 Task: Locate the nearby Starbucks in Seattle.
Action: Mouse moved to (103, 66)
Screenshot: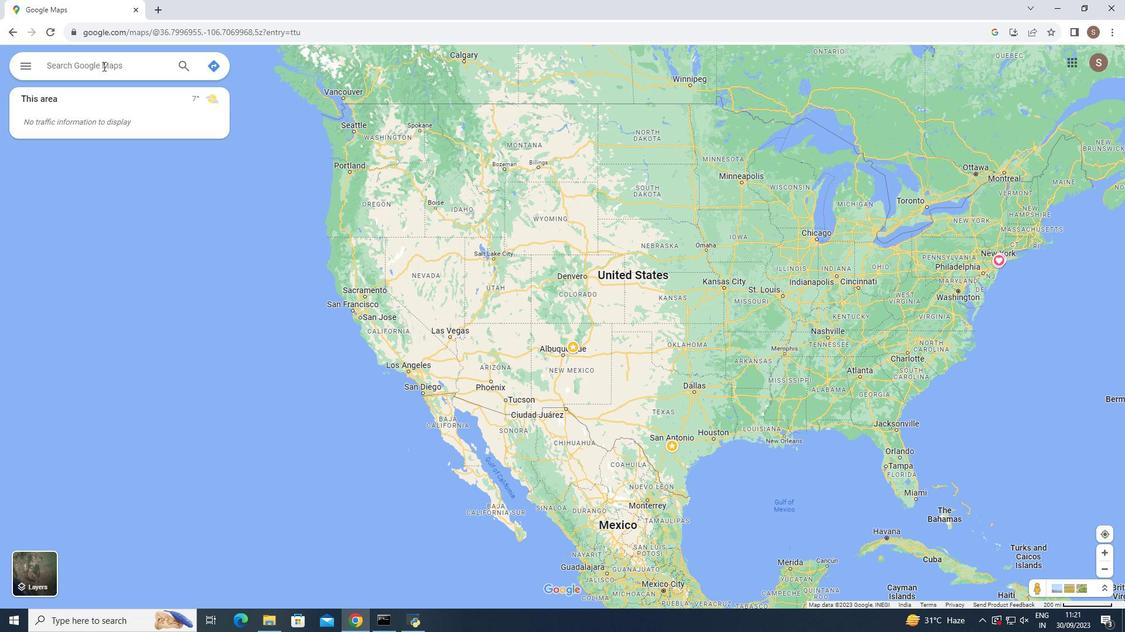 
Action: Mouse pressed left at (103, 66)
Screenshot: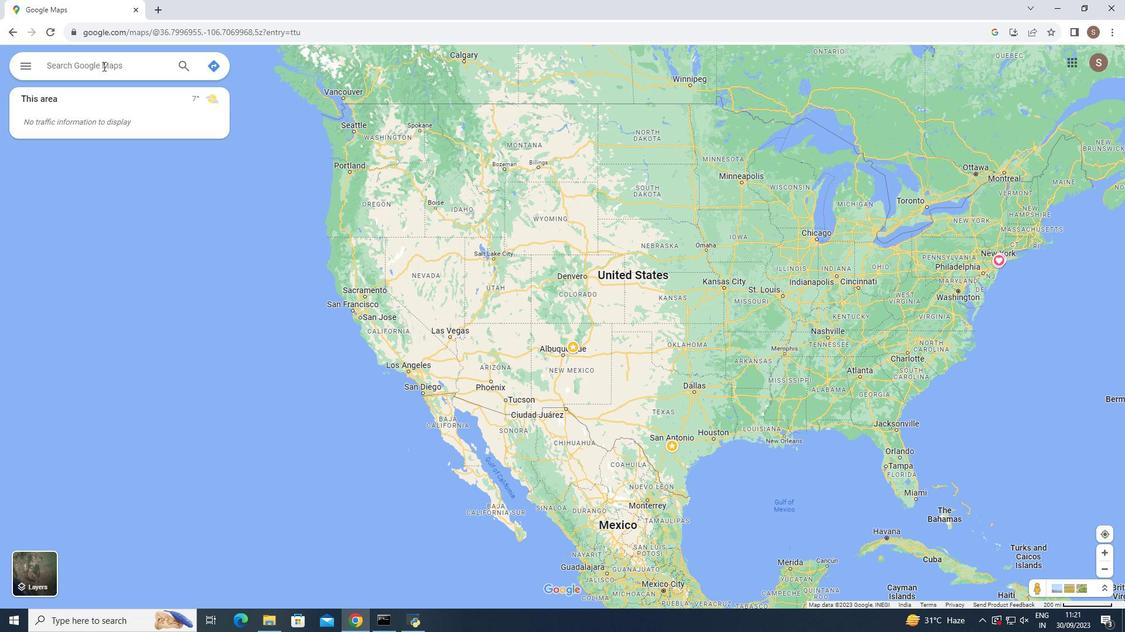 
Action: Key pressed seatt
Screenshot: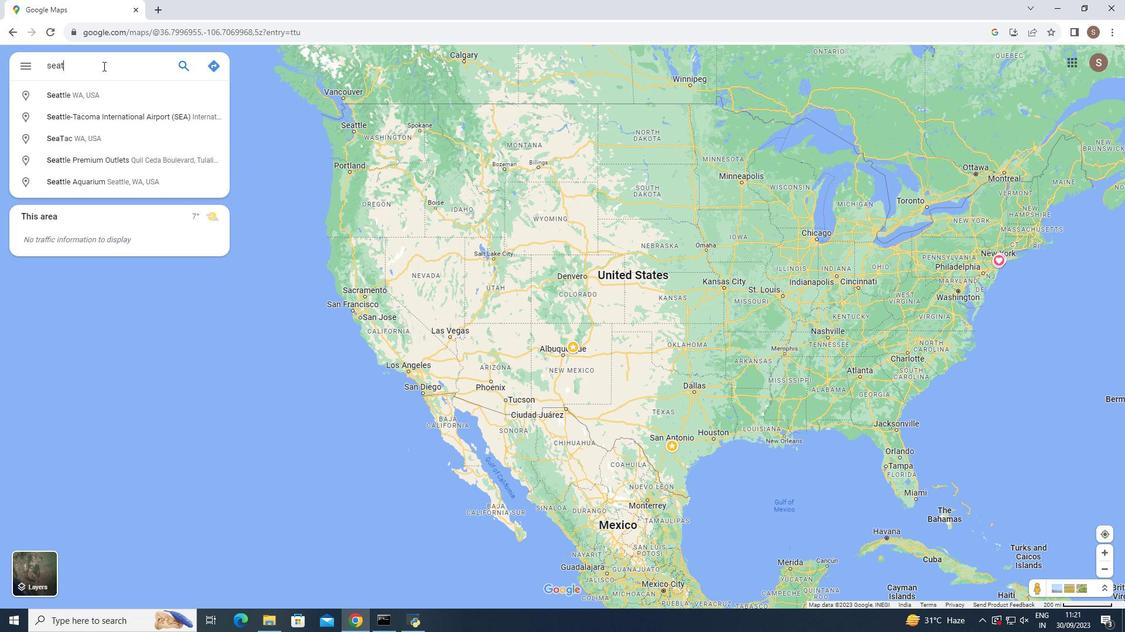 
Action: Mouse moved to (101, 92)
Screenshot: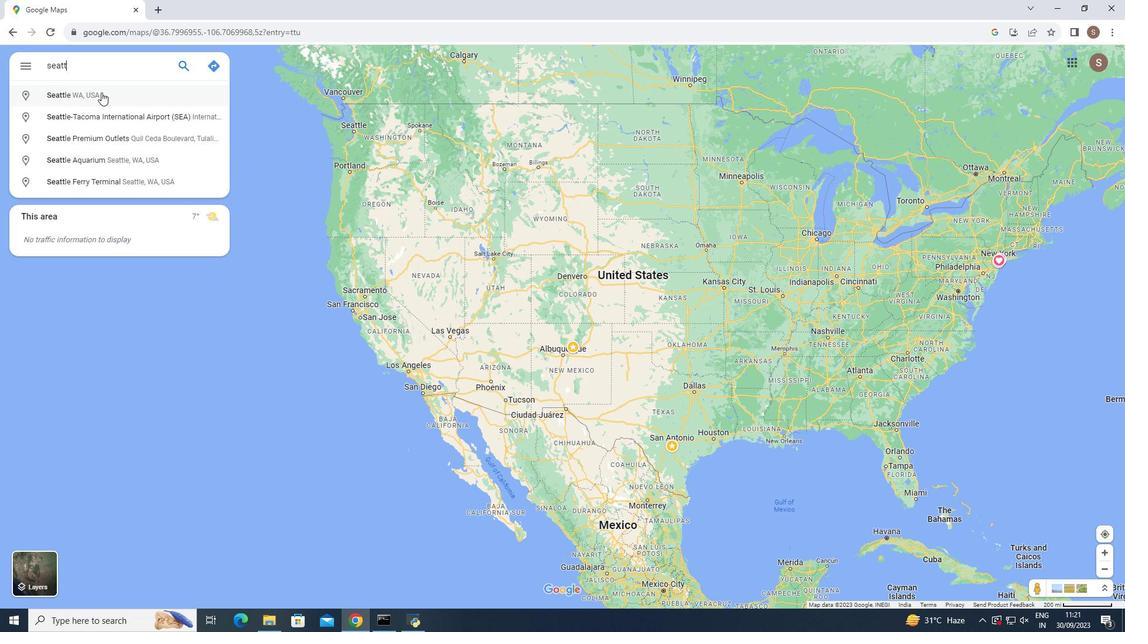 
Action: Mouse pressed left at (101, 92)
Screenshot: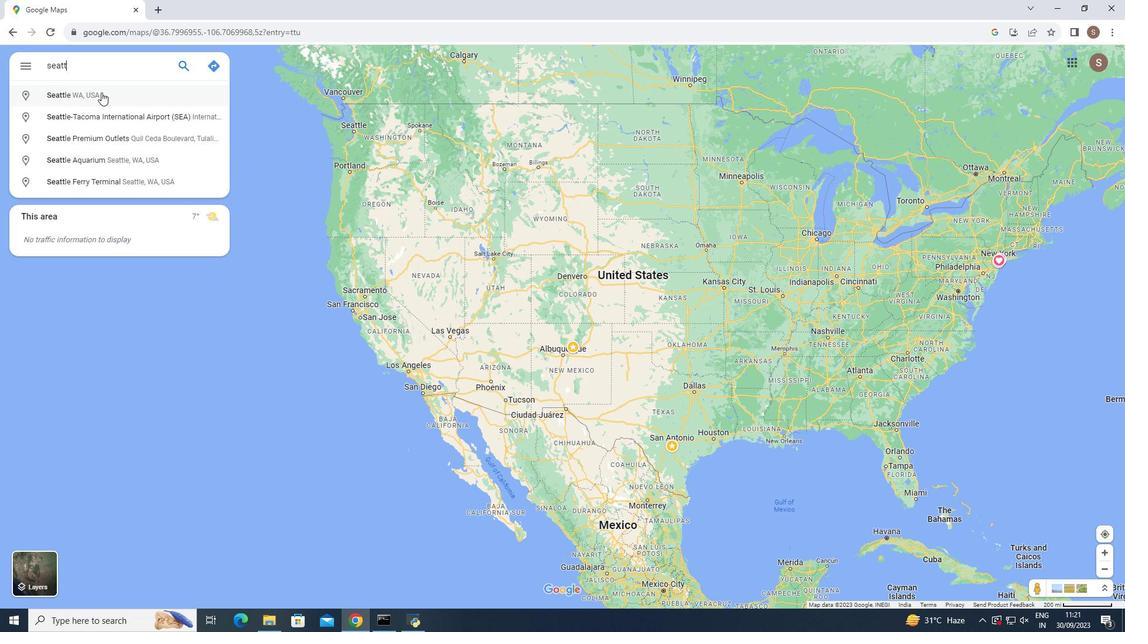 
Action: Mouse moved to (127, 265)
Screenshot: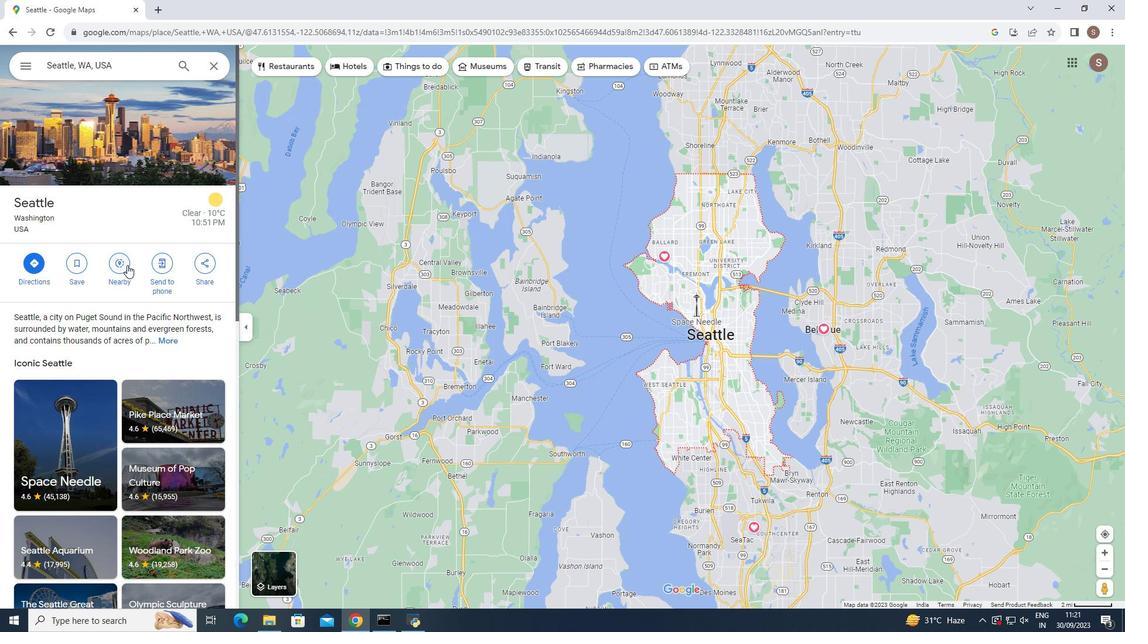 
Action: Mouse pressed left at (127, 265)
Screenshot: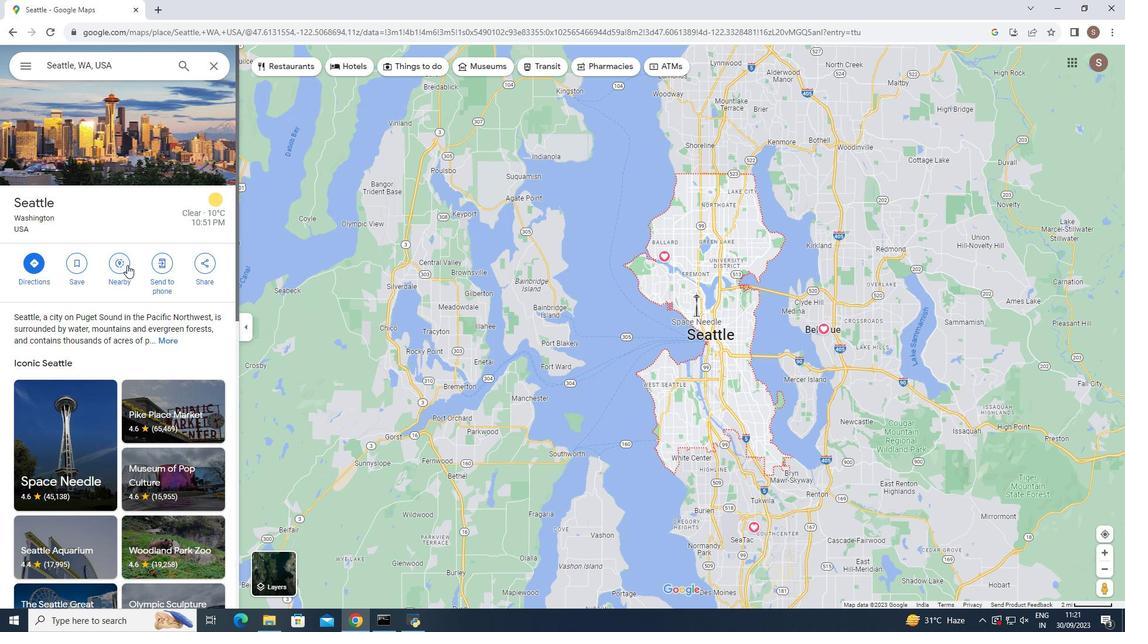 
Action: Mouse moved to (86, 73)
Screenshot: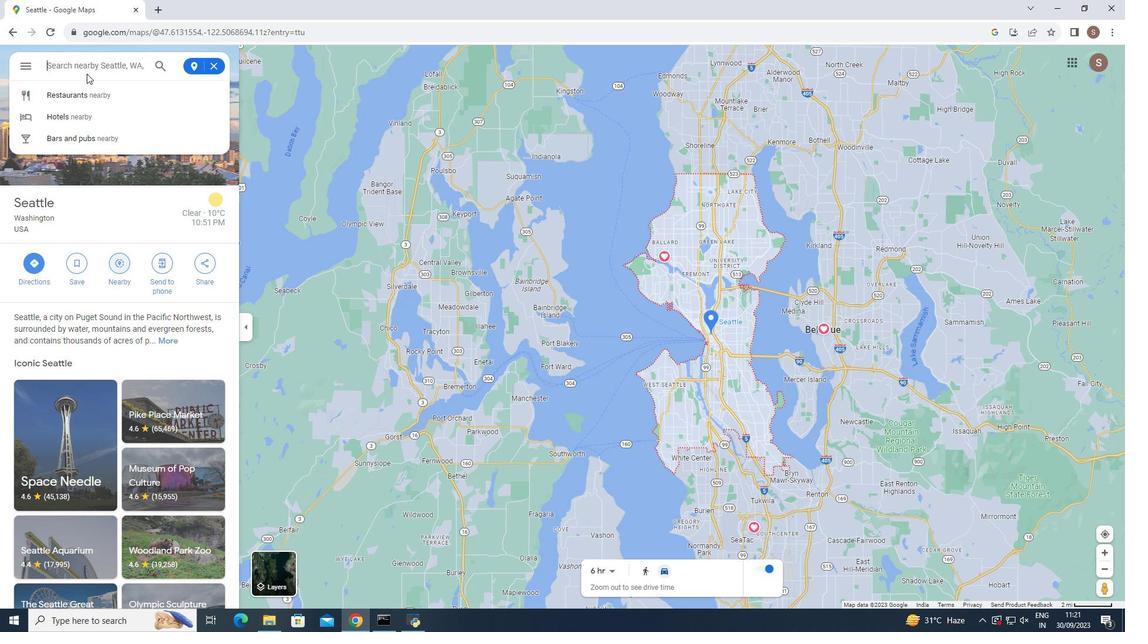 
Action: Mouse pressed left at (86, 73)
Screenshot: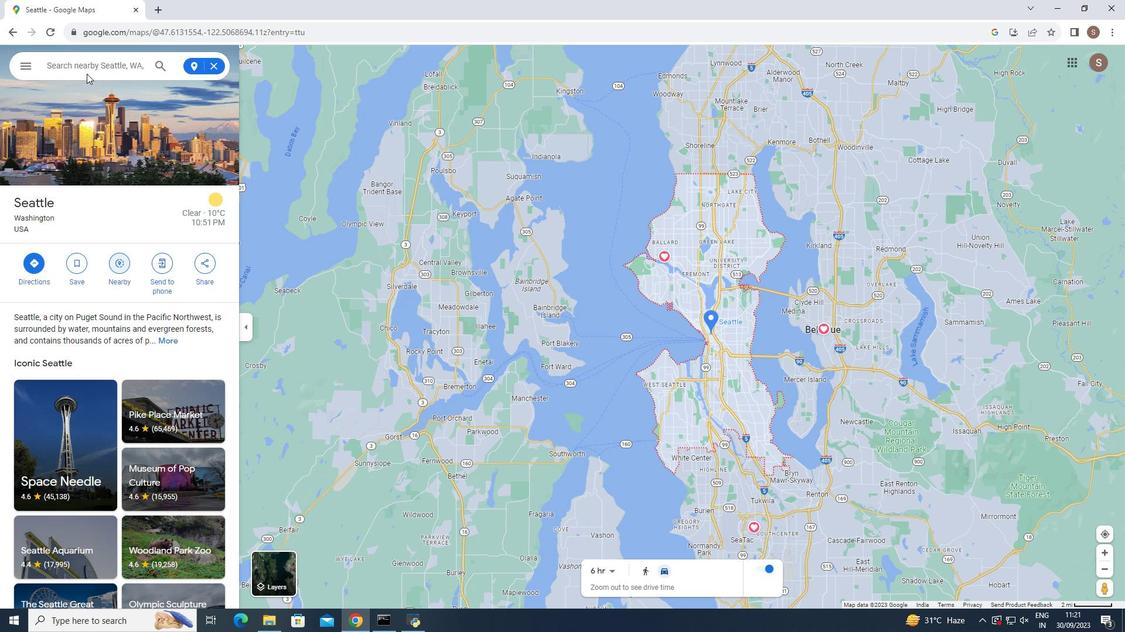 
Action: Mouse moved to (80, 78)
Screenshot: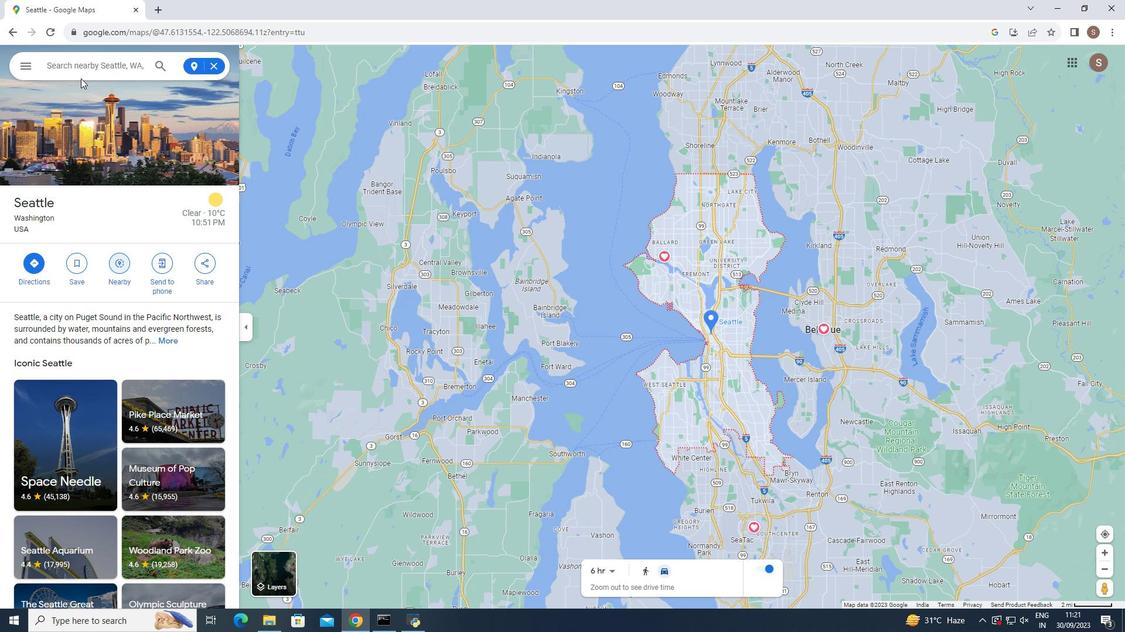 
Action: Key pressed star
Screenshot: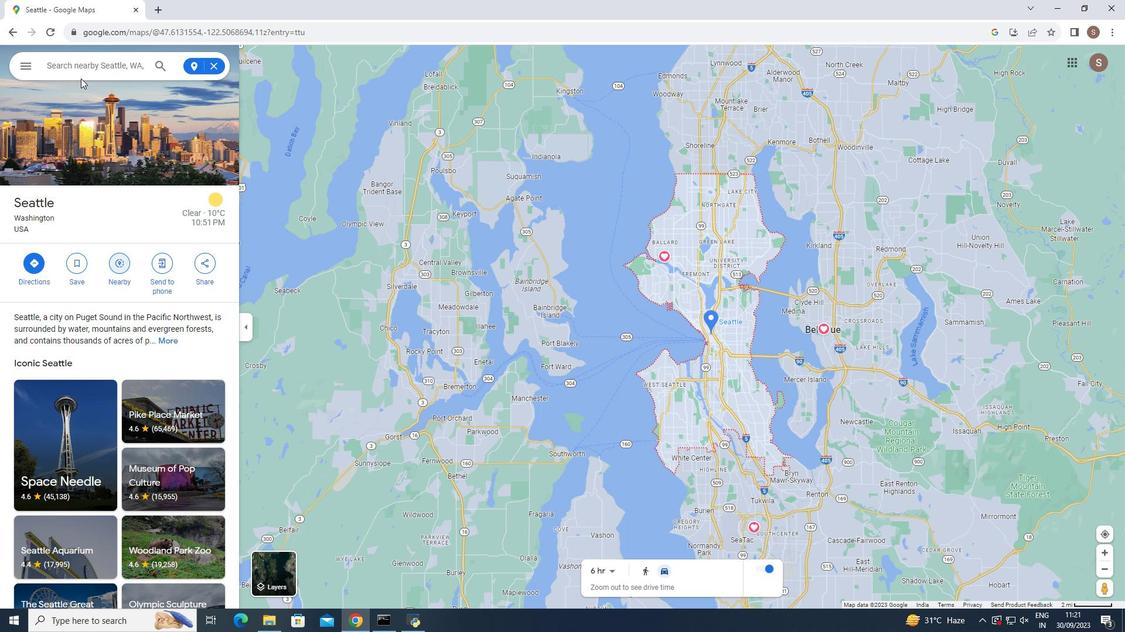 
Action: Mouse moved to (94, 62)
Screenshot: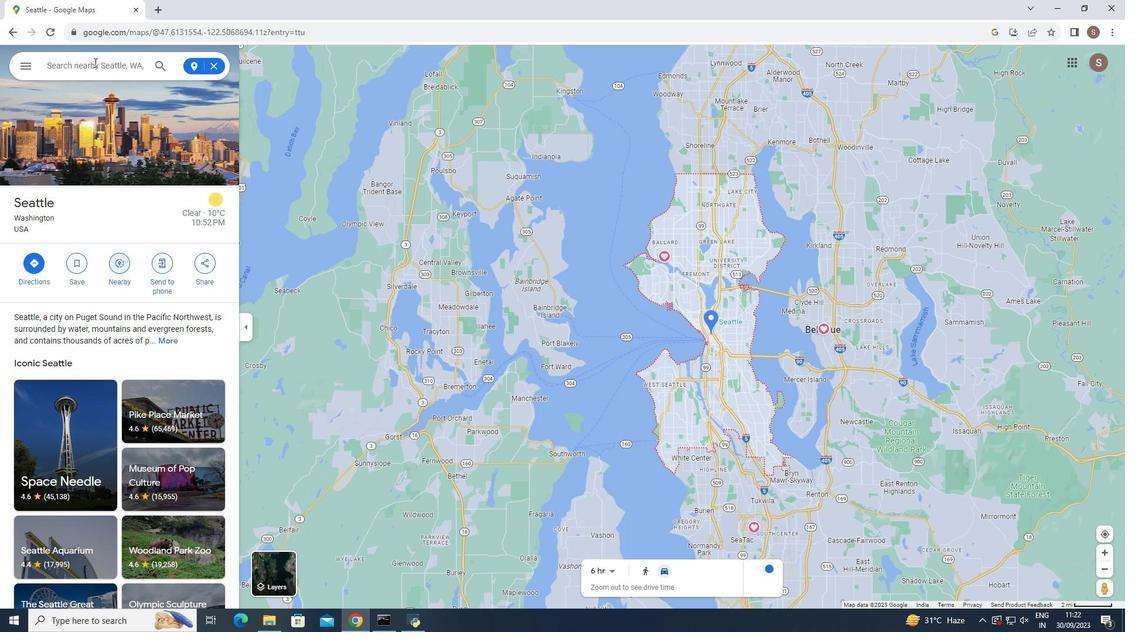 
Action: Mouse pressed left at (94, 62)
Screenshot: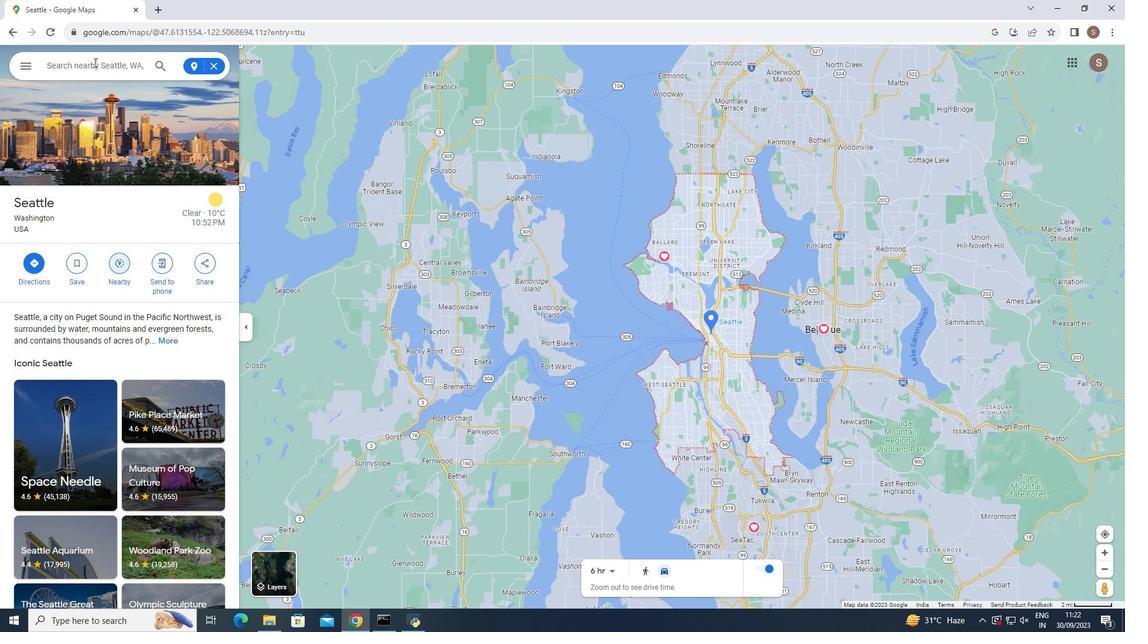 
Action: Mouse moved to (92, 63)
Screenshot: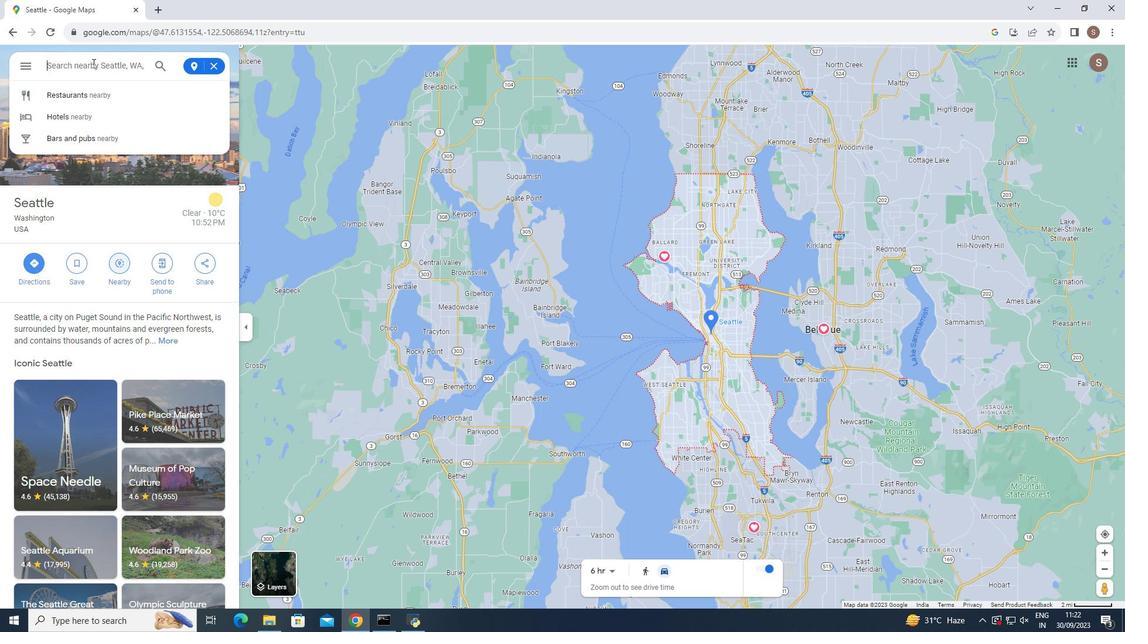 
Action: Key pressed starbucks
Screenshot: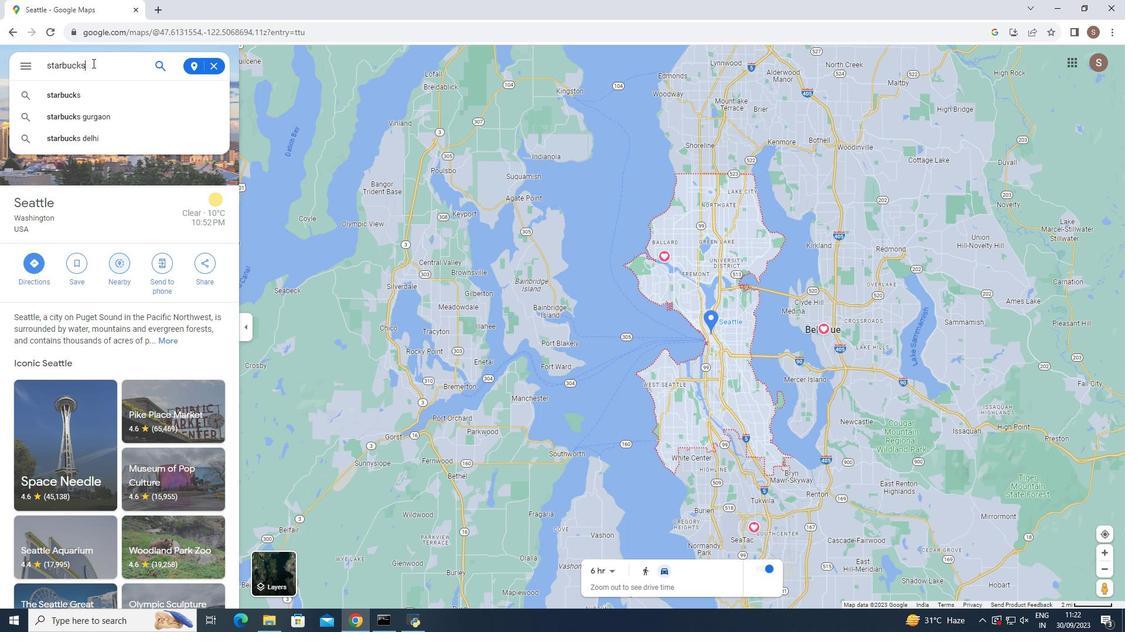
Action: Mouse moved to (162, 66)
Screenshot: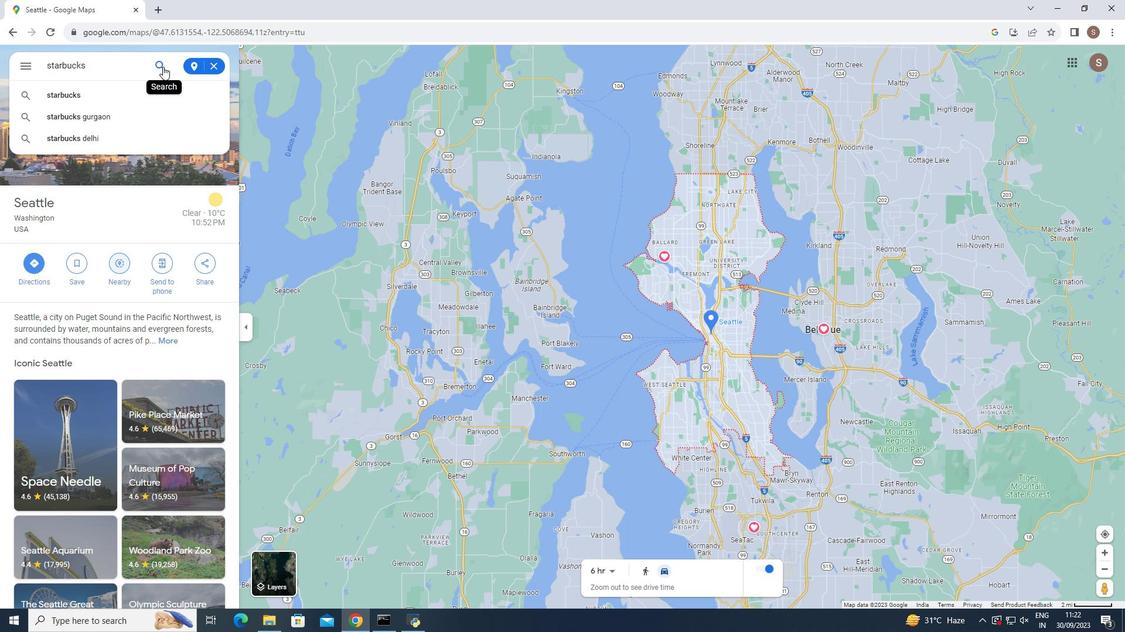 
Action: Mouse pressed left at (162, 66)
Screenshot: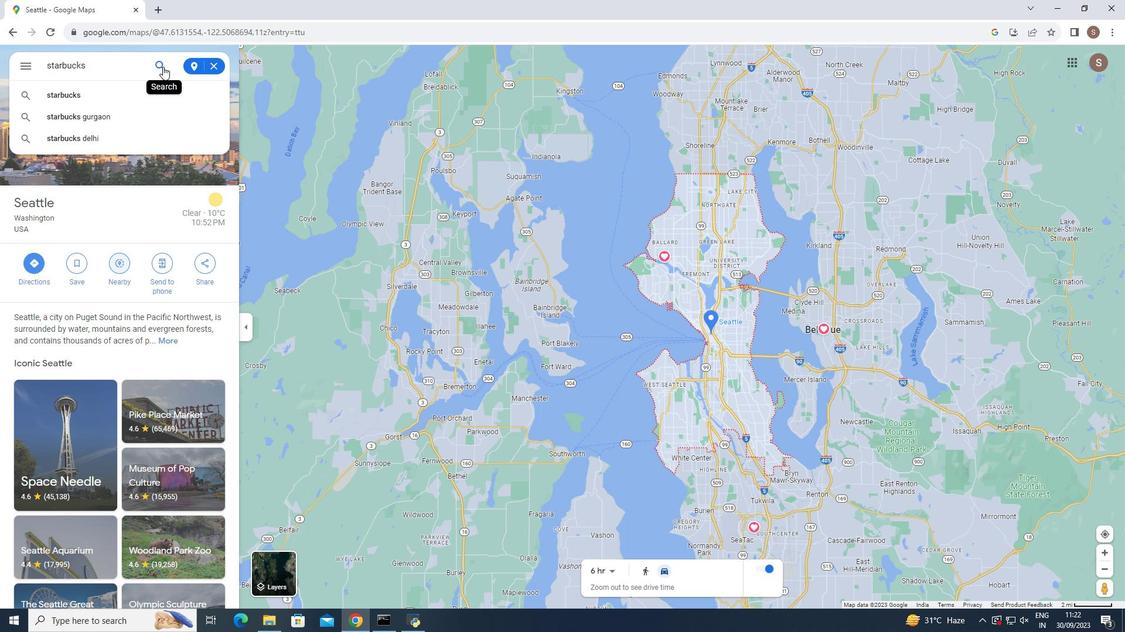 
Action: Mouse moved to (33, 100)
Screenshot: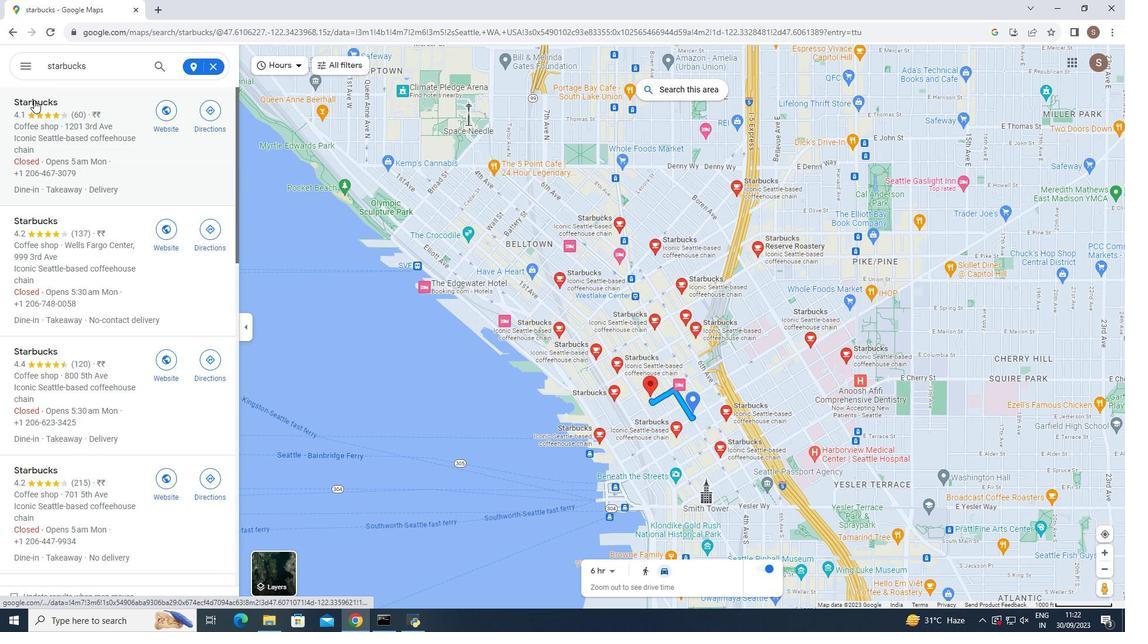 
Action: Mouse pressed left at (33, 100)
Screenshot: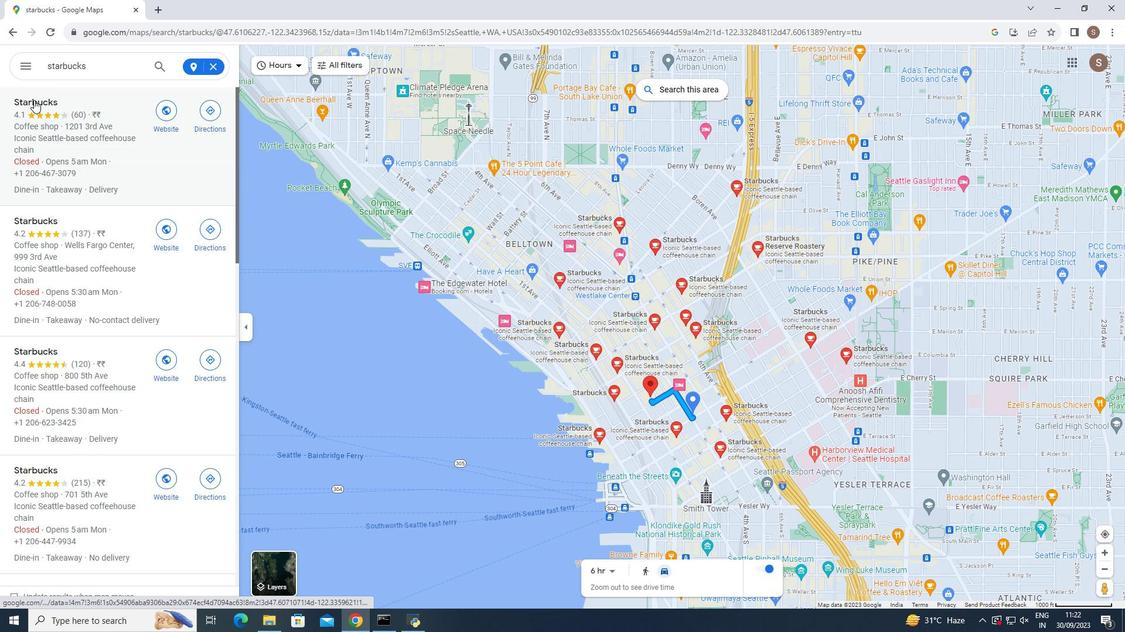 
Action: Mouse moved to (369, 409)
Screenshot: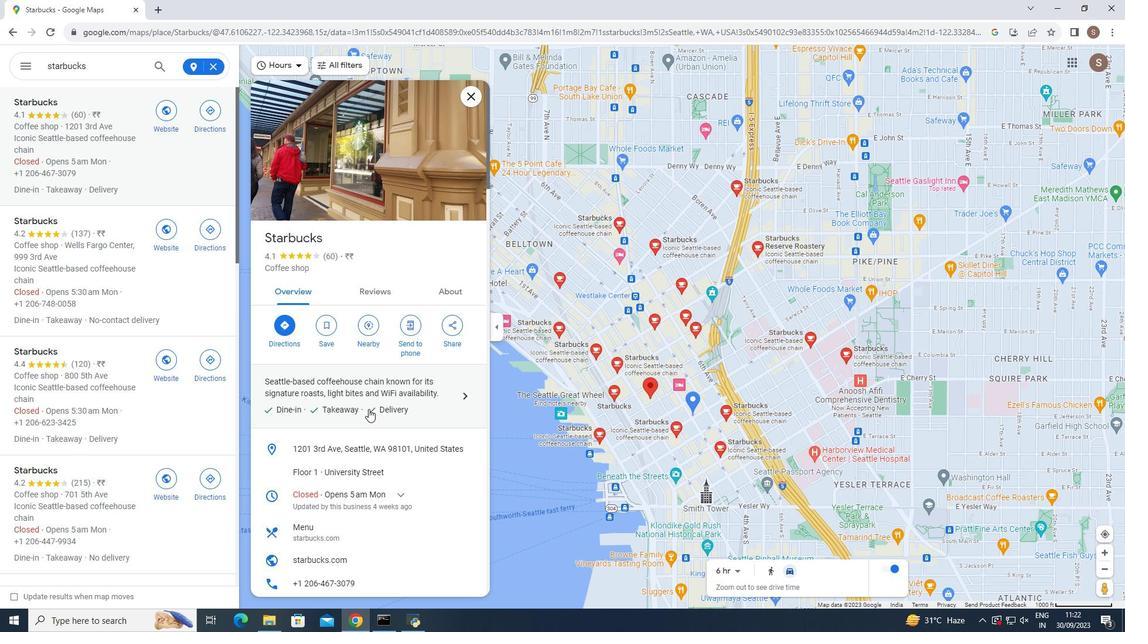 
Action: Mouse scrolled (369, 408) with delta (0, 0)
Screenshot: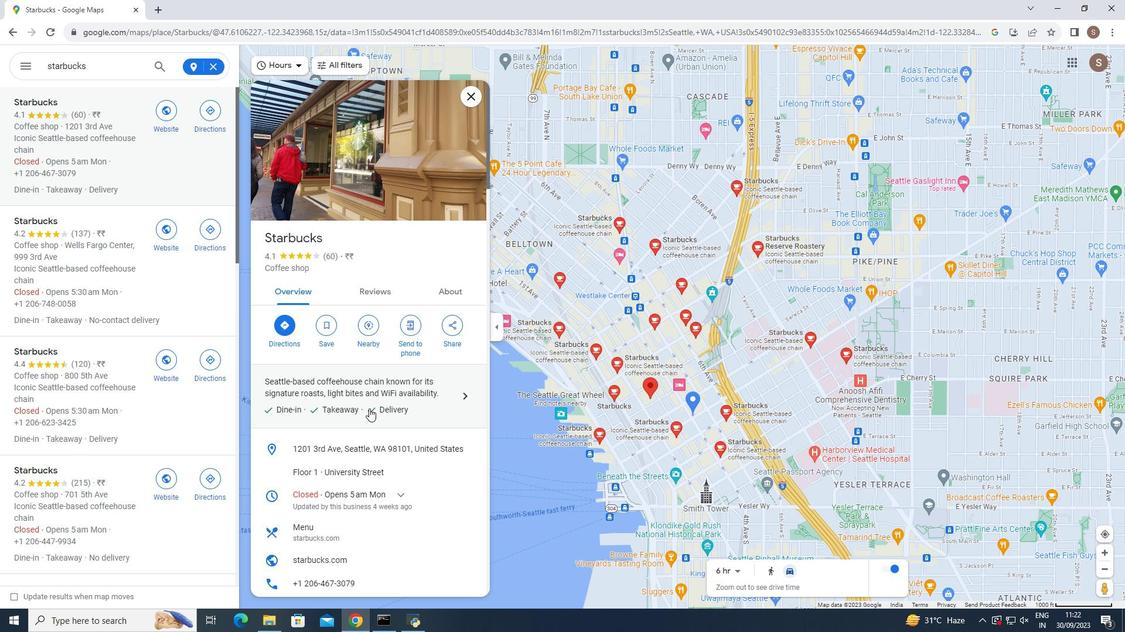 
Action: Mouse moved to (368, 409)
Screenshot: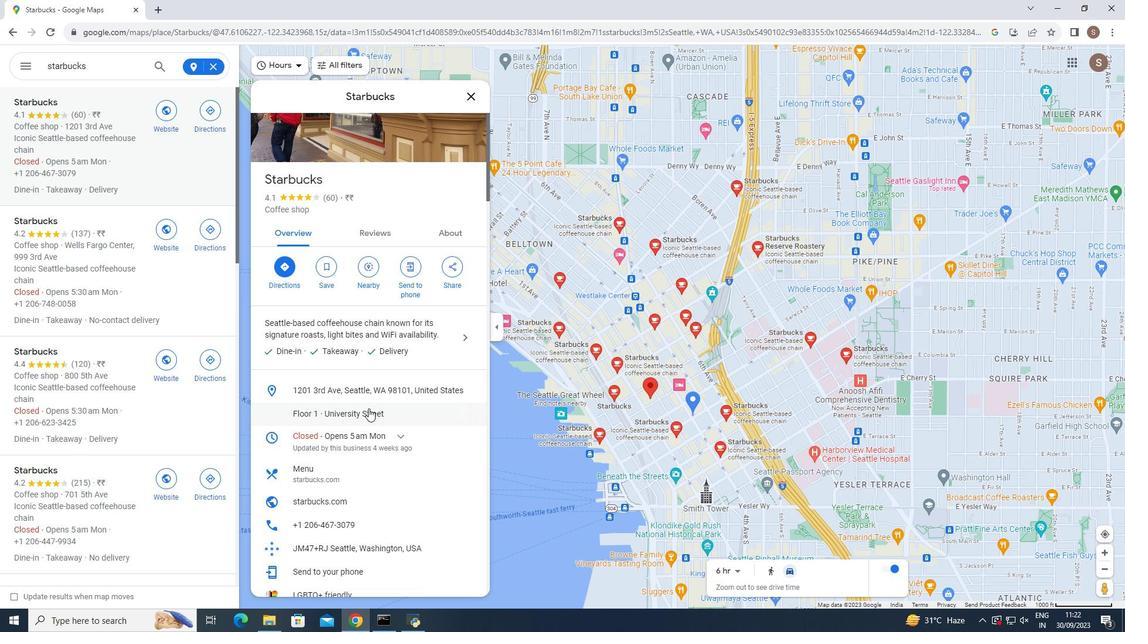 
Action: Mouse scrolled (368, 408) with delta (0, 0)
Screenshot: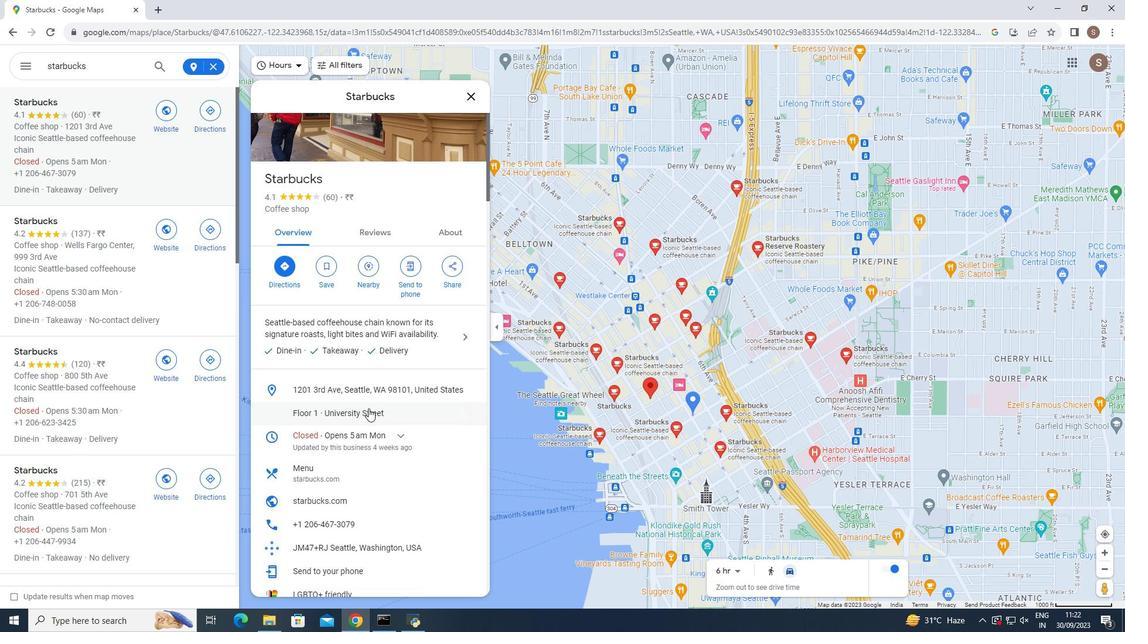 
Action: Mouse moved to (367, 408)
Screenshot: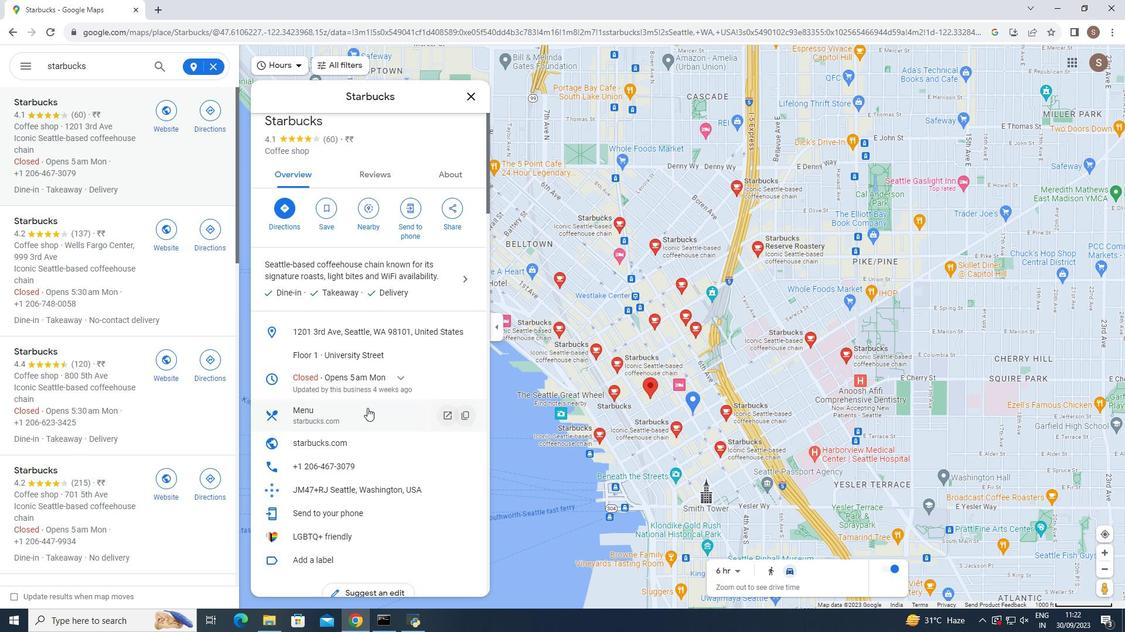 
Action: Mouse scrolled (367, 407) with delta (0, 0)
Screenshot: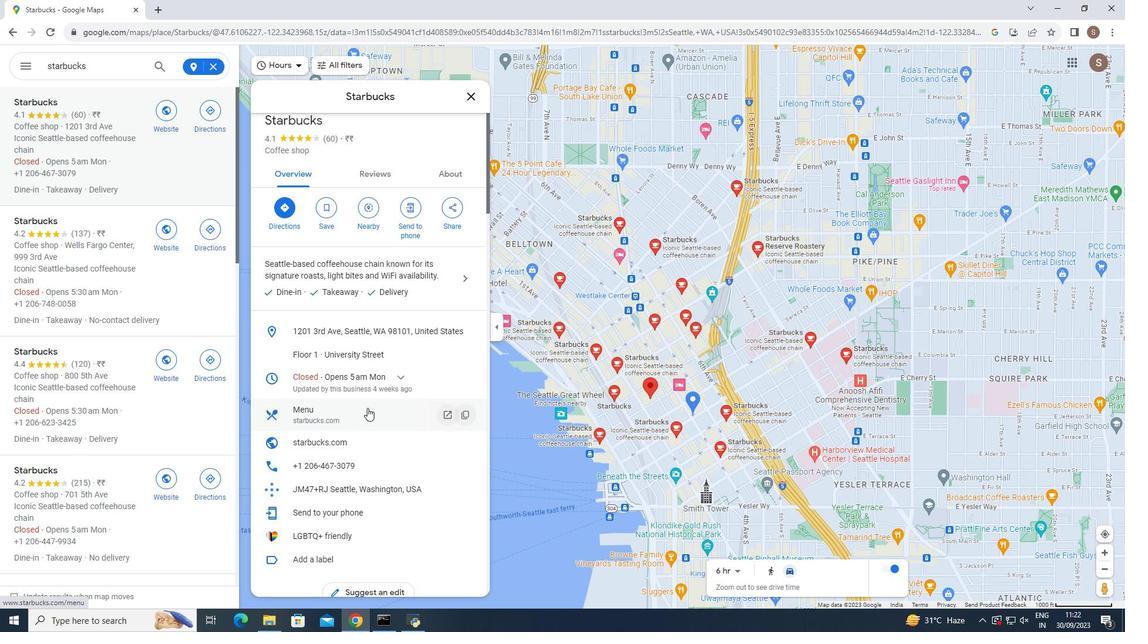 
Action: Mouse moved to (366, 407)
Screenshot: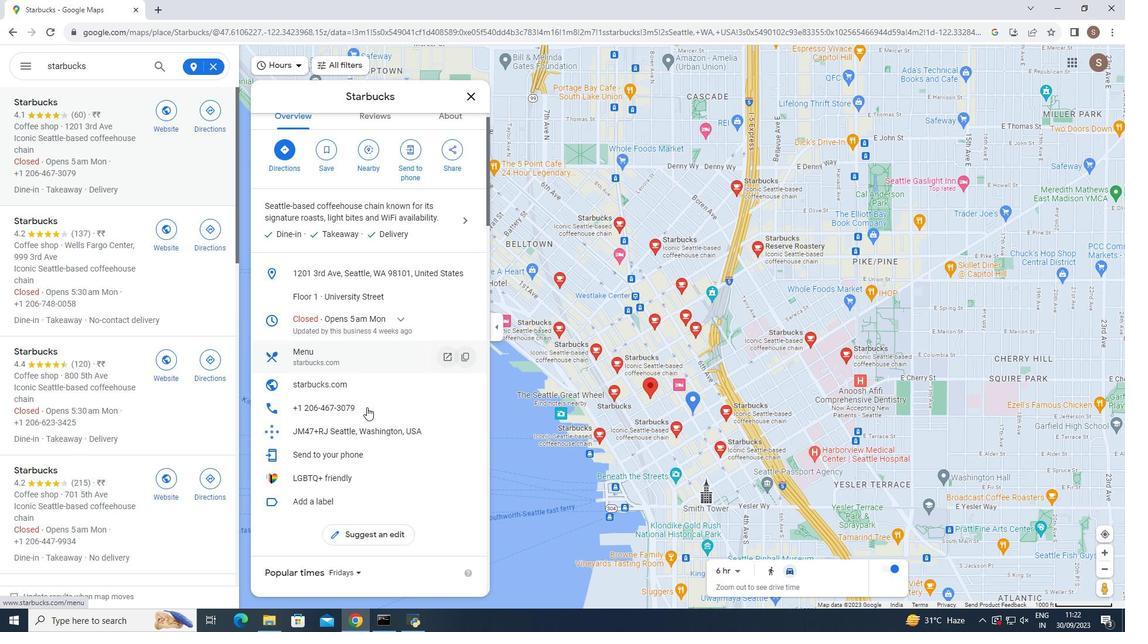 
Action: Mouse scrolled (366, 407) with delta (0, 0)
Screenshot: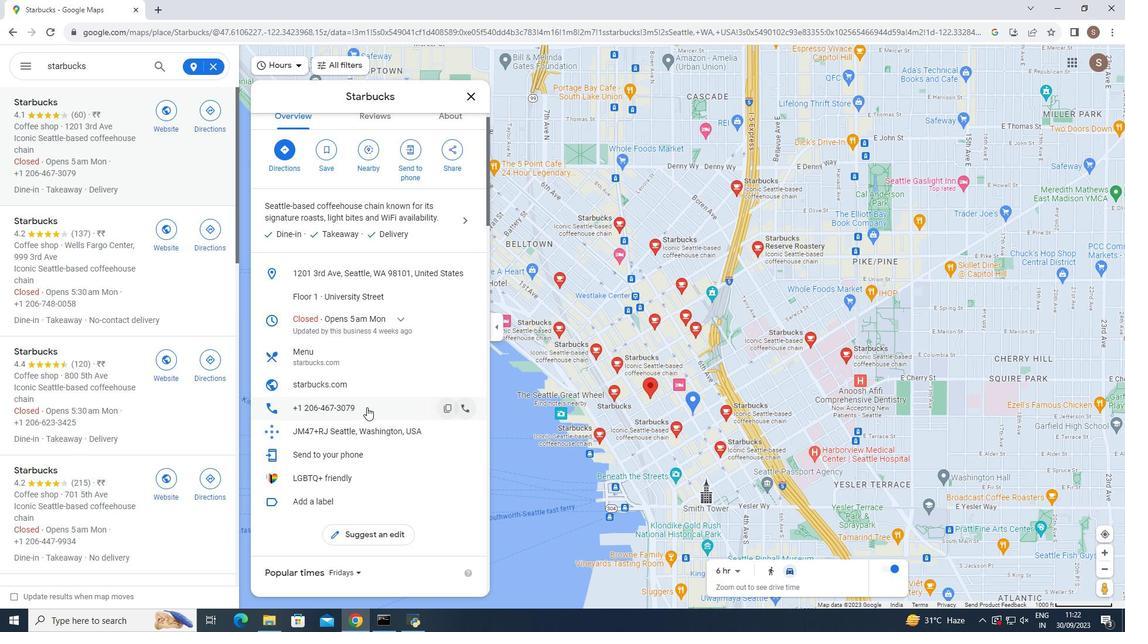 
Action: Mouse moved to (398, 260)
Screenshot: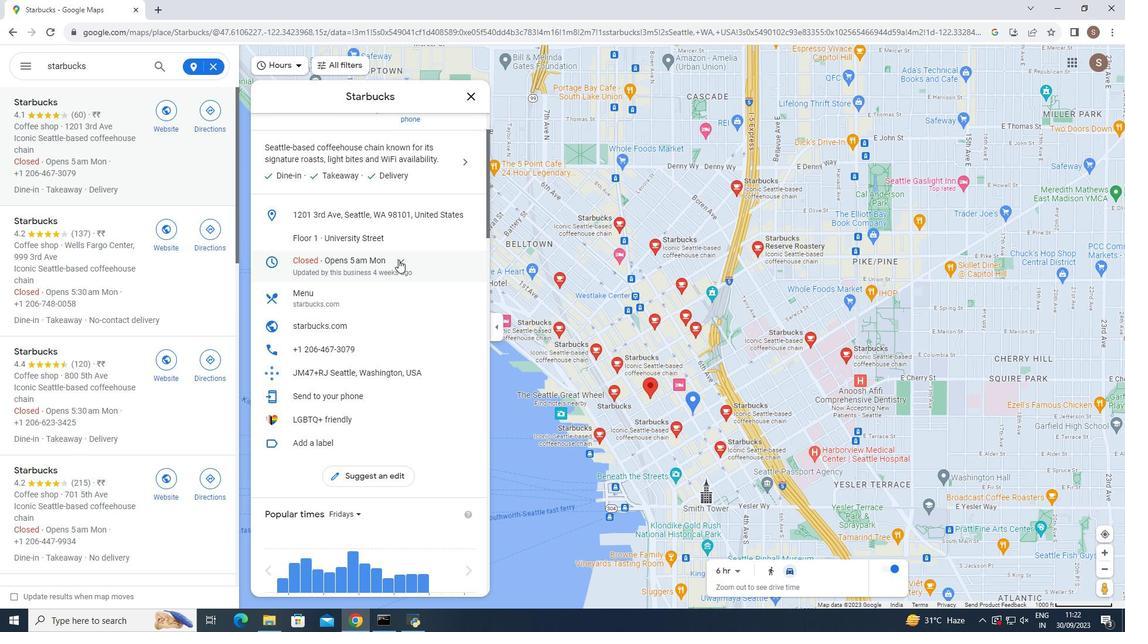 
Action: Mouse pressed left at (398, 260)
Screenshot: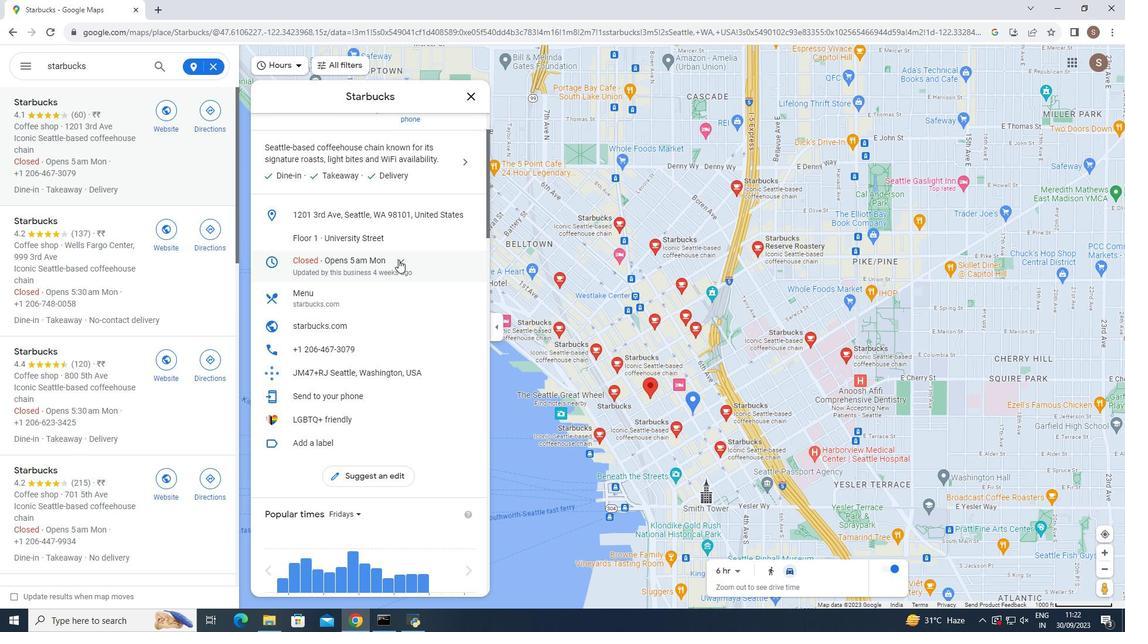 
Action: Mouse moved to (348, 329)
Screenshot: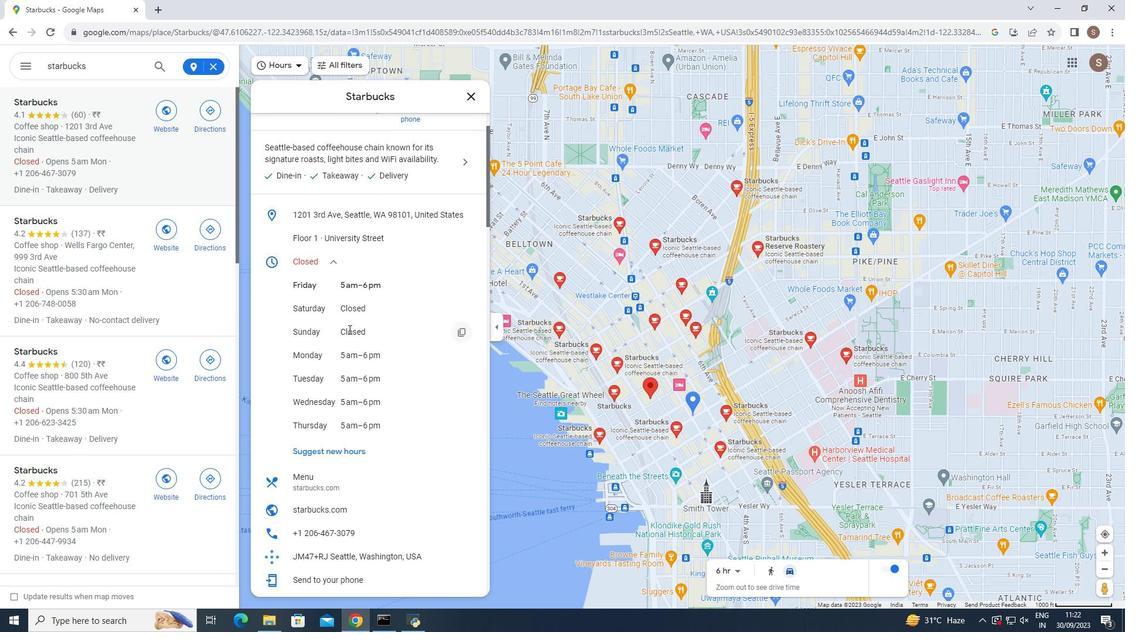 
Action: Mouse scrolled (348, 329) with delta (0, 0)
Screenshot: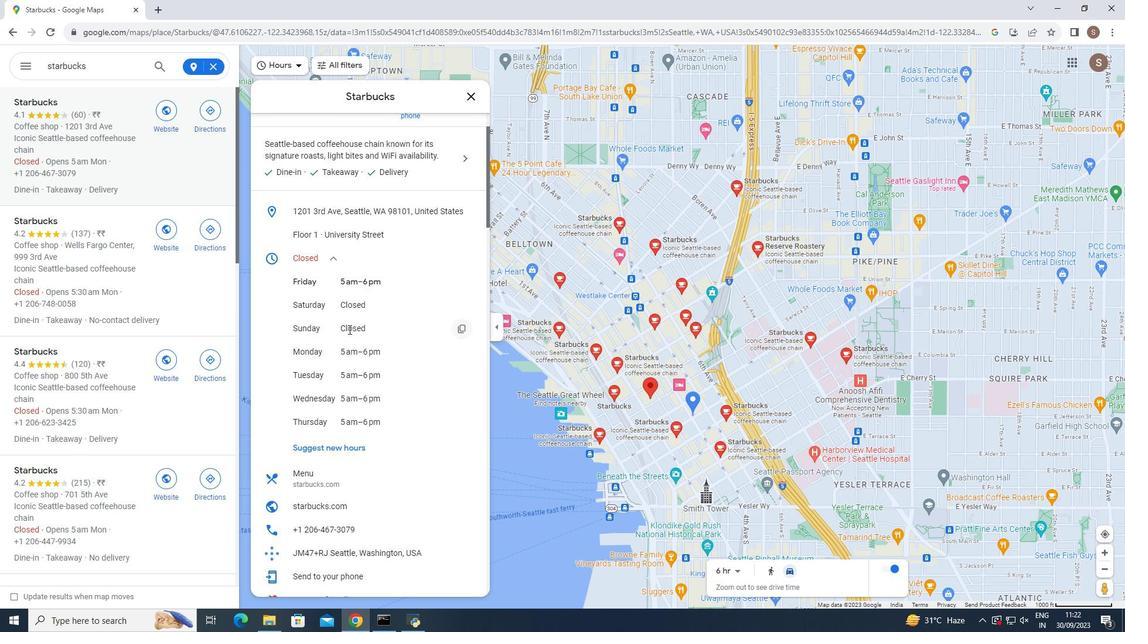 
Action: Mouse moved to (348, 329)
Screenshot: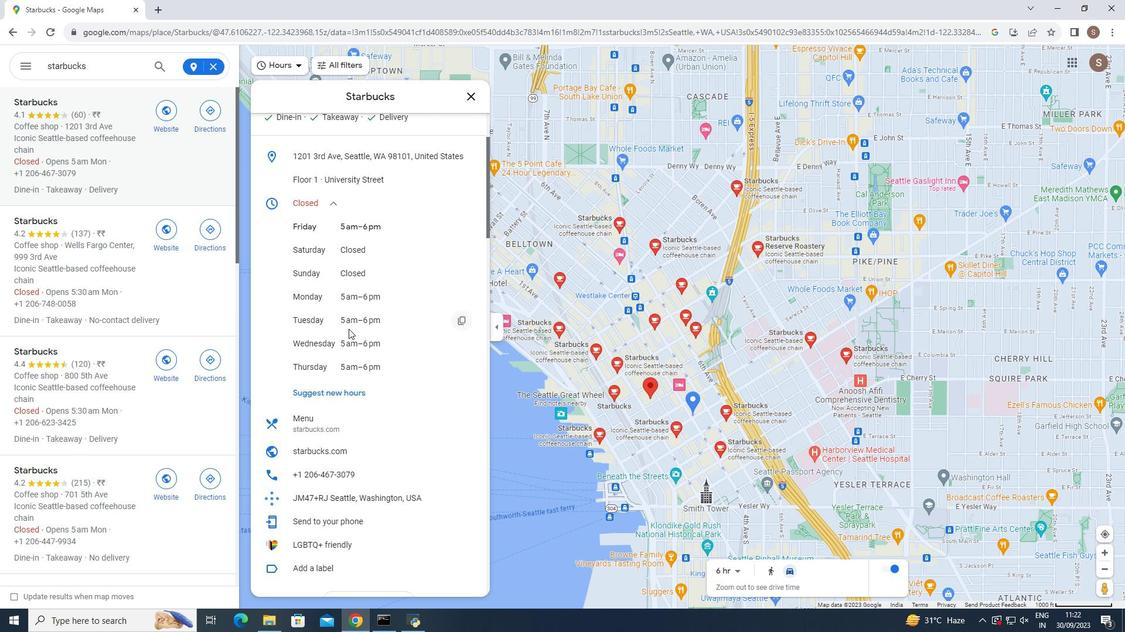 
Action: Mouse scrolled (348, 328) with delta (0, 0)
Screenshot: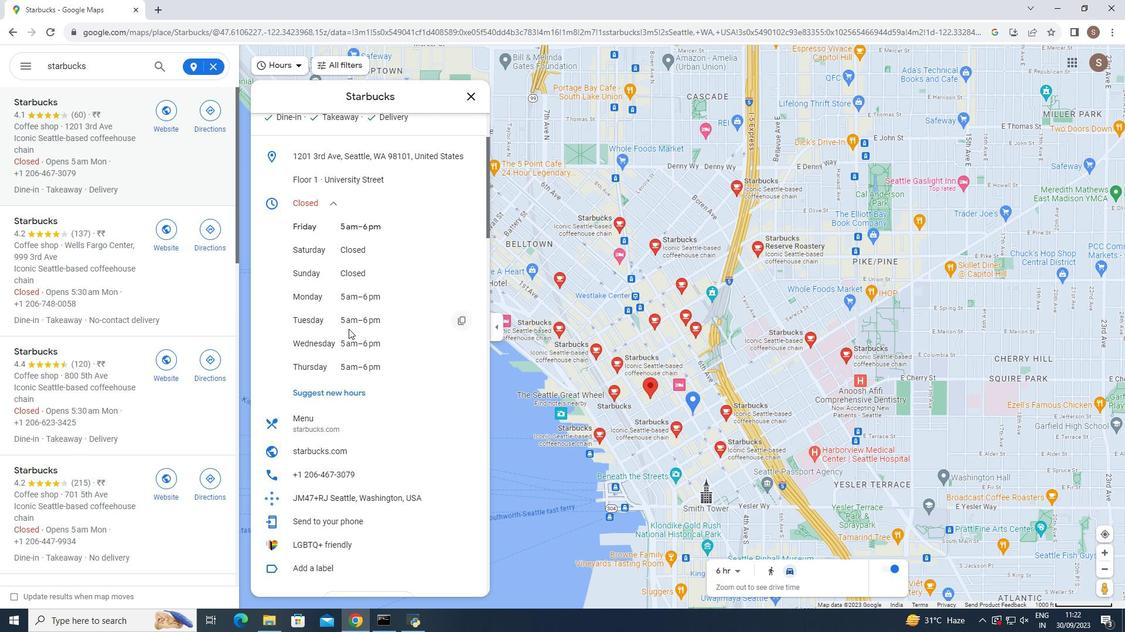 
Action: Mouse moved to (348, 327)
Screenshot: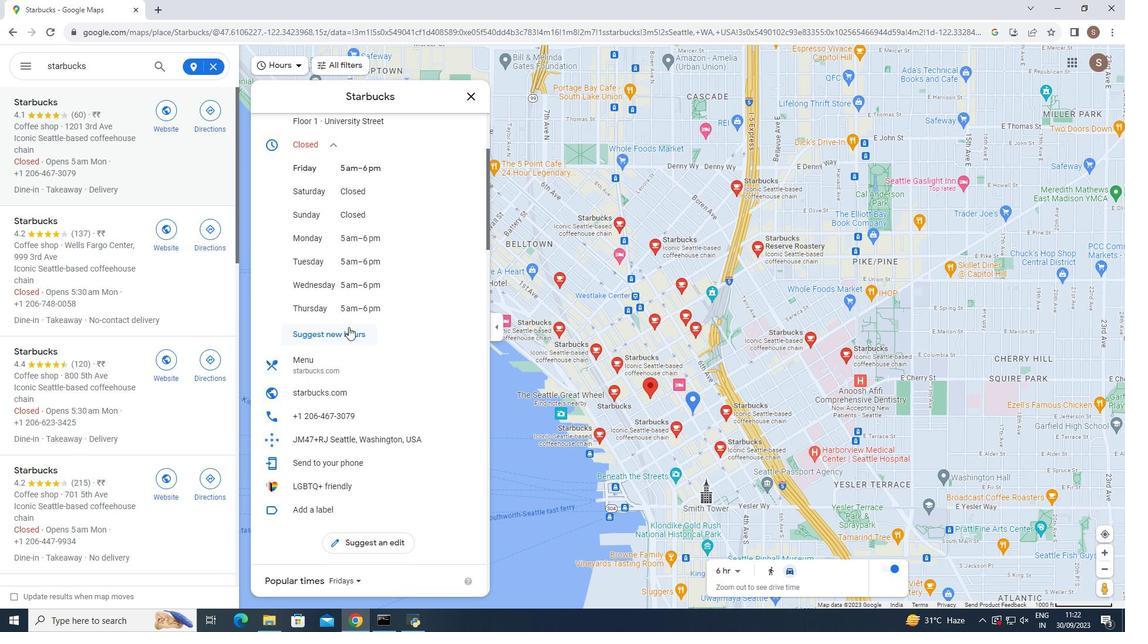 
Action: Mouse scrolled (348, 326) with delta (0, 0)
Screenshot: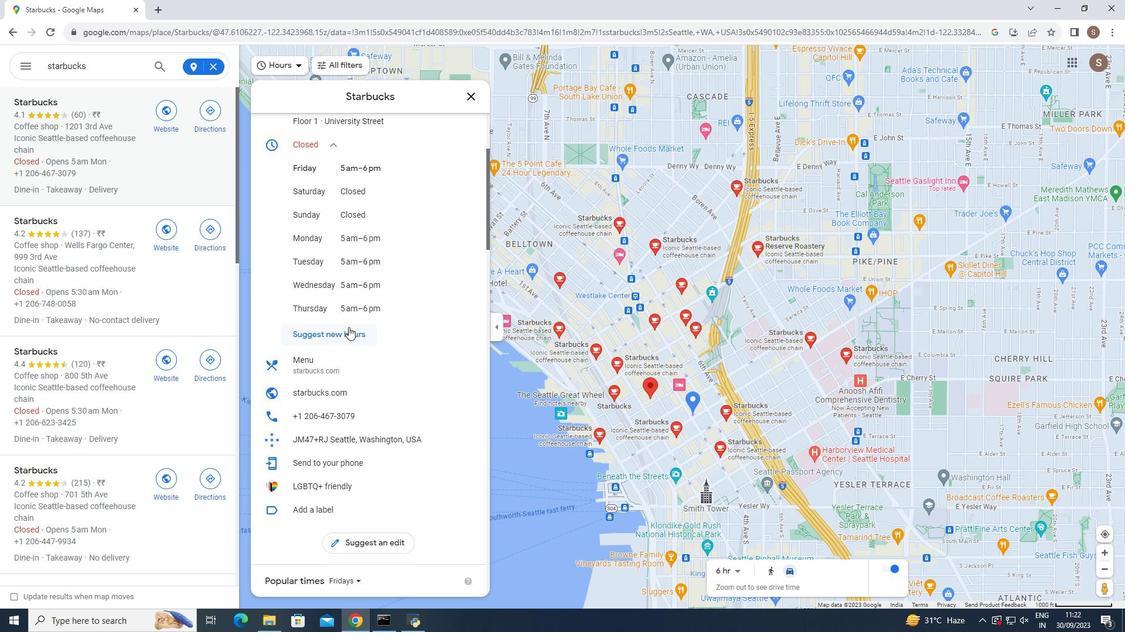 
Action: Mouse scrolled (348, 326) with delta (0, 0)
Screenshot: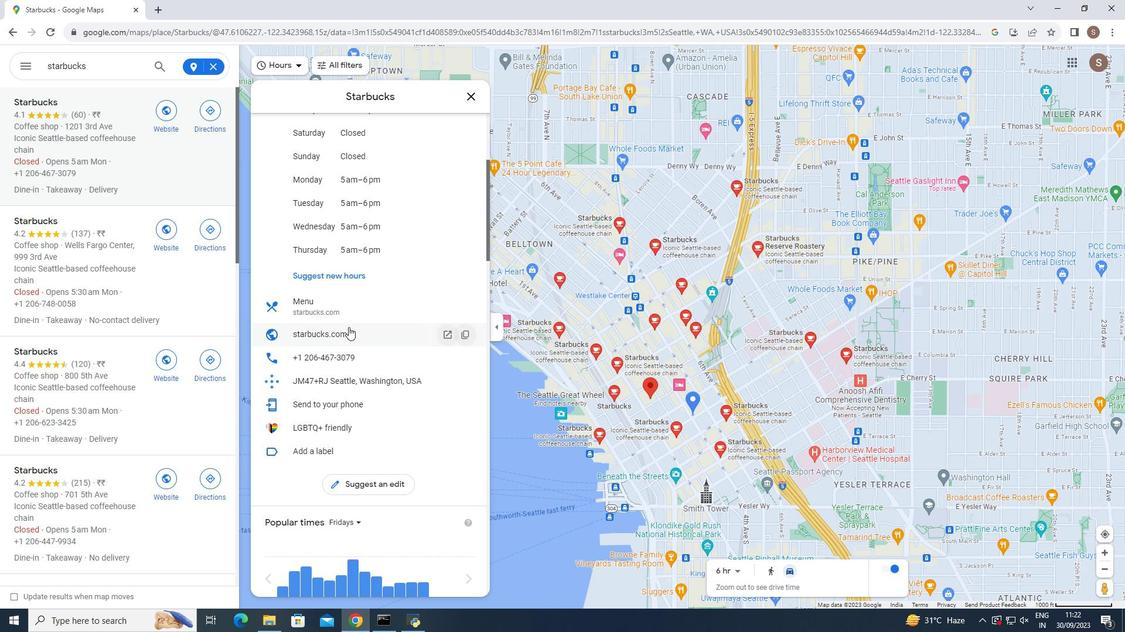 
Action: Mouse moved to (348, 326)
Screenshot: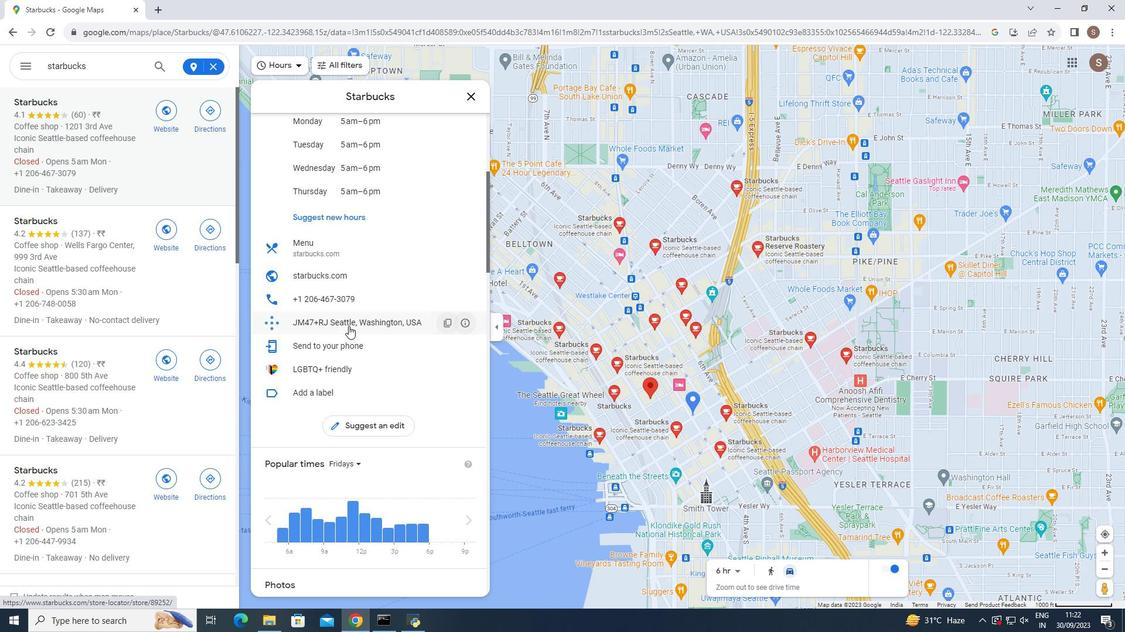 
Action: Mouse scrolled (348, 325) with delta (0, 0)
Screenshot: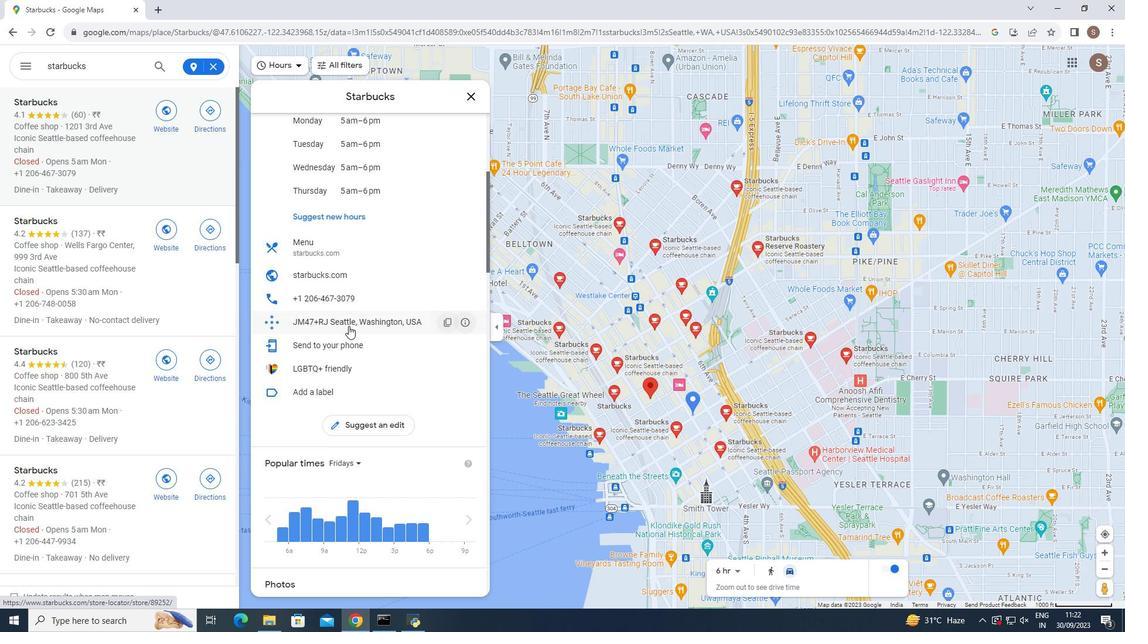 
Action: Mouse scrolled (348, 325) with delta (0, 0)
Screenshot: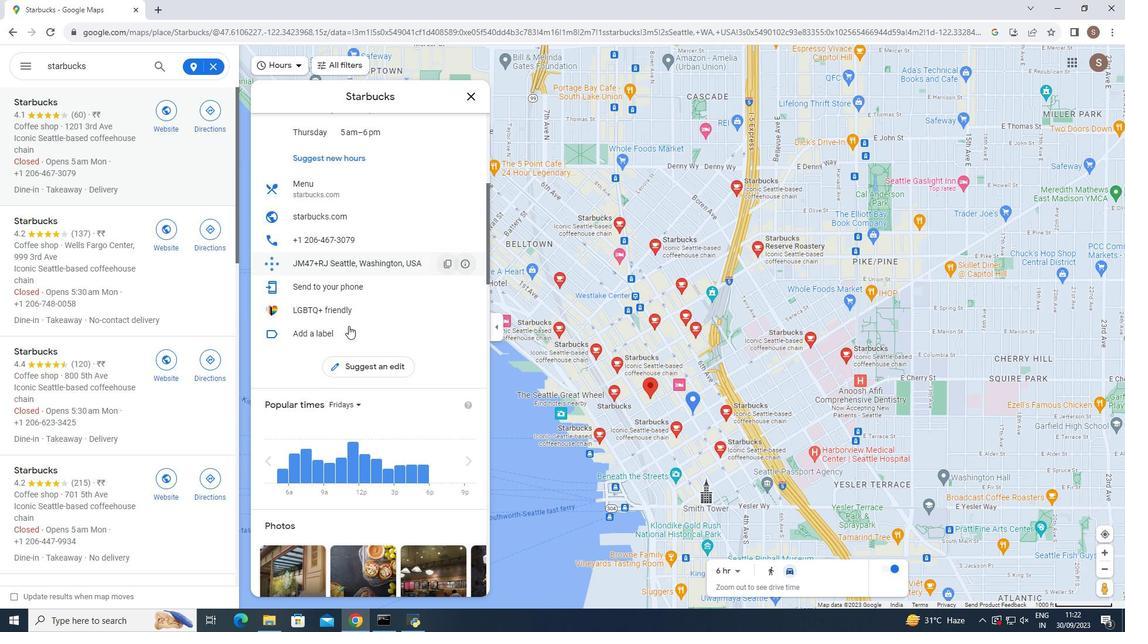 
Action: Mouse scrolled (348, 325) with delta (0, 0)
Screenshot: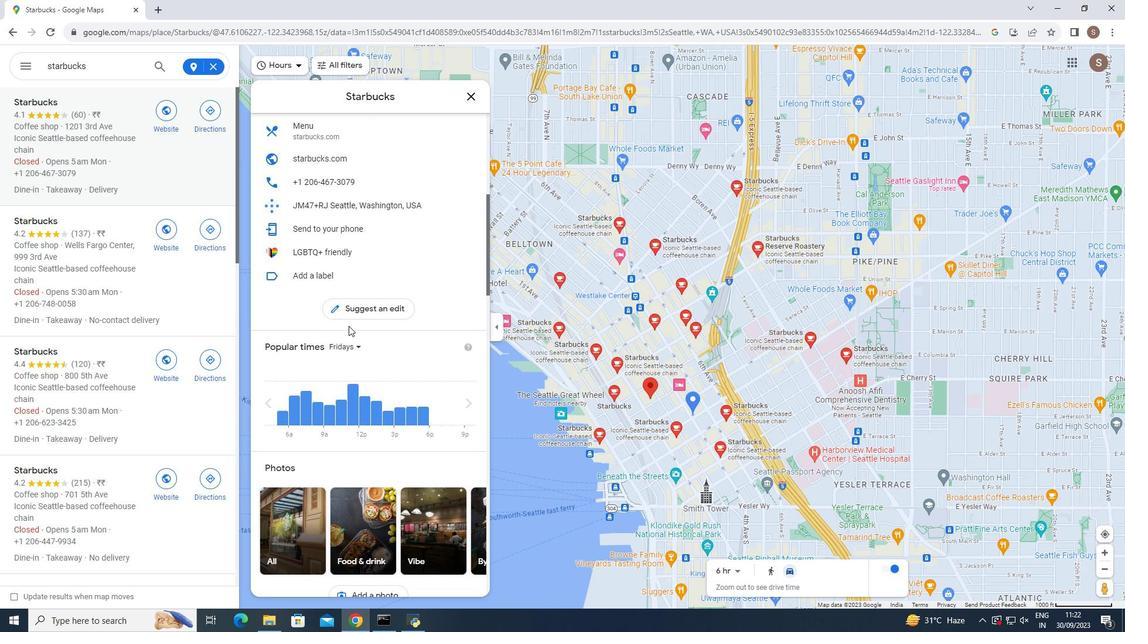 
Action: Mouse scrolled (348, 325) with delta (0, 0)
Screenshot: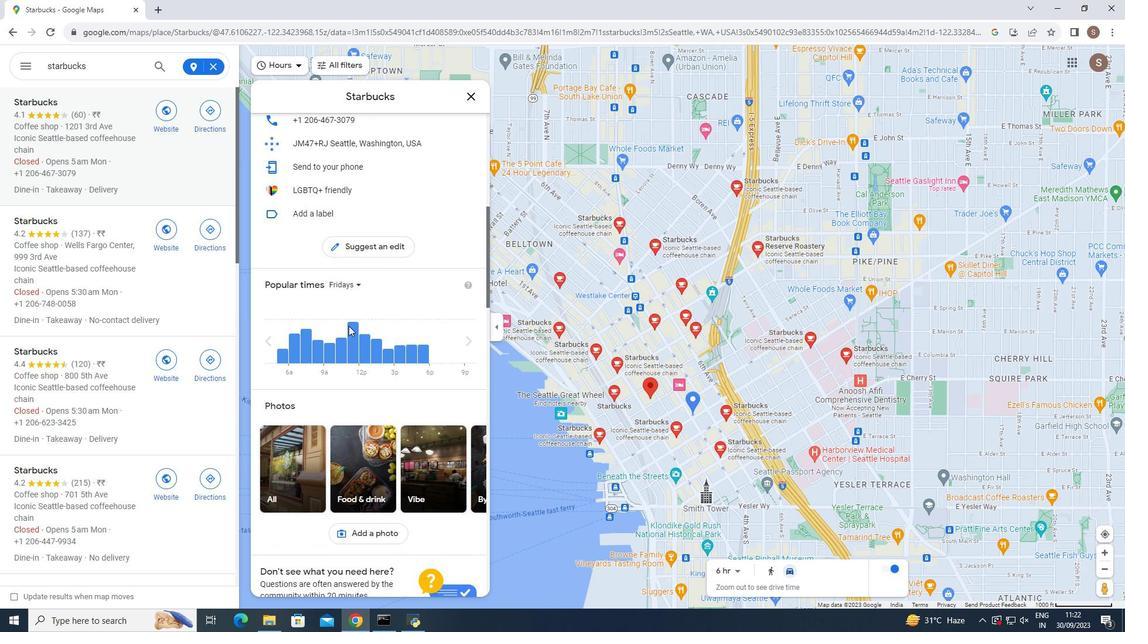 
Action: Mouse scrolled (348, 325) with delta (0, 0)
Screenshot: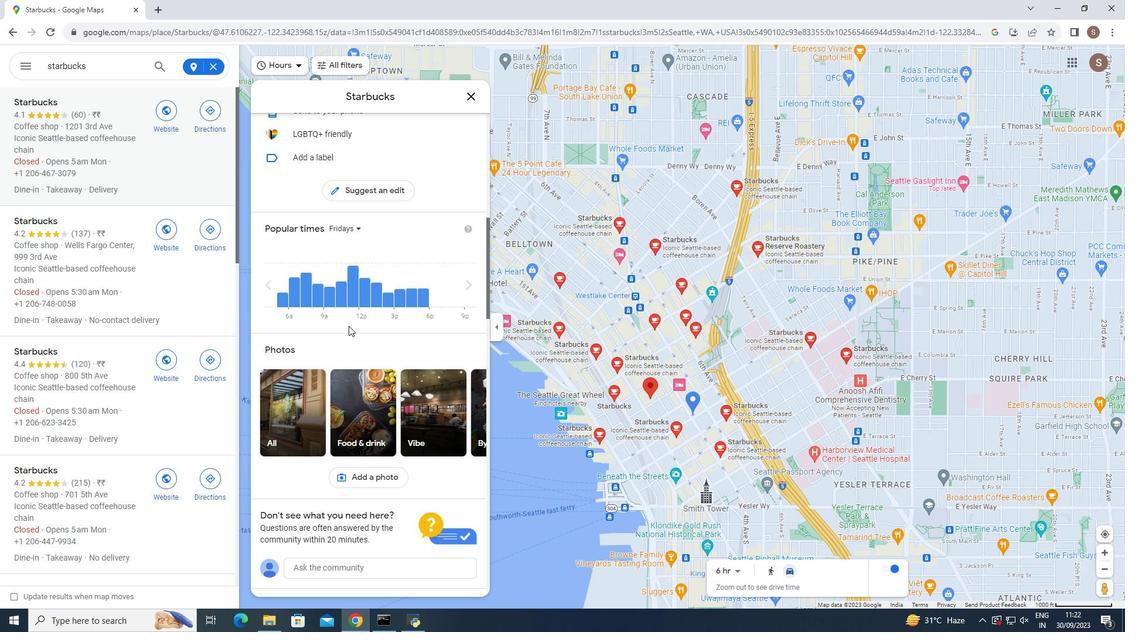 
Action: Mouse scrolled (348, 325) with delta (0, 0)
Screenshot: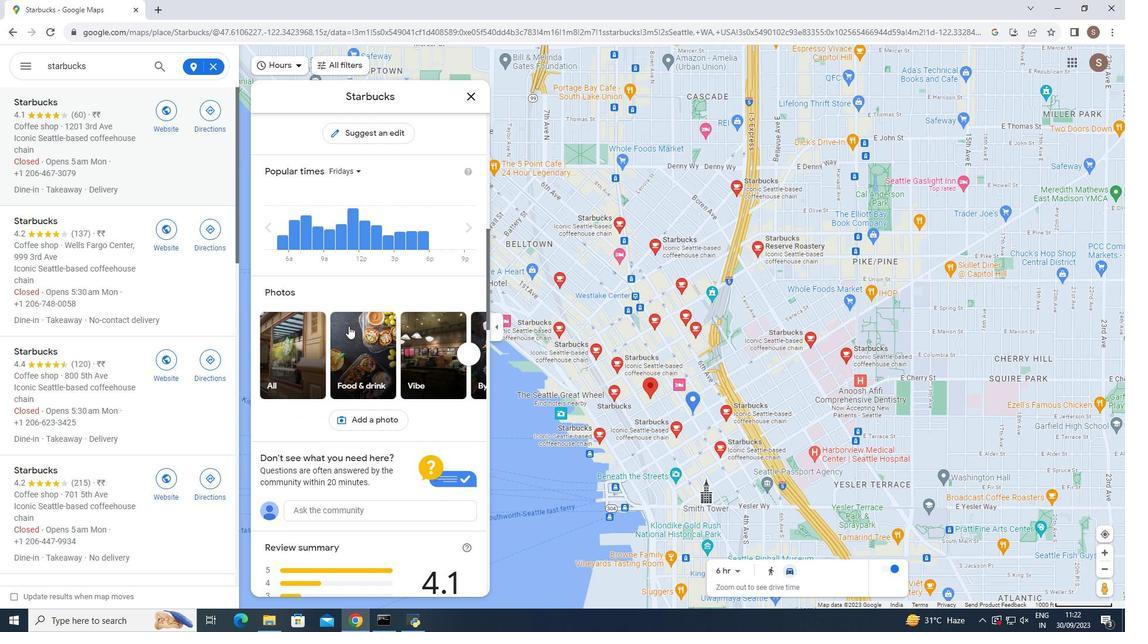 
Action: Mouse scrolled (348, 325) with delta (0, 0)
Screenshot: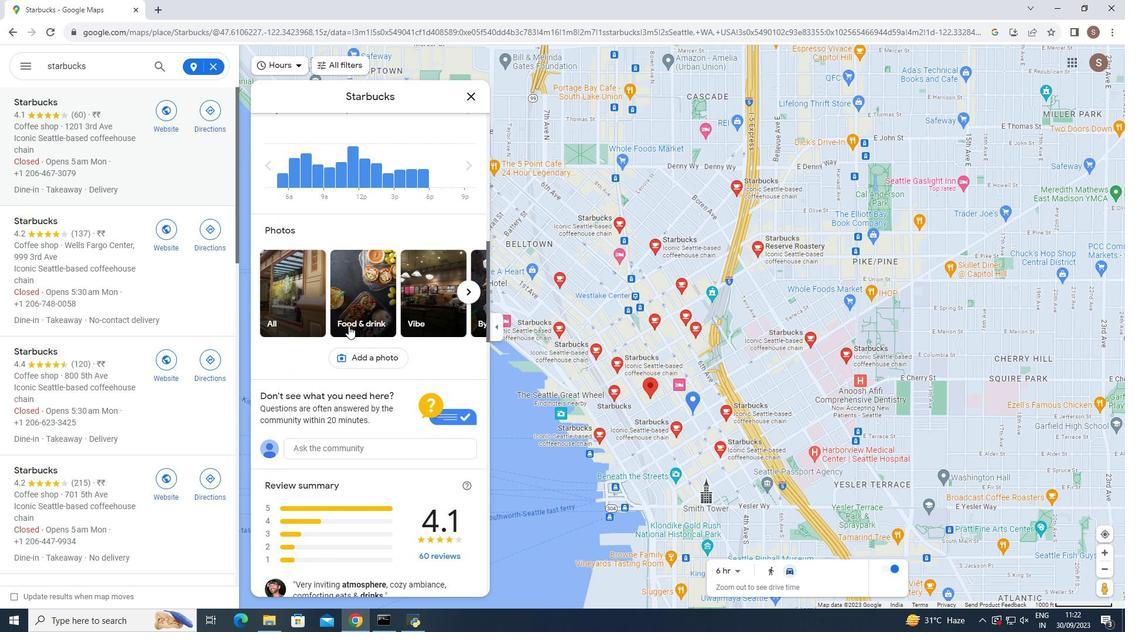 
Action: Mouse scrolled (348, 325) with delta (0, 0)
Screenshot: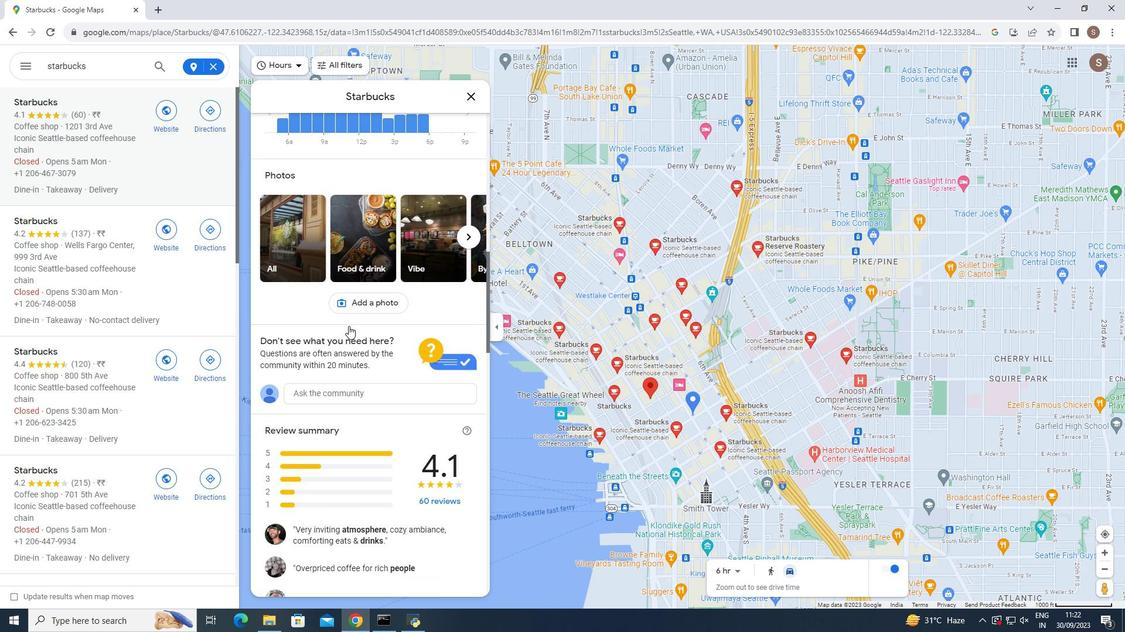 
Action: Mouse scrolled (348, 325) with delta (0, 0)
Screenshot: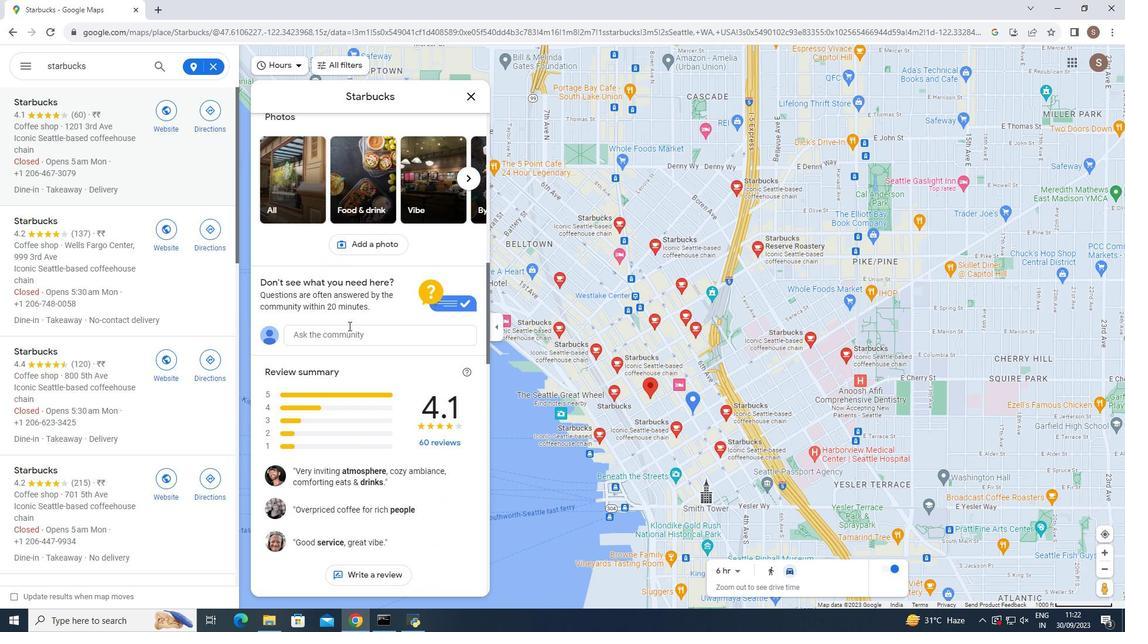 
Action: Mouse scrolled (348, 325) with delta (0, 0)
Screenshot: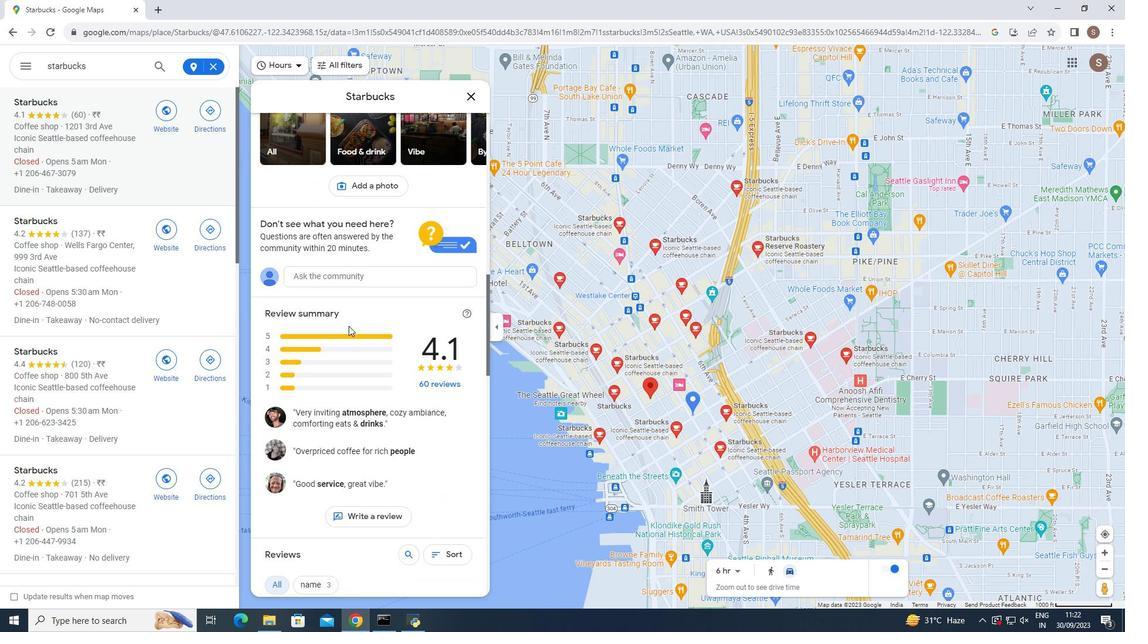 
Action: Mouse scrolled (348, 325) with delta (0, 0)
Screenshot: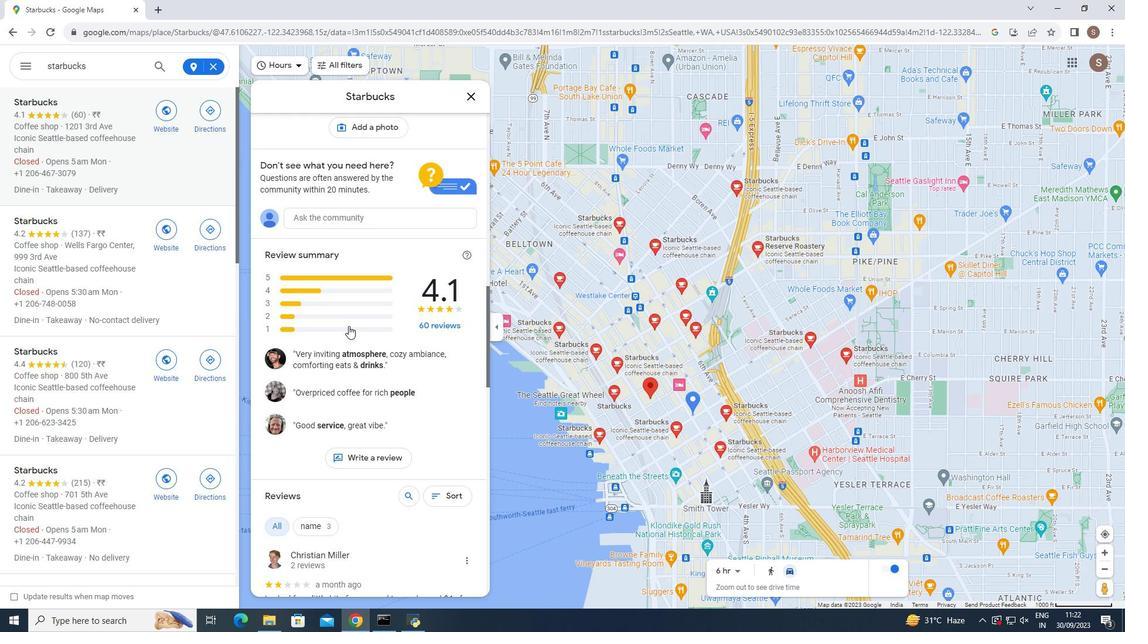 
Action: Mouse scrolled (348, 325) with delta (0, 0)
Screenshot: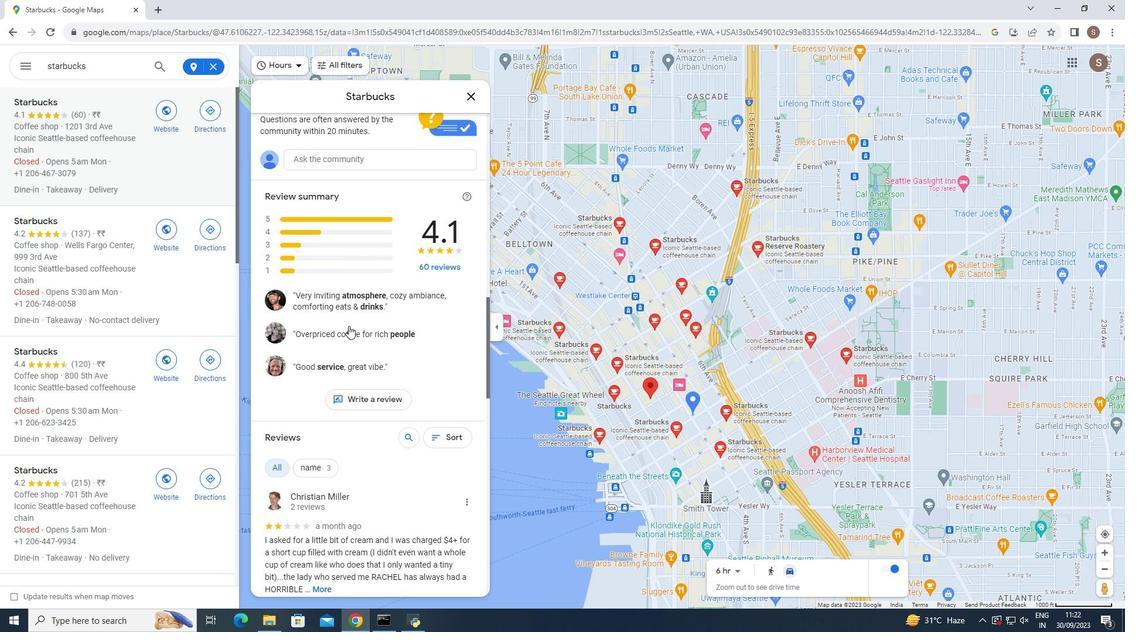 
Action: Mouse scrolled (348, 325) with delta (0, 0)
Screenshot: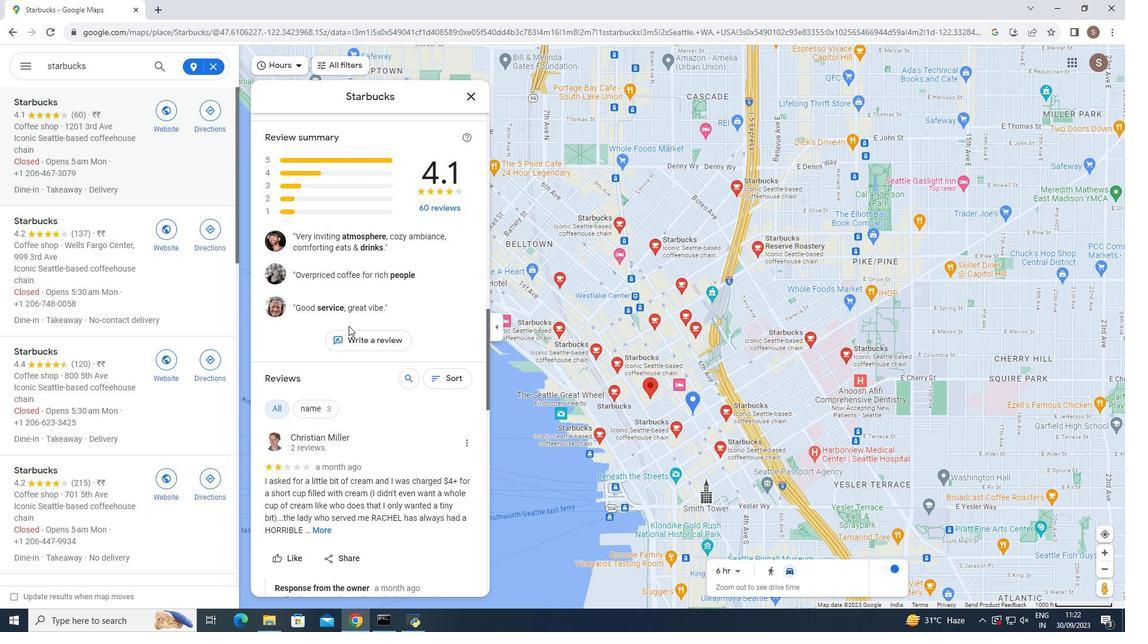
Action: Mouse scrolled (348, 325) with delta (0, 0)
Screenshot: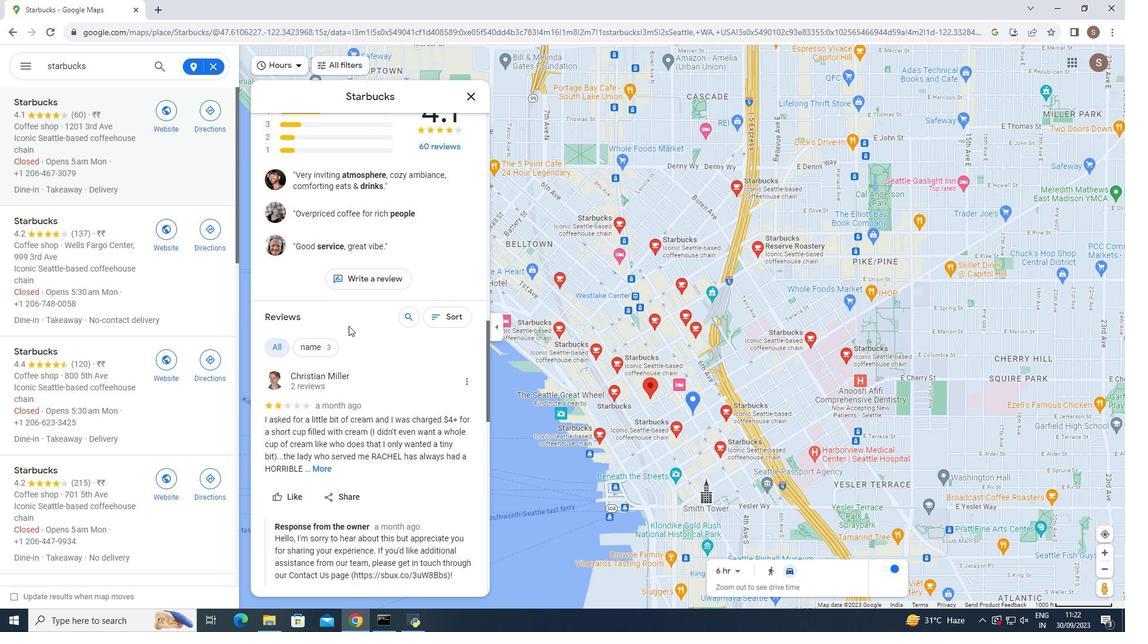 
Action: Mouse scrolled (348, 325) with delta (0, 0)
Screenshot: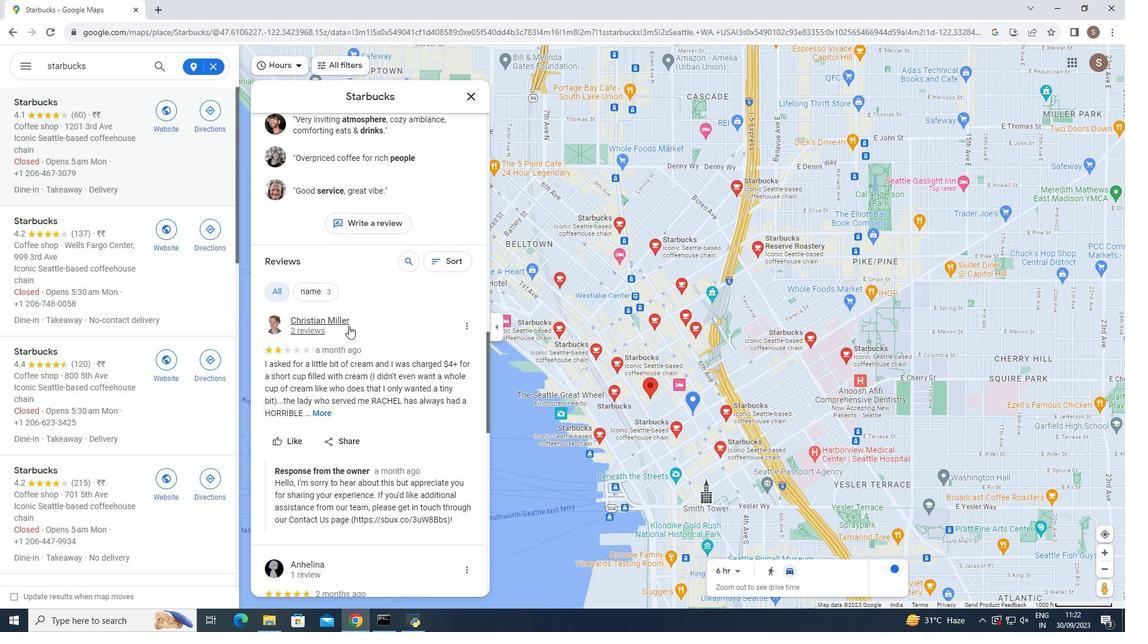 
Action: Mouse scrolled (348, 325) with delta (0, 0)
Screenshot: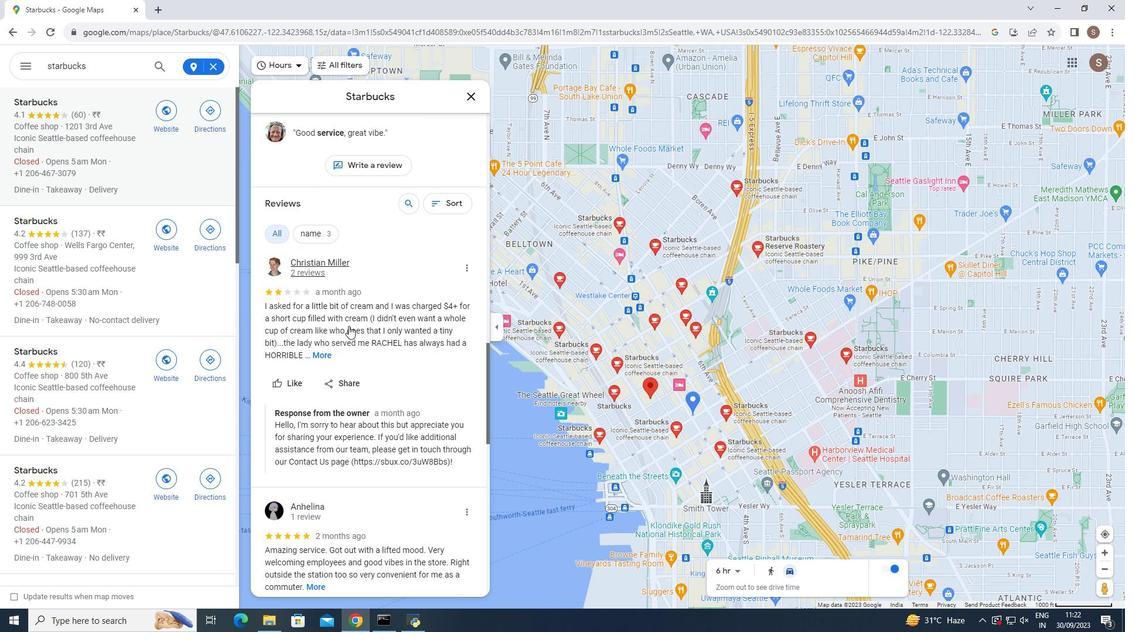 
Action: Mouse scrolled (348, 325) with delta (0, 0)
Screenshot: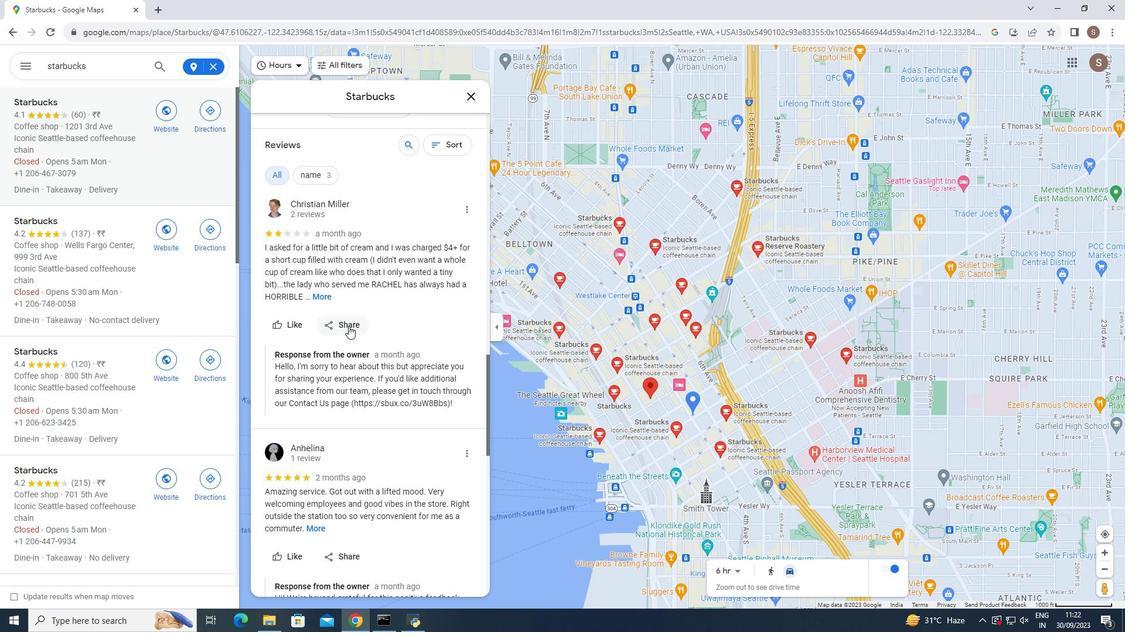 
Action: Mouse scrolled (348, 325) with delta (0, 0)
Screenshot: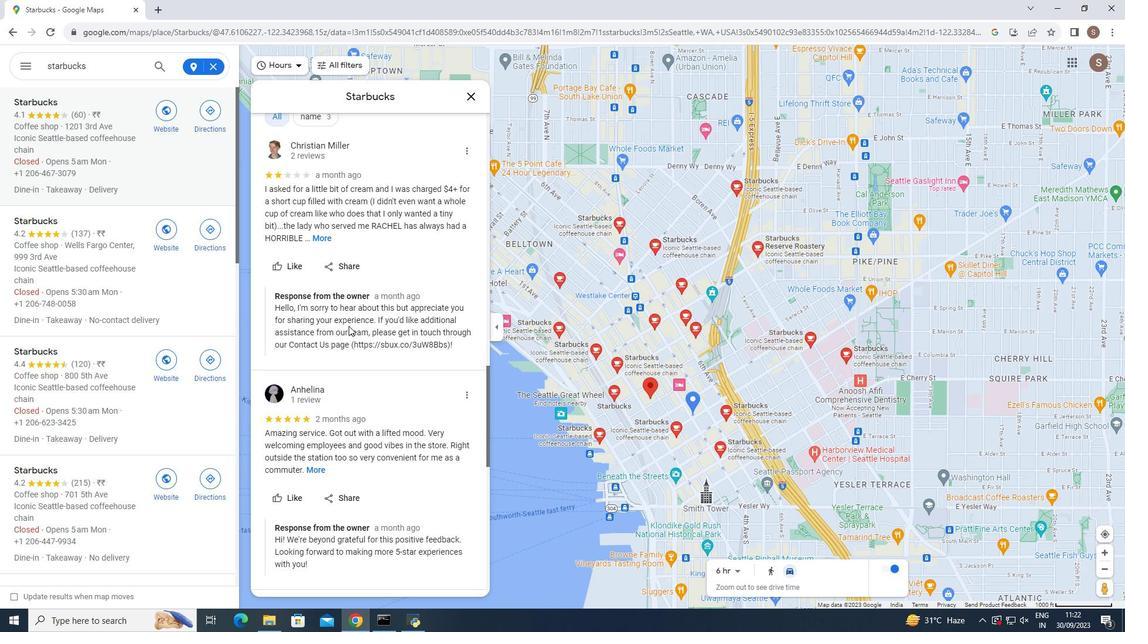 
Action: Mouse scrolled (348, 325) with delta (0, 0)
Screenshot: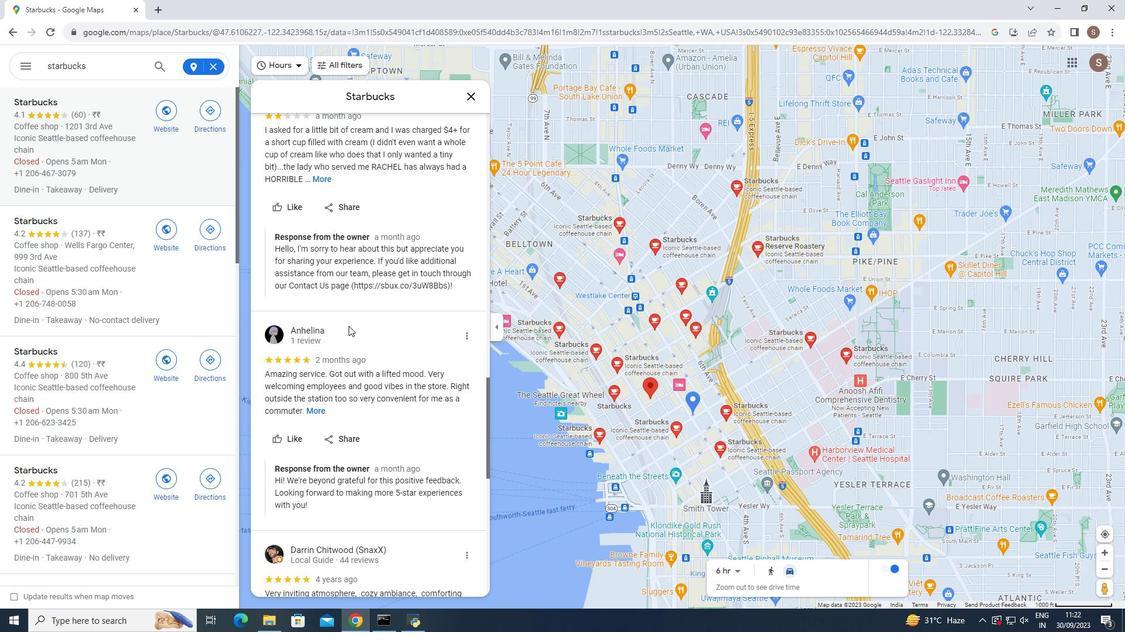 
Action: Mouse scrolled (348, 325) with delta (0, 0)
Screenshot: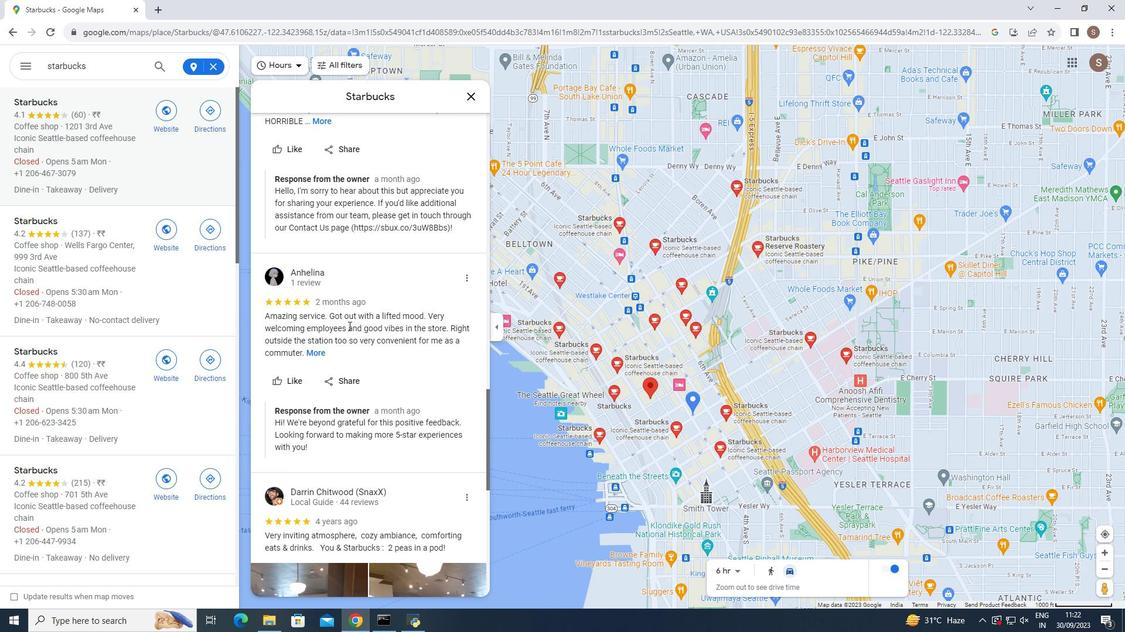 
Action: Mouse scrolled (348, 325) with delta (0, 0)
Screenshot: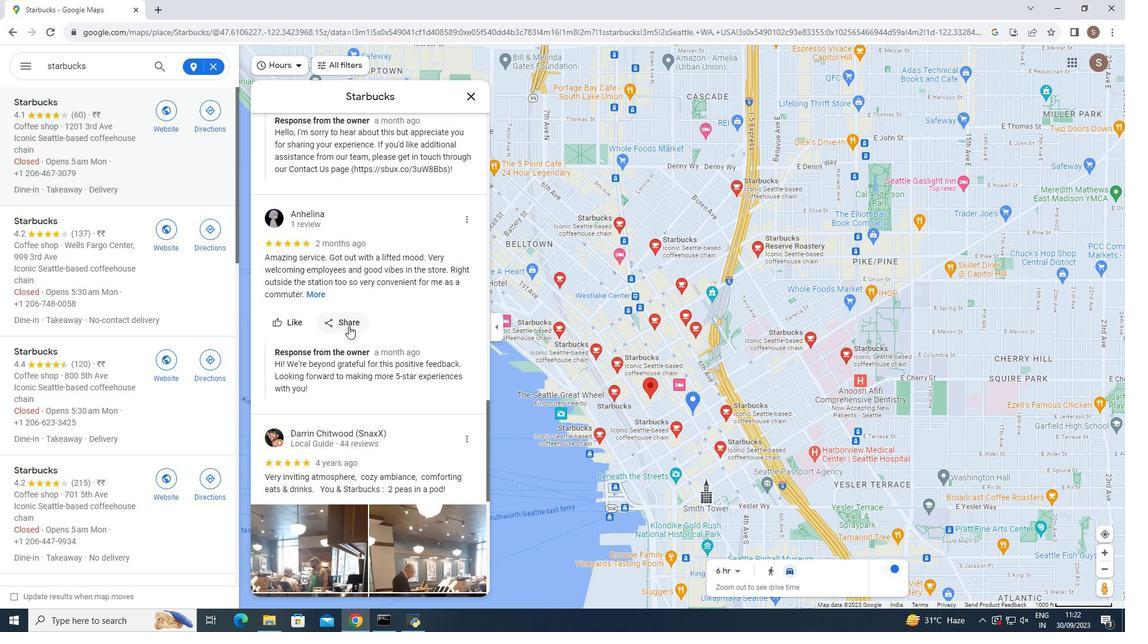 
Action: Mouse scrolled (348, 325) with delta (0, 0)
Screenshot: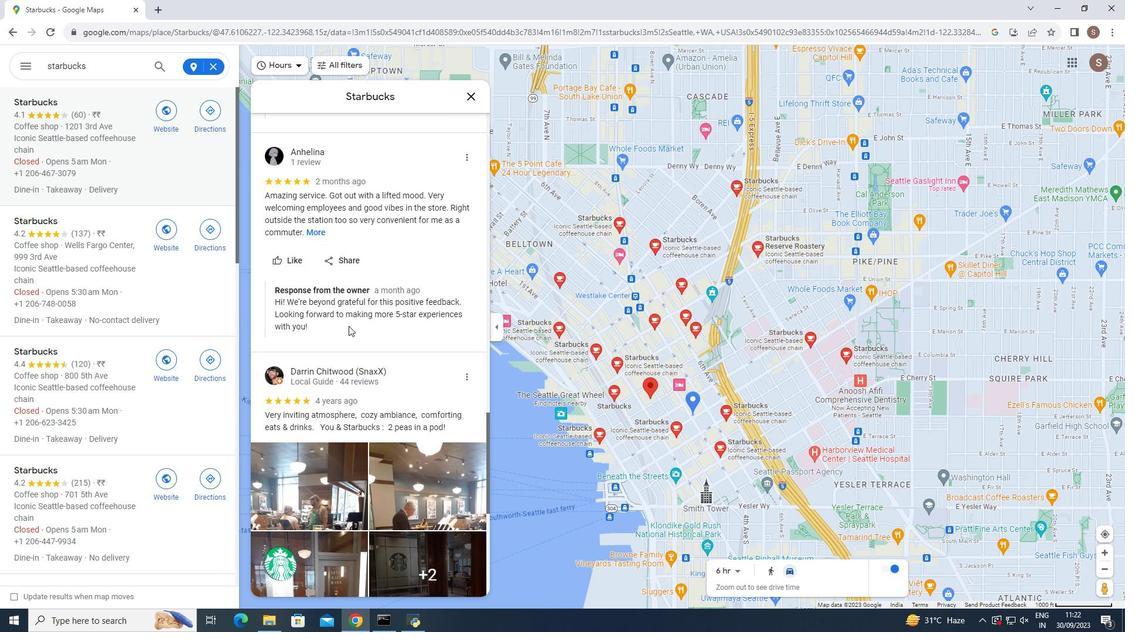 
Action: Mouse scrolled (348, 325) with delta (0, 0)
Screenshot: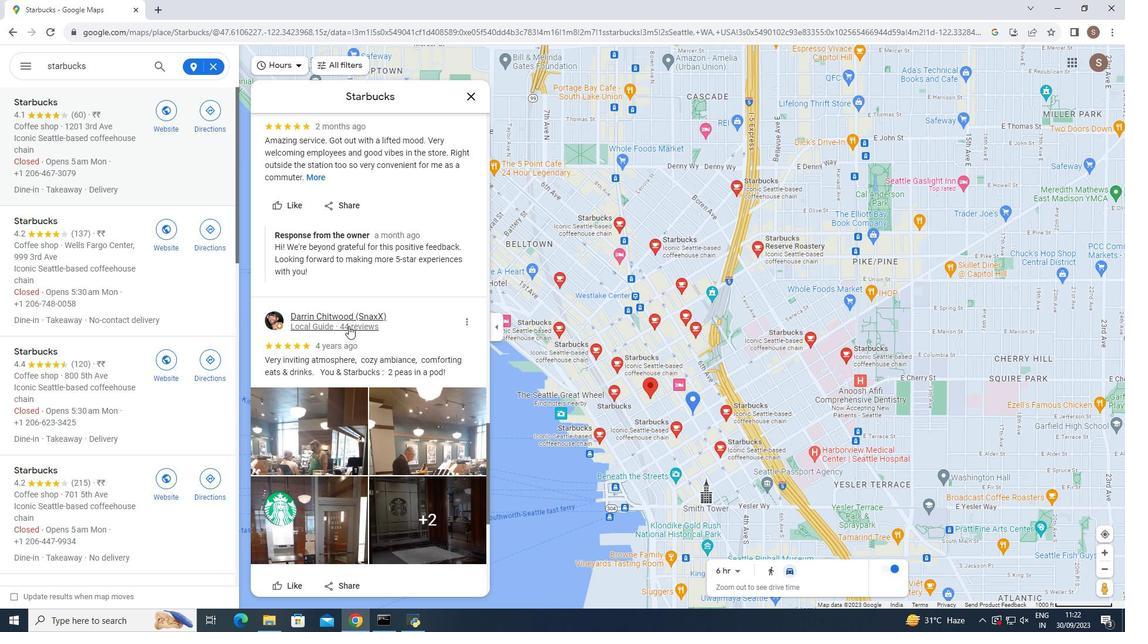 
Action: Mouse scrolled (348, 325) with delta (0, 0)
Screenshot: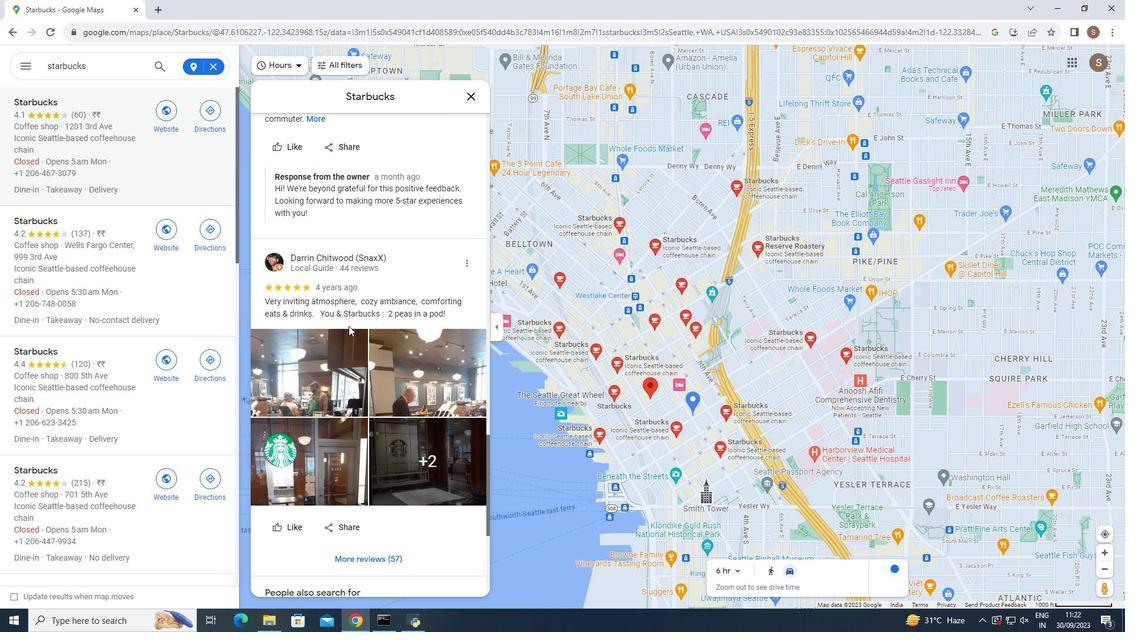 
Action: Mouse scrolled (348, 325) with delta (0, 0)
Screenshot: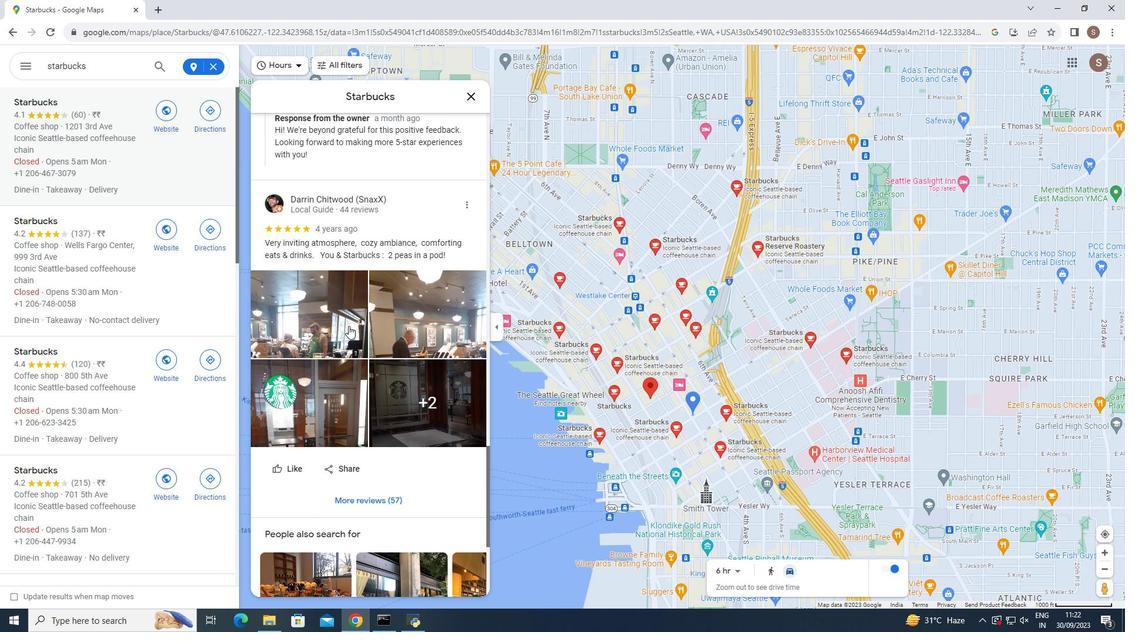
Action: Mouse scrolled (348, 325) with delta (0, 0)
Screenshot: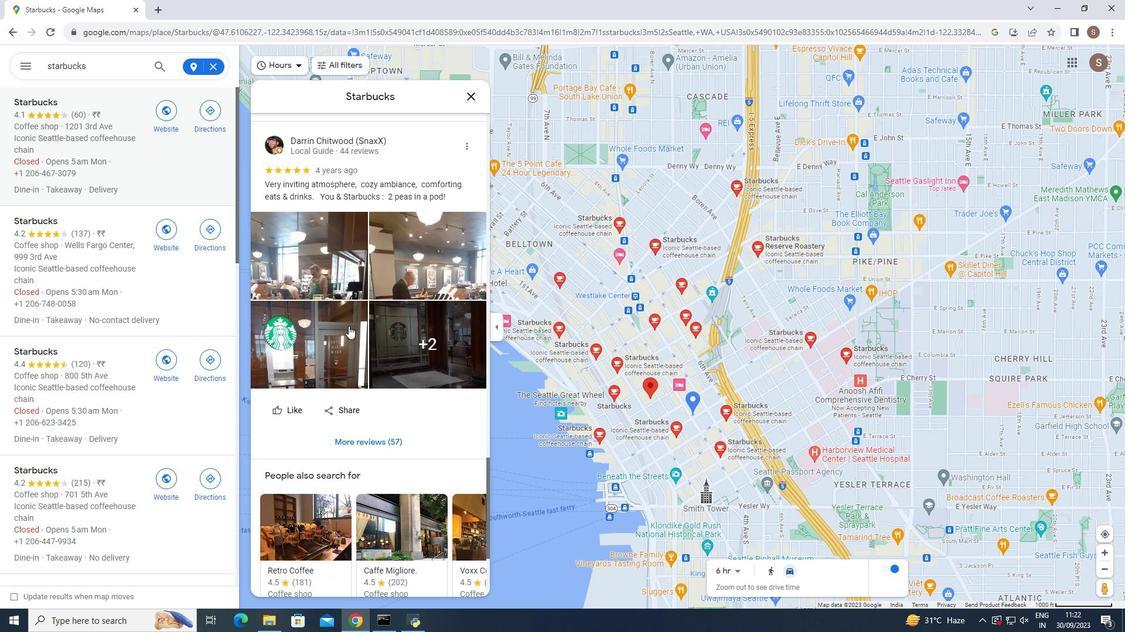 
Action: Mouse scrolled (348, 325) with delta (0, 0)
Screenshot: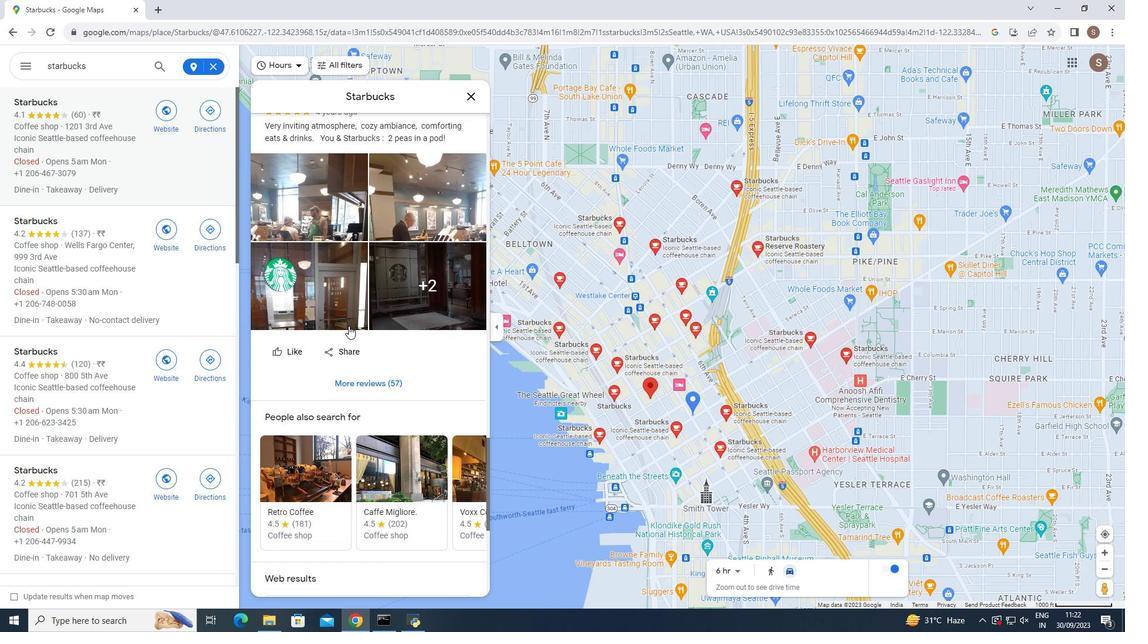 
Action: Mouse scrolled (348, 325) with delta (0, 0)
Screenshot: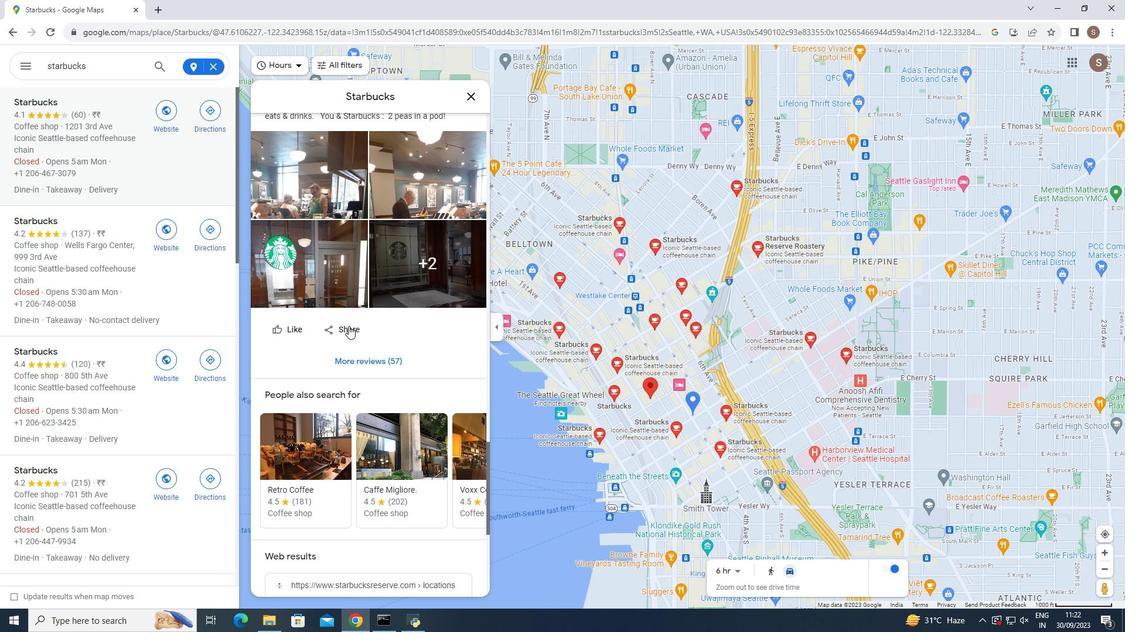 
Action: Mouse scrolled (348, 325) with delta (0, 0)
Screenshot: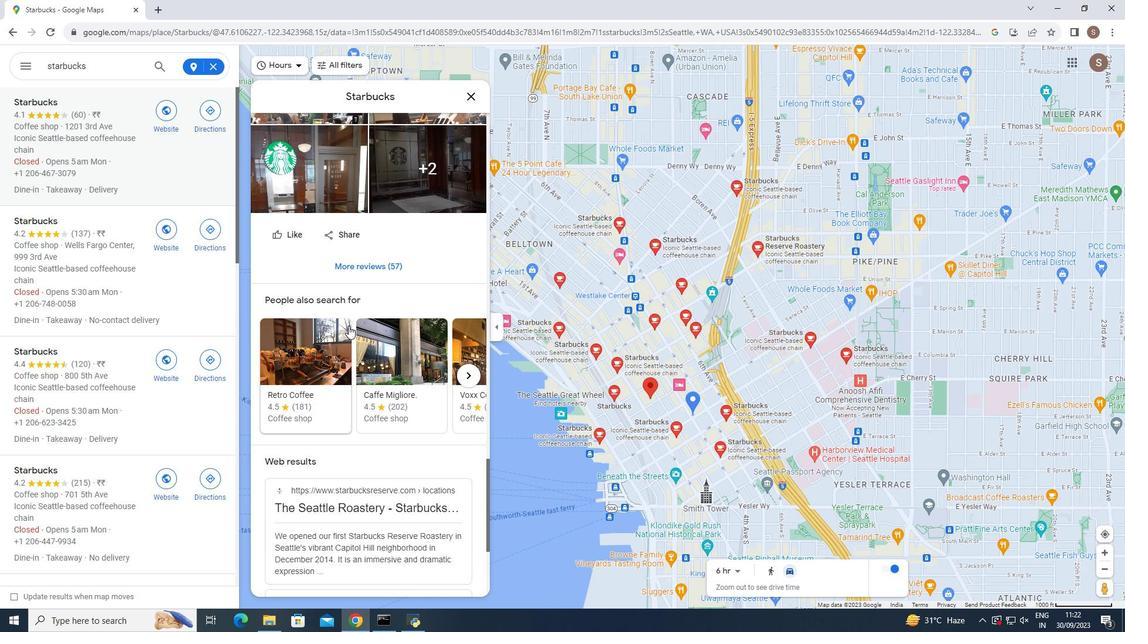 
Action: Mouse scrolled (348, 325) with delta (0, 0)
Screenshot: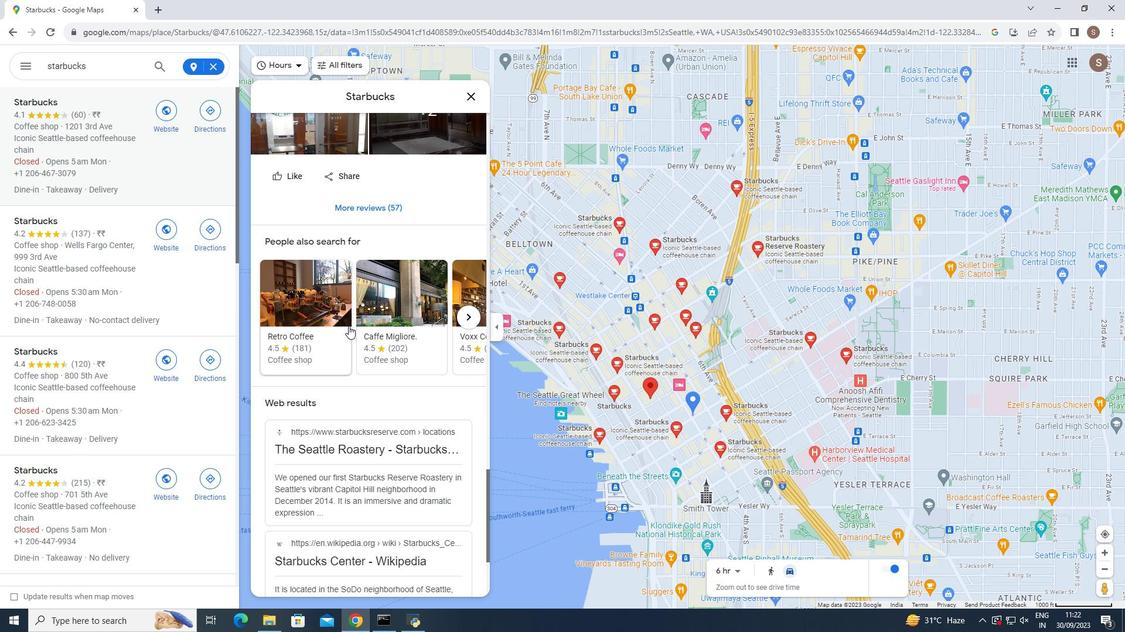 
Action: Mouse moved to (465, 258)
Screenshot: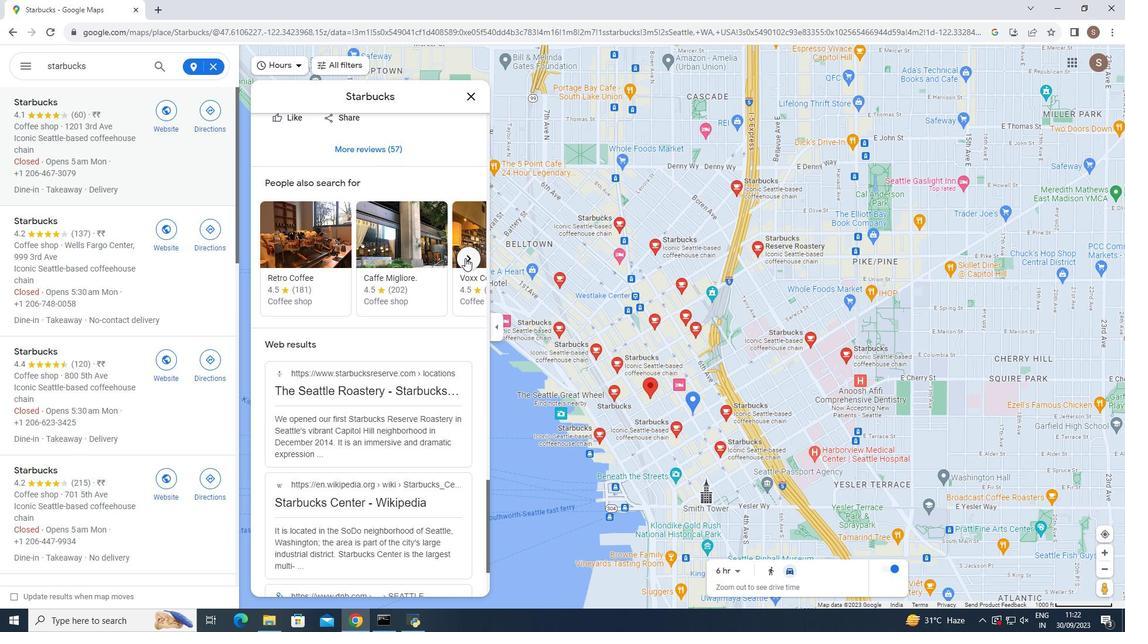 
Action: Mouse pressed left at (465, 258)
Screenshot: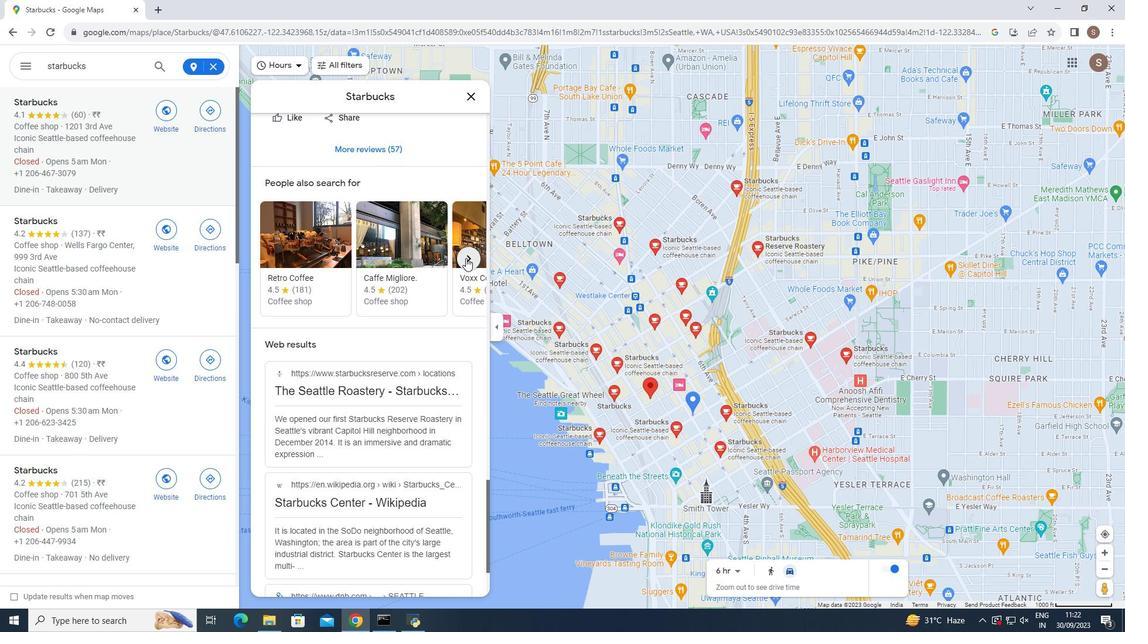 
Action: Mouse moved to (466, 258)
Screenshot: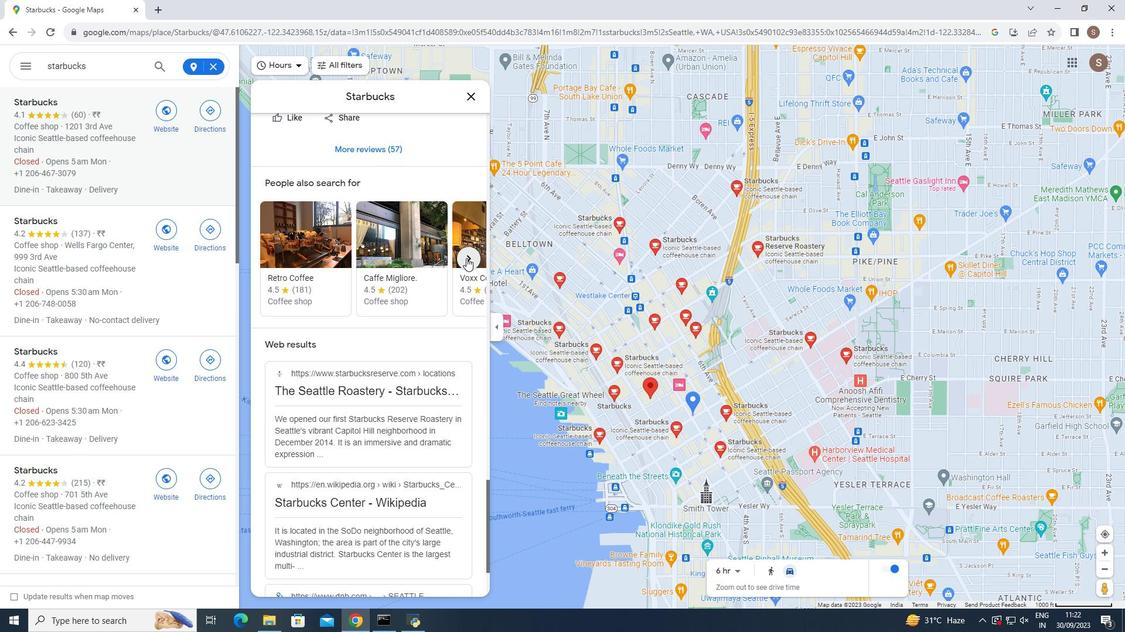 
Action: Mouse pressed left at (466, 258)
Screenshot: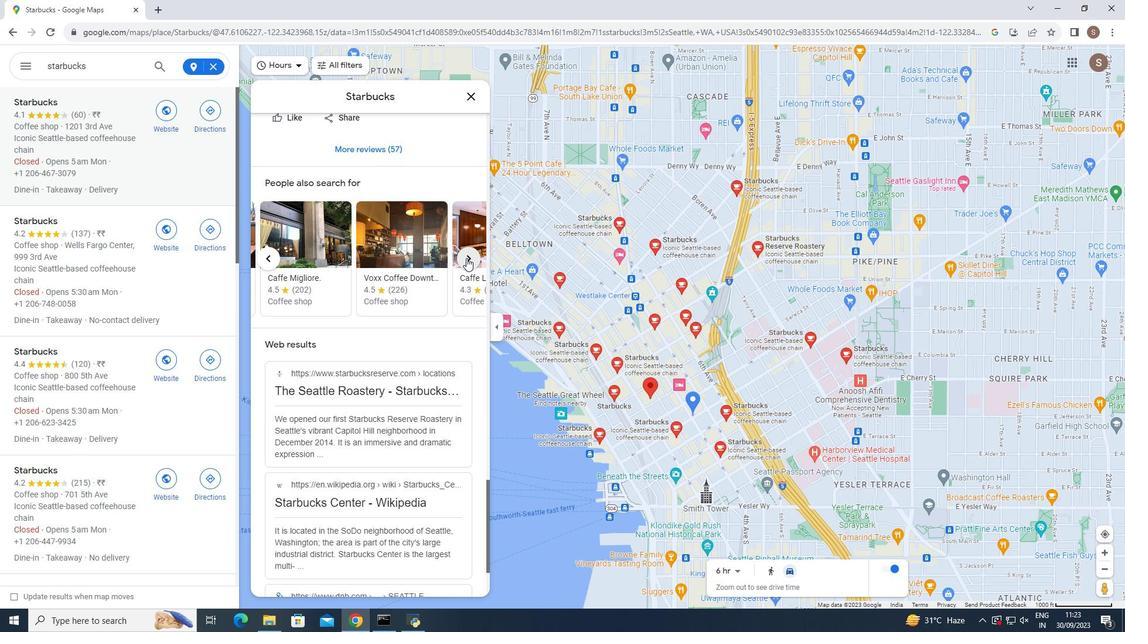 
Action: Mouse pressed left at (466, 258)
Screenshot: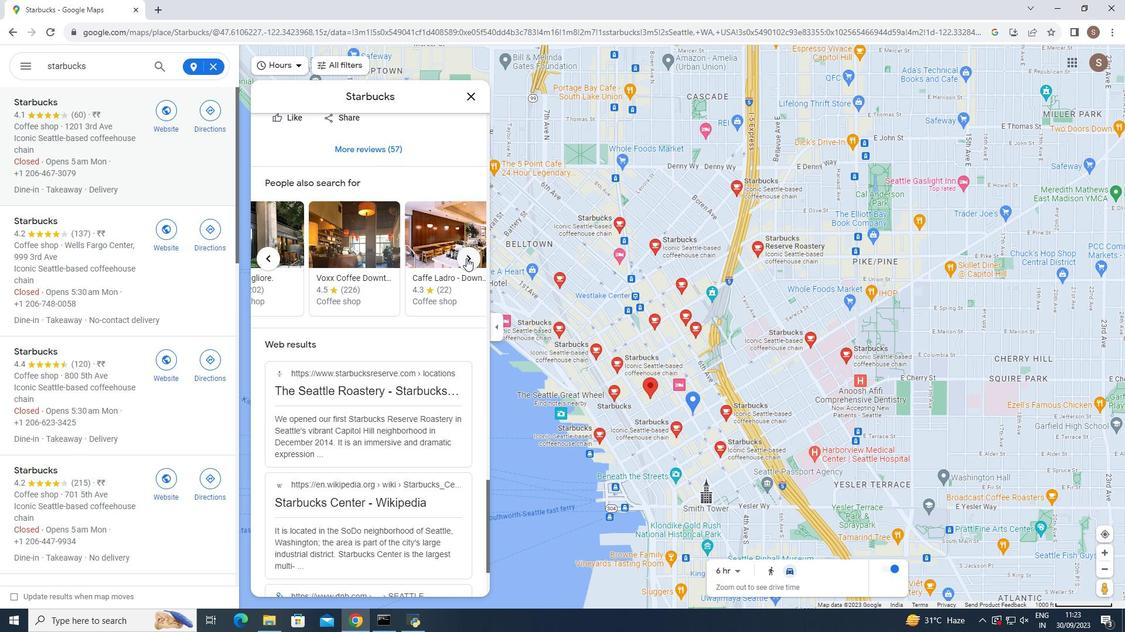 
Action: Mouse pressed left at (466, 258)
Screenshot: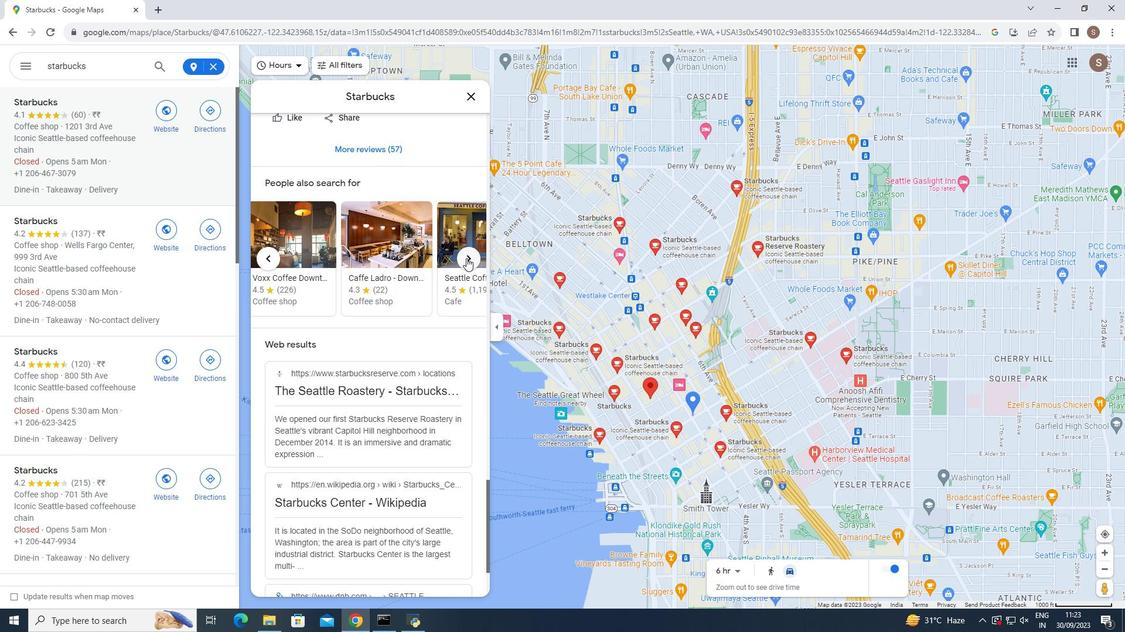 
Action: Mouse moved to (365, 302)
Screenshot: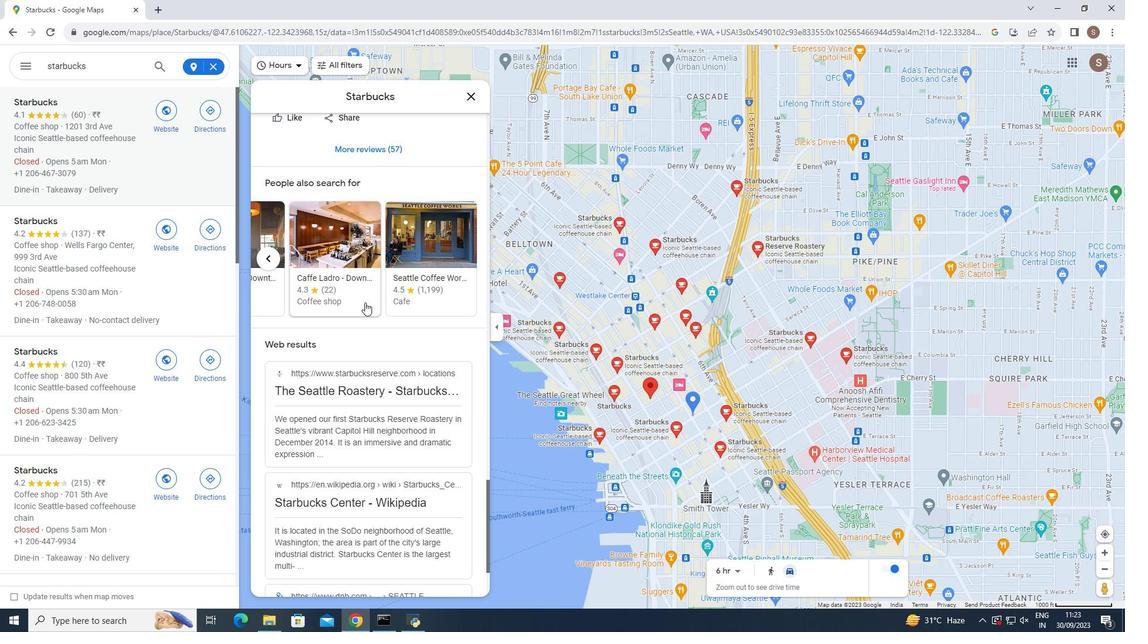 
Action: Mouse scrolled (365, 302) with delta (0, 0)
Screenshot: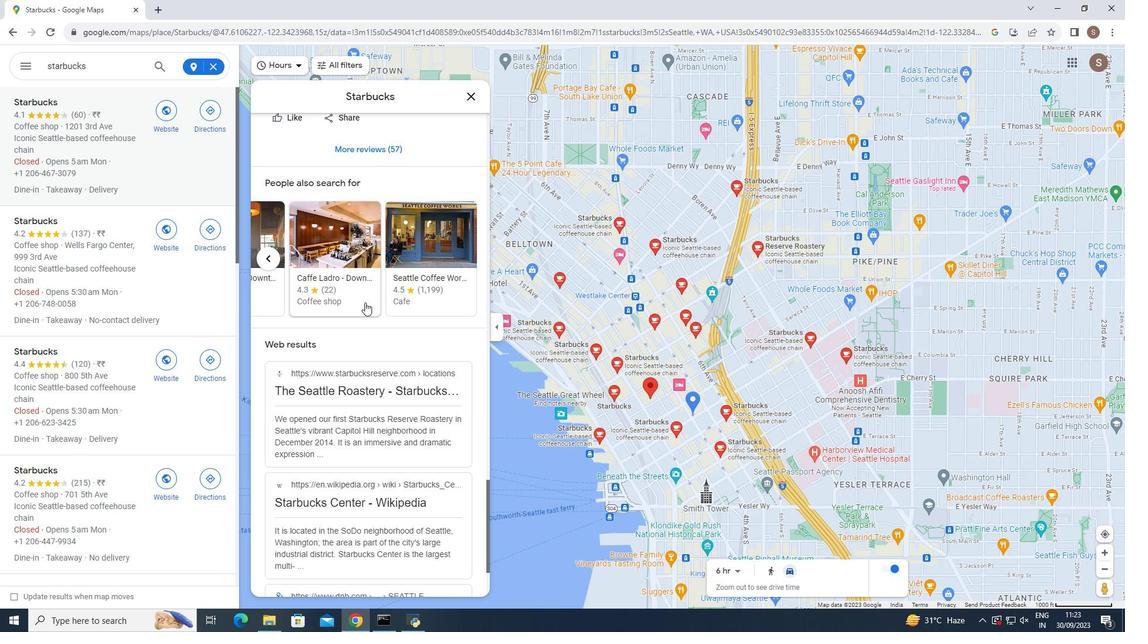 
Action: Mouse moved to (364, 301)
Screenshot: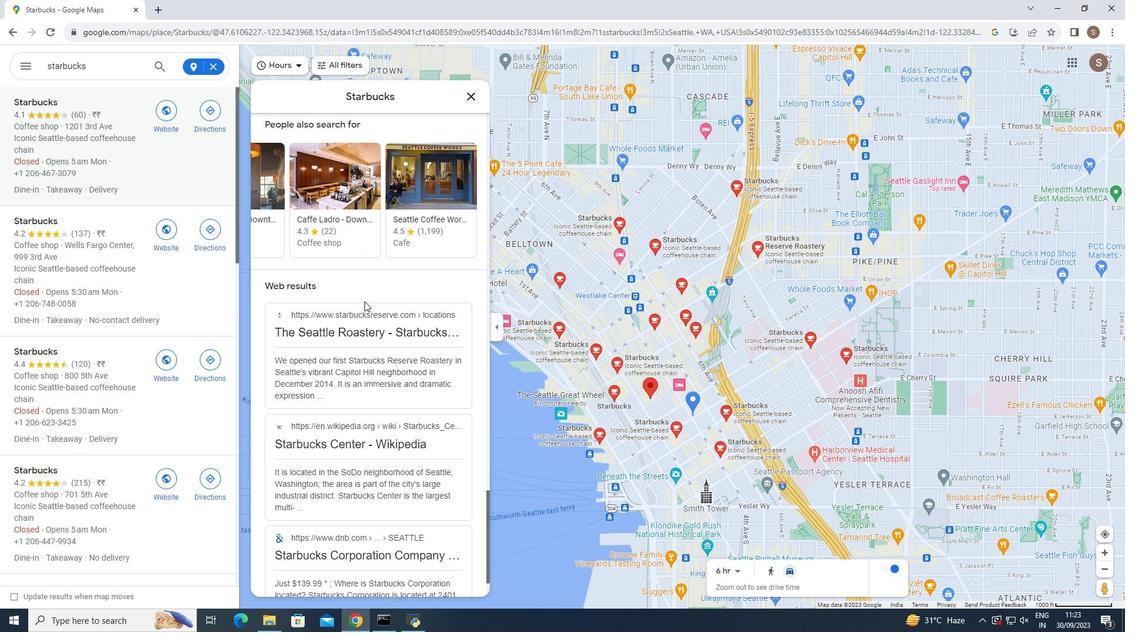 
Action: Mouse scrolled (364, 301) with delta (0, 0)
Screenshot: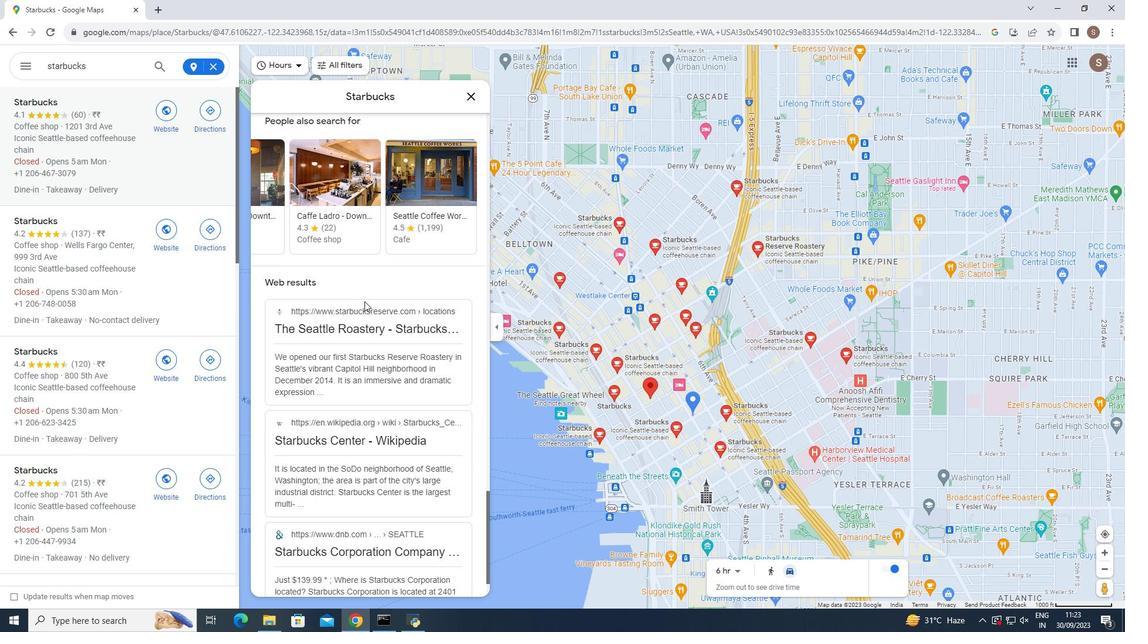 
Action: Mouse moved to (364, 301)
Screenshot: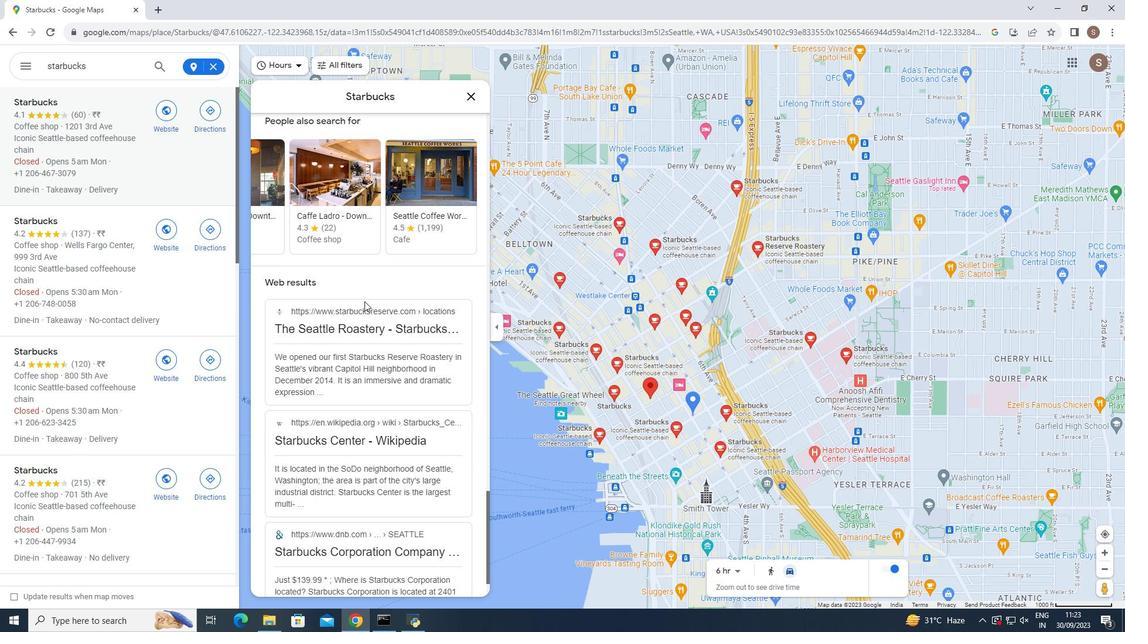 
Action: Mouse scrolled (364, 301) with delta (0, 0)
Screenshot: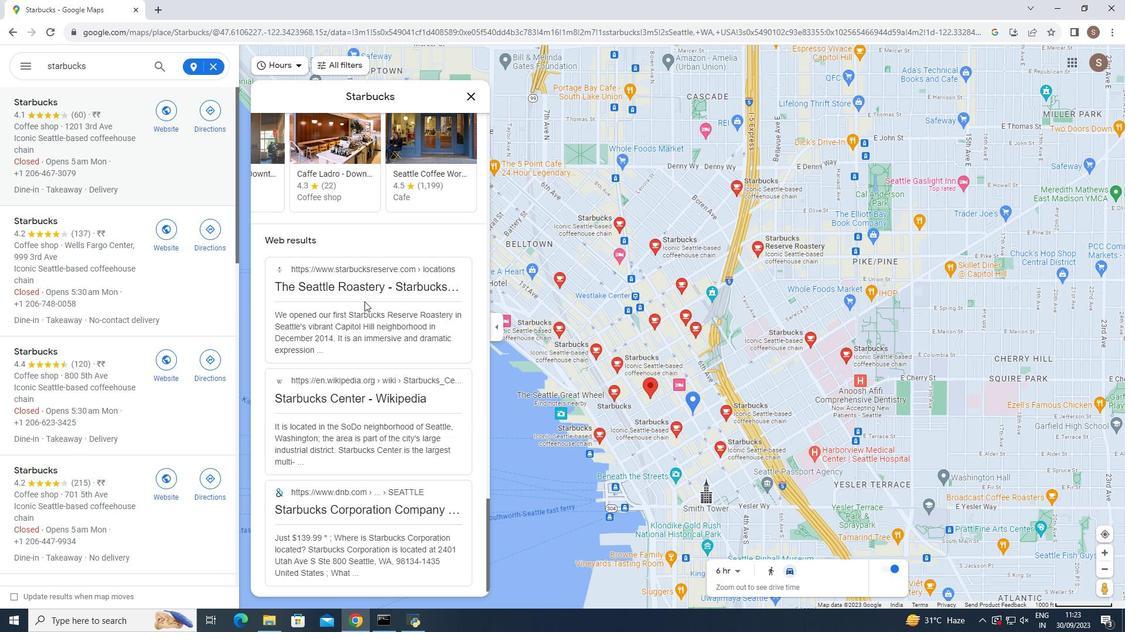 
Action: Mouse scrolled (364, 301) with delta (0, 0)
Screenshot: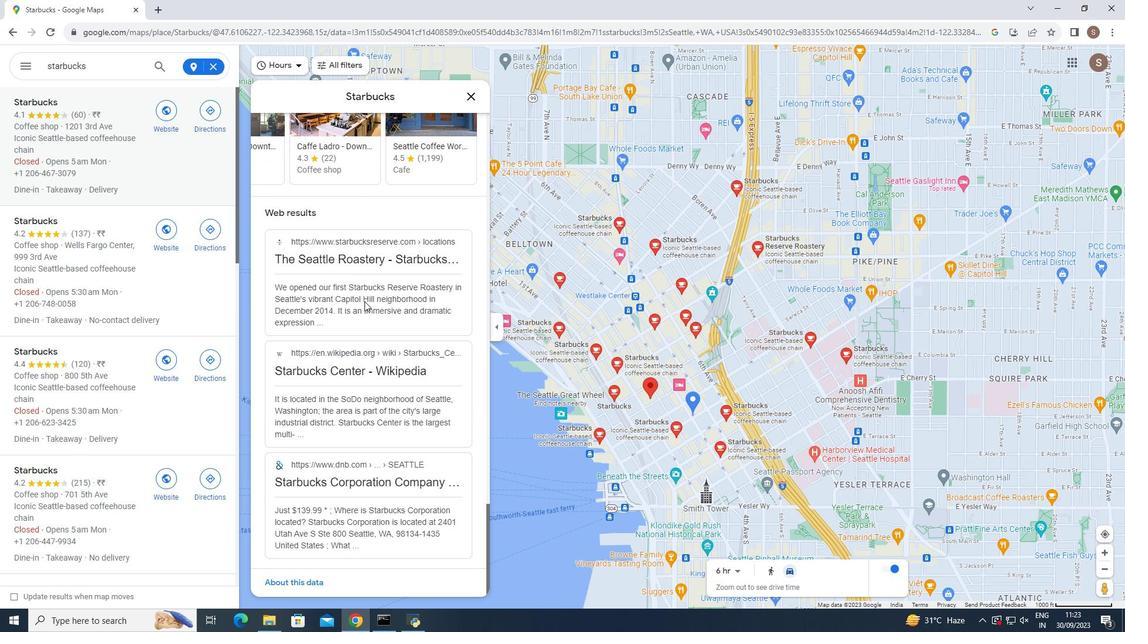 
Action: Mouse scrolled (364, 301) with delta (0, 0)
Screenshot: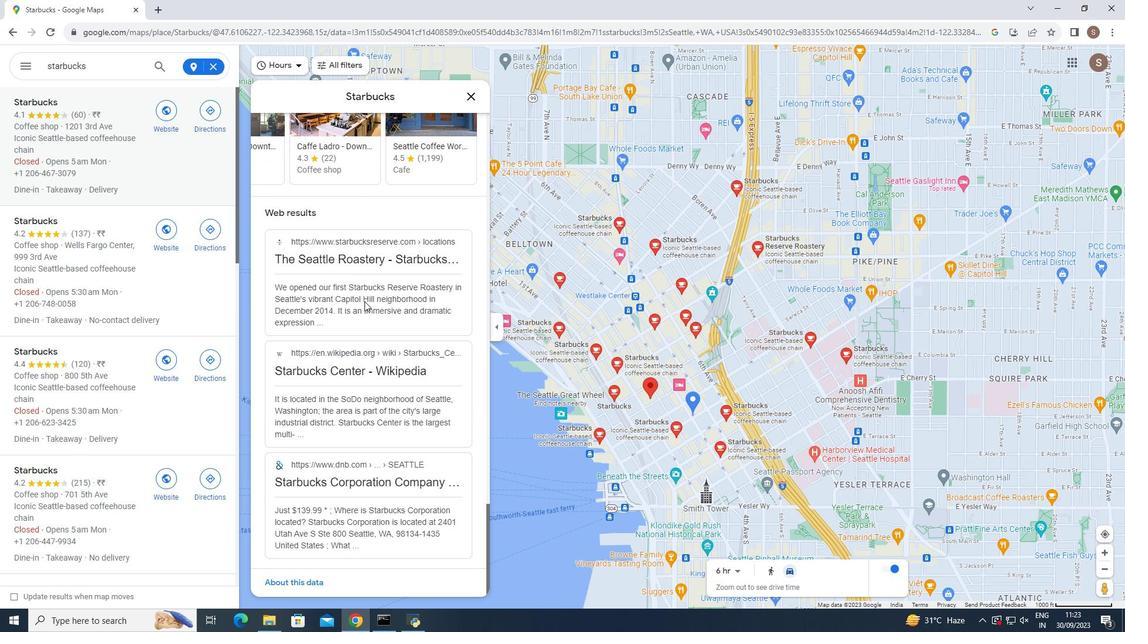 
Action: Mouse moved to (472, 95)
Screenshot: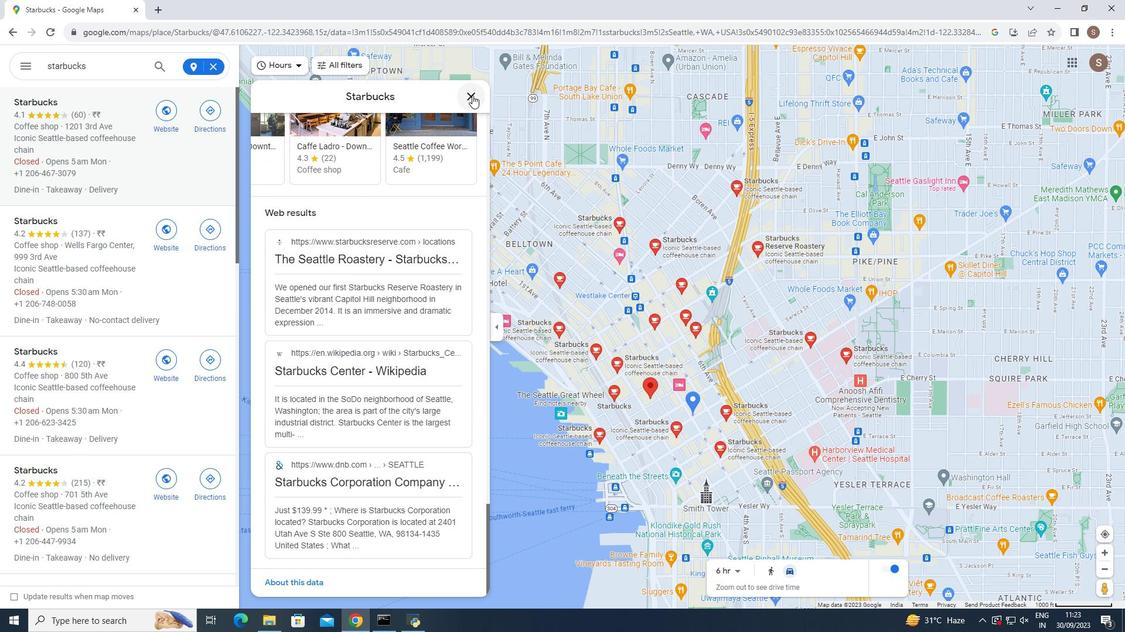 
Action: Mouse pressed left at (472, 95)
Screenshot: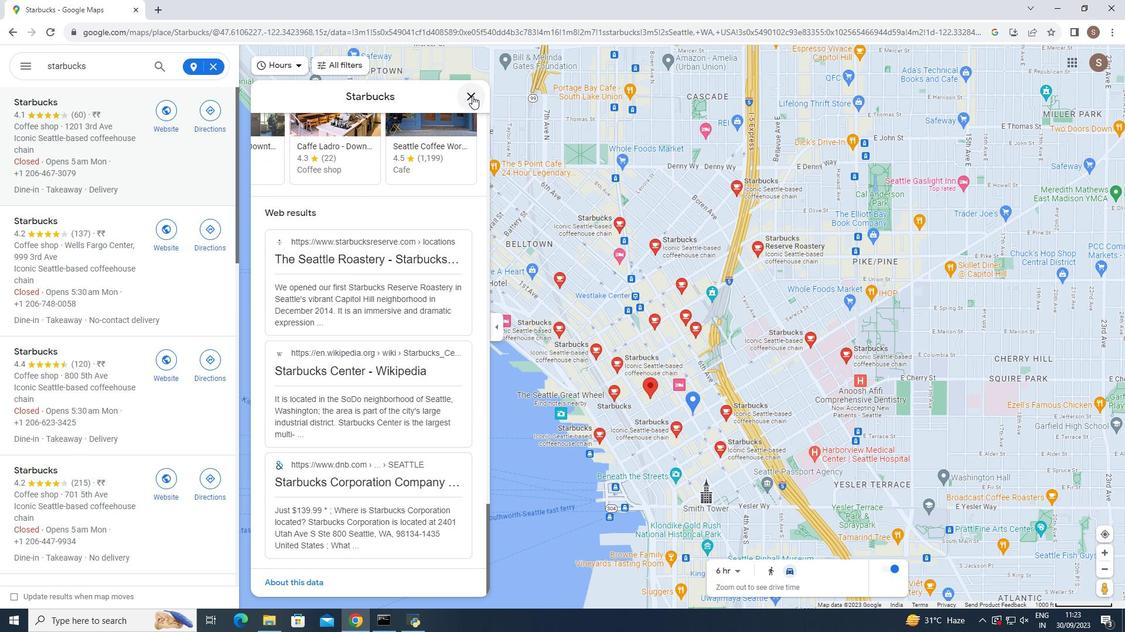 
Action: Mouse moved to (51, 221)
Screenshot: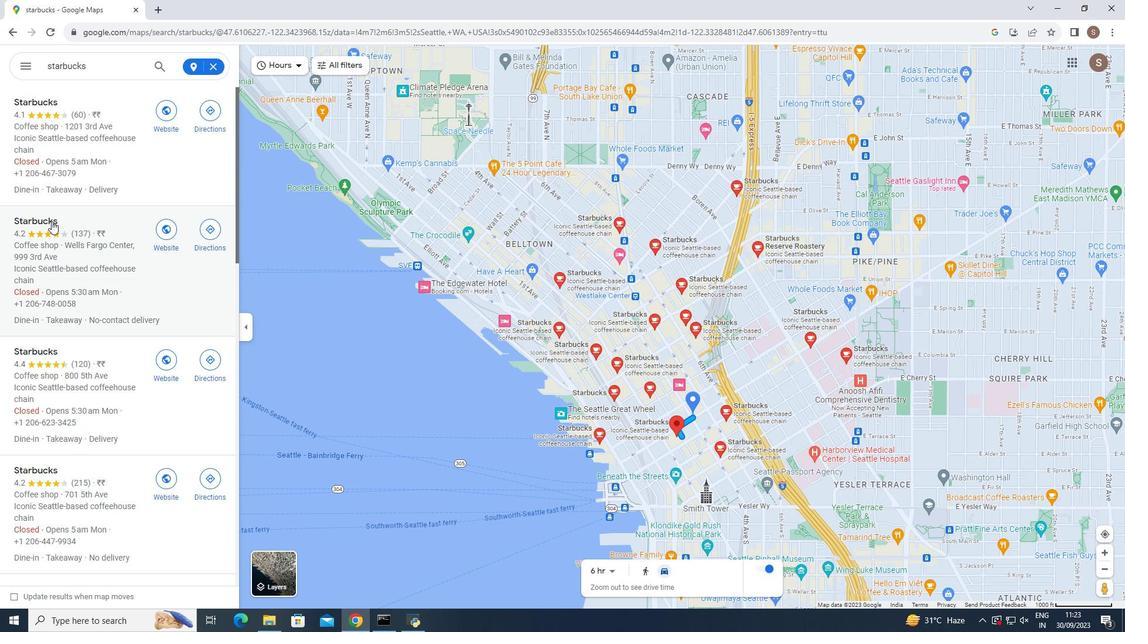 
Action: Mouse pressed left at (51, 221)
Screenshot: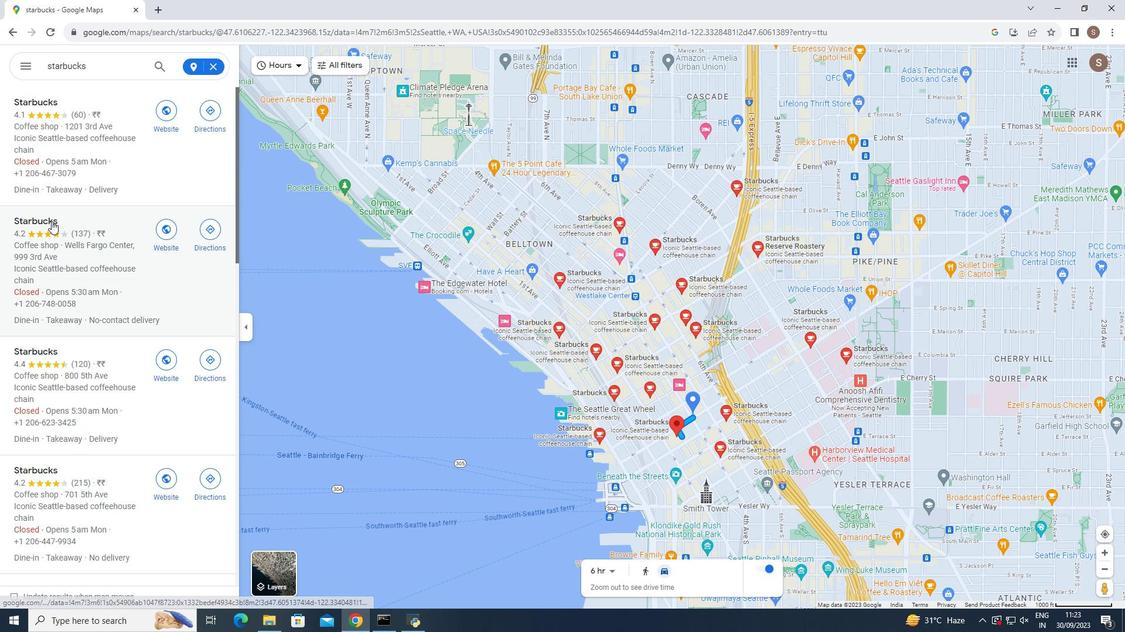 
Action: Mouse moved to (306, 349)
Screenshot: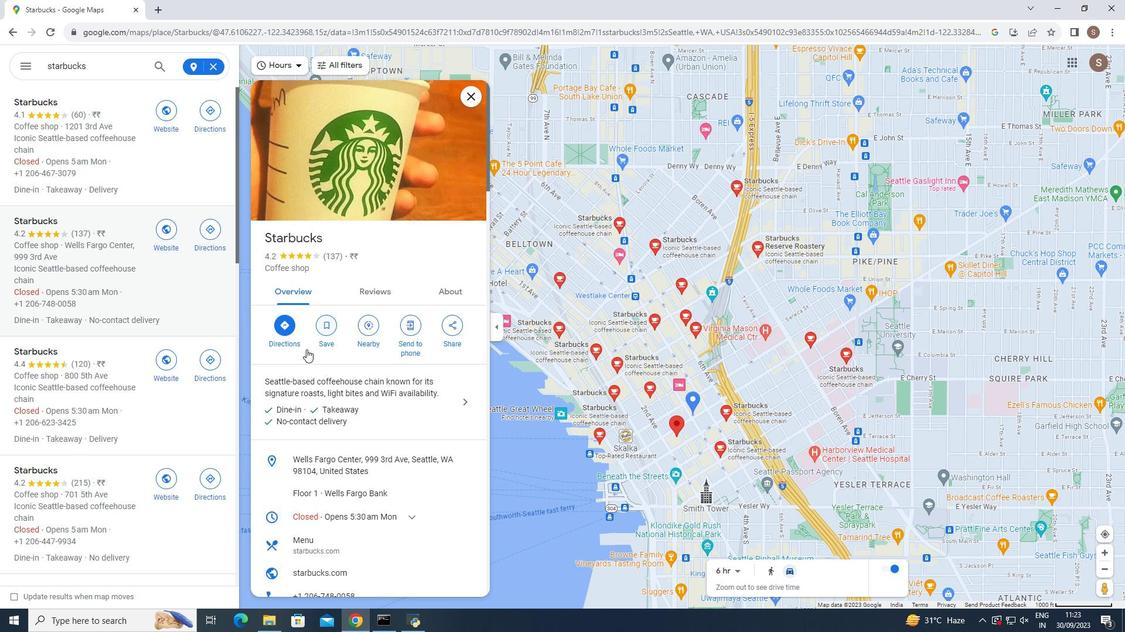 
Action: Mouse scrolled (306, 349) with delta (0, 0)
Screenshot: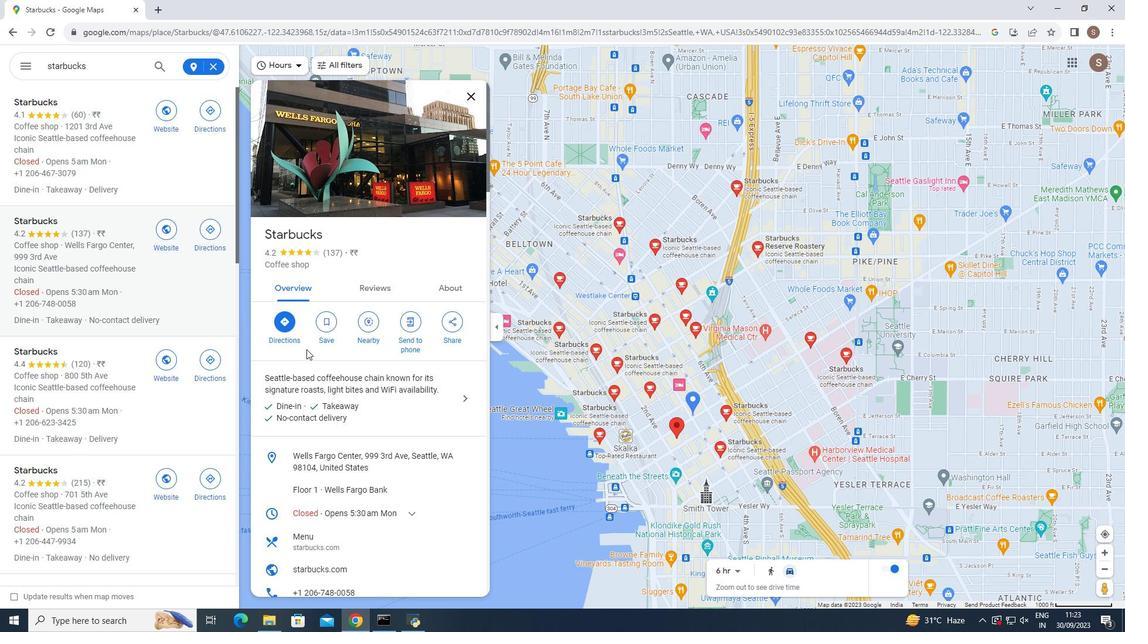 
Action: Mouse moved to (305, 349)
Screenshot: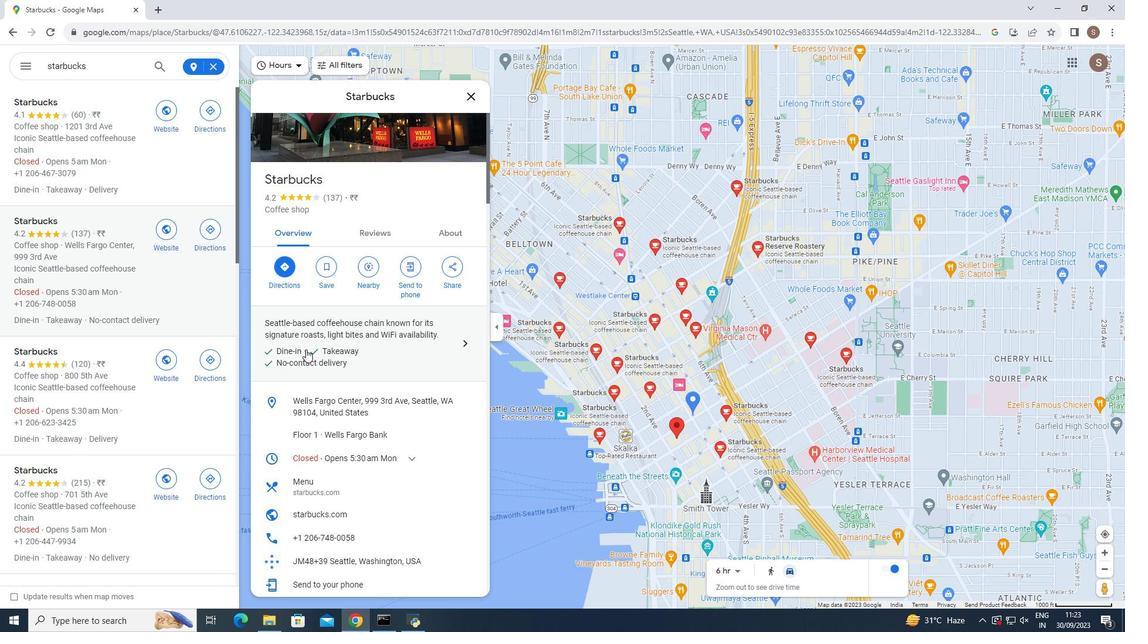 
Action: Mouse scrolled (305, 349) with delta (0, 0)
Screenshot: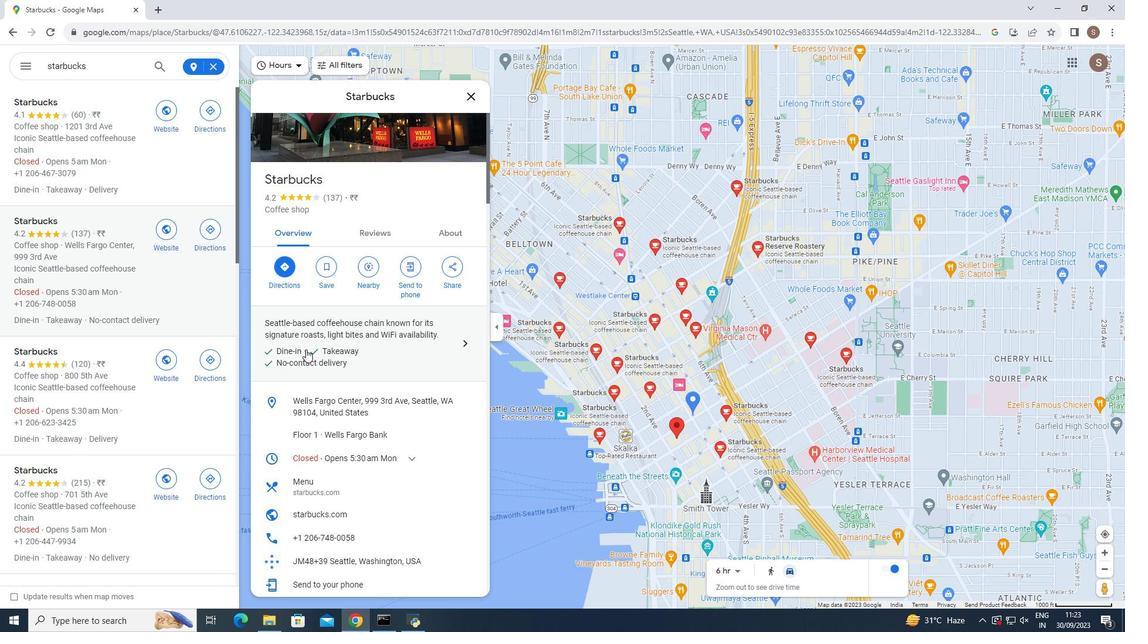 
Action: Mouse moved to (306, 349)
Screenshot: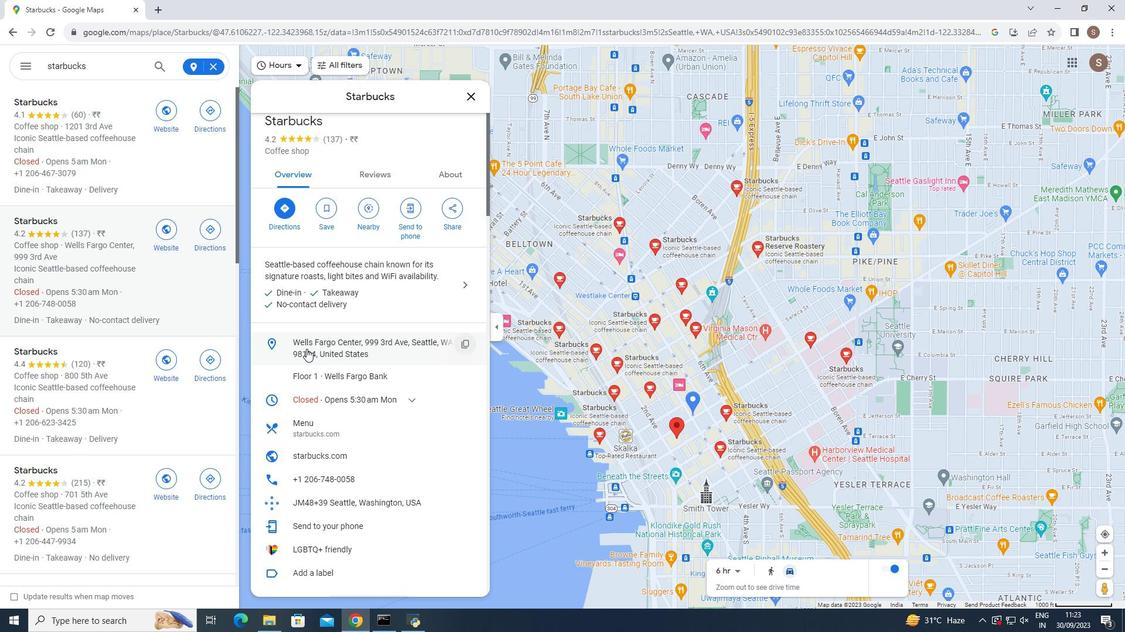 
Action: Mouse scrolled (306, 348) with delta (0, 0)
Screenshot: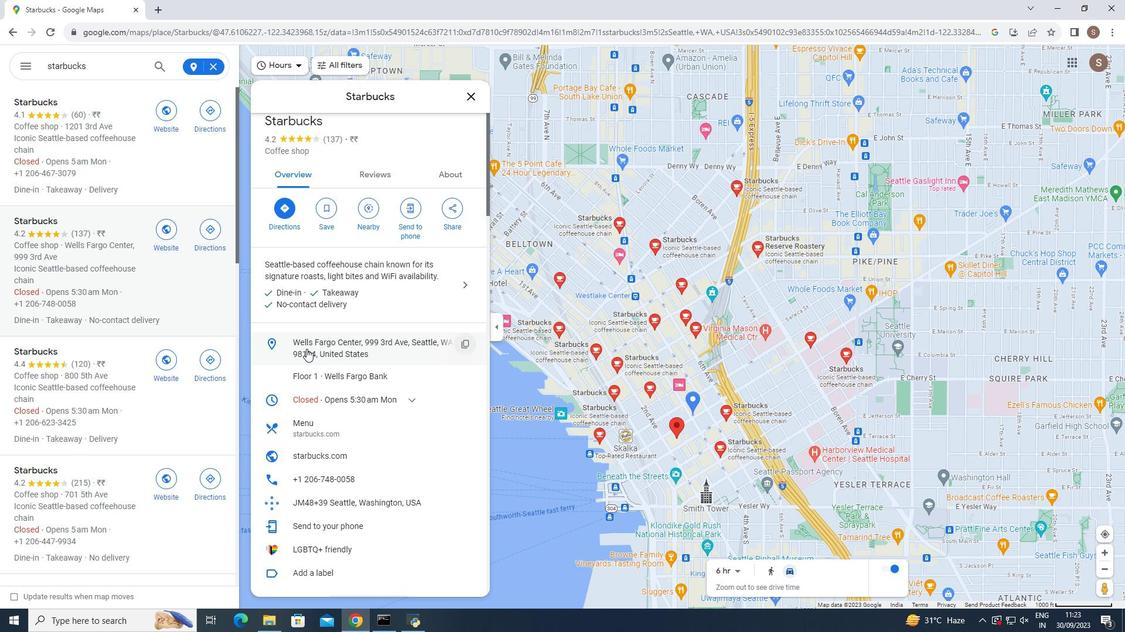 
Action: Mouse scrolled (306, 348) with delta (0, 0)
Screenshot: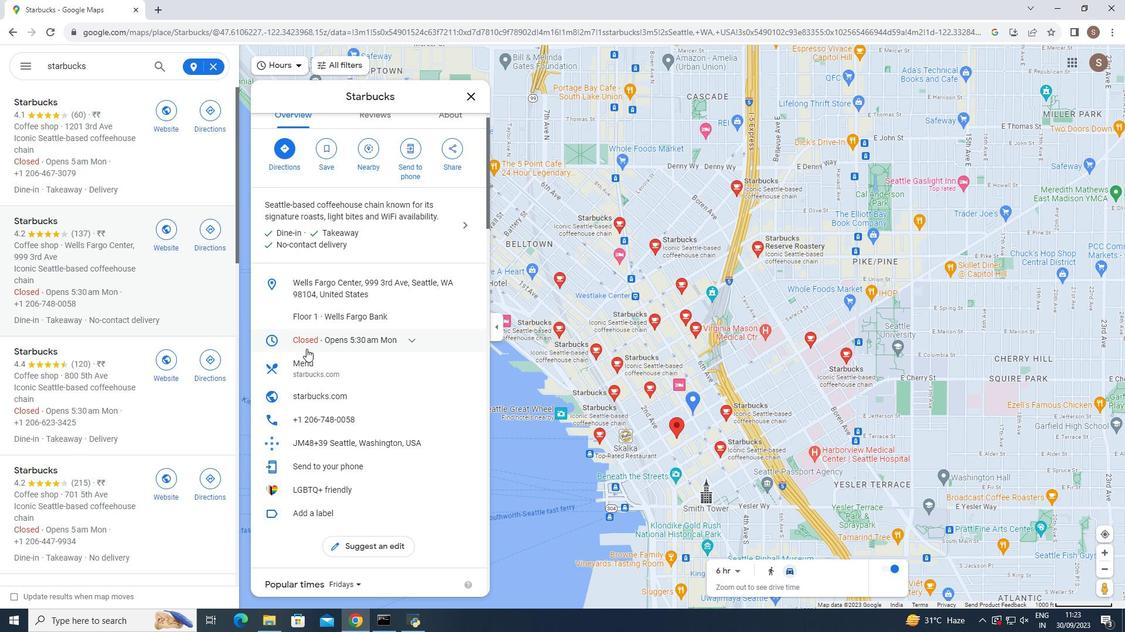 
Action: Mouse scrolled (306, 349) with delta (0, 0)
Screenshot: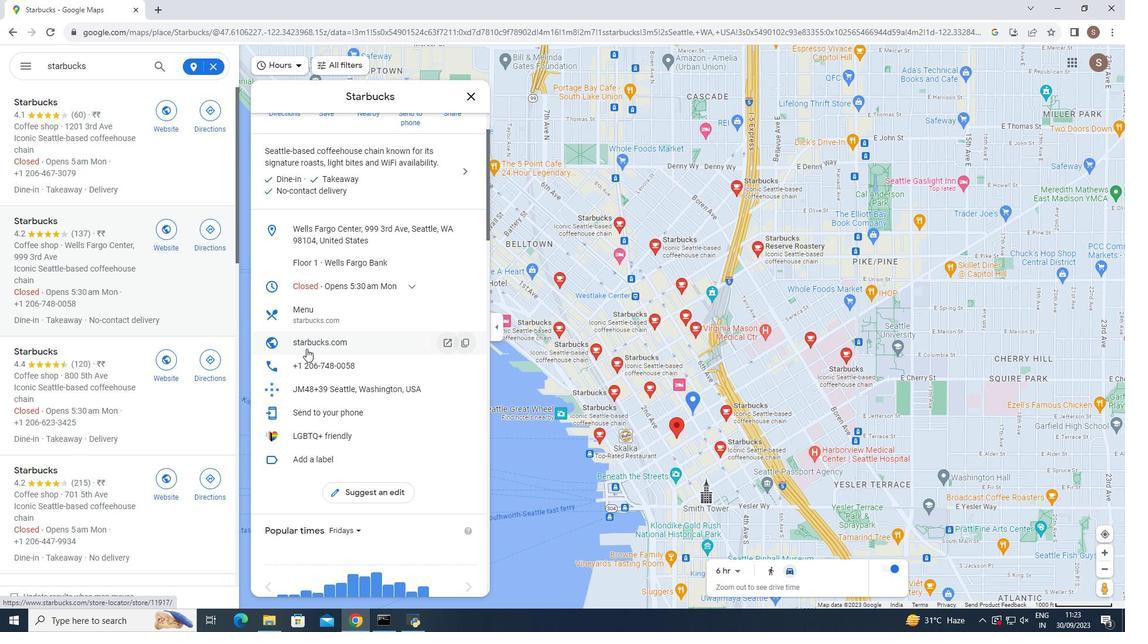 
Action: Mouse scrolled (306, 349) with delta (0, 0)
Screenshot: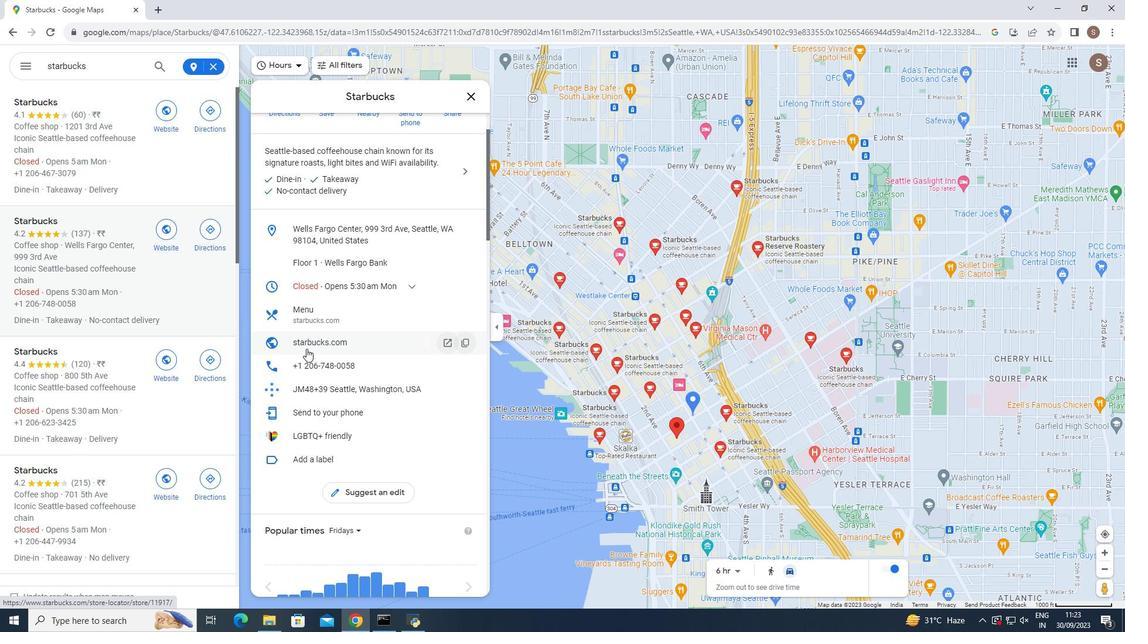 
Action: Mouse scrolled (306, 349) with delta (0, 0)
Screenshot: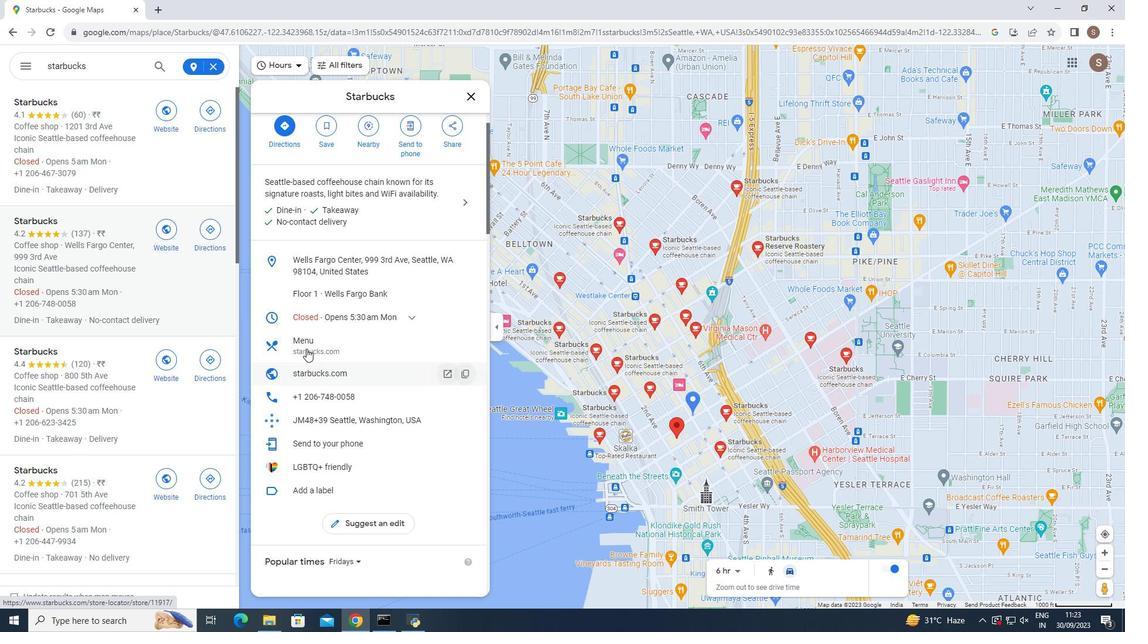 
Action: Mouse scrolled (306, 348) with delta (0, 0)
Screenshot: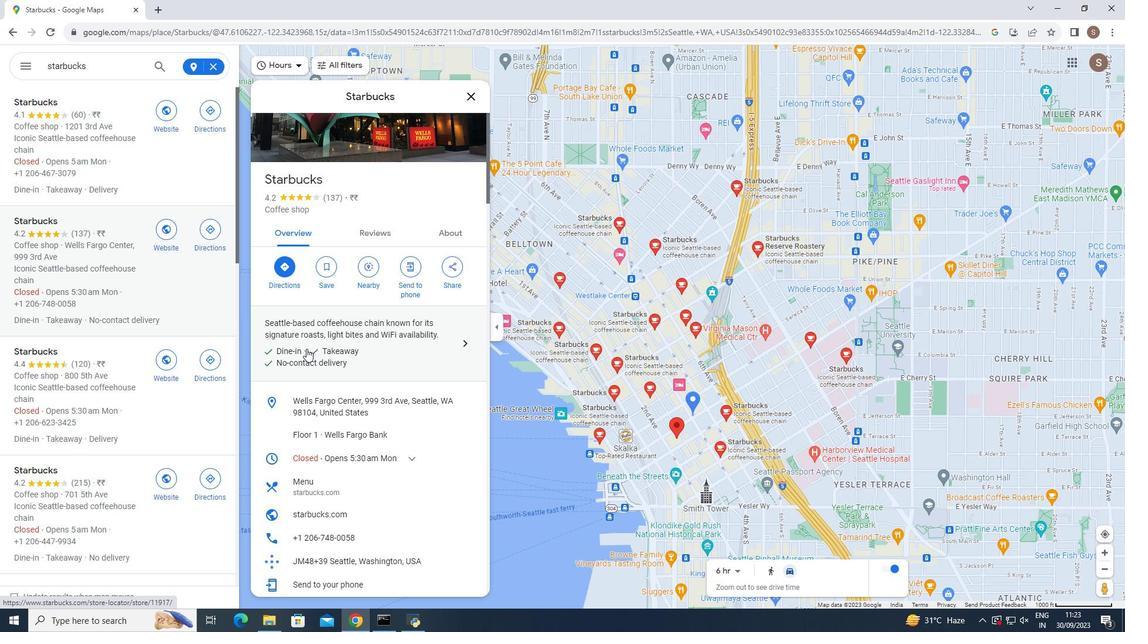 
Action: Mouse moved to (305, 349)
Screenshot: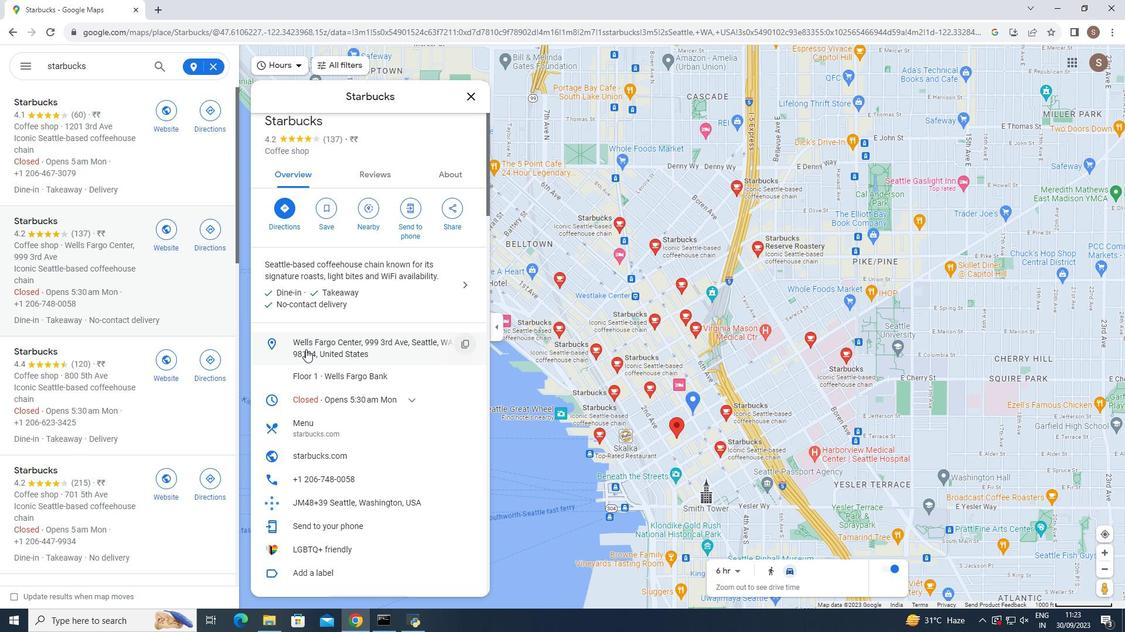 
Action: Mouse scrolled (305, 349) with delta (0, 0)
Screenshot: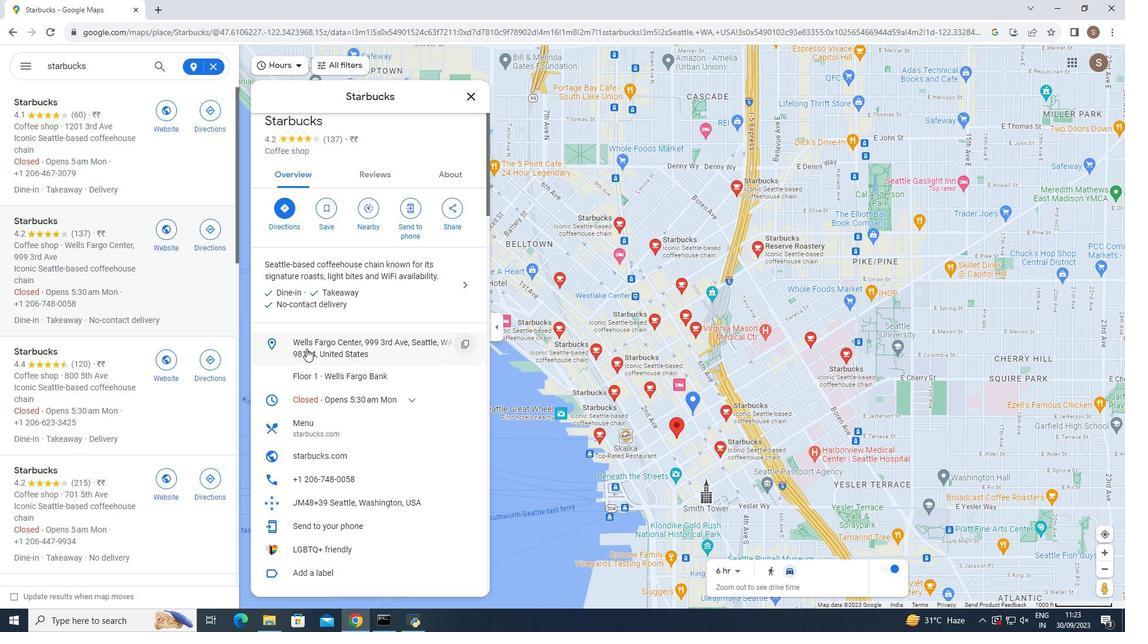 
Action: Mouse moved to (314, 342)
Screenshot: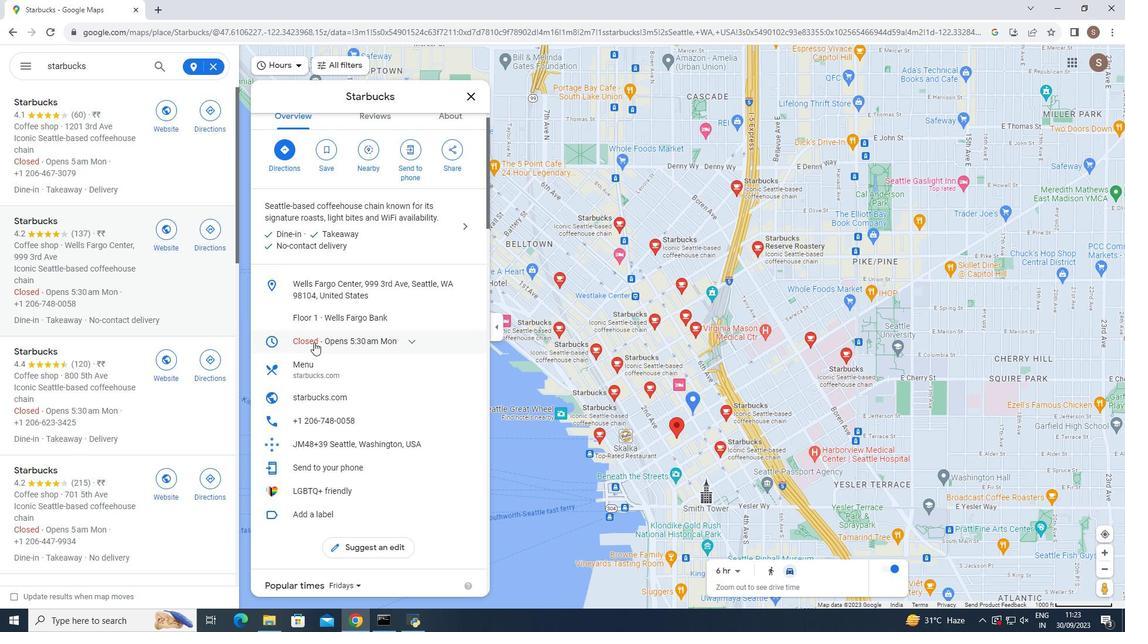 
Action: Mouse scrolled (314, 342) with delta (0, 0)
Screenshot: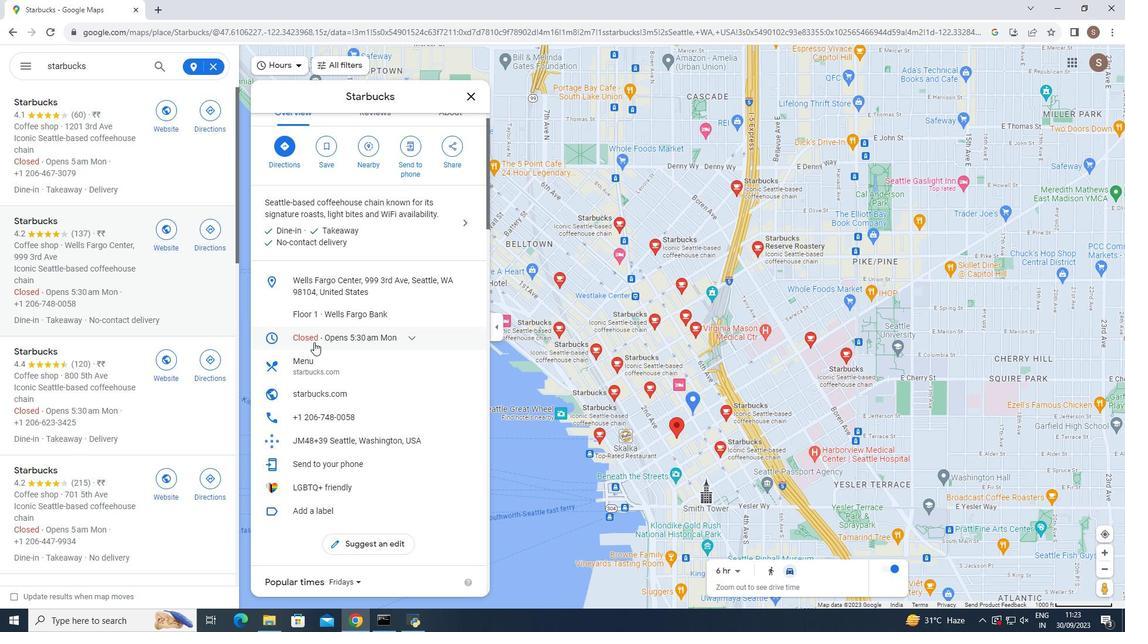 
Action: Mouse scrolled (314, 342) with delta (0, 0)
Screenshot: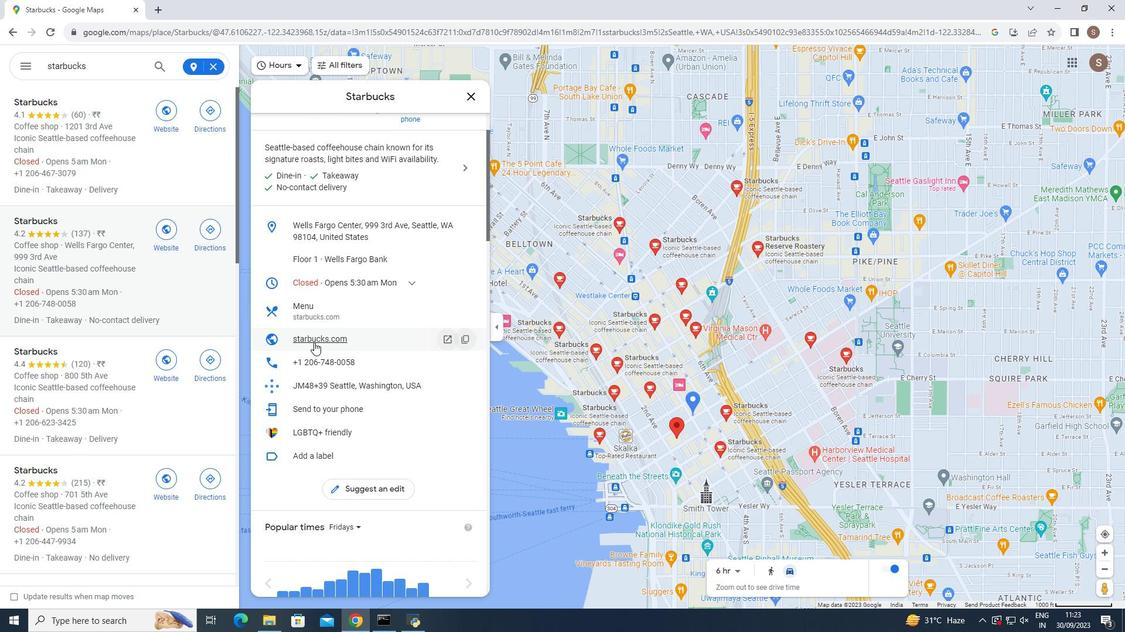 
Action: Mouse scrolled (314, 342) with delta (0, 0)
Screenshot: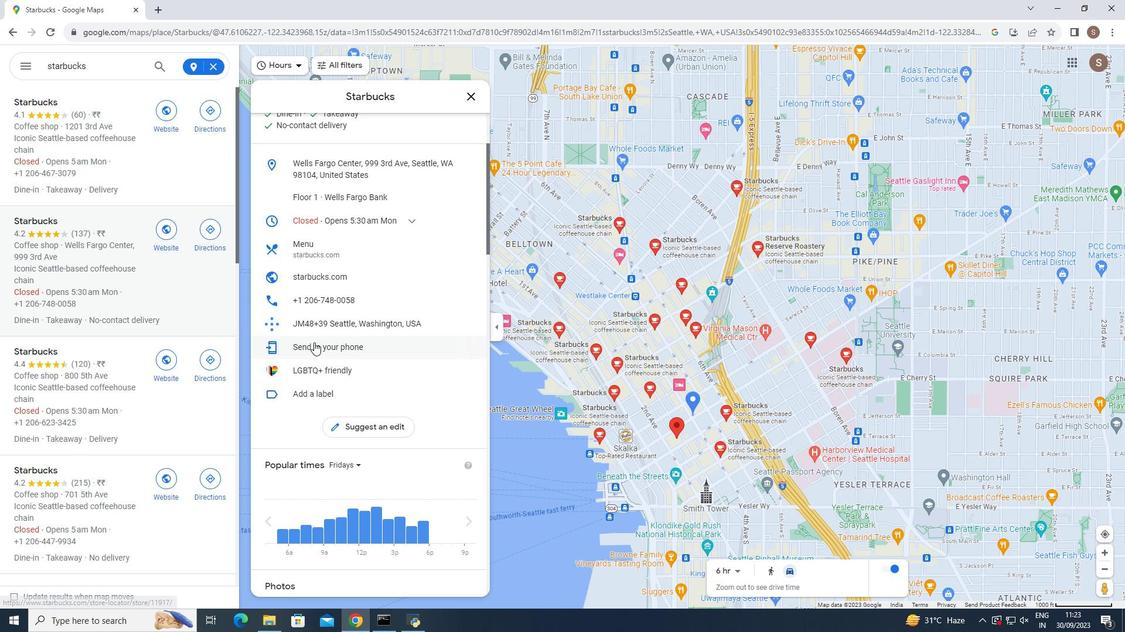 
Action: Mouse scrolled (314, 342) with delta (0, 0)
Screenshot: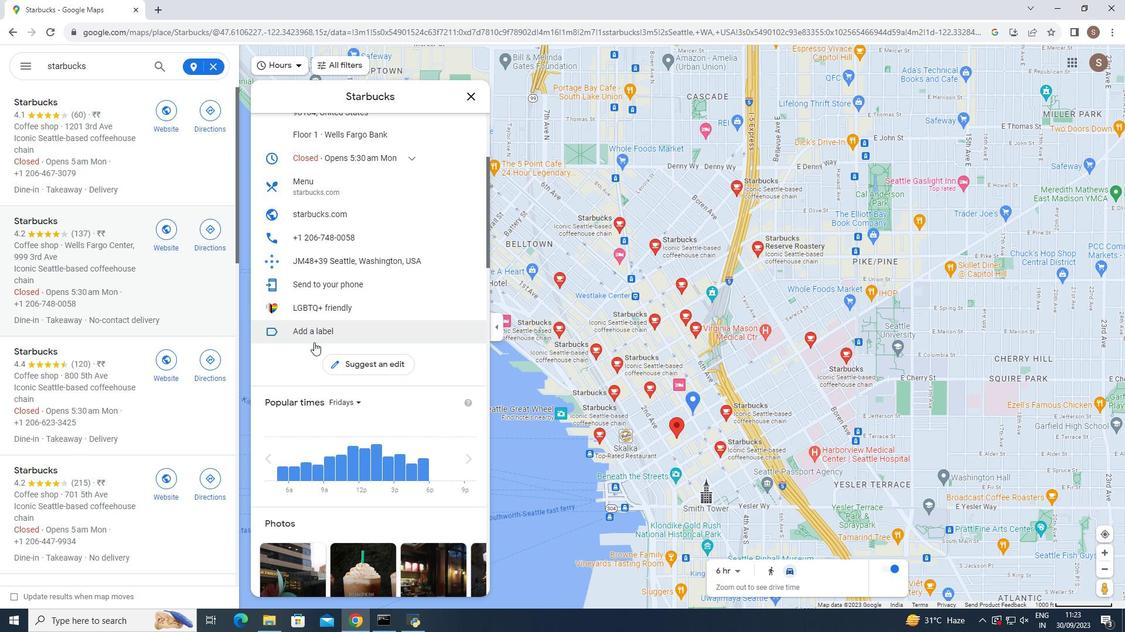 
Action: Mouse scrolled (314, 342) with delta (0, 0)
Screenshot: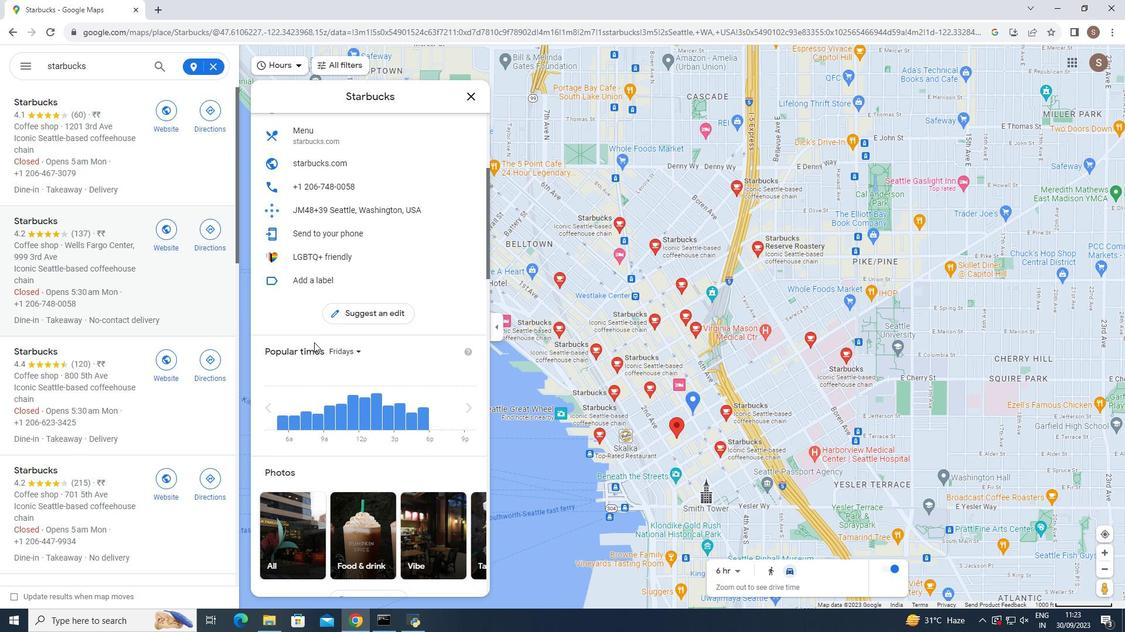 
Action: Mouse scrolled (314, 342) with delta (0, 0)
Screenshot: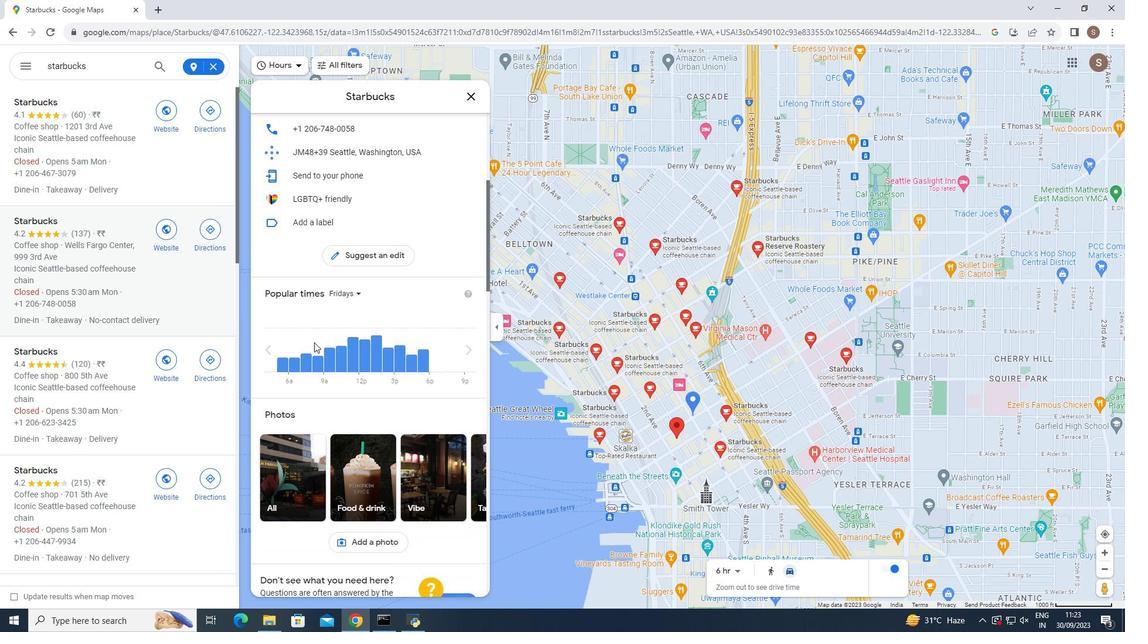 
Action: Mouse scrolled (314, 342) with delta (0, 0)
Screenshot: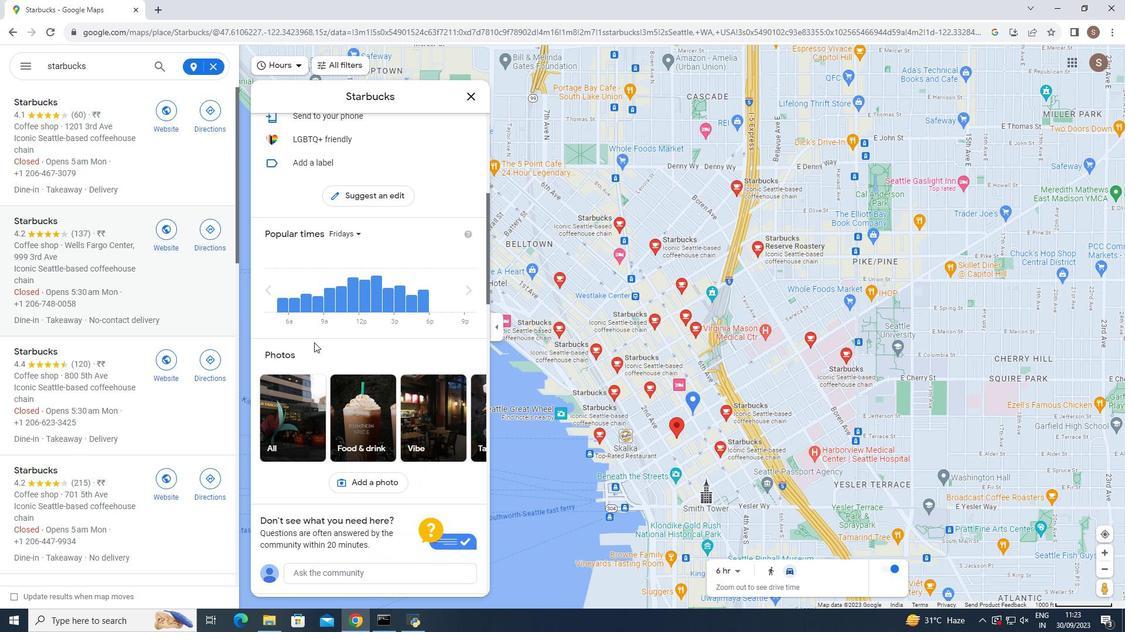 
Action: Mouse scrolled (314, 342) with delta (0, 0)
Screenshot: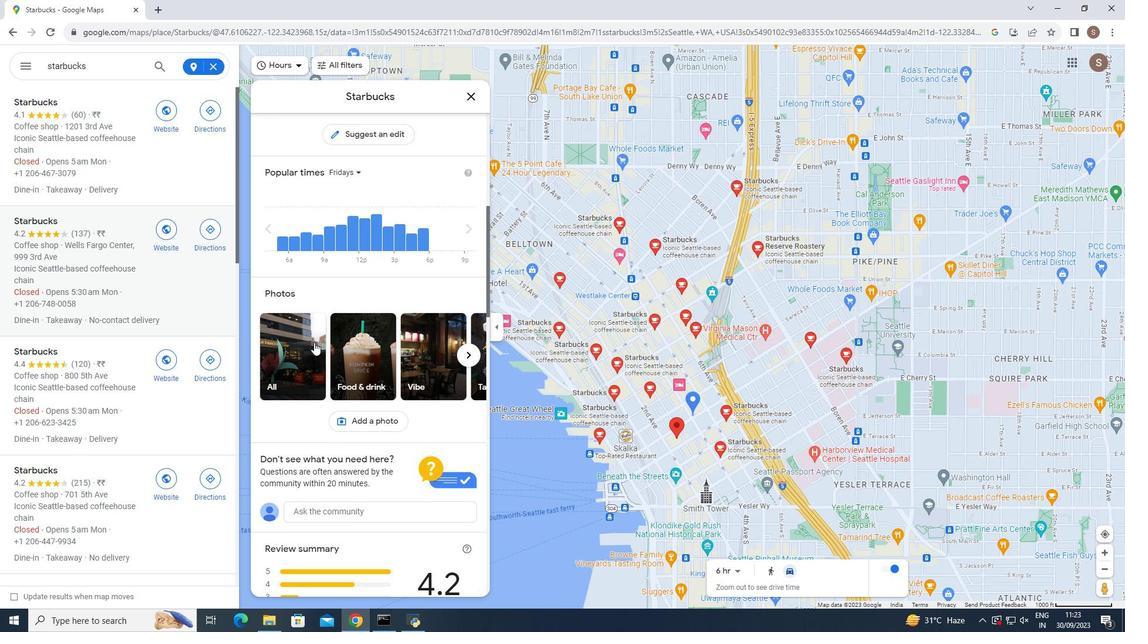 
Action: Mouse scrolled (314, 342) with delta (0, 0)
Screenshot: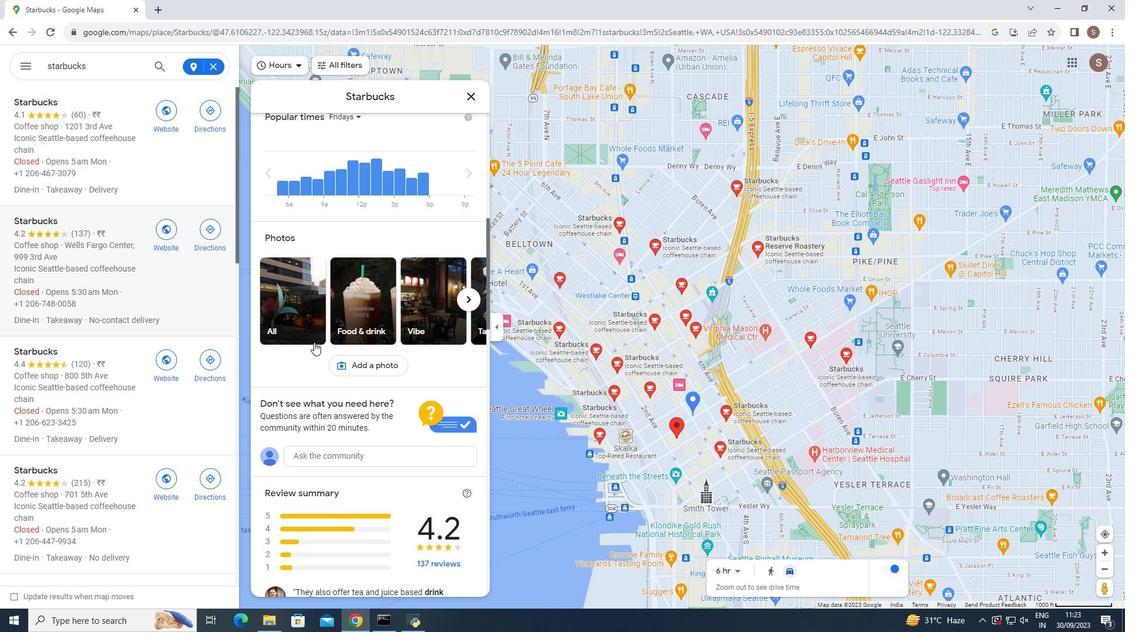 
Action: Mouse scrolled (314, 342) with delta (0, 0)
Screenshot: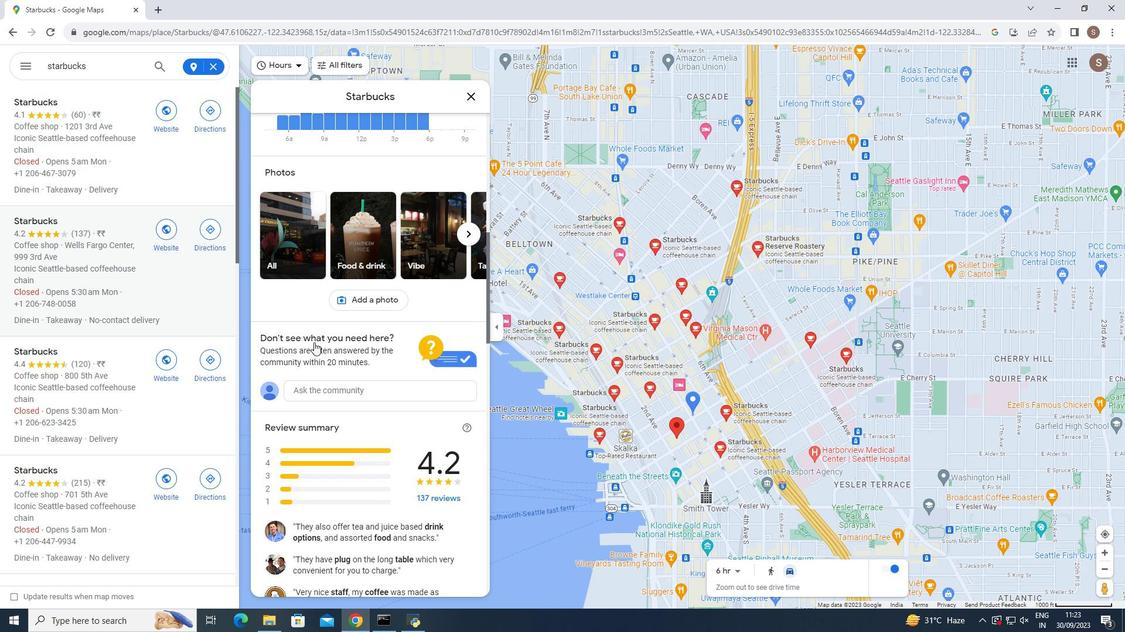 
Action: Mouse scrolled (314, 342) with delta (0, 0)
Screenshot: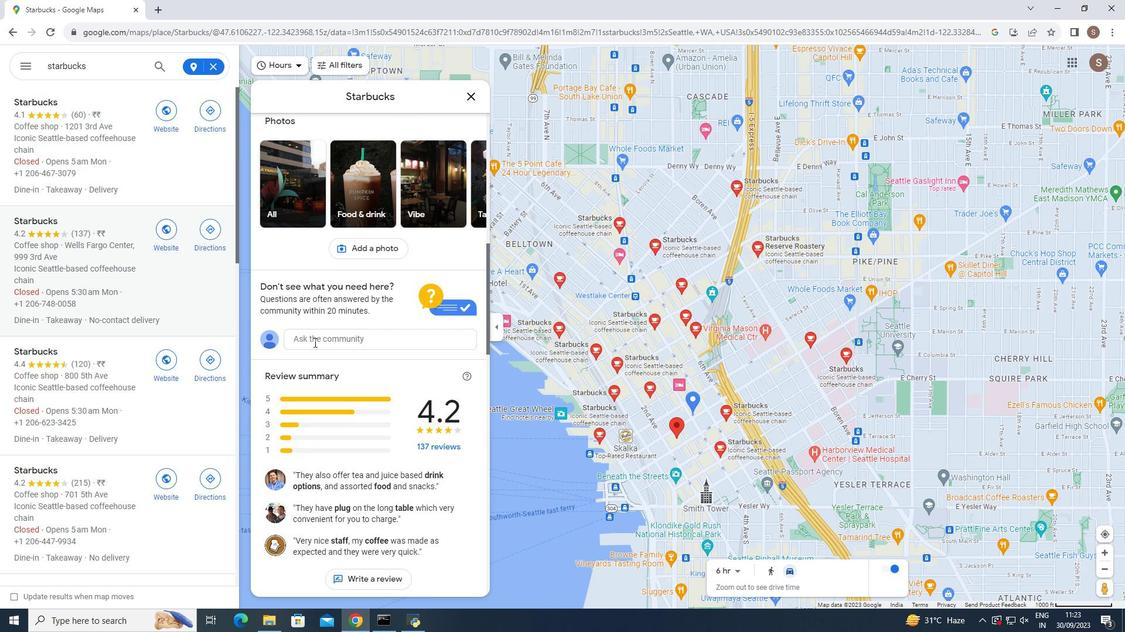 
Action: Mouse scrolled (314, 342) with delta (0, 0)
Screenshot: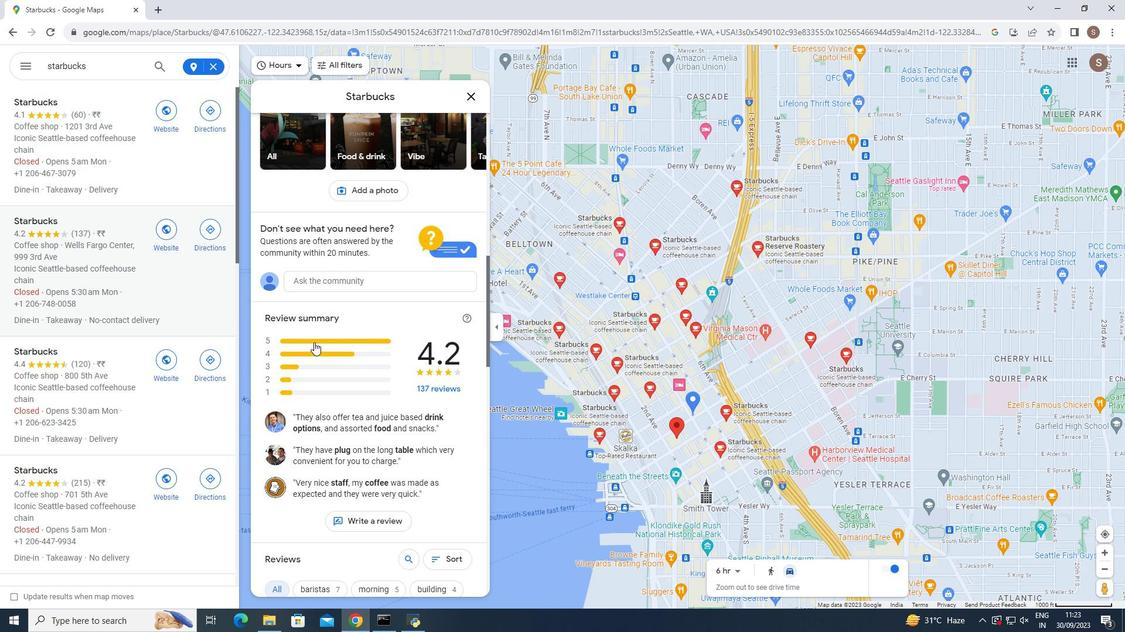 
Action: Mouse scrolled (314, 342) with delta (0, 0)
Screenshot: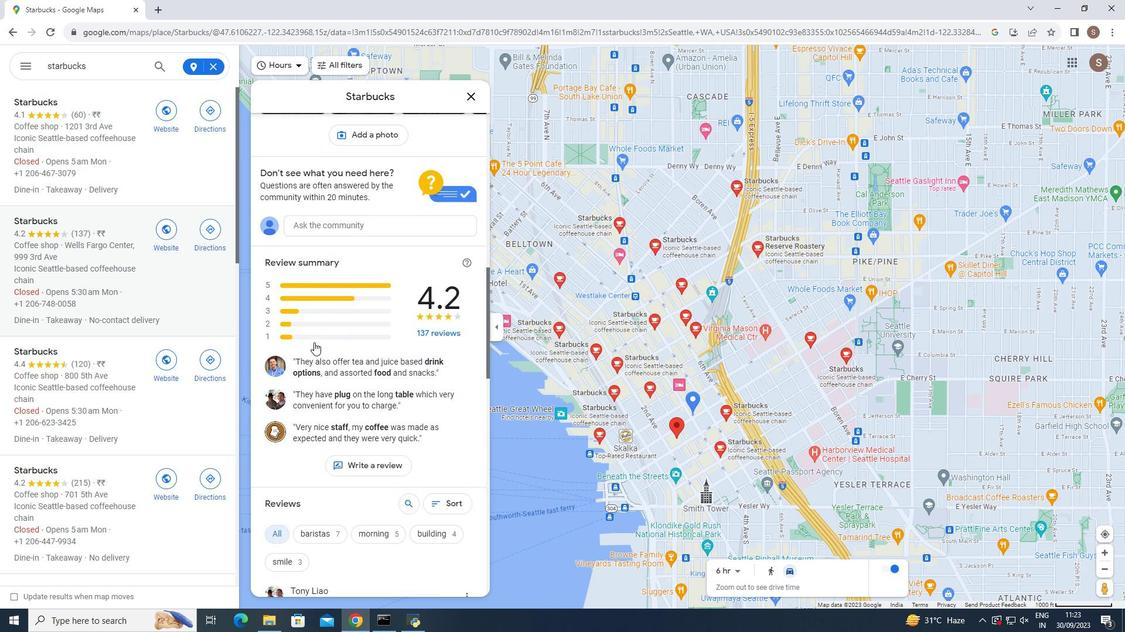 
Action: Mouse scrolled (314, 342) with delta (0, 0)
Screenshot: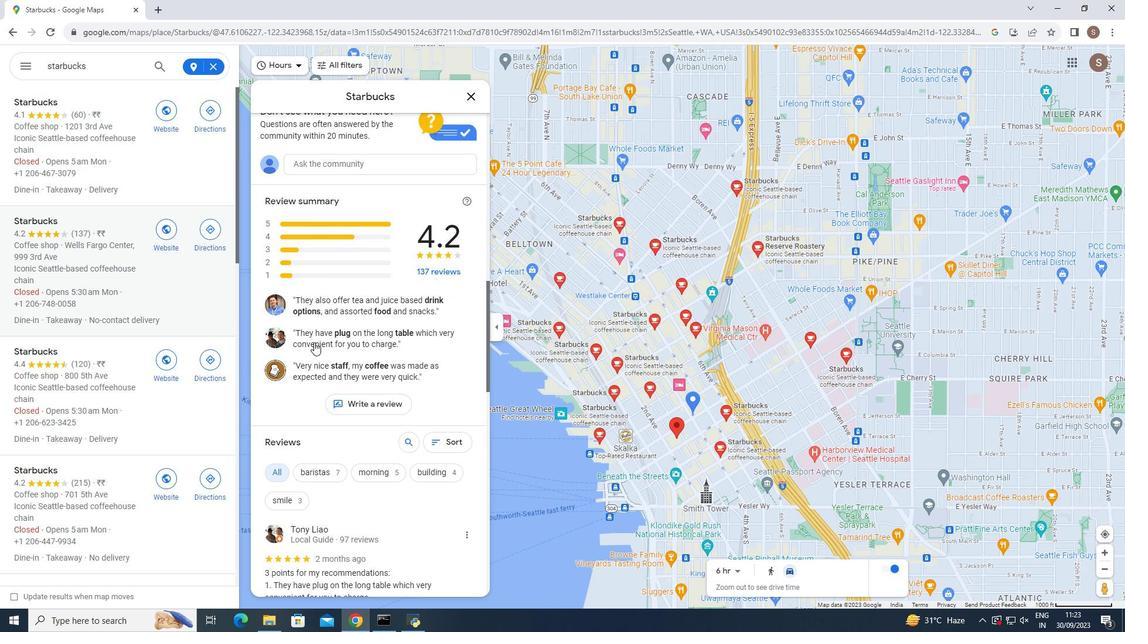 
Action: Mouse moved to (314, 342)
Screenshot: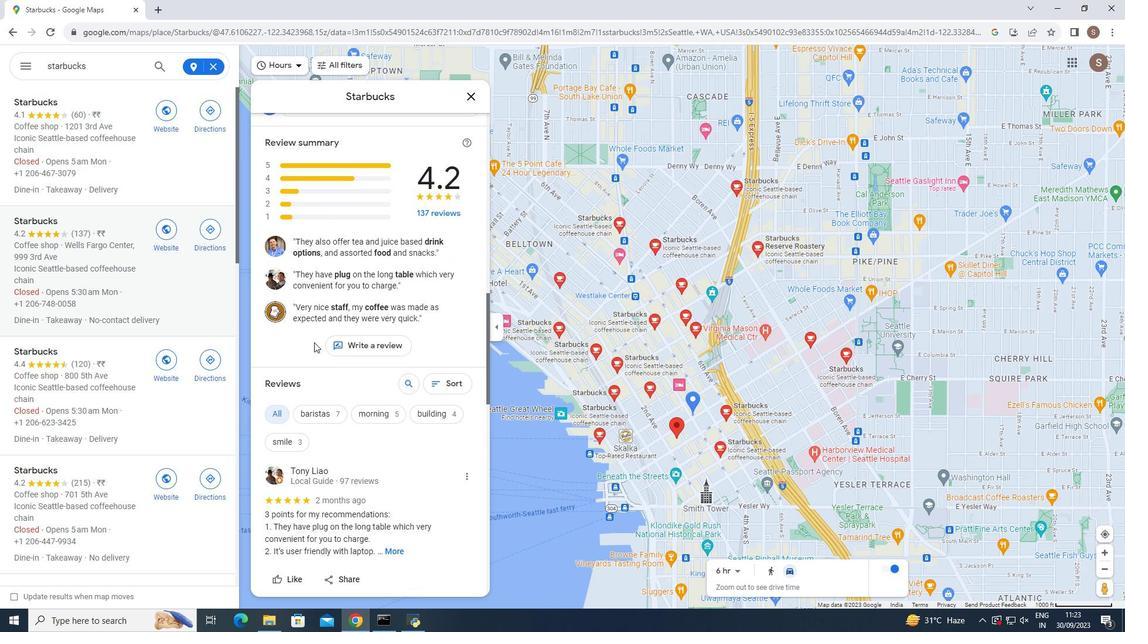 
Action: Mouse scrolled (314, 342) with delta (0, 0)
Screenshot: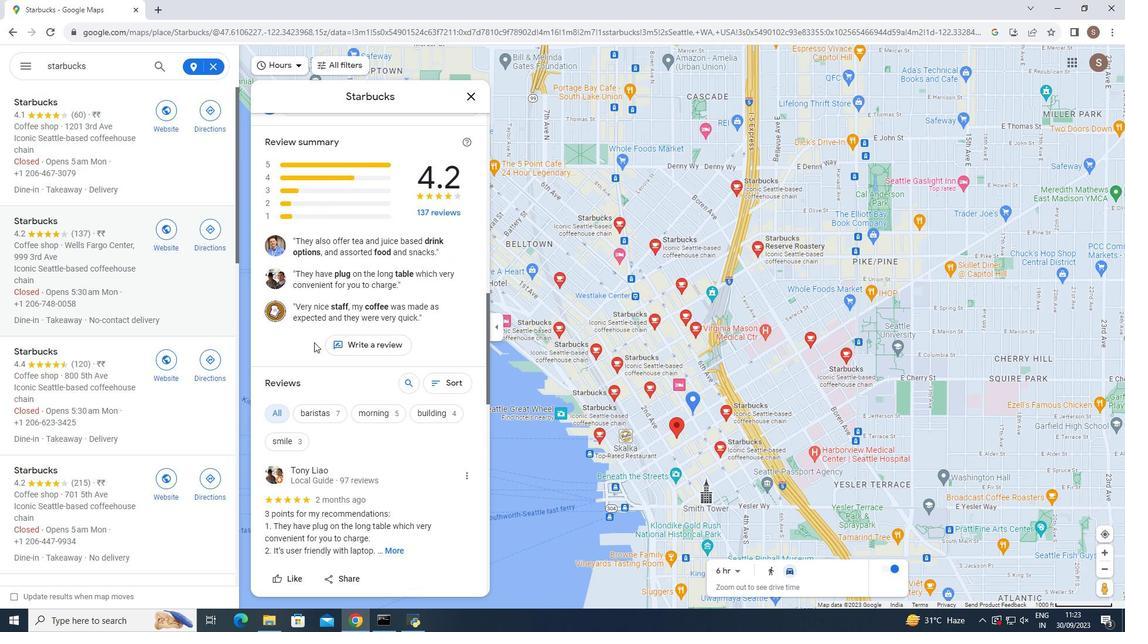 
Action: Mouse moved to (312, 340)
Screenshot: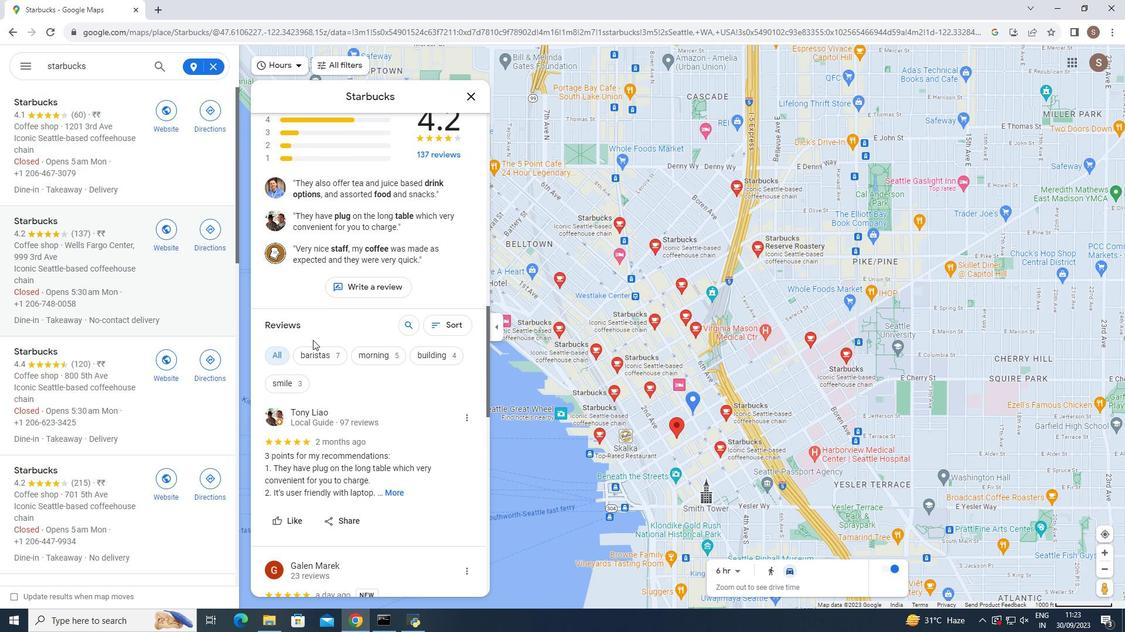 
Action: Mouse scrolled (312, 339) with delta (0, 0)
Screenshot: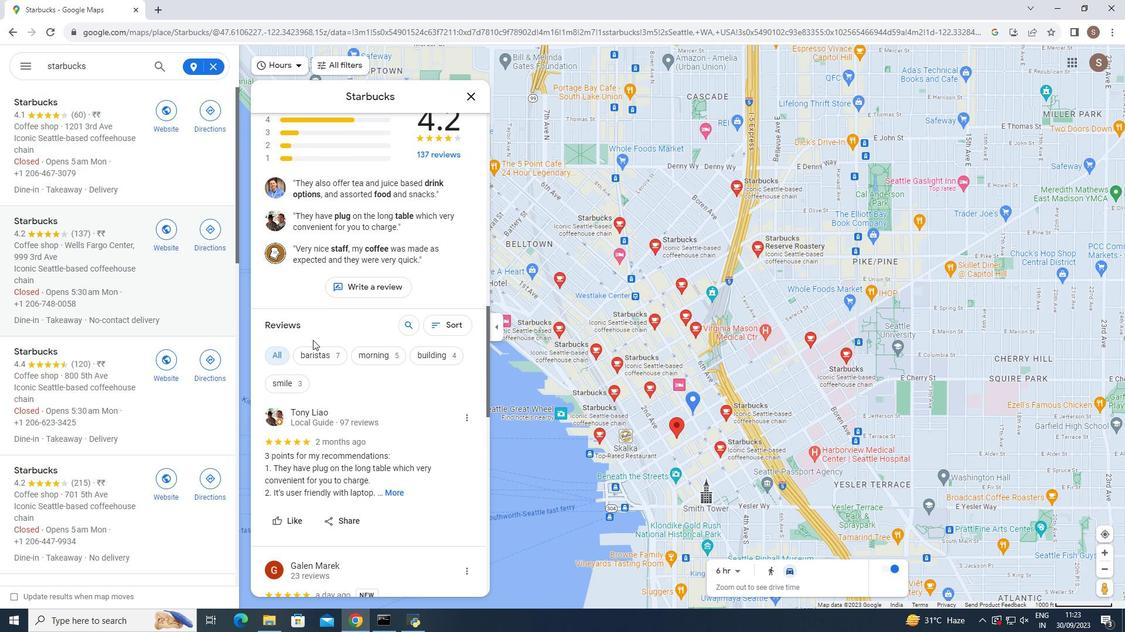 
Action: Mouse moved to (312, 340)
Screenshot: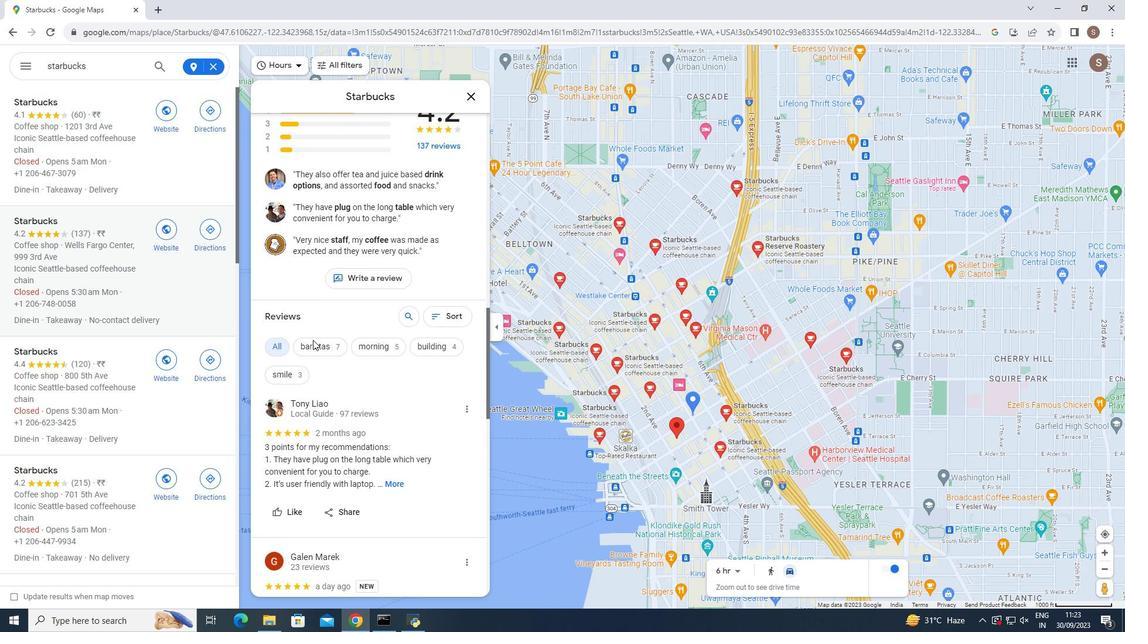 
Action: Mouse scrolled (312, 339) with delta (0, 0)
Screenshot: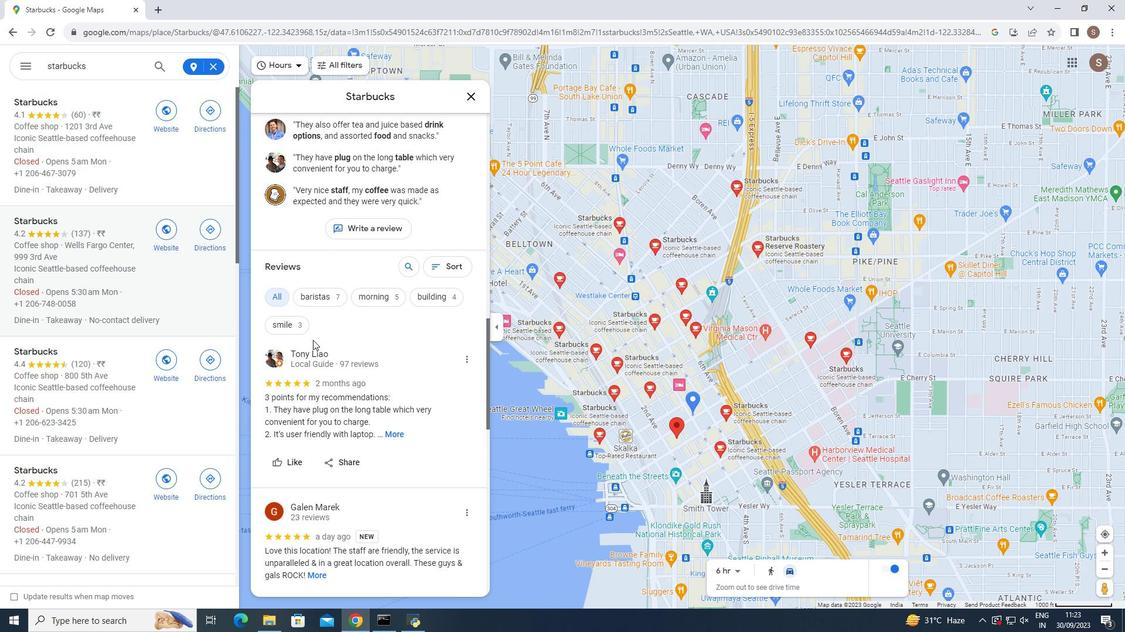 
Action: Mouse moved to (312, 339)
Screenshot: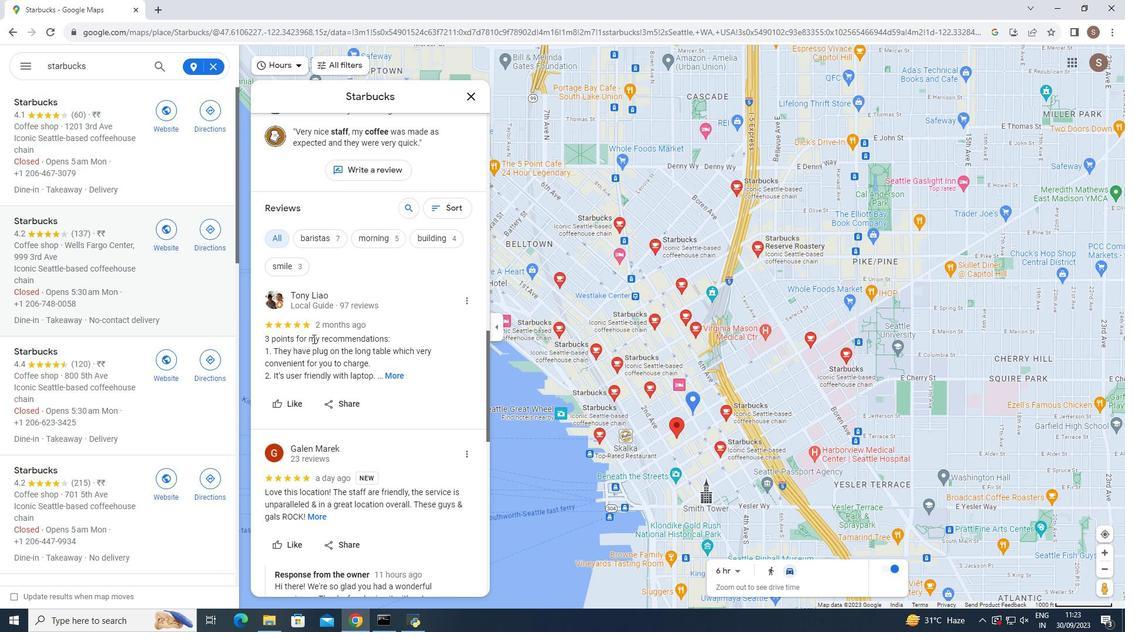 
Action: Mouse scrolled (312, 338) with delta (0, 0)
Screenshot: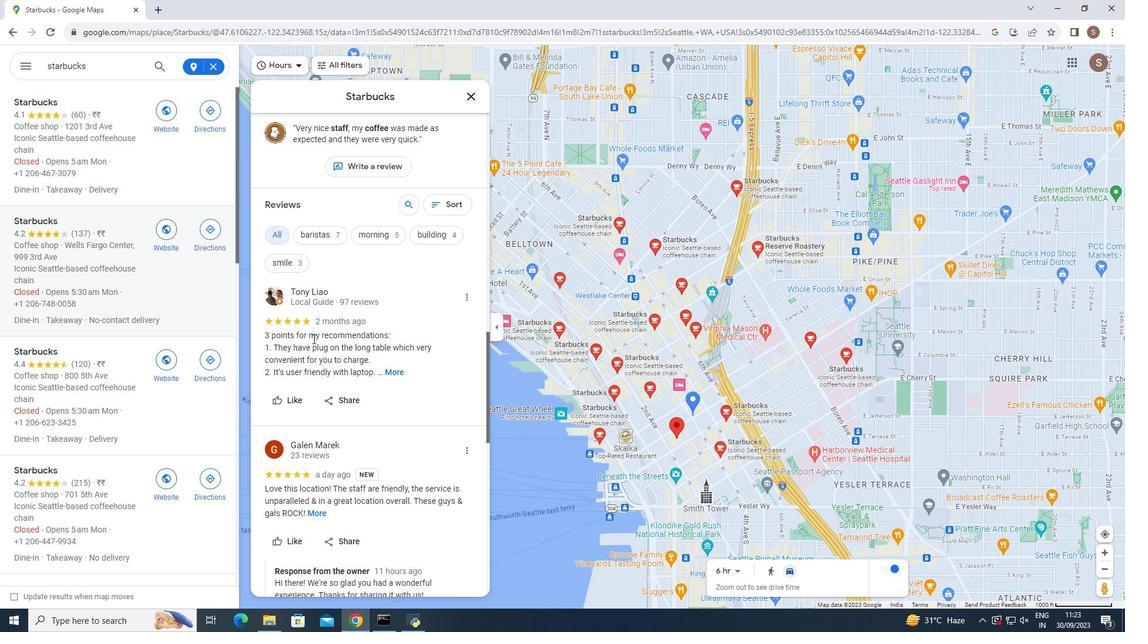 
Action: Mouse moved to (391, 317)
Screenshot: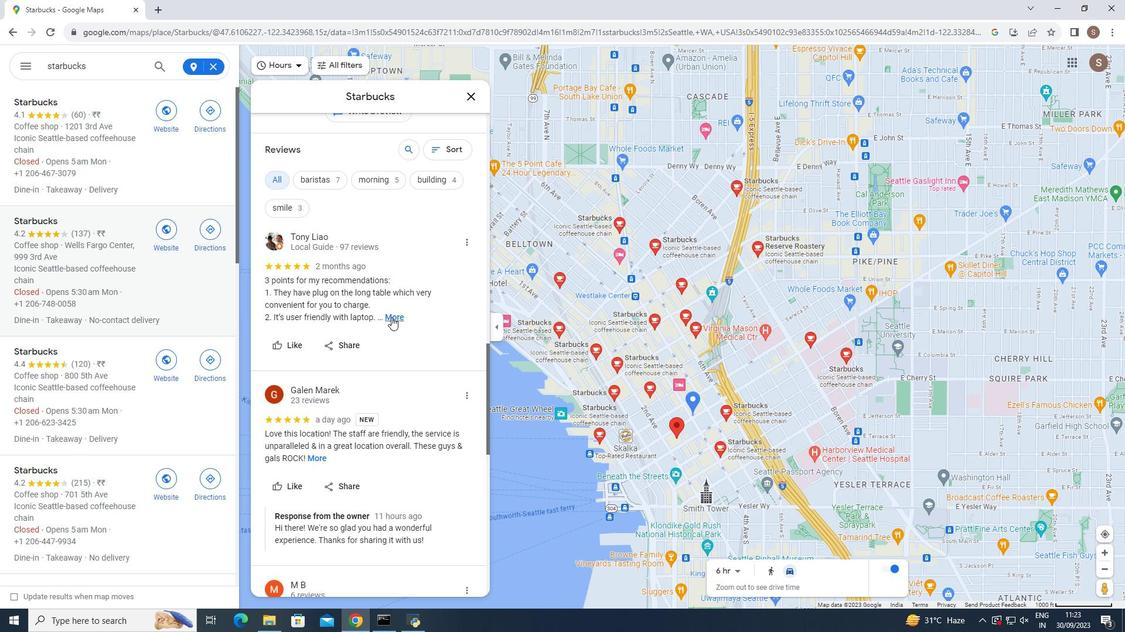 
Action: Mouse pressed left at (391, 317)
Screenshot: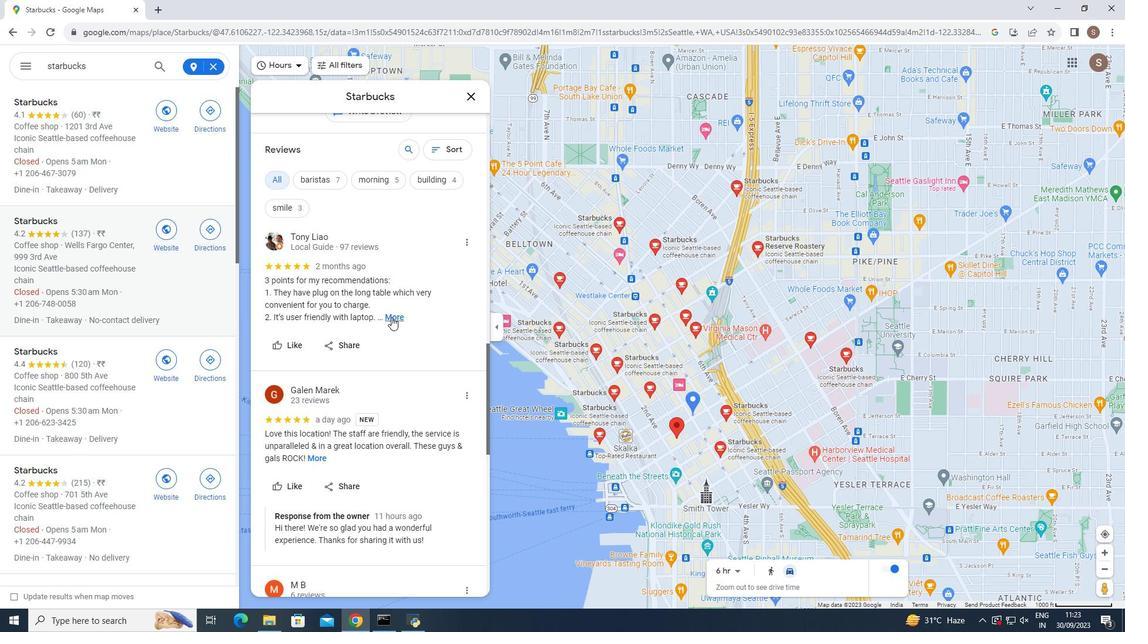 
Action: Mouse moved to (391, 318)
Screenshot: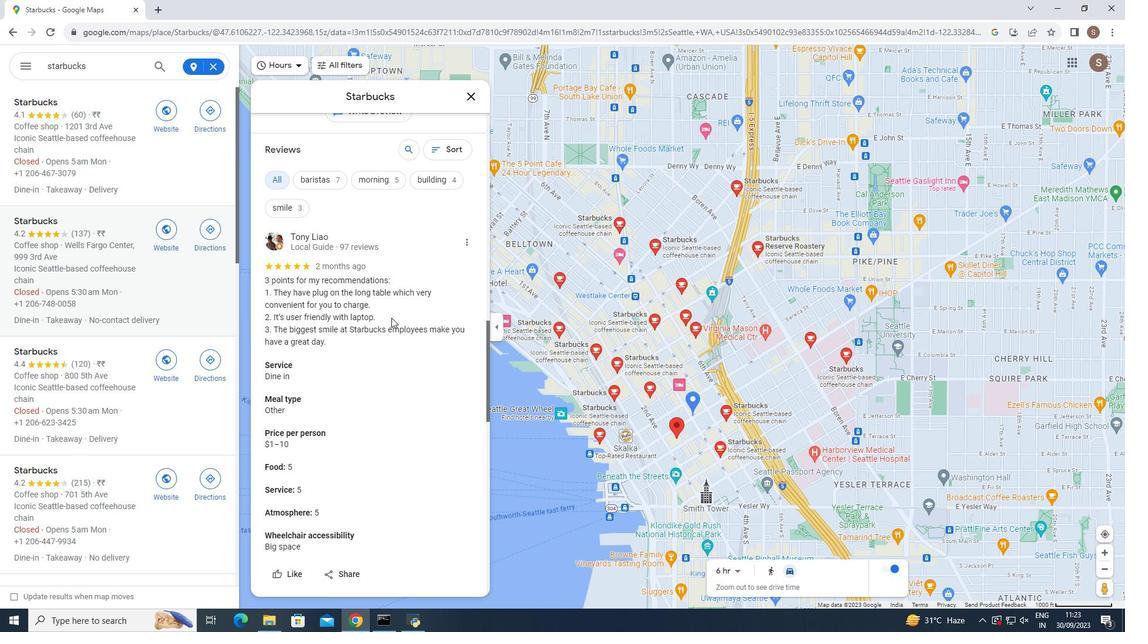 
Action: Mouse scrolled (391, 317) with delta (0, 0)
Screenshot: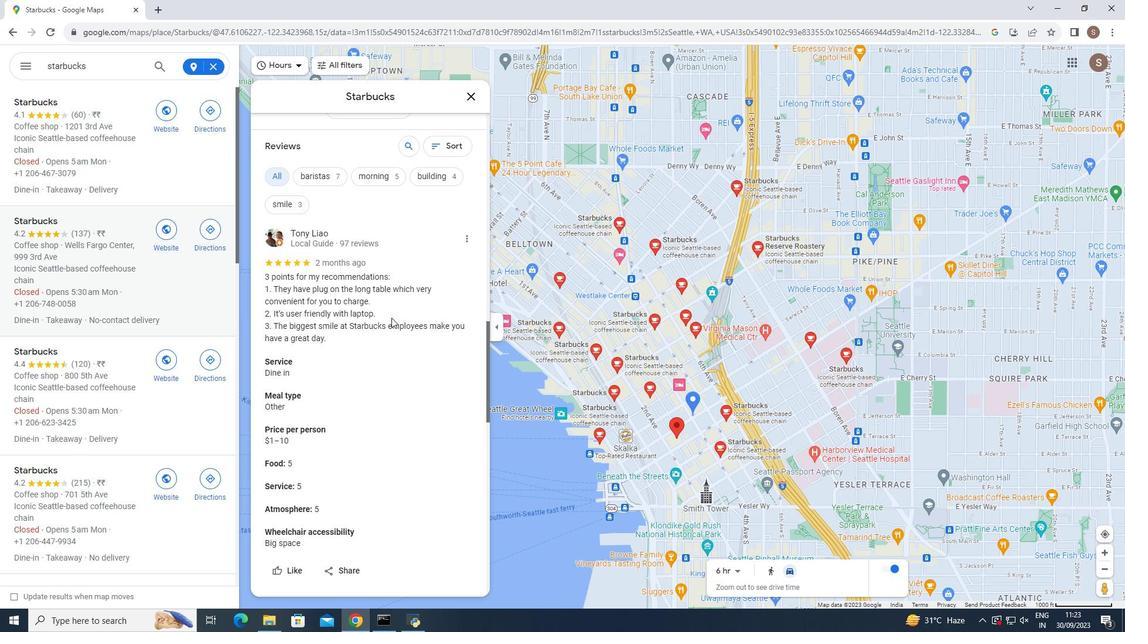 
Action: Mouse moved to (391, 319)
Screenshot: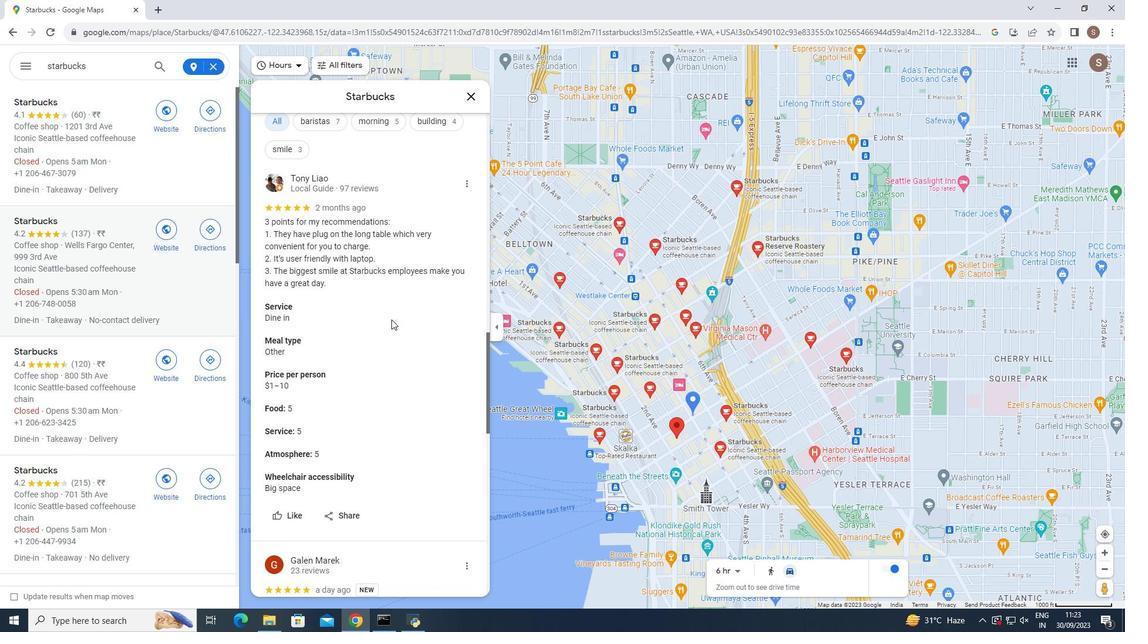 
Action: Mouse scrolled (391, 319) with delta (0, 0)
Screenshot: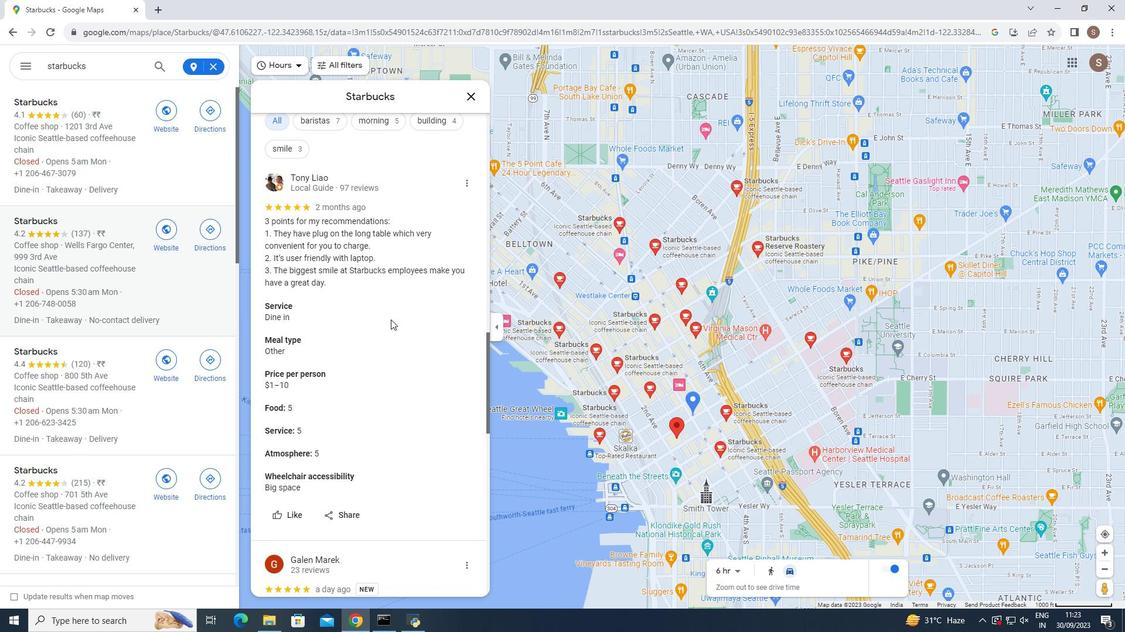 
Action: Mouse moved to (390, 320)
Screenshot: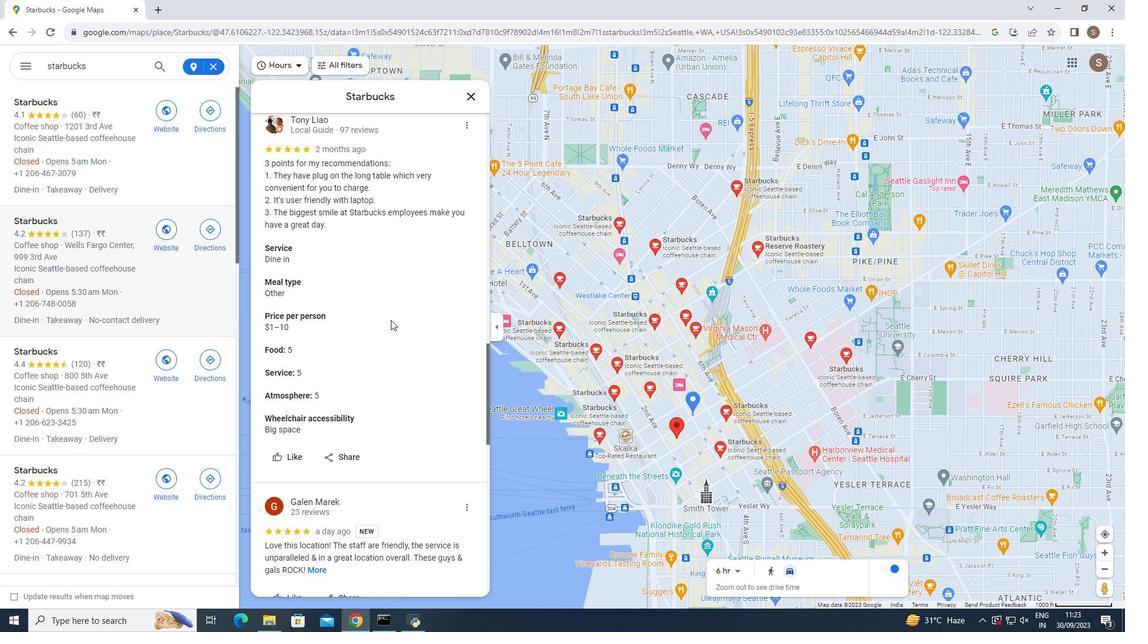 
Action: Mouse scrolled (390, 319) with delta (0, 0)
Screenshot: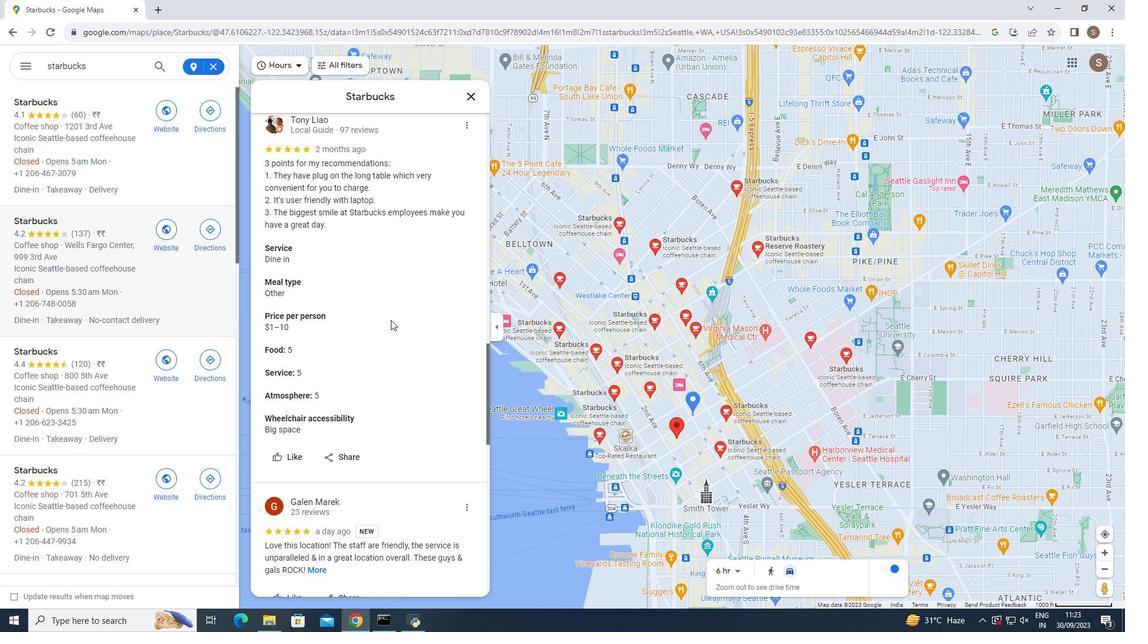
Action: Mouse moved to (390, 321)
Screenshot: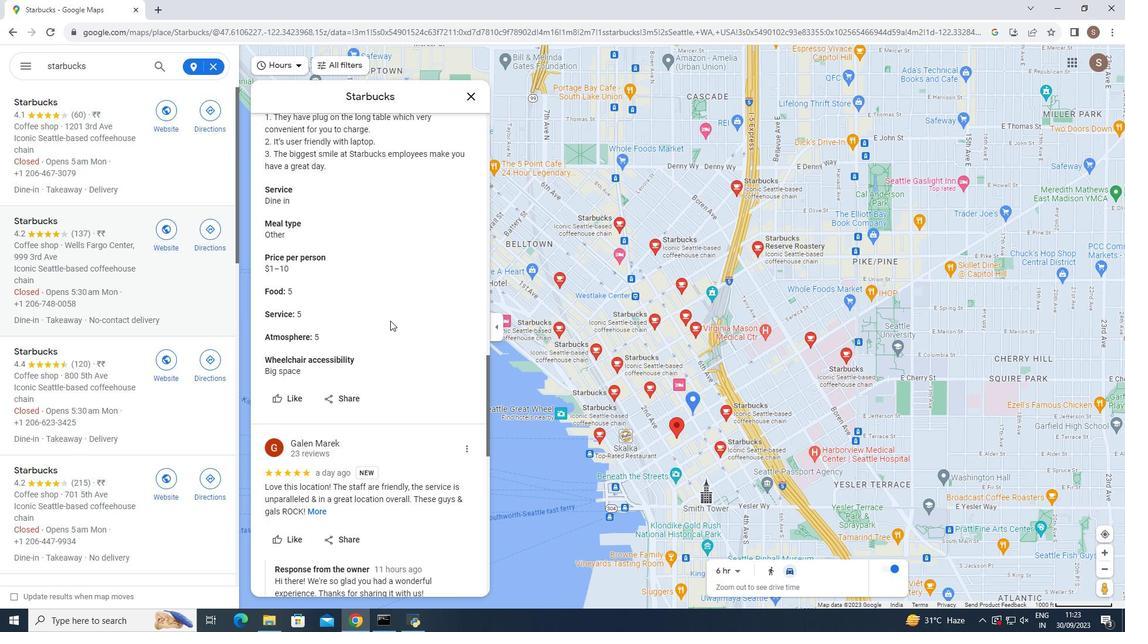 
Action: Mouse scrolled (390, 320) with delta (0, 0)
Screenshot: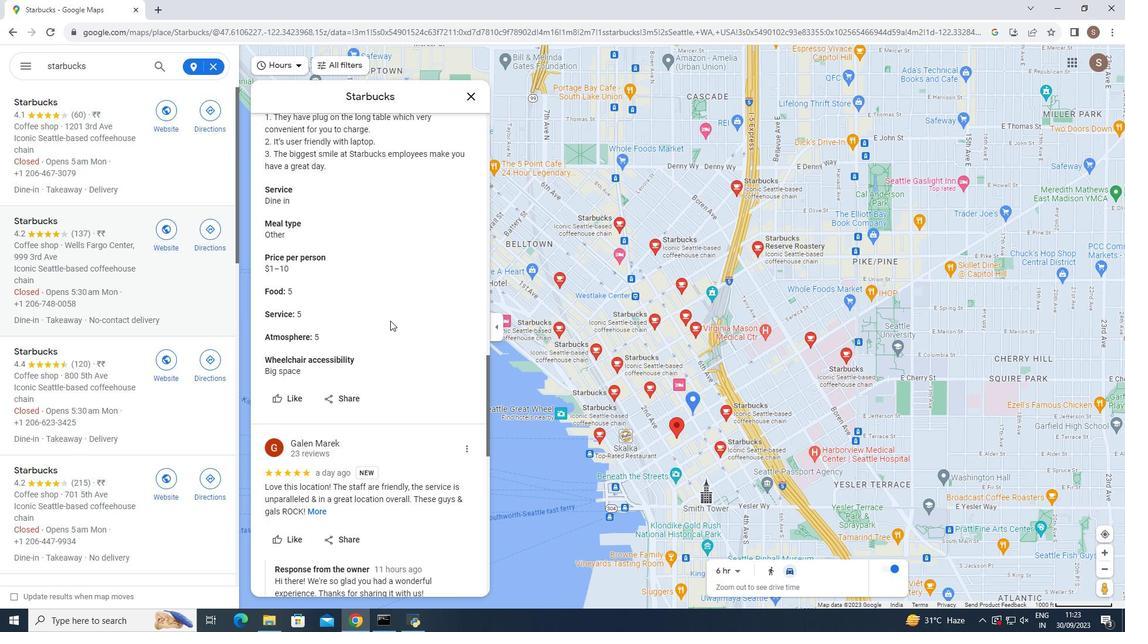 
Action: Mouse scrolled (390, 320) with delta (0, 0)
Screenshot: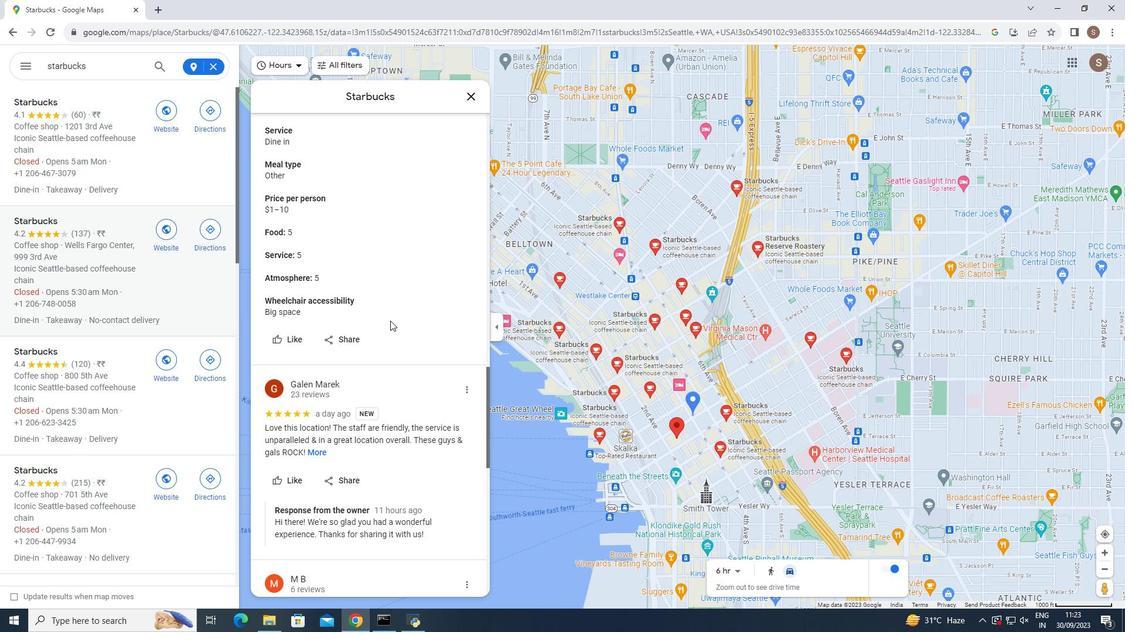 
Action: Mouse scrolled (390, 320) with delta (0, 0)
Screenshot: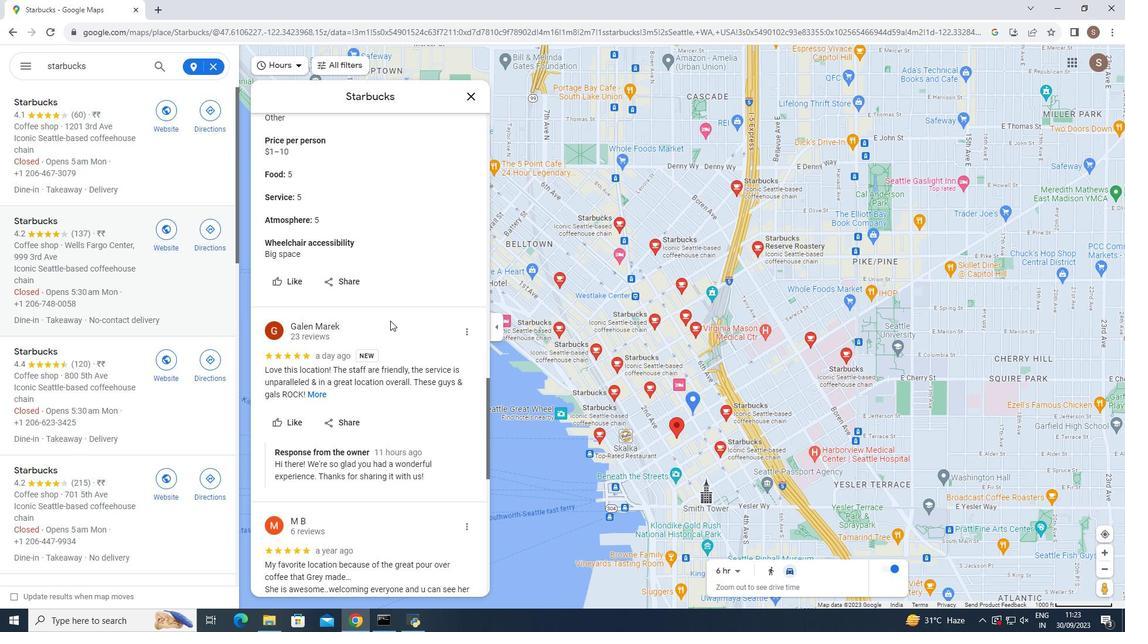
Action: Mouse moved to (312, 335)
Screenshot: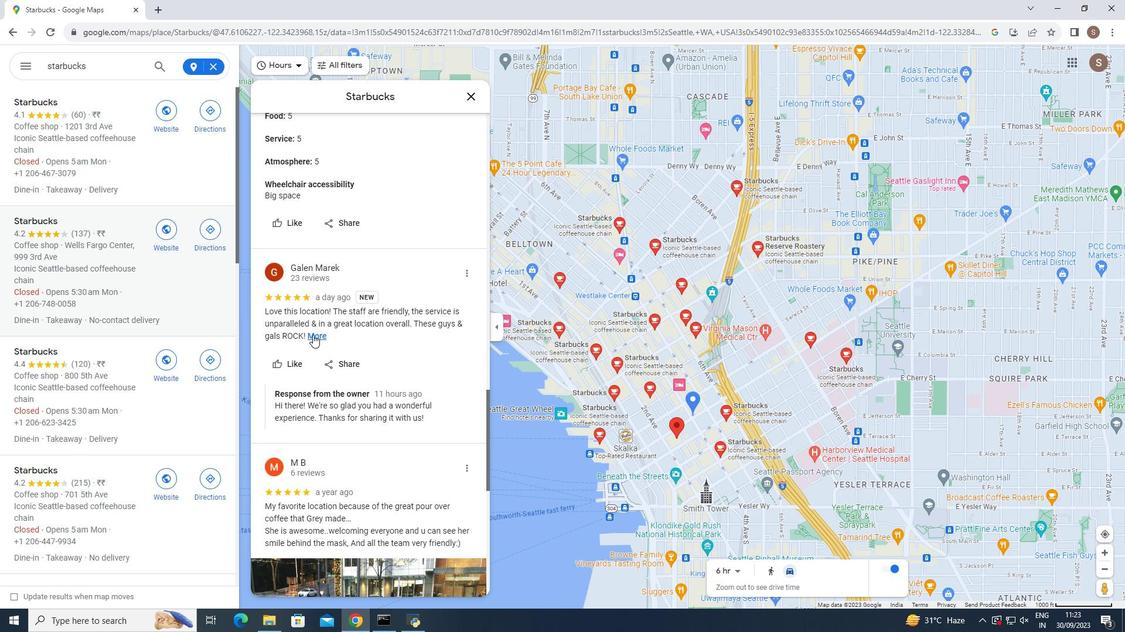 
Action: Mouse pressed left at (312, 335)
Screenshot: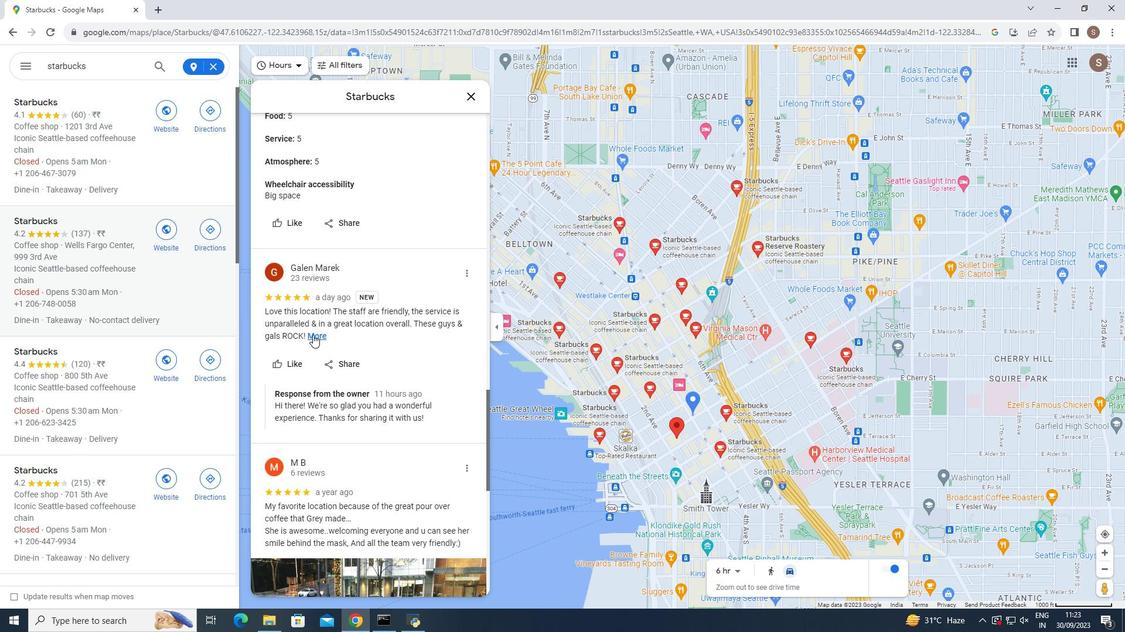 
Action: Mouse moved to (313, 335)
Screenshot: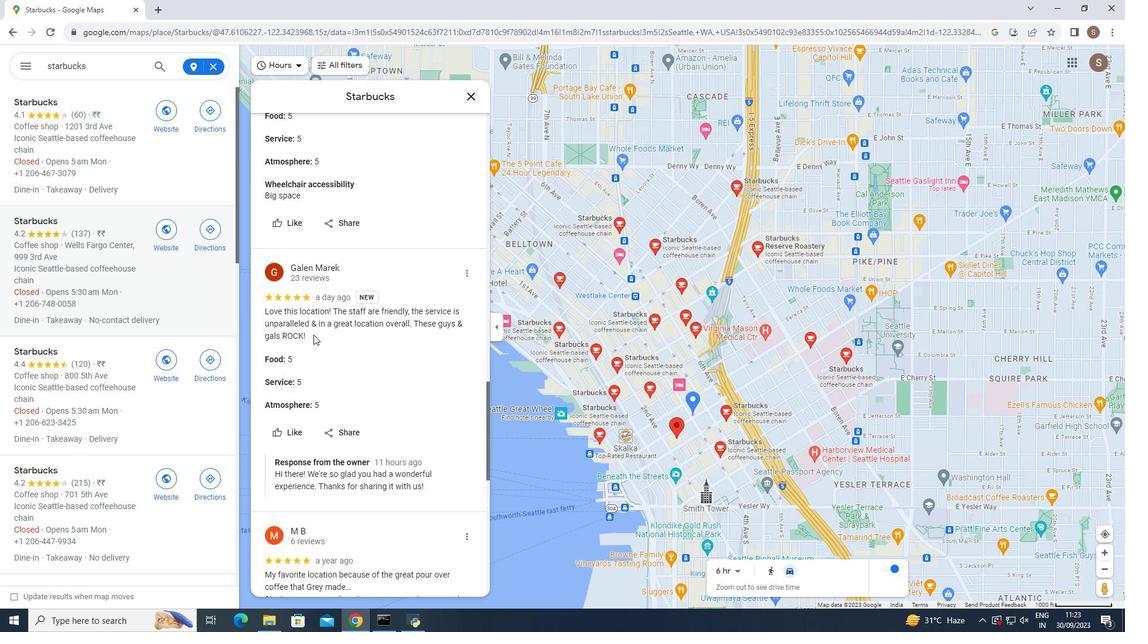 
Action: Mouse scrolled (313, 334) with delta (0, 0)
Screenshot: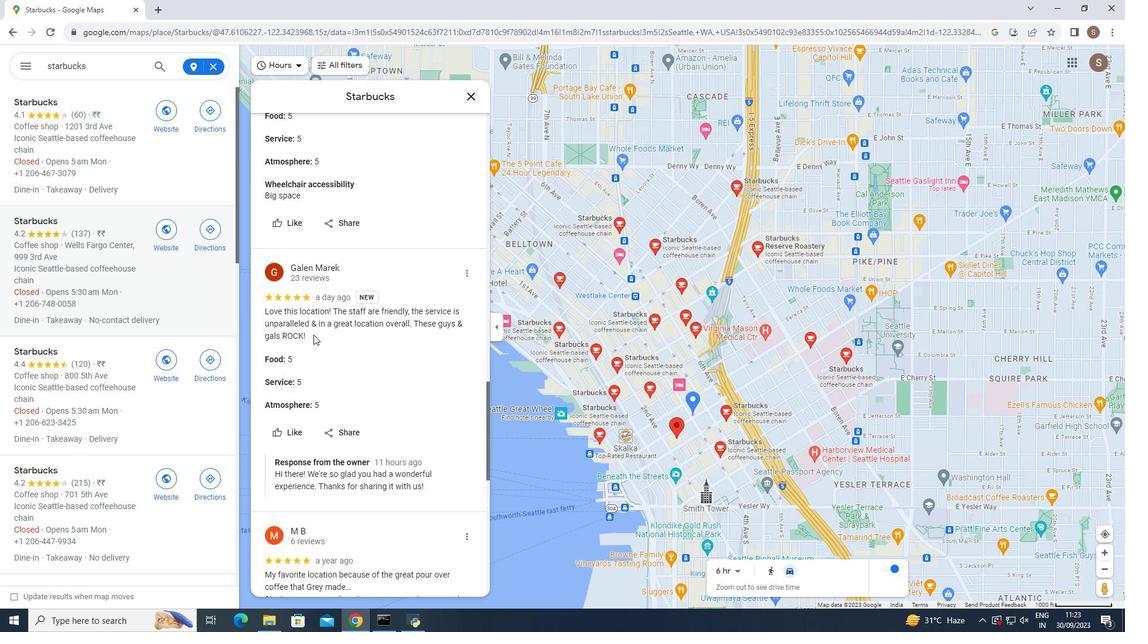 
Action: Mouse scrolled (313, 334) with delta (0, 0)
Screenshot: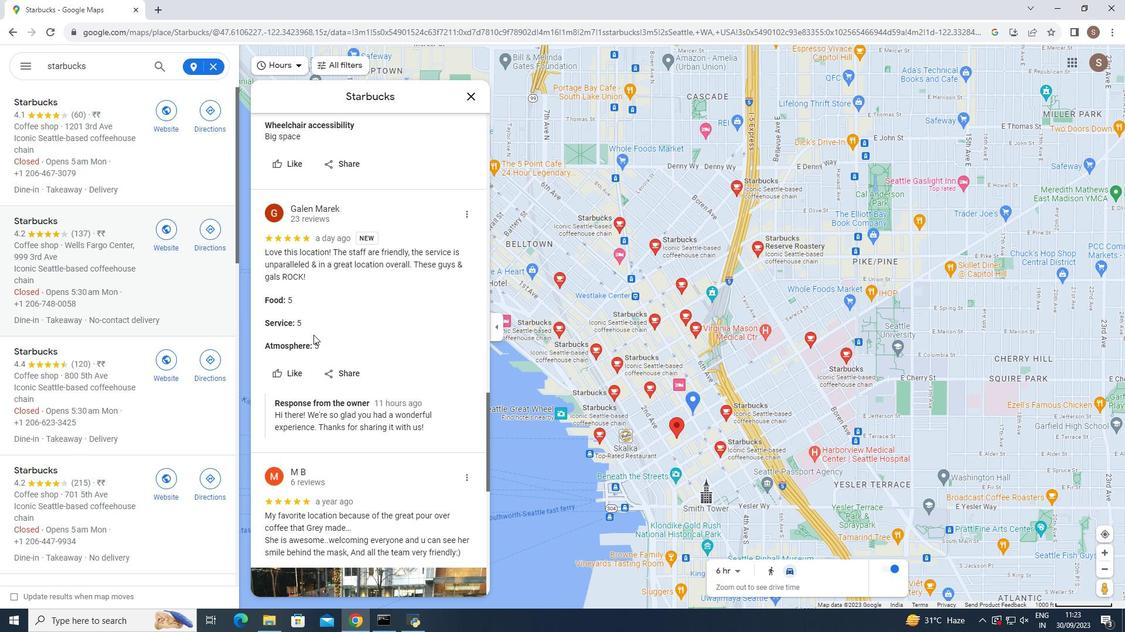 
Action: Mouse scrolled (313, 334) with delta (0, 0)
Screenshot: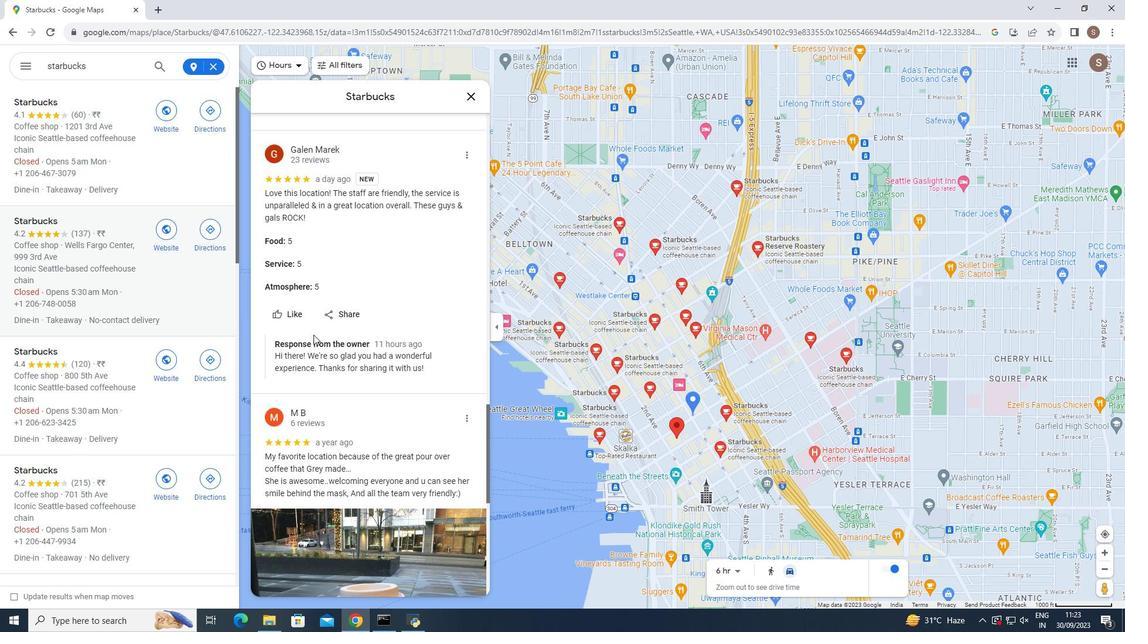 
Action: Mouse scrolled (313, 334) with delta (0, 0)
Screenshot: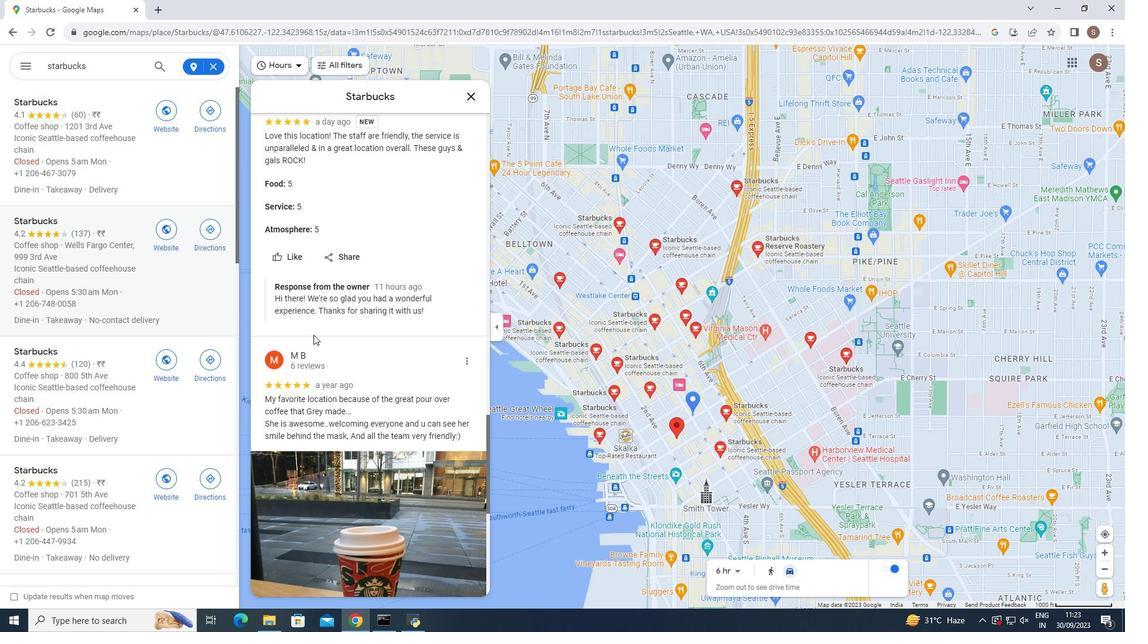 
Action: Mouse scrolled (313, 334) with delta (0, 0)
Screenshot: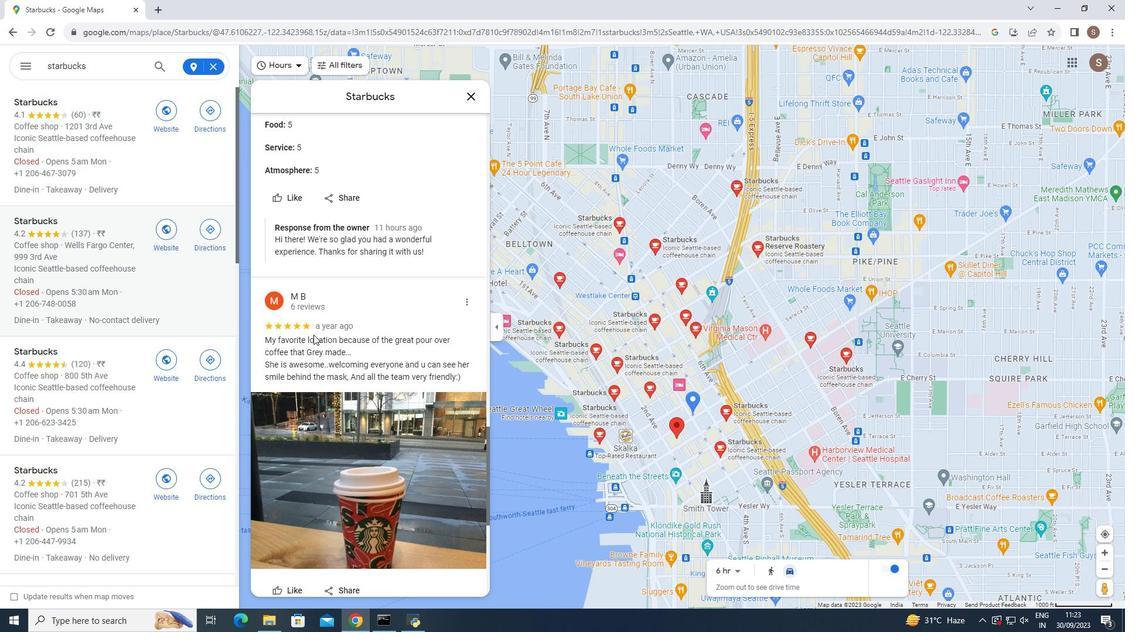 
Action: Mouse scrolled (313, 334) with delta (0, 0)
Screenshot: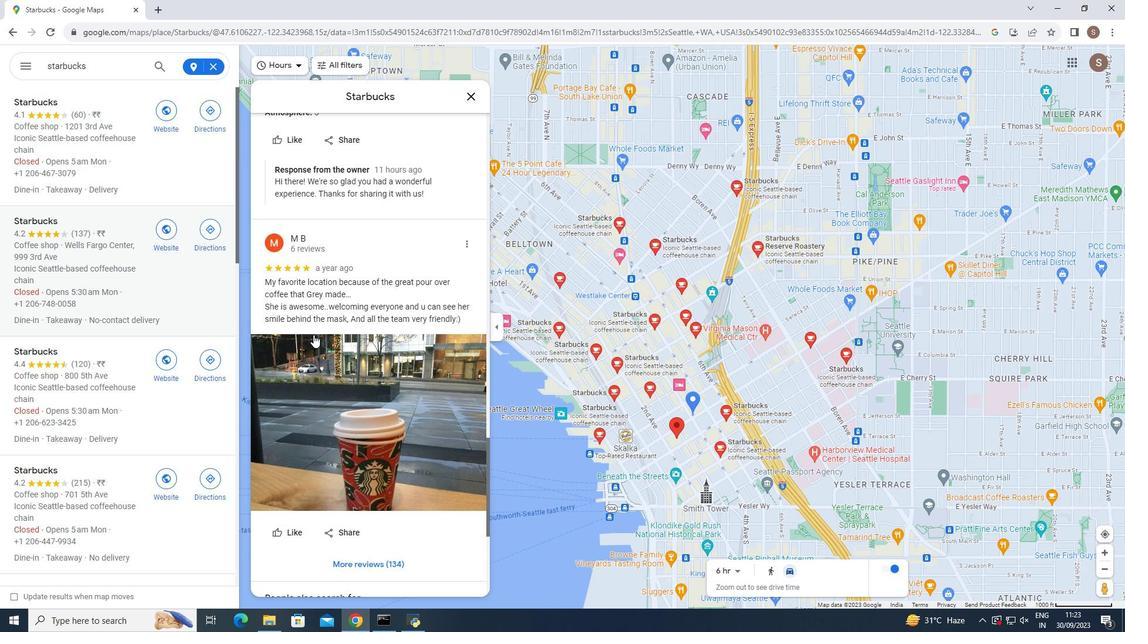 
Action: Mouse scrolled (313, 334) with delta (0, 0)
Screenshot: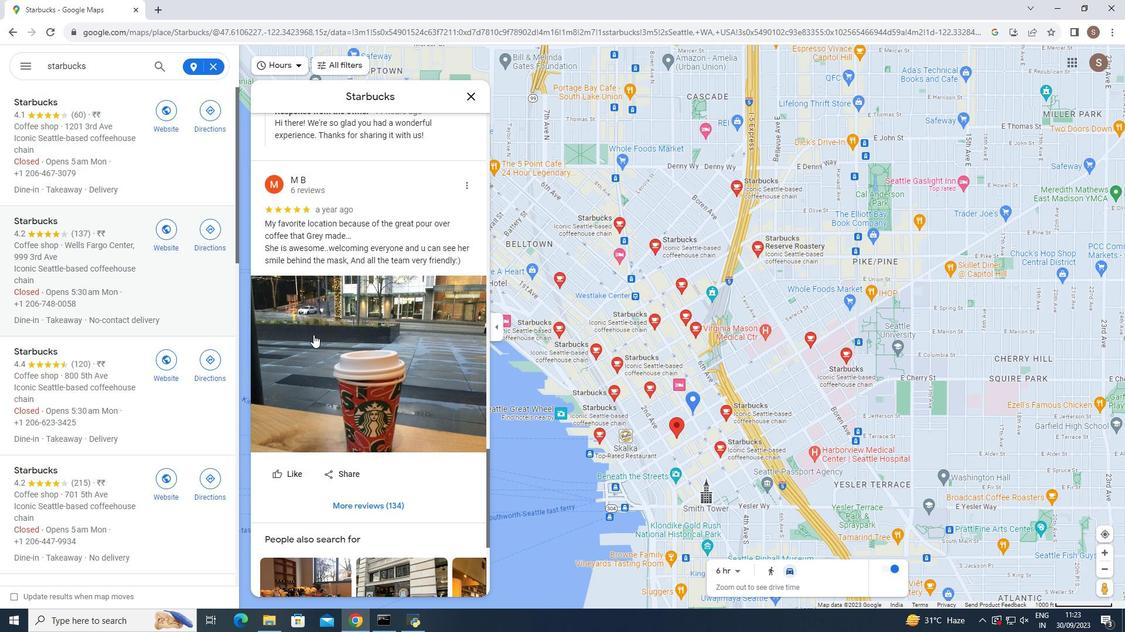
Action: Mouse scrolled (313, 334) with delta (0, 0)
Screenshot: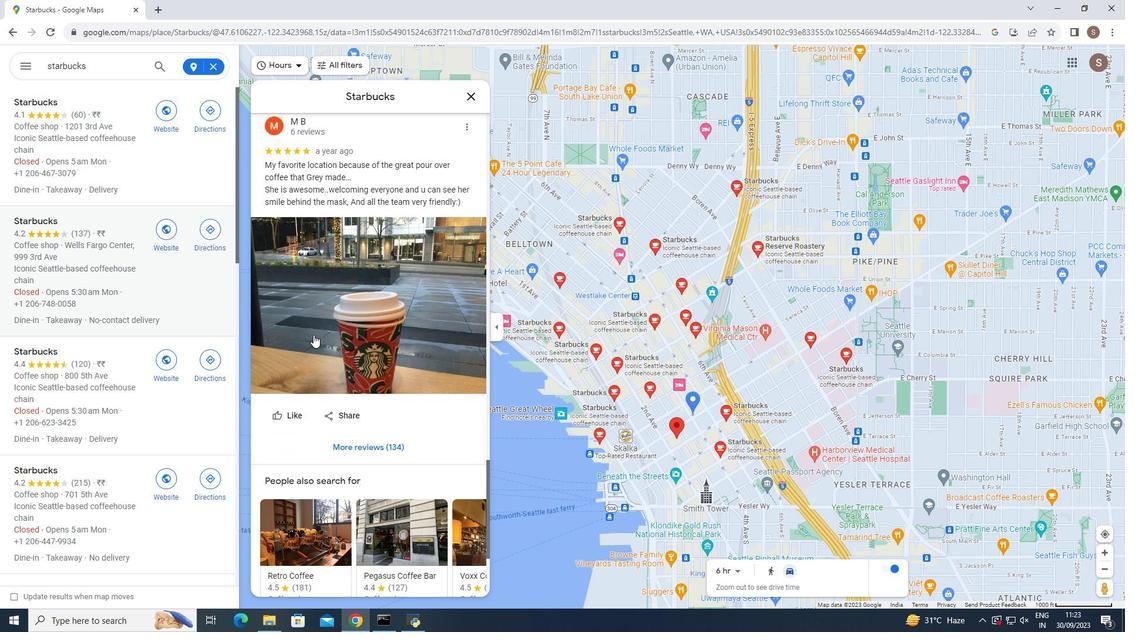 
Action: Mouse scrolled (313, 334) with delta (0, 0)
Screenshot: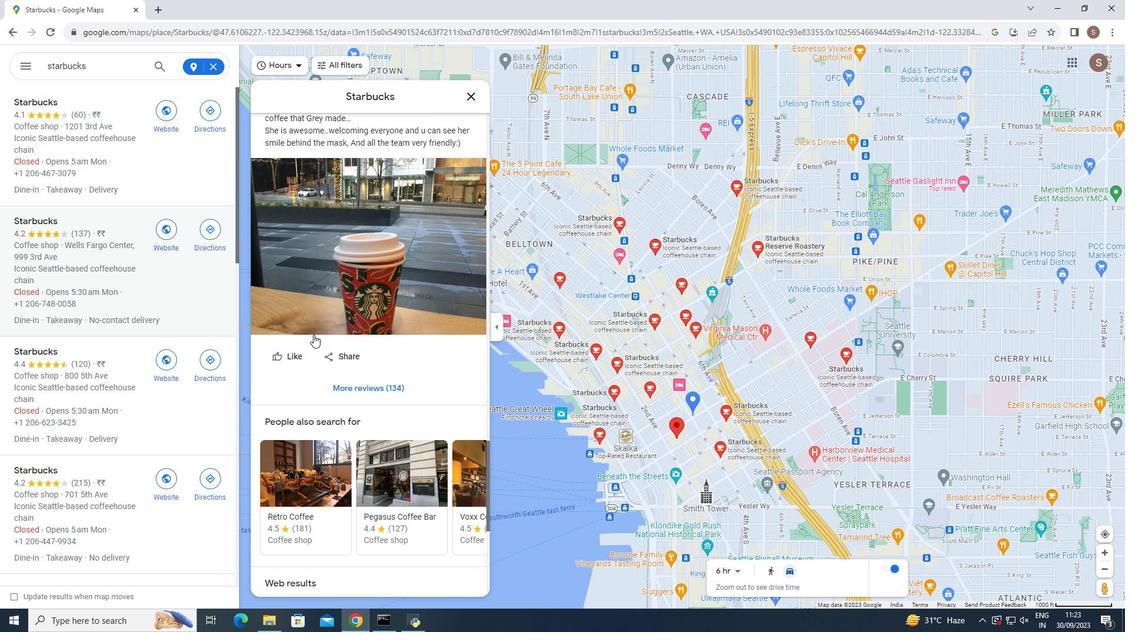 
Action: Mouse scrolled (313, 334) with delta (0, 0)
Screenshot: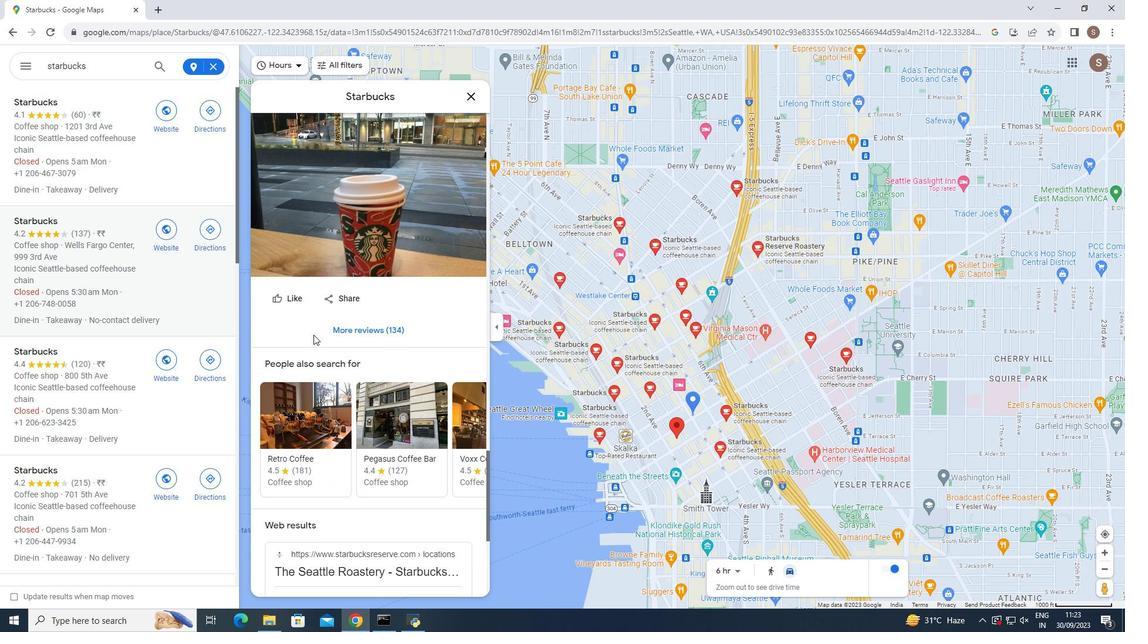 
Action: Mouse scrolled (313, 334) with delta (0, 0)
Screenshot: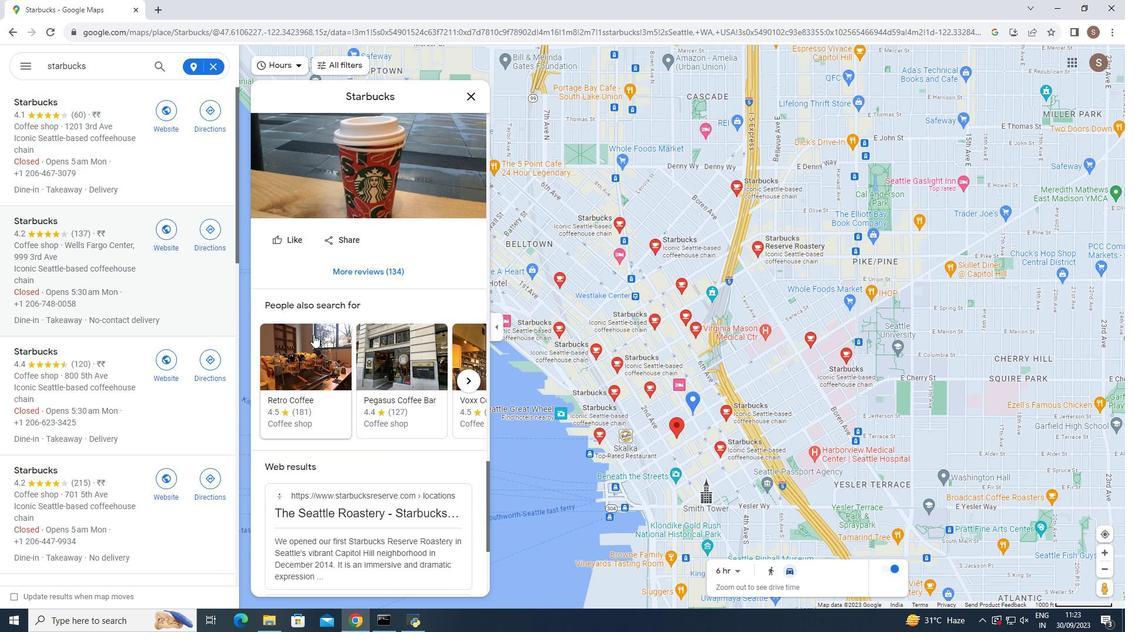 
Action: Mouse scrolled (313, 334) with delta (0, 0)
Screenshot: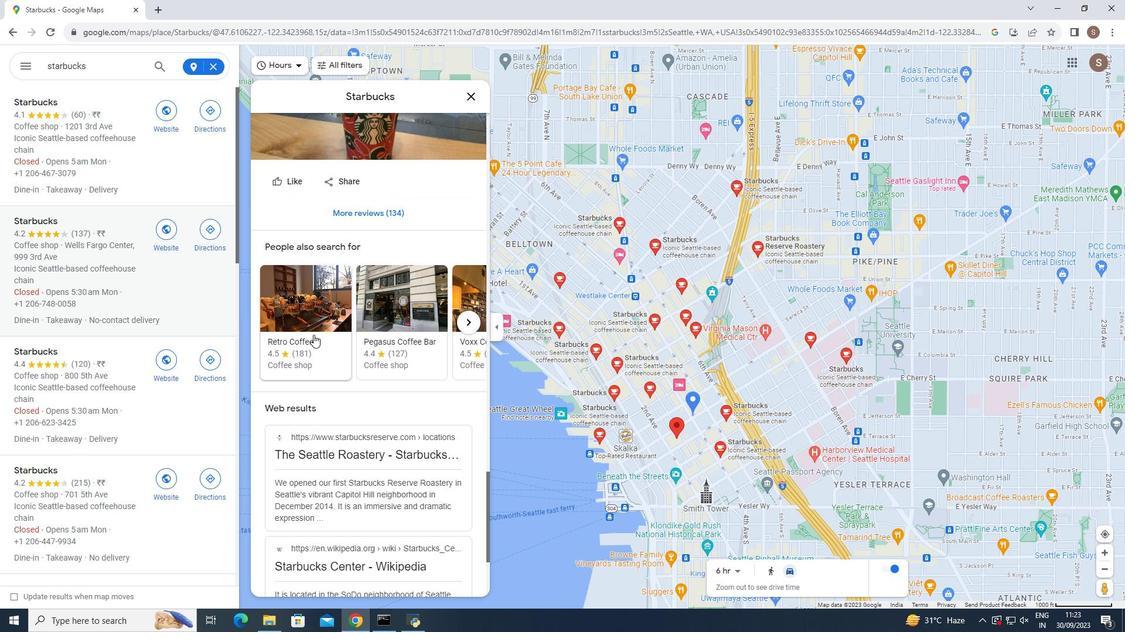 
Action: Mouse scrolled (313, 334) with delta (0, 0)
Screenshot: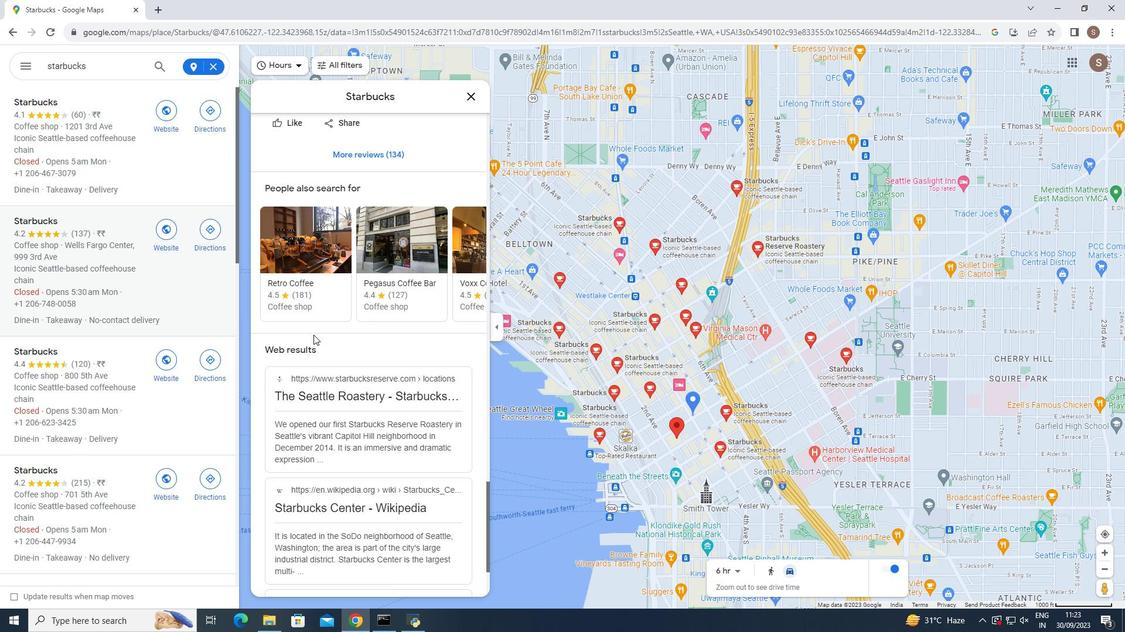 
Action: Mouse scrolled (313, 334) with delta (0, 0)
Screenshot: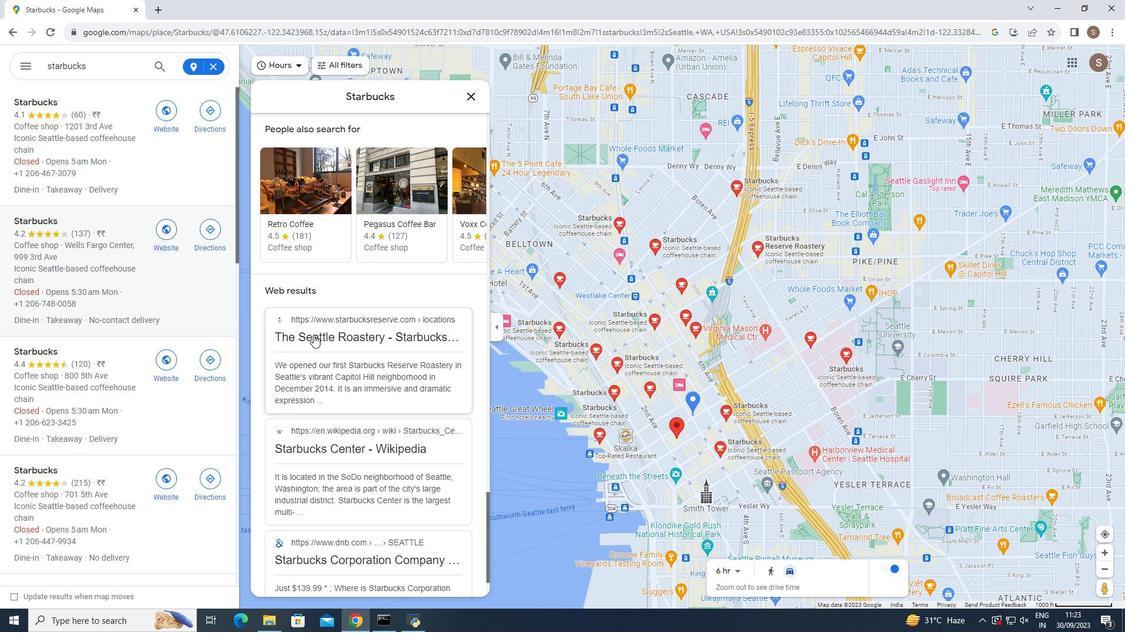
Action: Mouse scrolled (313, 334) with delta (0, 0)
Screenshot: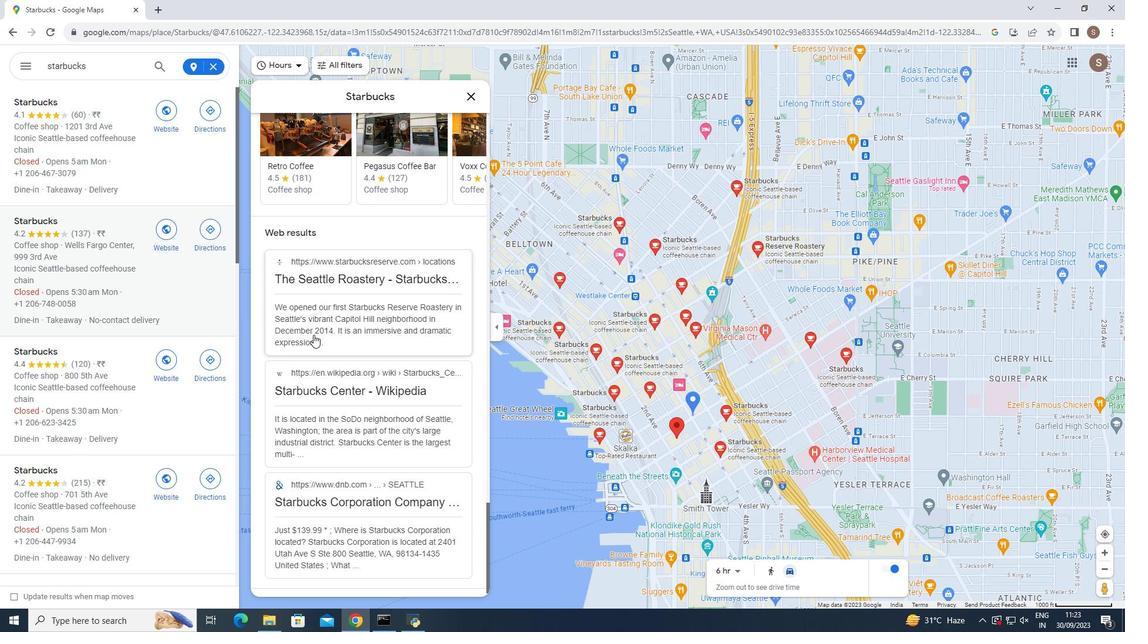 
Action: Mouse scrolled (313, 334) with delta (0, 0)
Screenshot: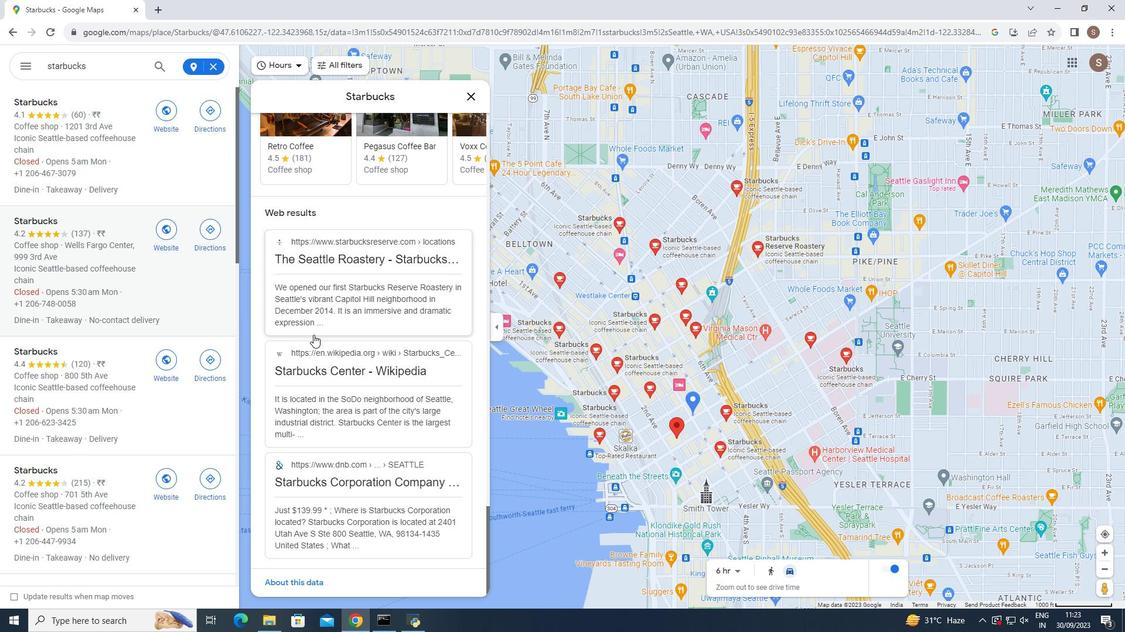 
Action: Mouse scrolled (313, 334) with delta (0, 0)
Screenshot: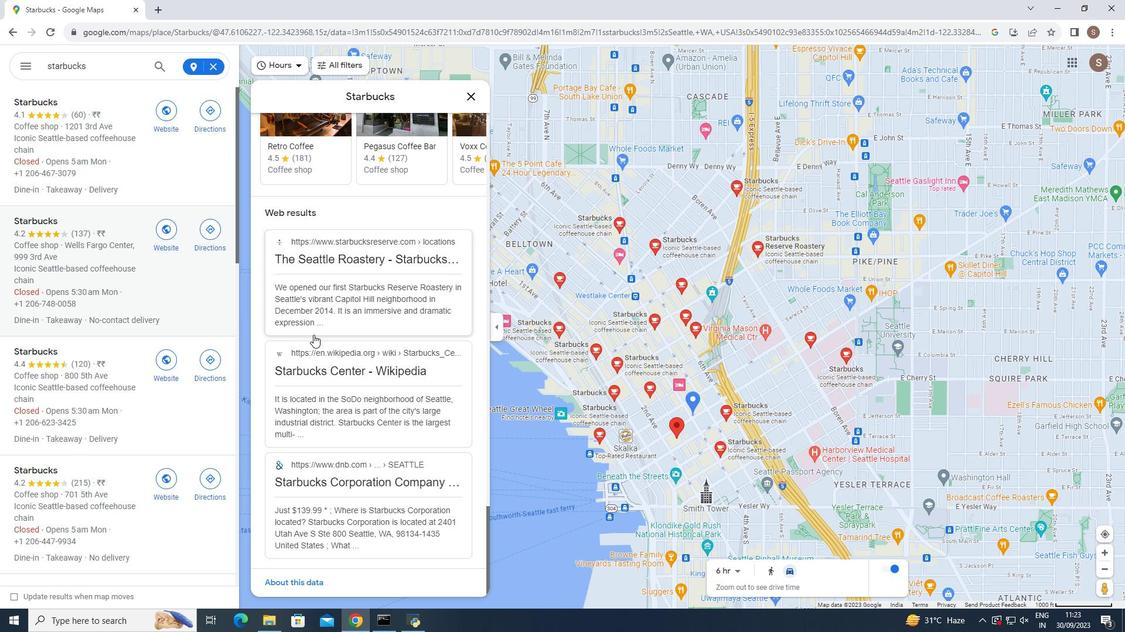 
Action: Mouse scrolled (313, 334) with delta (0, 0)
Screenshot: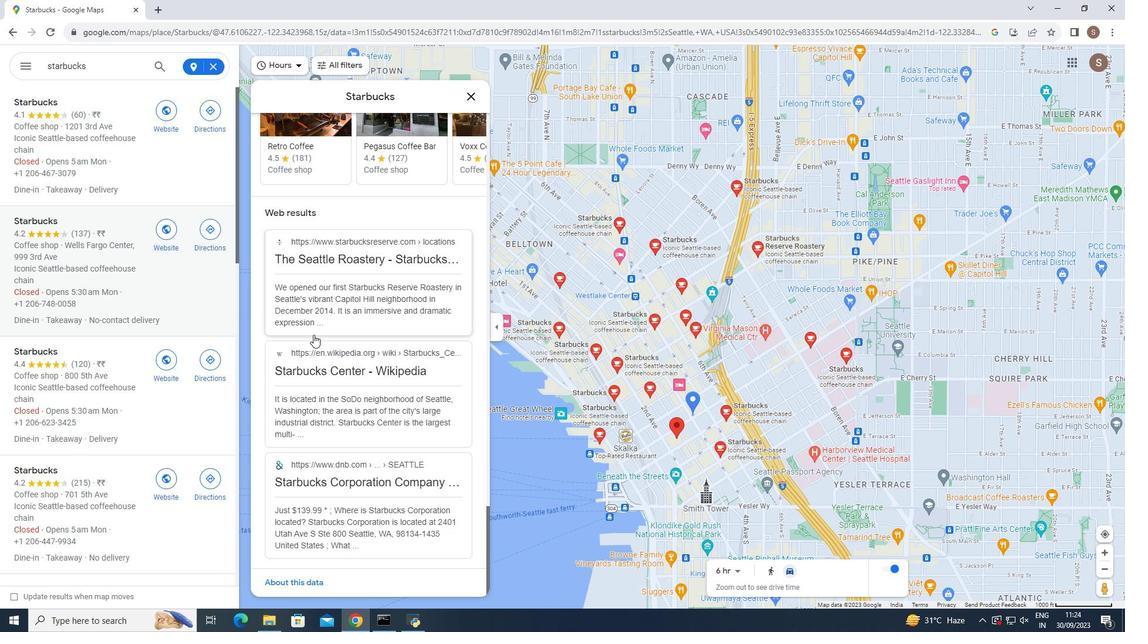 
Action: Mouse scrolled (313, 334) with delta (0, 0)
Screenshot: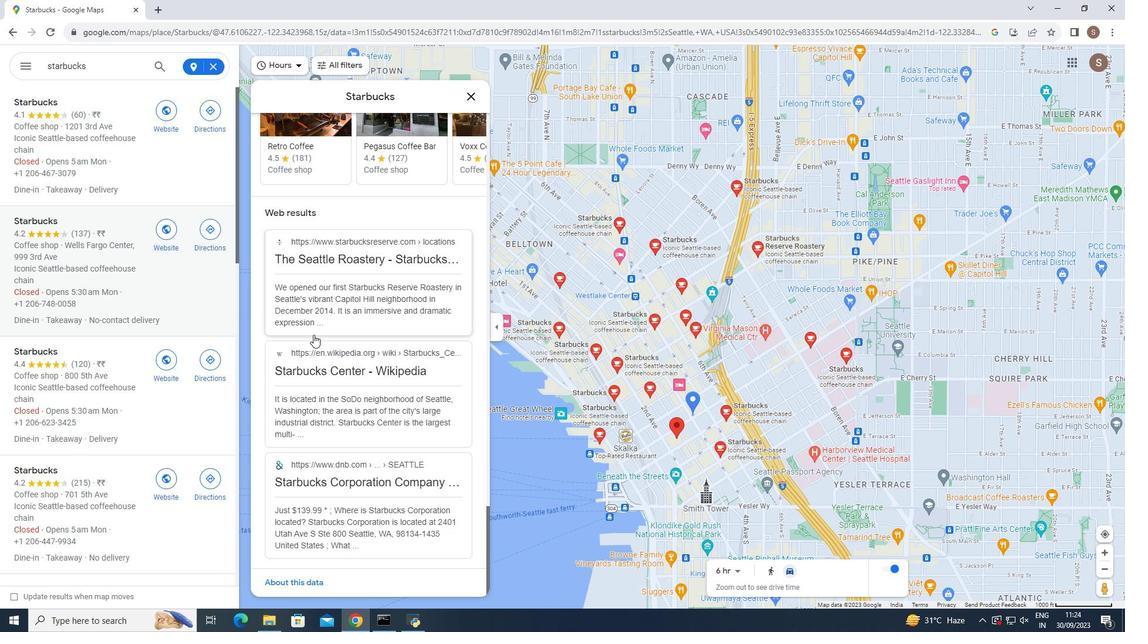 
Action: Mouse moved to (474, 94)
Screenshot: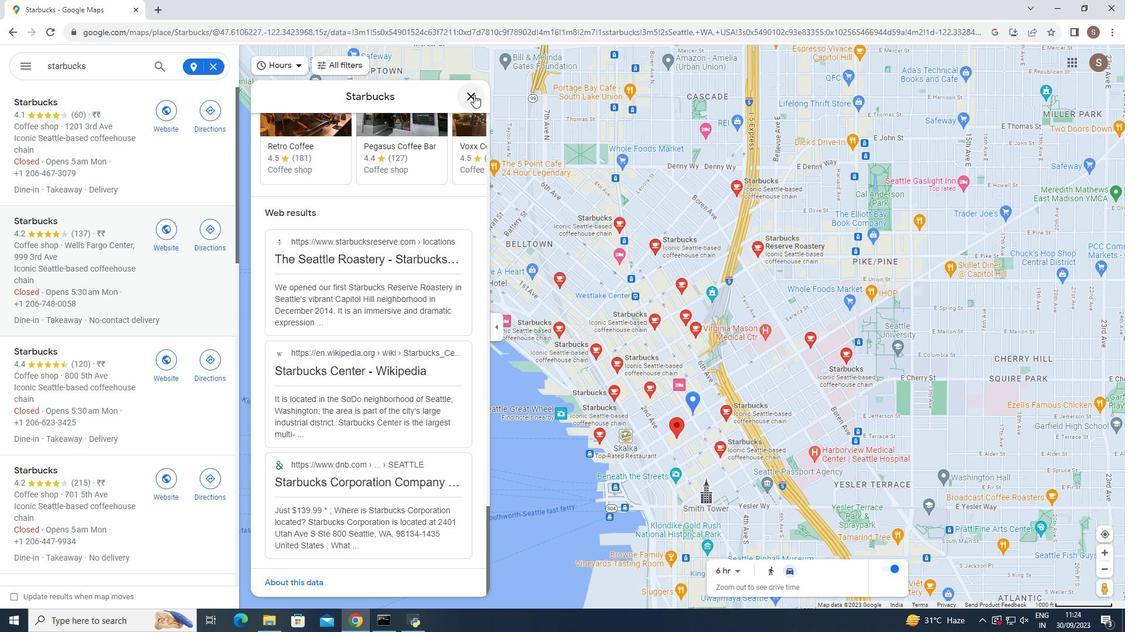 
Action: Mouse pressed left at (474, 94)
Screenshot: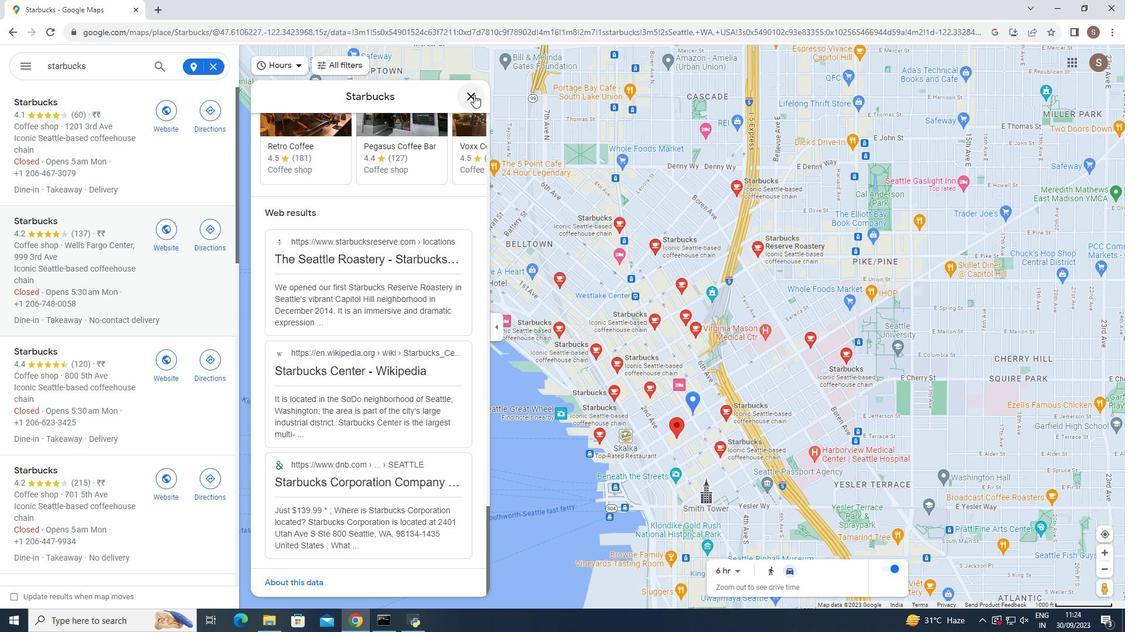 
Action: Mouse moved to (39, 348)
Screenshot: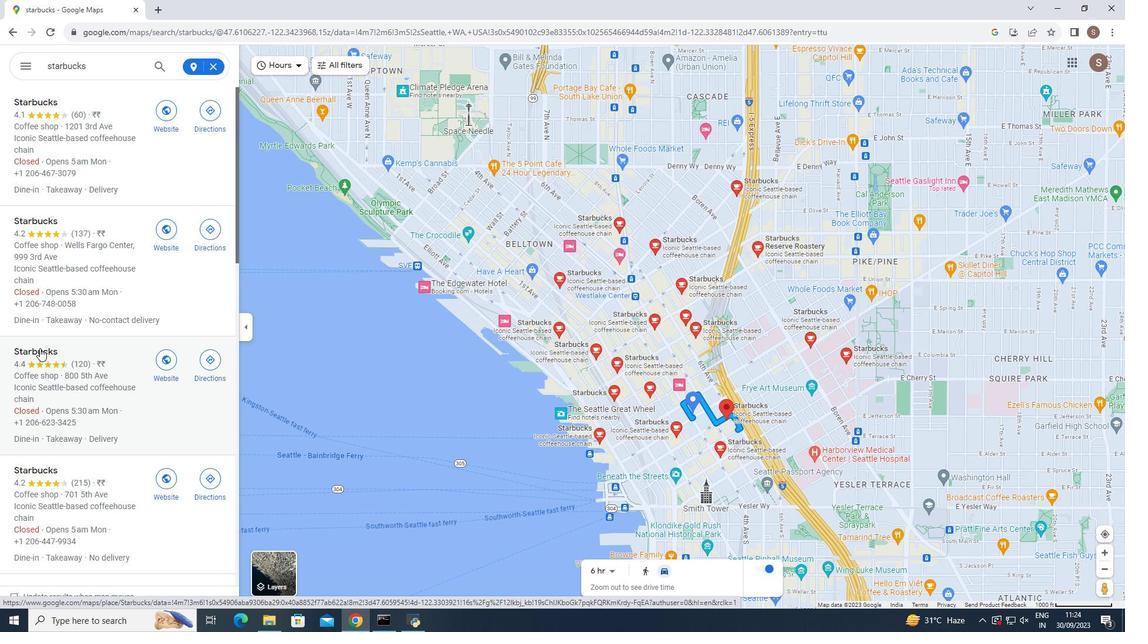 
Action: Mouse pressed left at (39, 348)
Screenshot: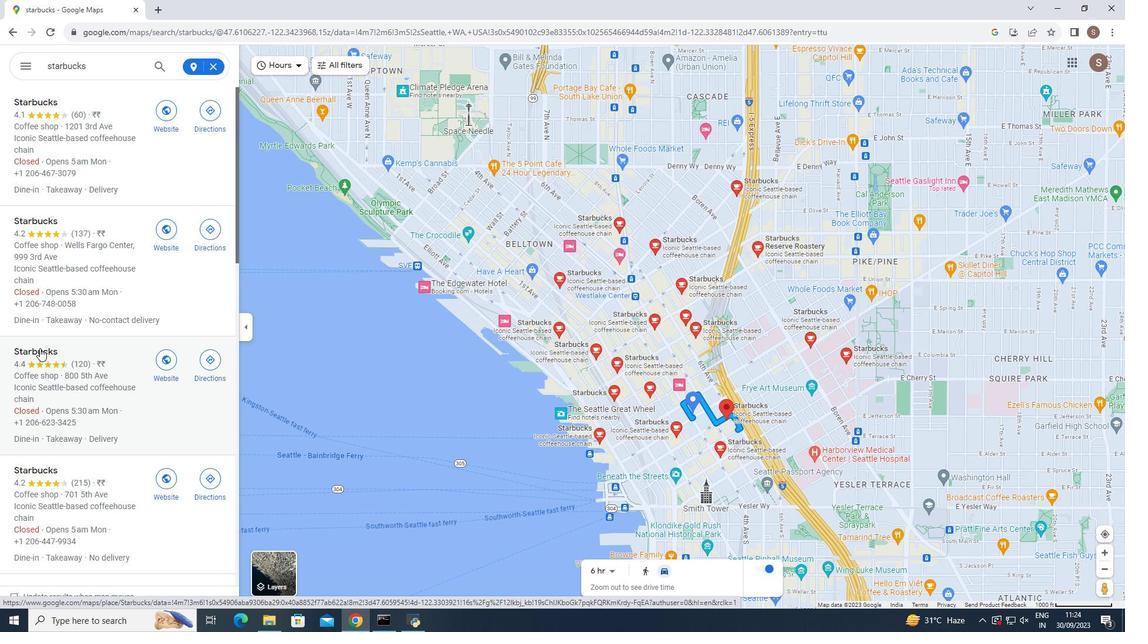 
Action: Mouse moved to (379, 416)
Screenshot: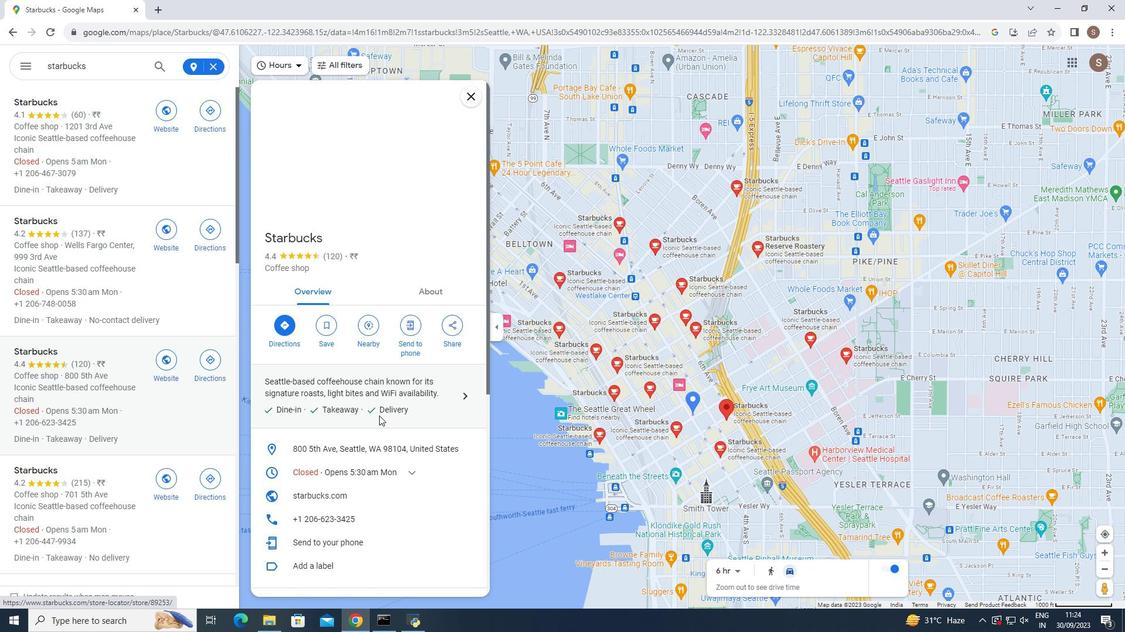 
Action: Mouse scrolled (379, 415) with delta (0, 0)
Screenshot: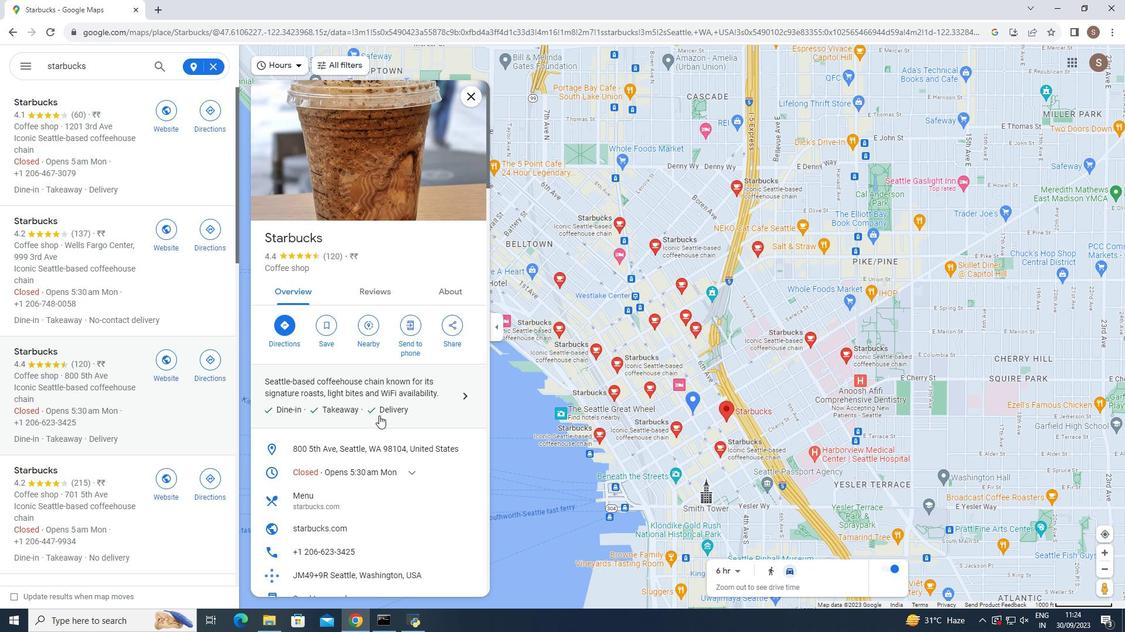 
Action: Mouse moved to (378, 414)
Screenshot: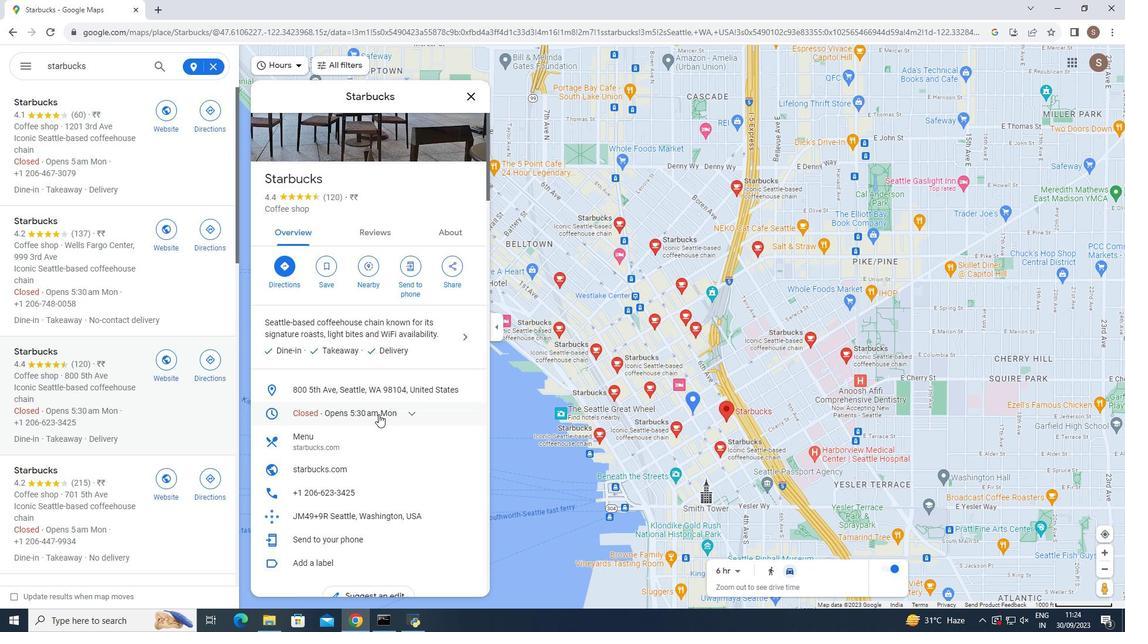 
Action: Mouse scrolled (378, 414) with delta (0, 0)
Screenshot: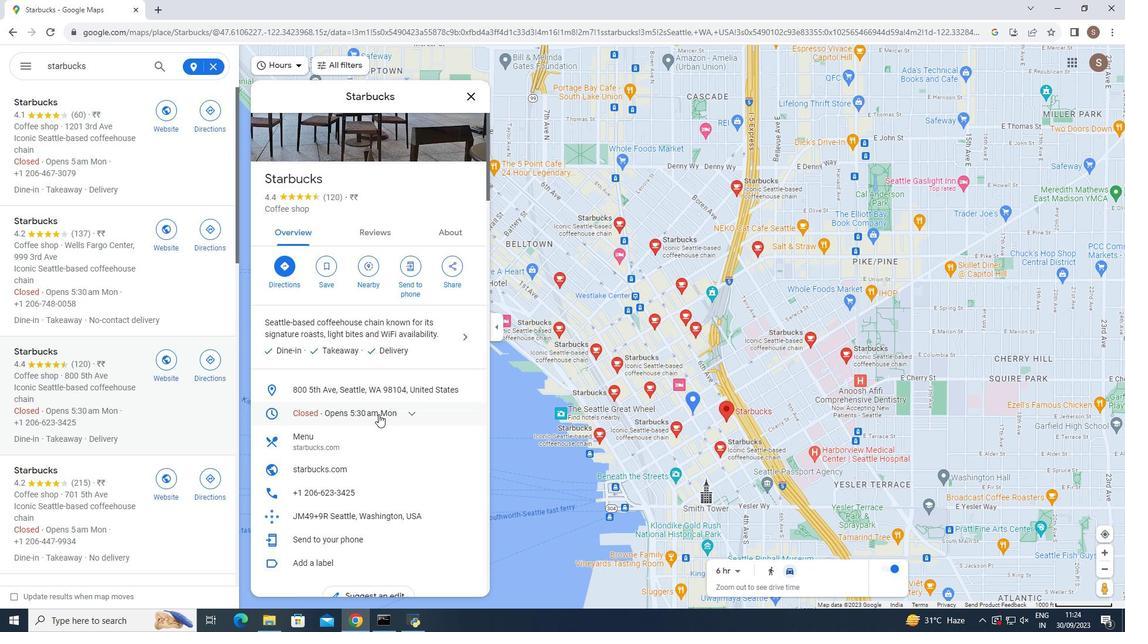 
Action: Mouse scrolled (378, 414) with delta (0, 0)
Screenshot: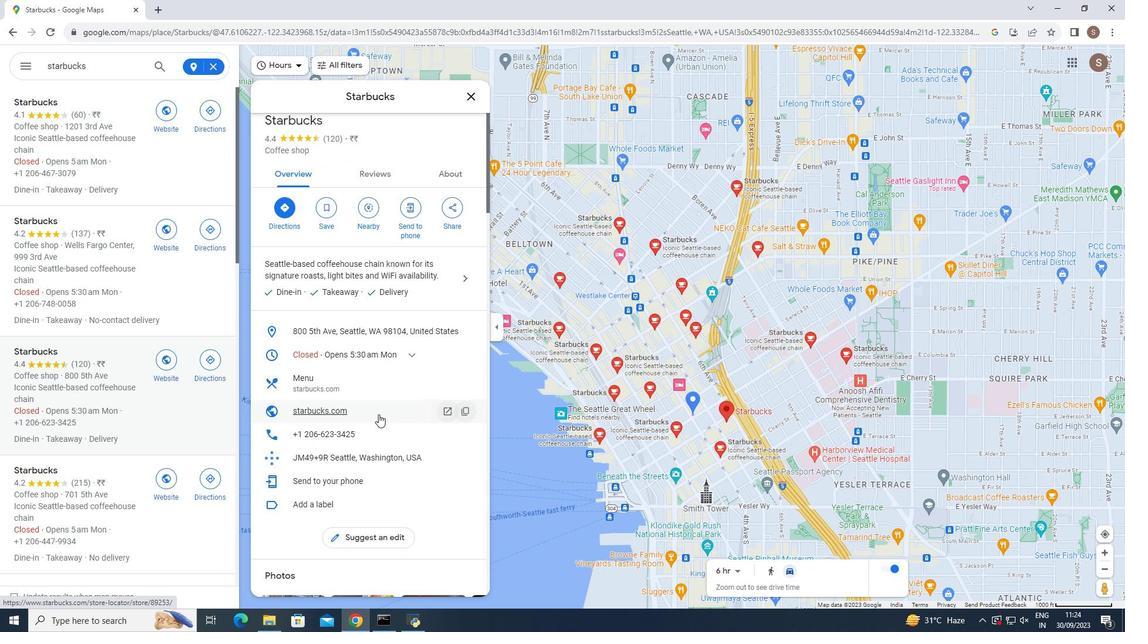 
Action: Mouse moved to (377, 414)
Screenshot: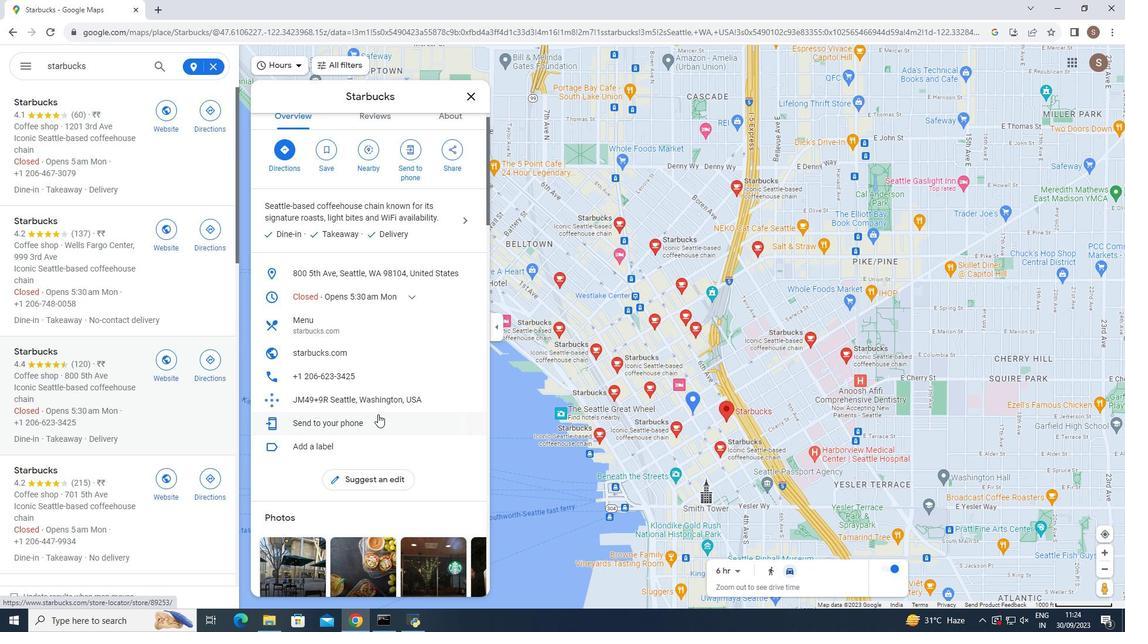
Action: Mouse scrolled (377, 414) with delta (0, 0)
Screenshot: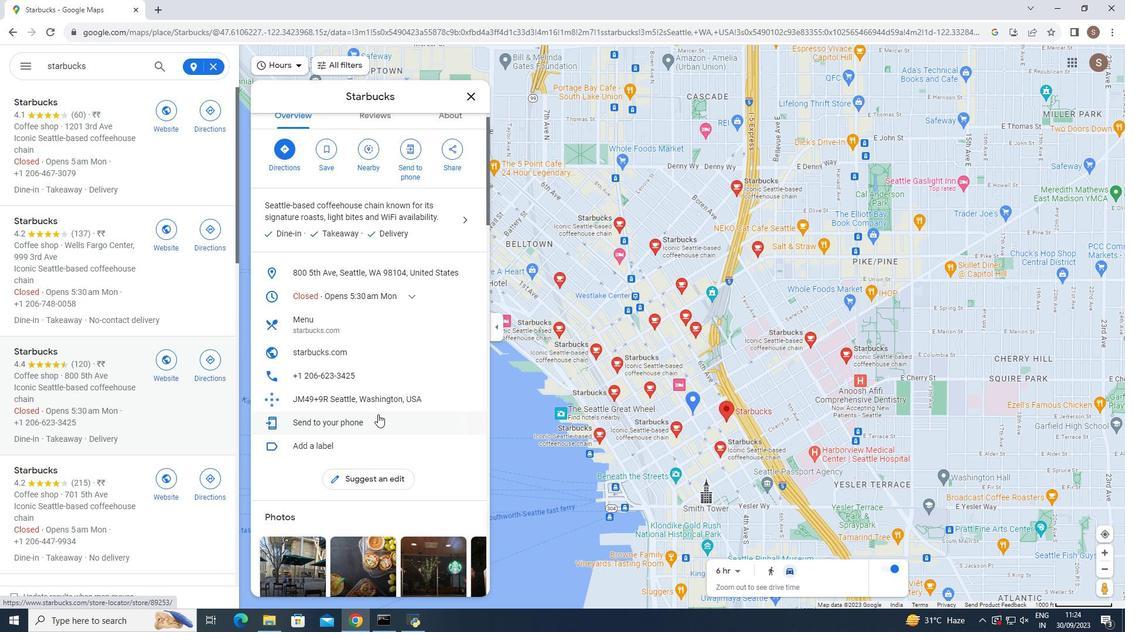 
Action: Mouse moved to (377, 414)
Screenshot: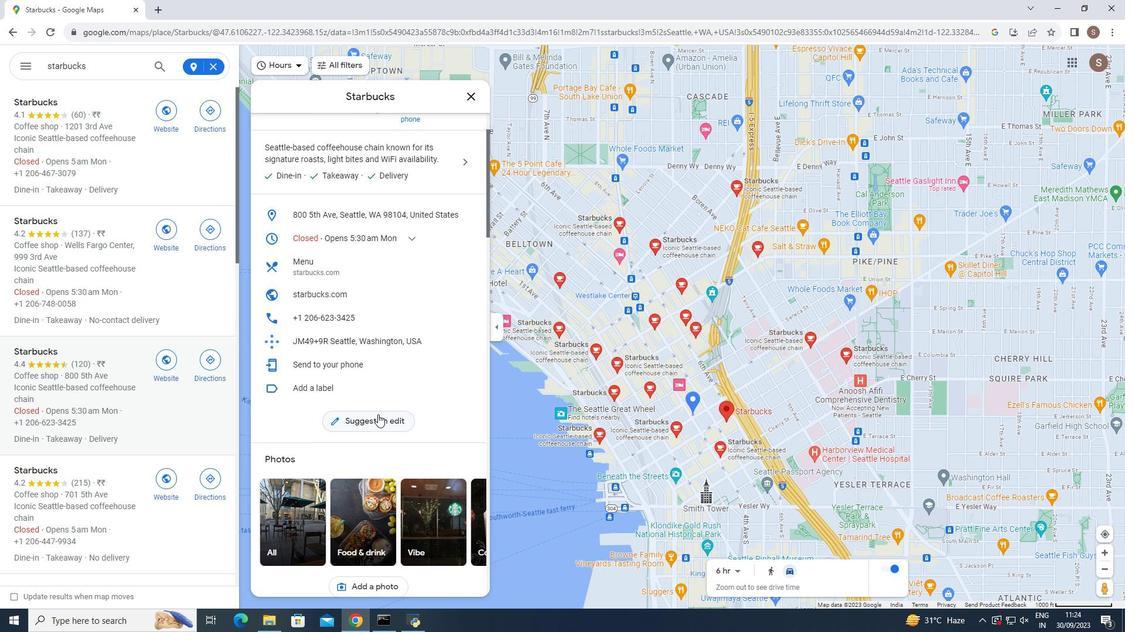 
Action: Mouse scrolled (377, 414) with delta (0, 0)
Screenshot: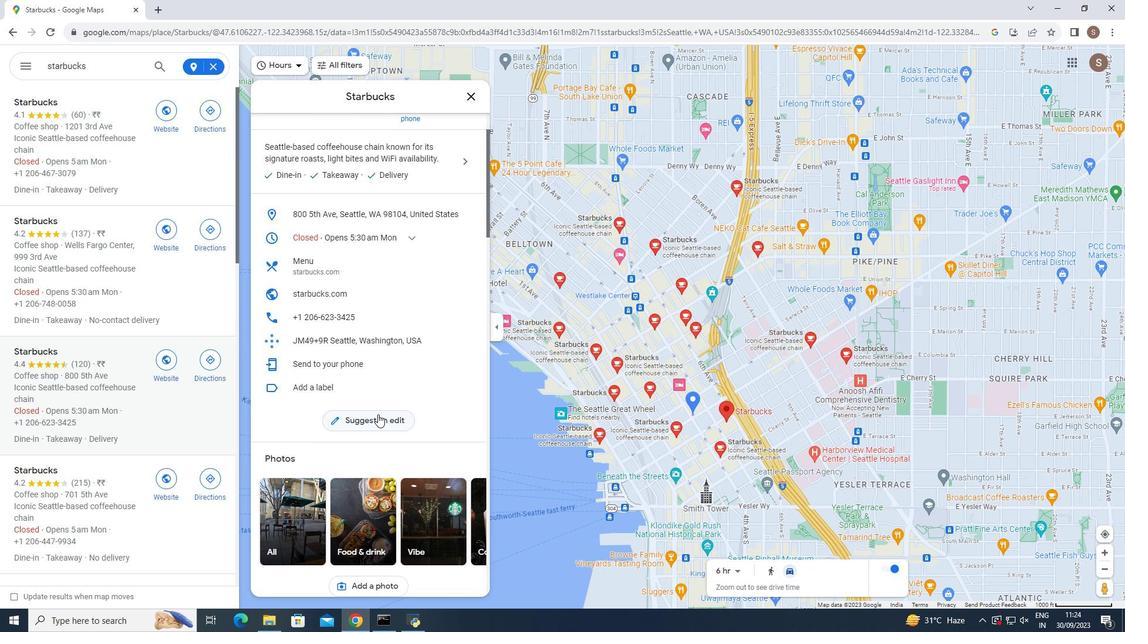 
Action: Mouse moved to (377, 414)
Screenshot: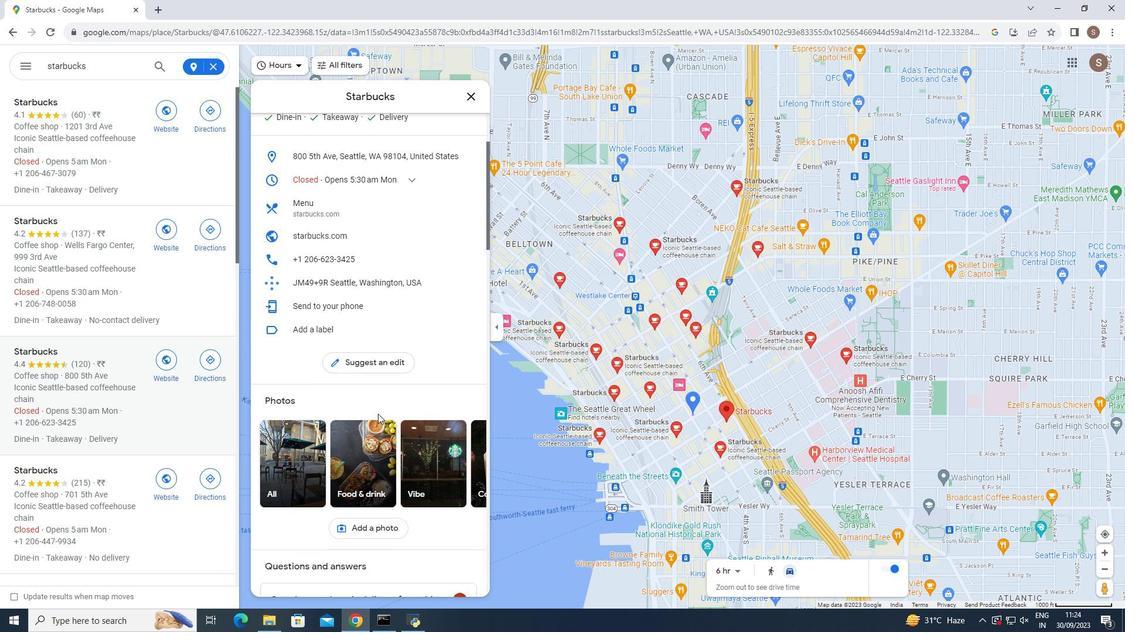 
Action: Mouse scrolled (377, 413) with delta (0, 0)
Screenshot: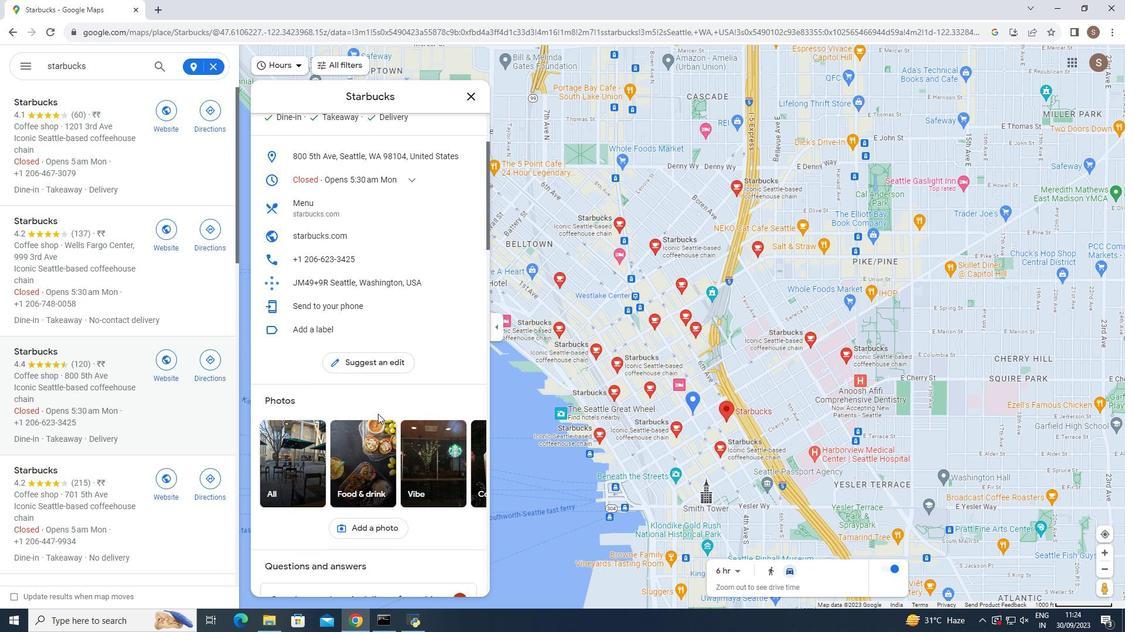 
Action: Mouse scrolled (377, 413) with delta (0, 0)
Screenshot: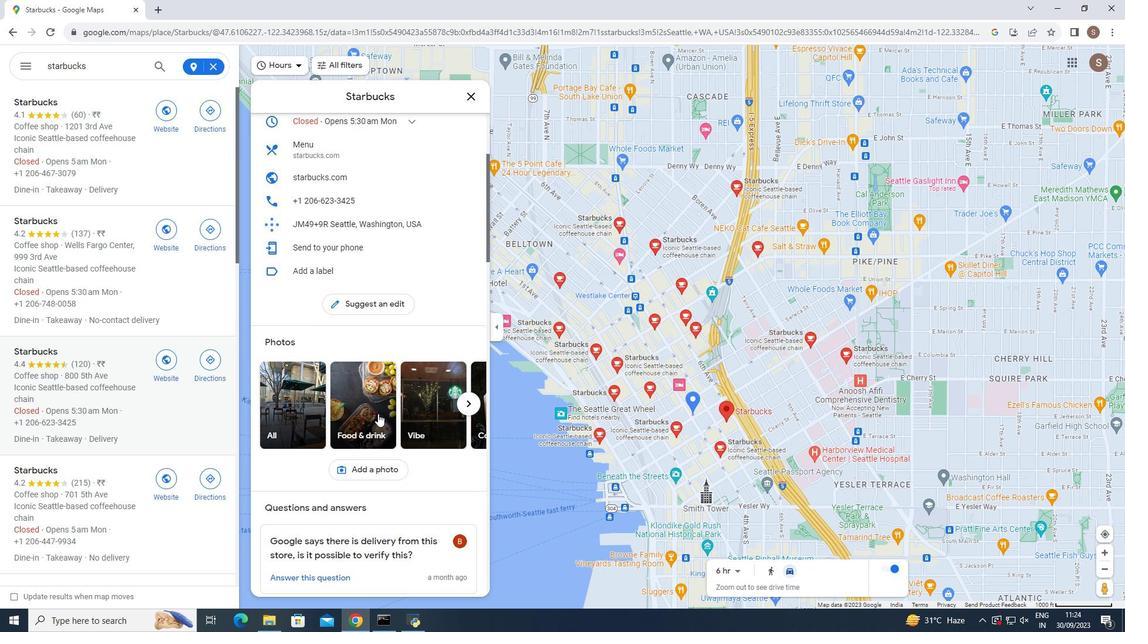 
Action: Mouse scrolled (377, 413) with delta (0, 0)
Screenshot: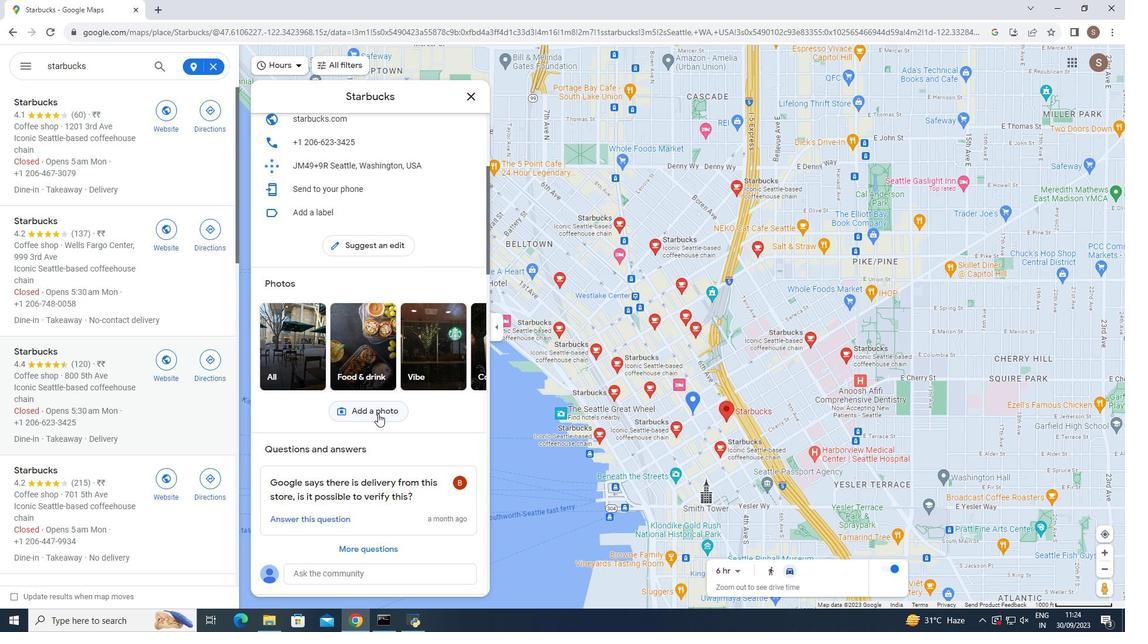 
Action: Mouse moved to (377, 413)
Screenshot: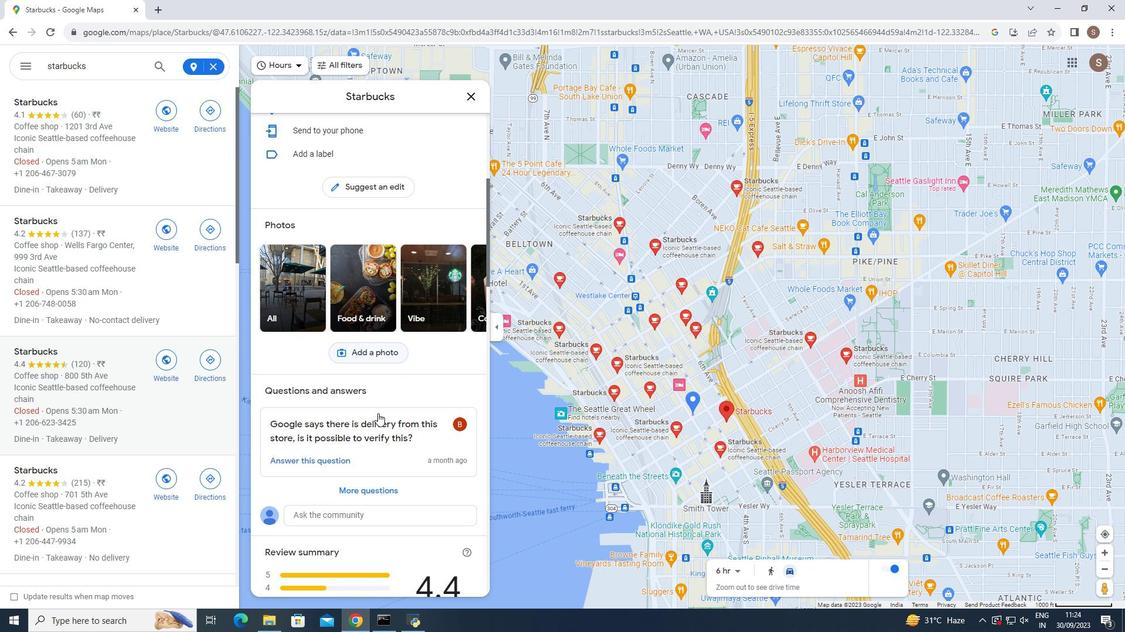 
Action: Mouse scrolled (377, 413) with delta (0, 0)
Screenshot: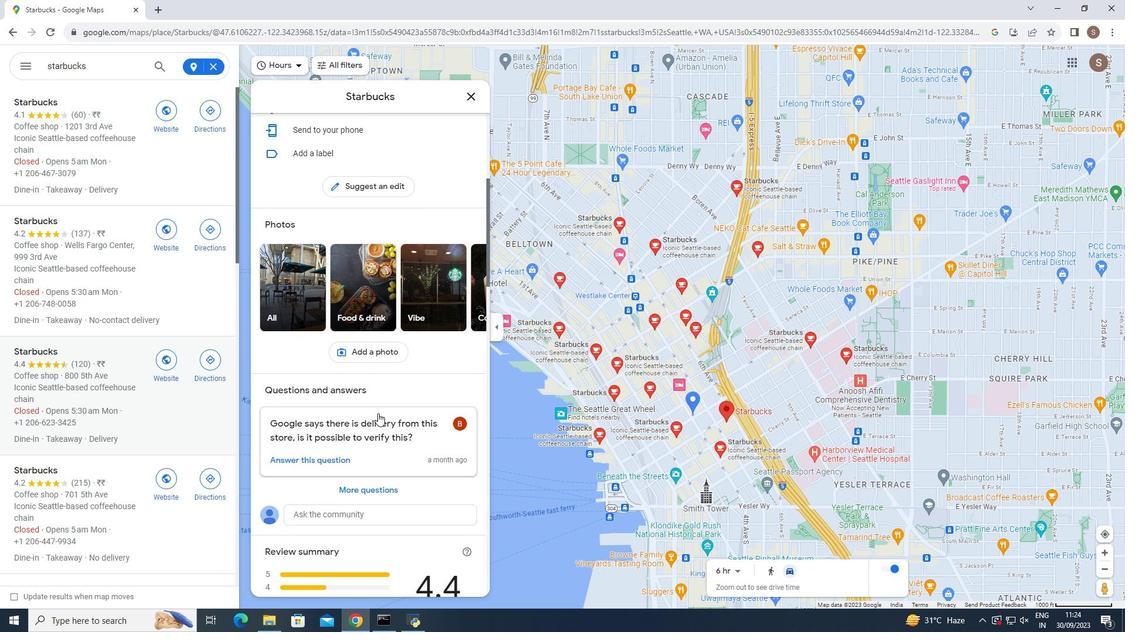 
Action: Mouse moved to (377, 413)
Screenshot: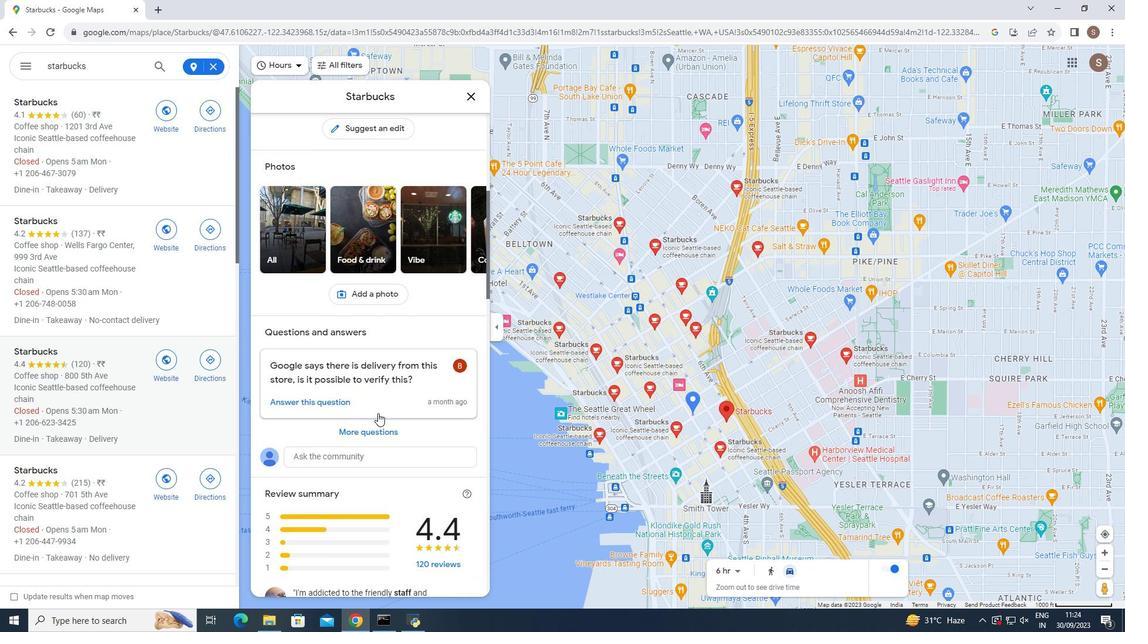 
Action: Mouse scrolled (377, 413) with delta (0, 0)
Screenshot: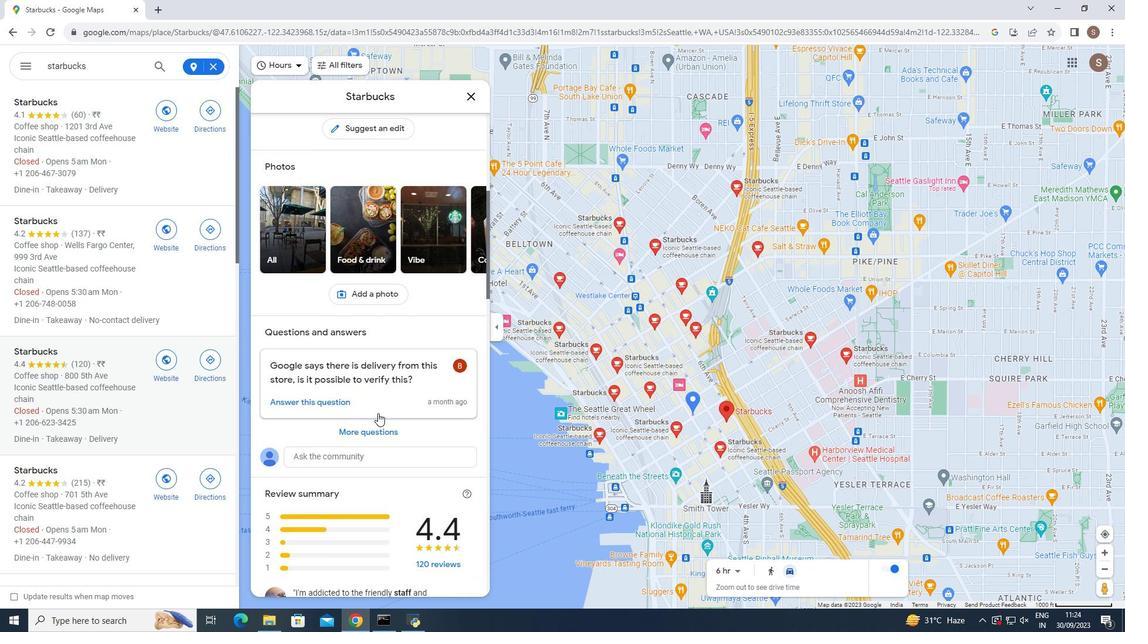 
Action: Mouse scrolled (377, 413) with delta (0, 0)
Screenshot: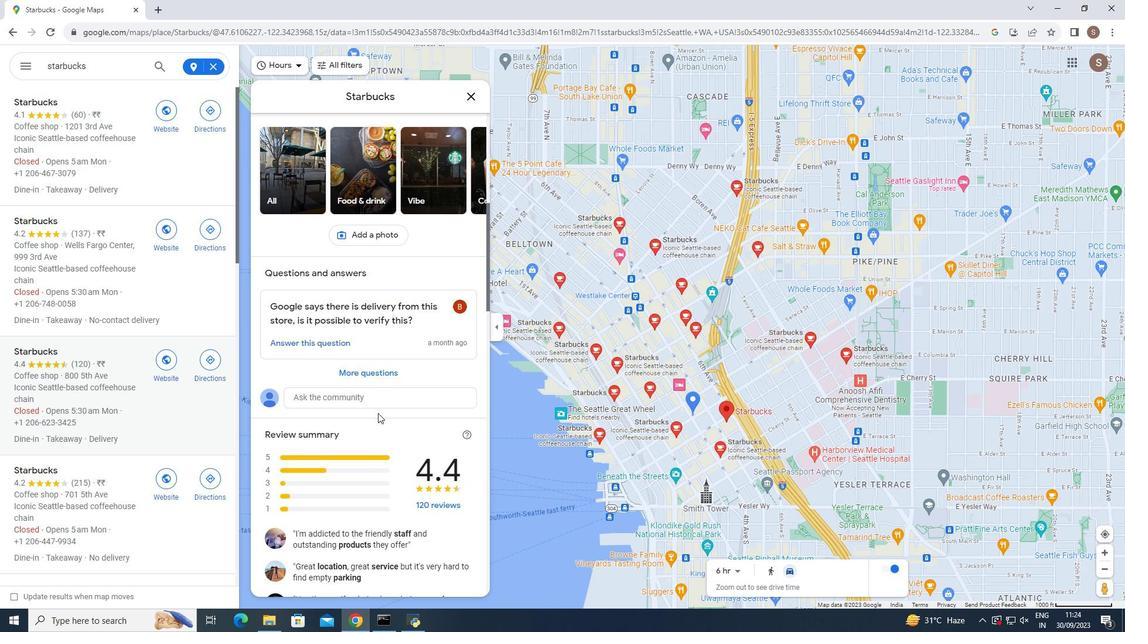 
Action: Mouse scrolled (377, 413) with delta (0, 0)
Screenshot: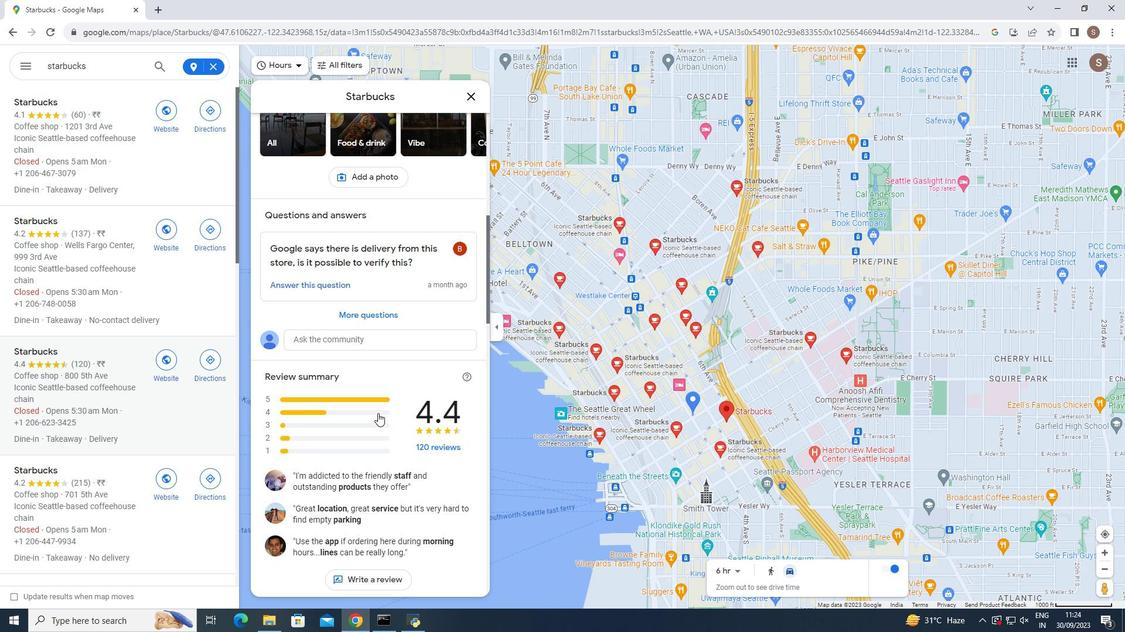 
Action: Mouse scrolled (377, 413) with delta (0, 0)
Screenshot: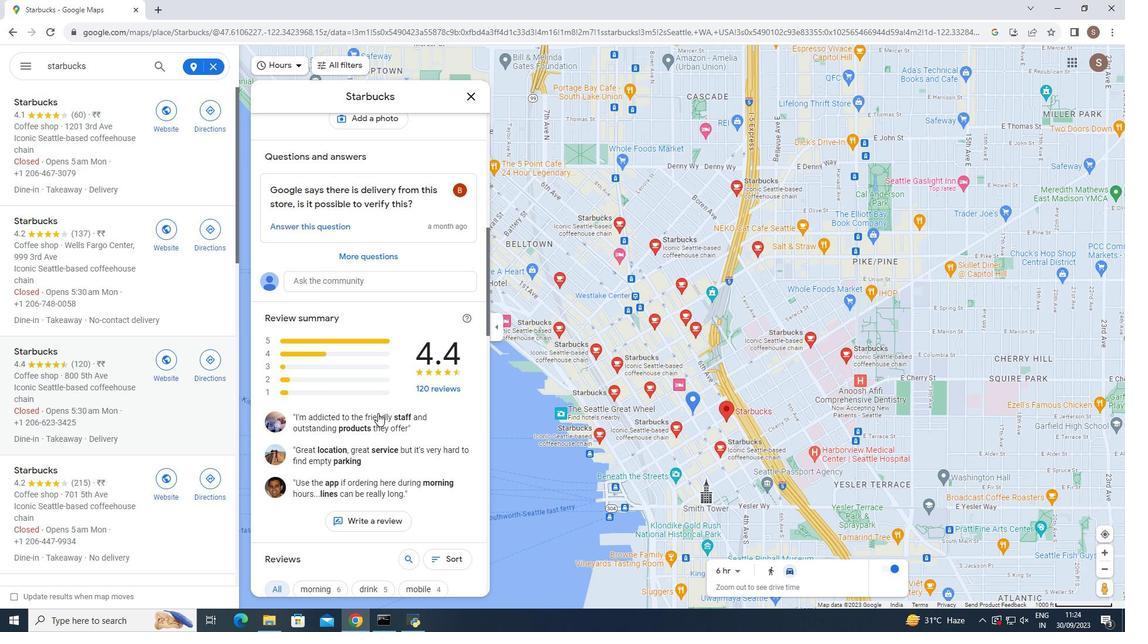 
Action: Mouse scrolled (377, 413) with delta (0, 0)
Screenshot: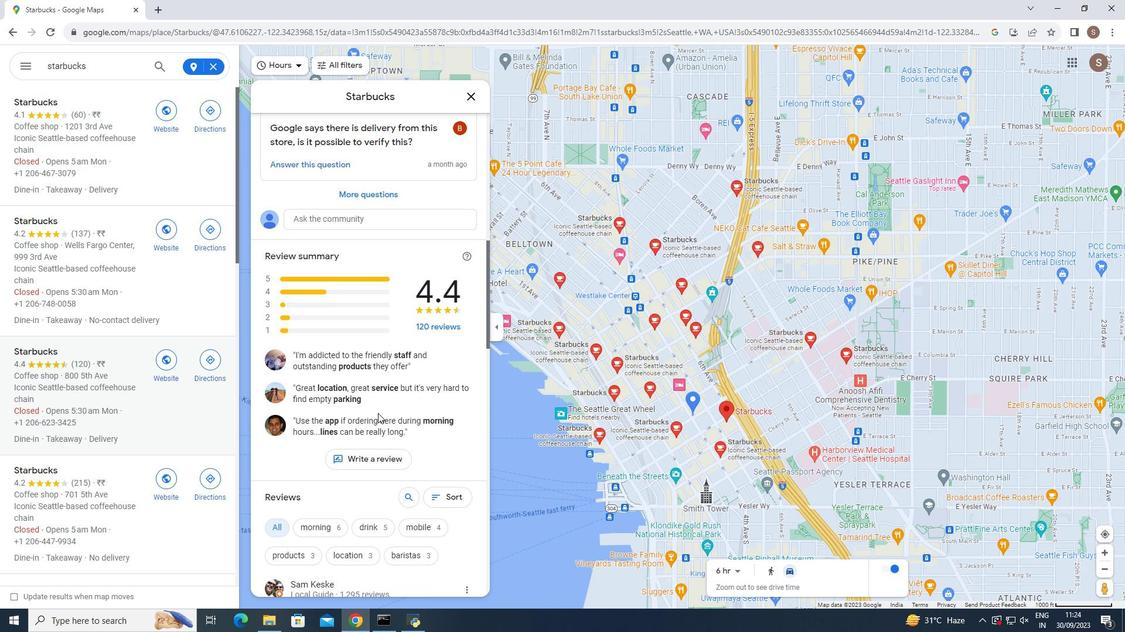 
Action: Mouse scrolled (377, 413) with delta (0, 0)
Screenshot: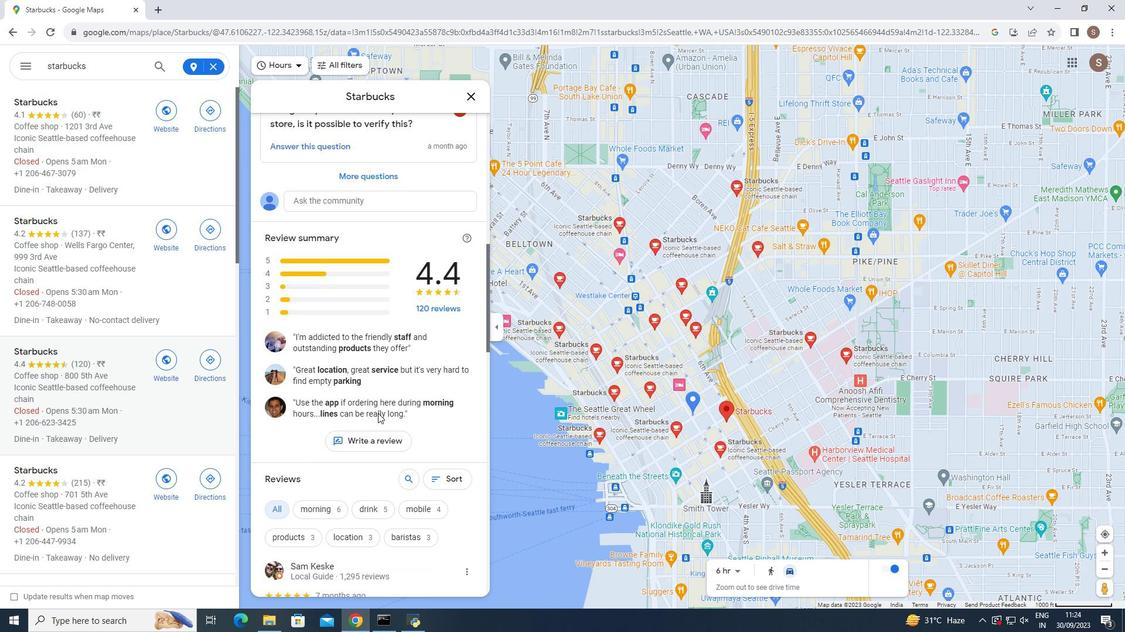 
Action: Mouse scrolled (377, 413) with delta (0, 0)
Screenshot: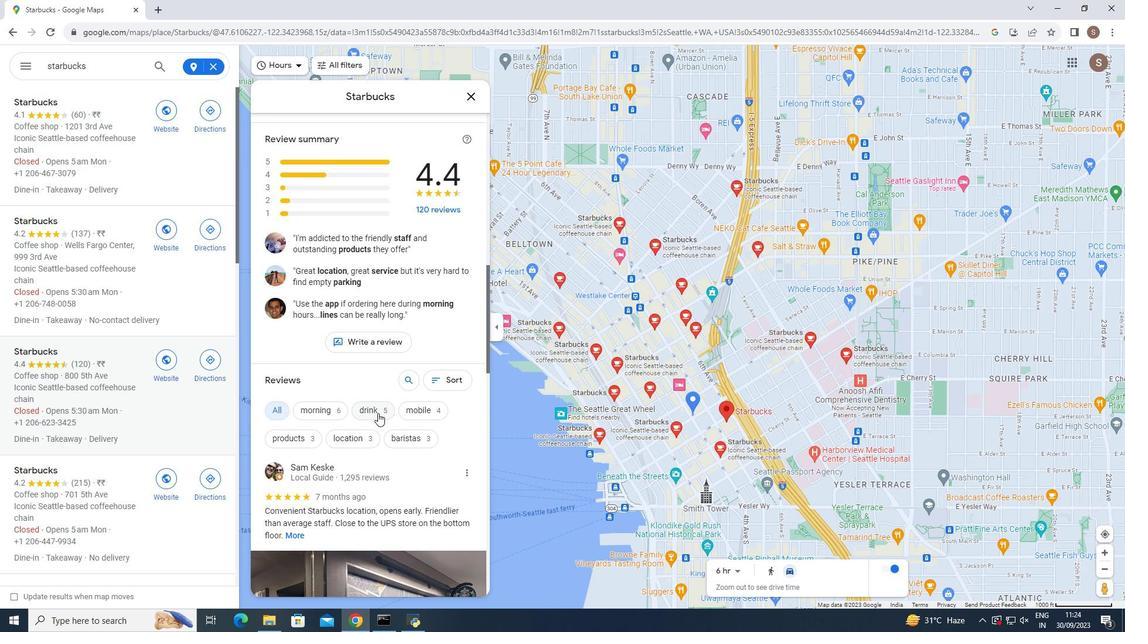 
Action: Mouse scrolled (377, 413) with delta (0, 0)
Screenshot: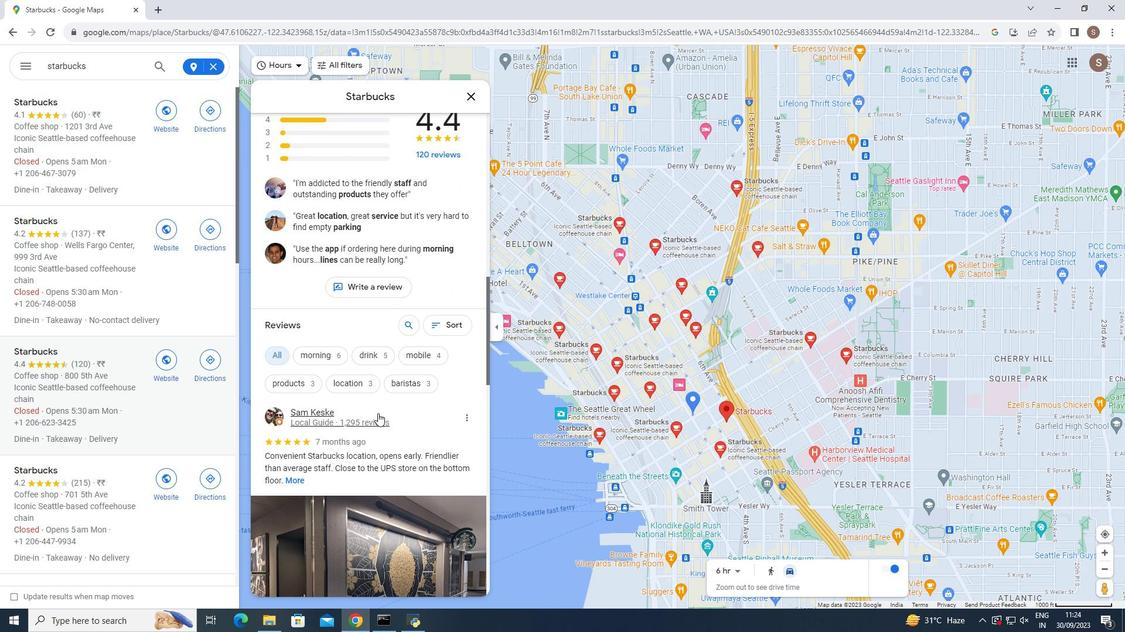 
Action: Mouse moved to (292, 423)
Screenshot: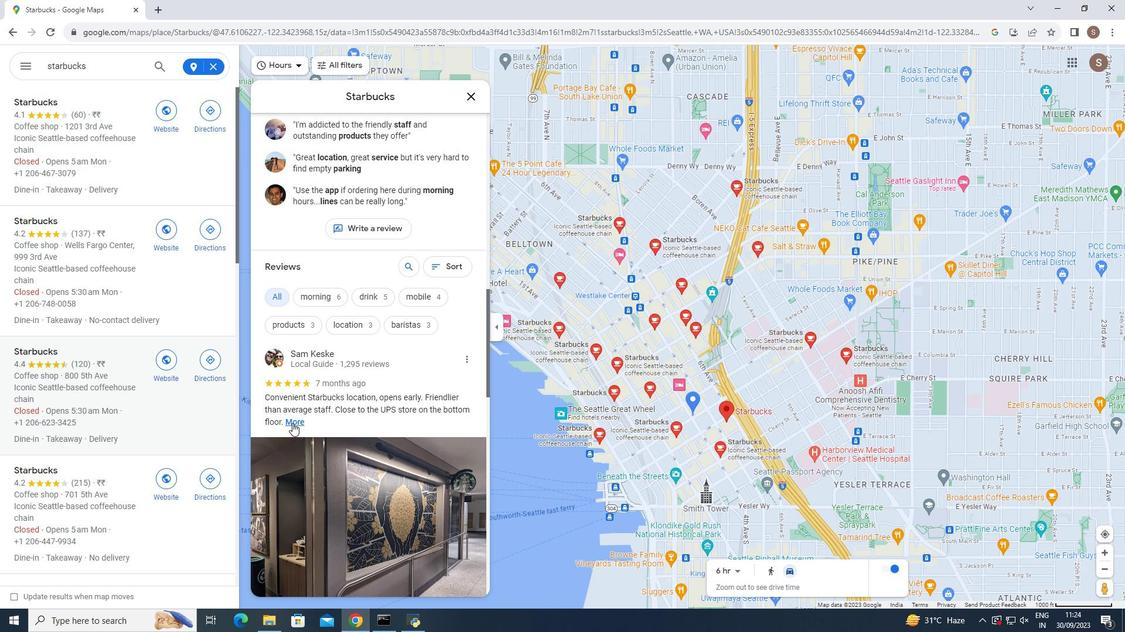 
Action: Mouse pressed left at (292, 423)
Screenshot: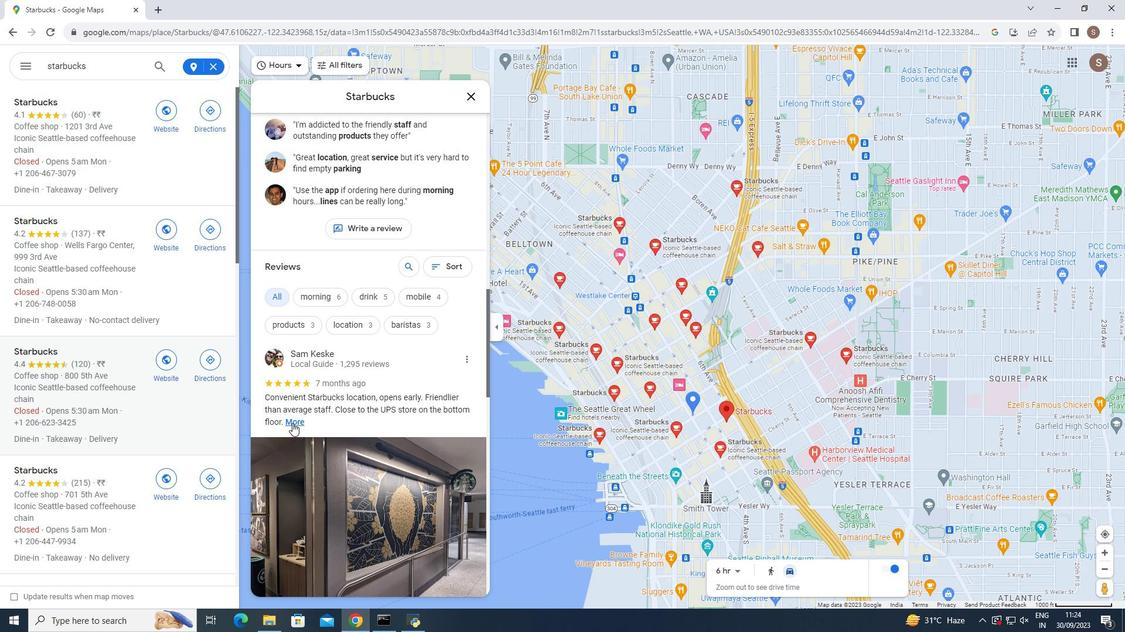 
Action: Mouse moved to (304, 410)
Screenshot: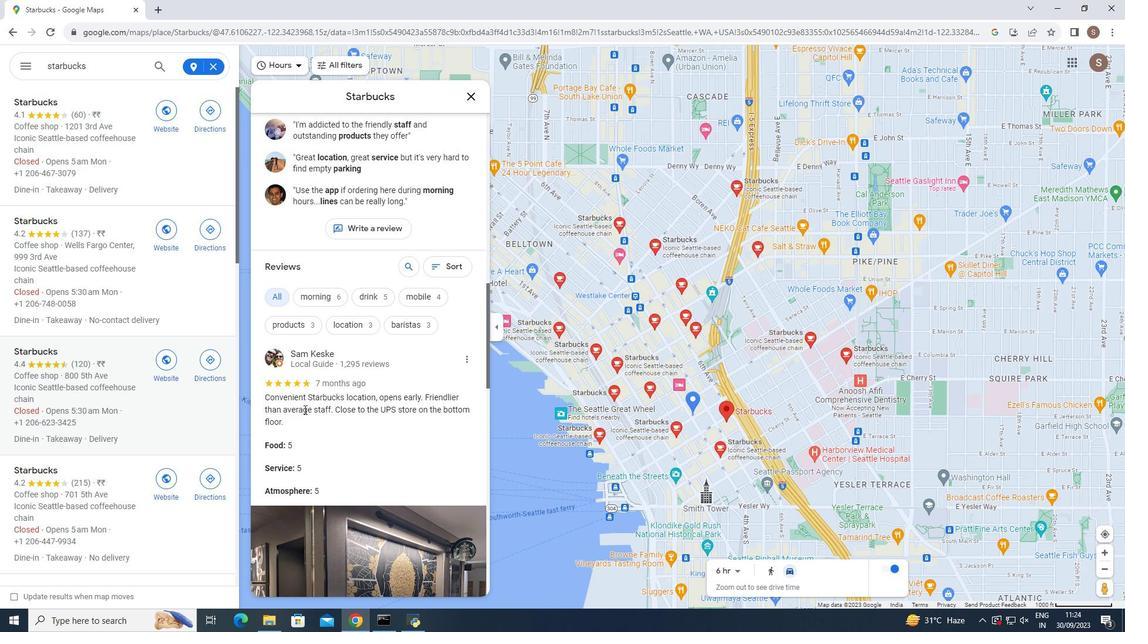 
Action: Mouse scrolled (304, 409) with delta (0, 0)
Screenshot: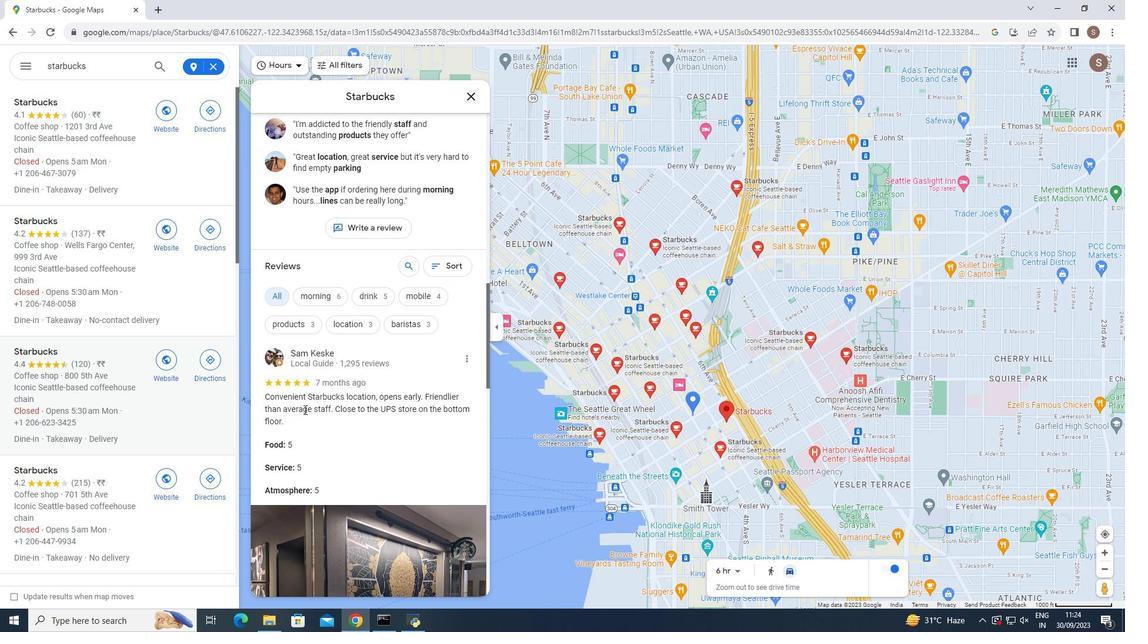 
Action: Mouse scrolled (304, 409) with delta (0, 0)
Screenshot: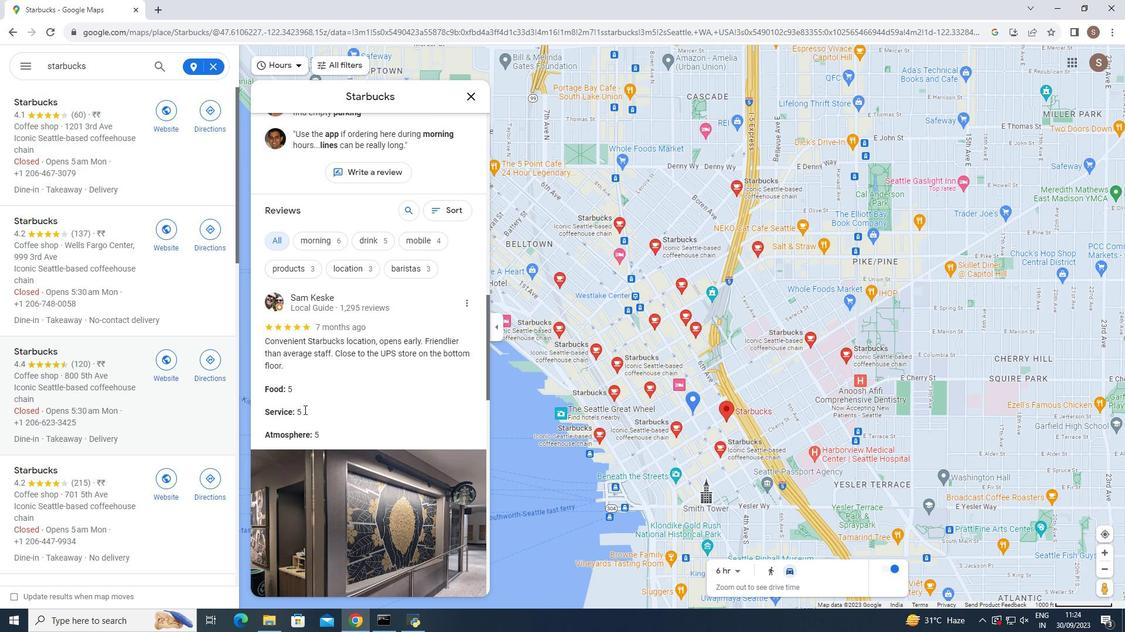 
Action: Mouse scrolled (304, 409) with delta (0, 0)
Screenshot: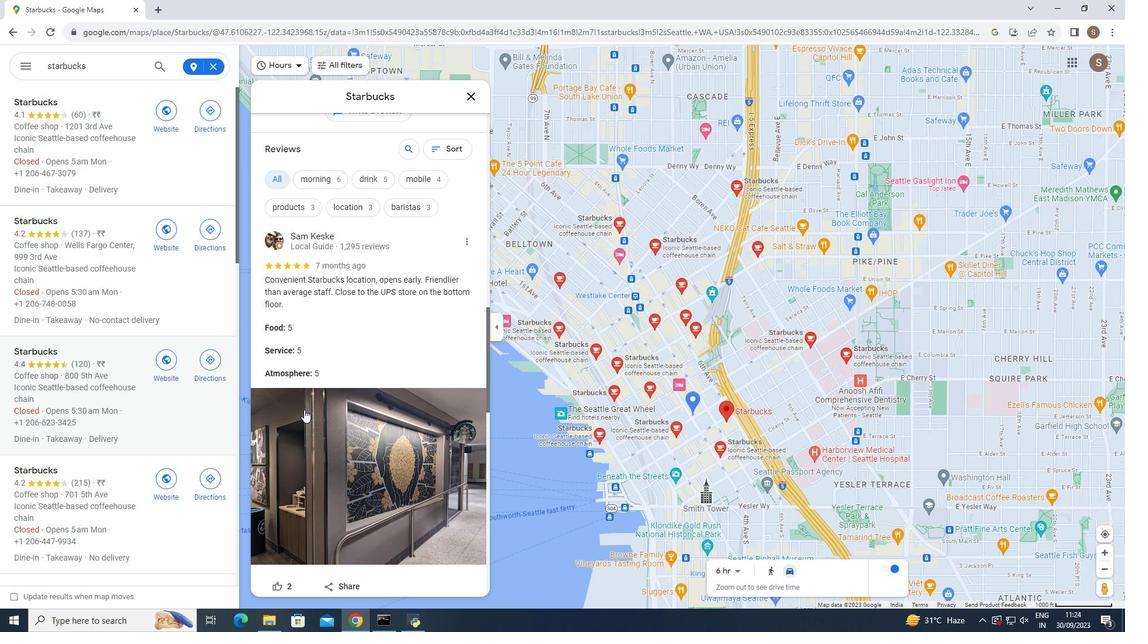 
Action: Mouse scrolled (304, 409) with delta (0, 0)
Screenshot: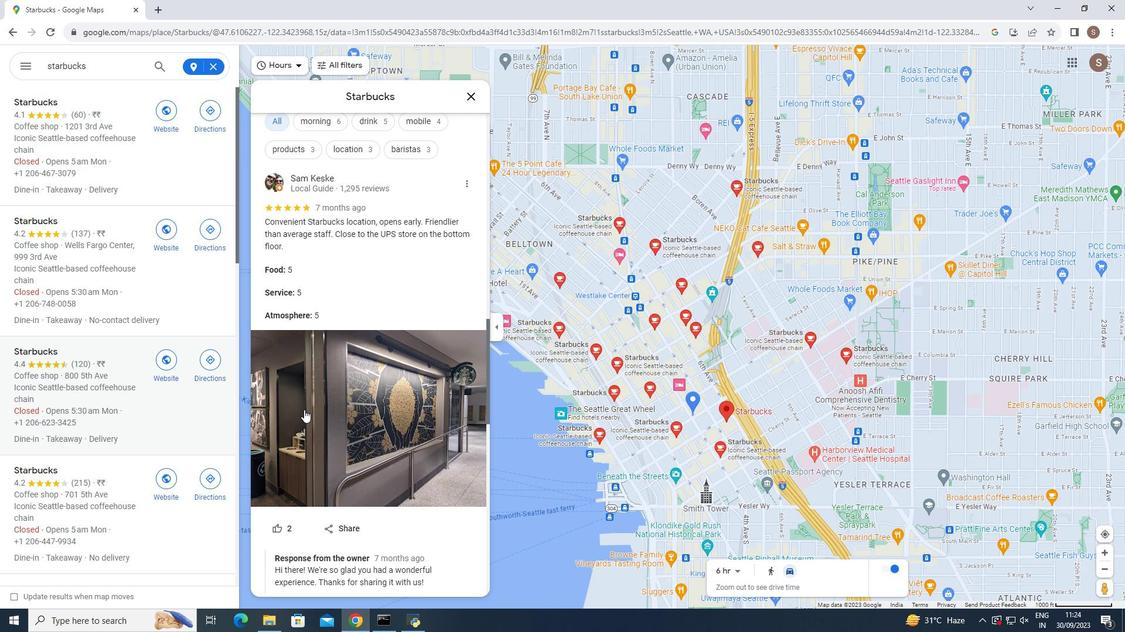 
Action: Mouse scrolled (304, 409) with delta (0, 0)
Screenshot: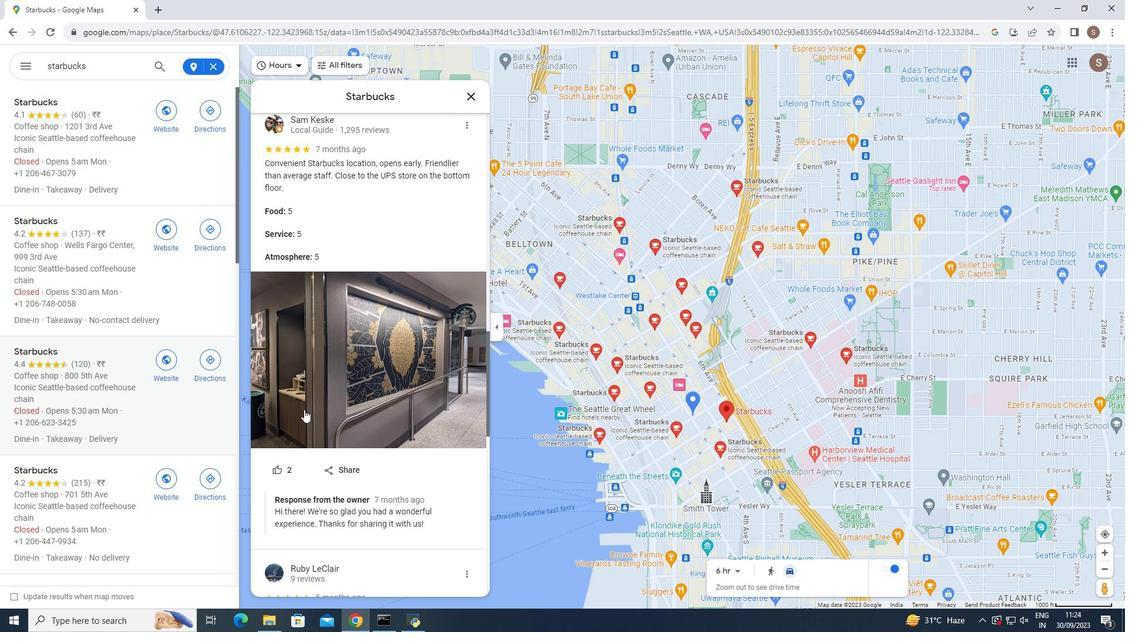 
Action: Mouse scrolled (304, 409) with delta (0, 0)
Screenshot: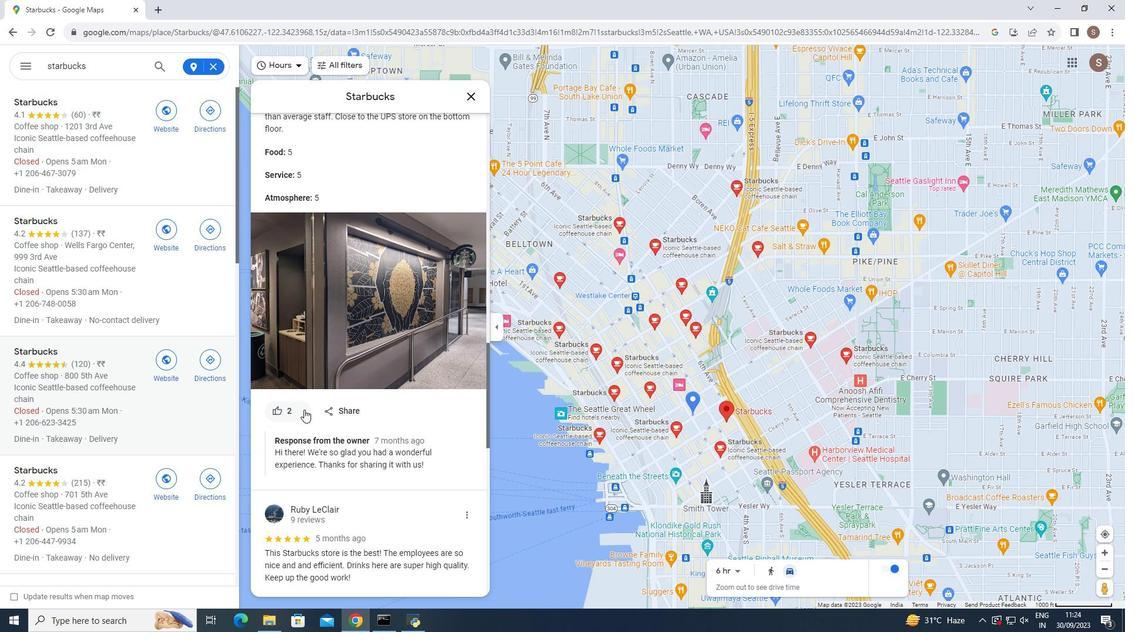 
Action: Mouse scrolled (304, 409) with delta (0, 0)
Screenshot: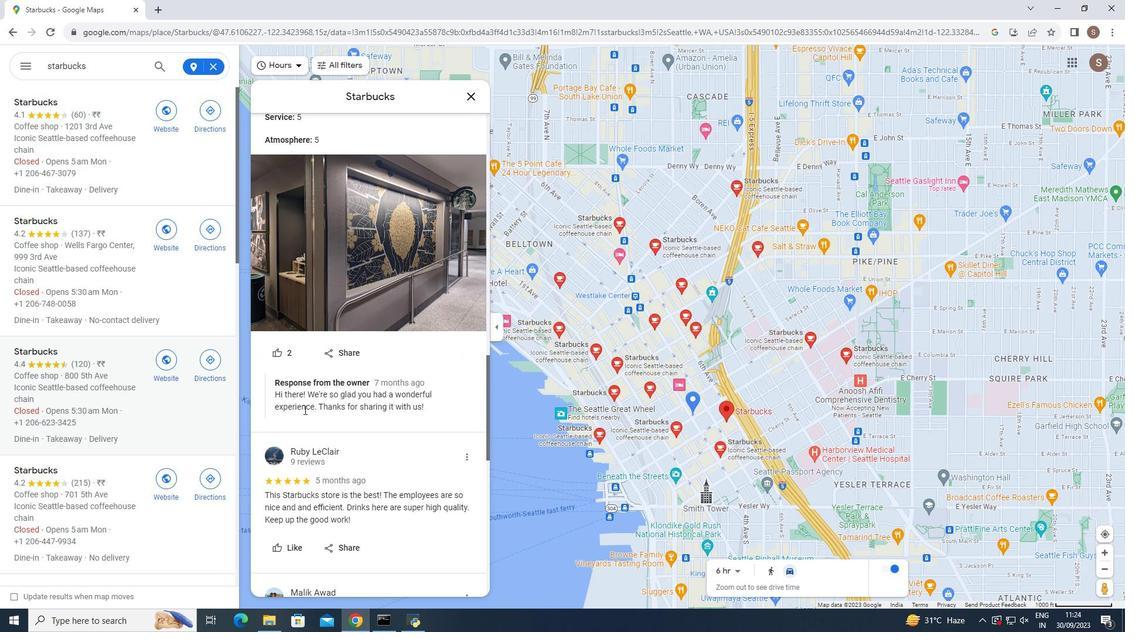 
Action: Mouse moved to (304, 408)
Screenshot: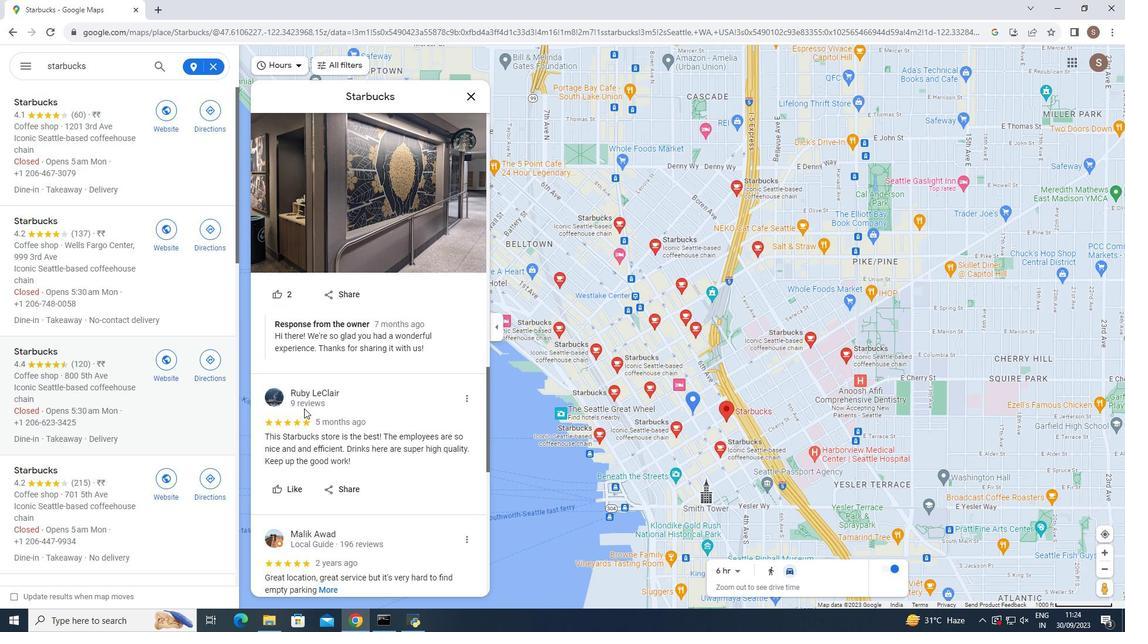 
Action: Mouse scrolled (304, 407) with delta (0, 0)
Screenshot: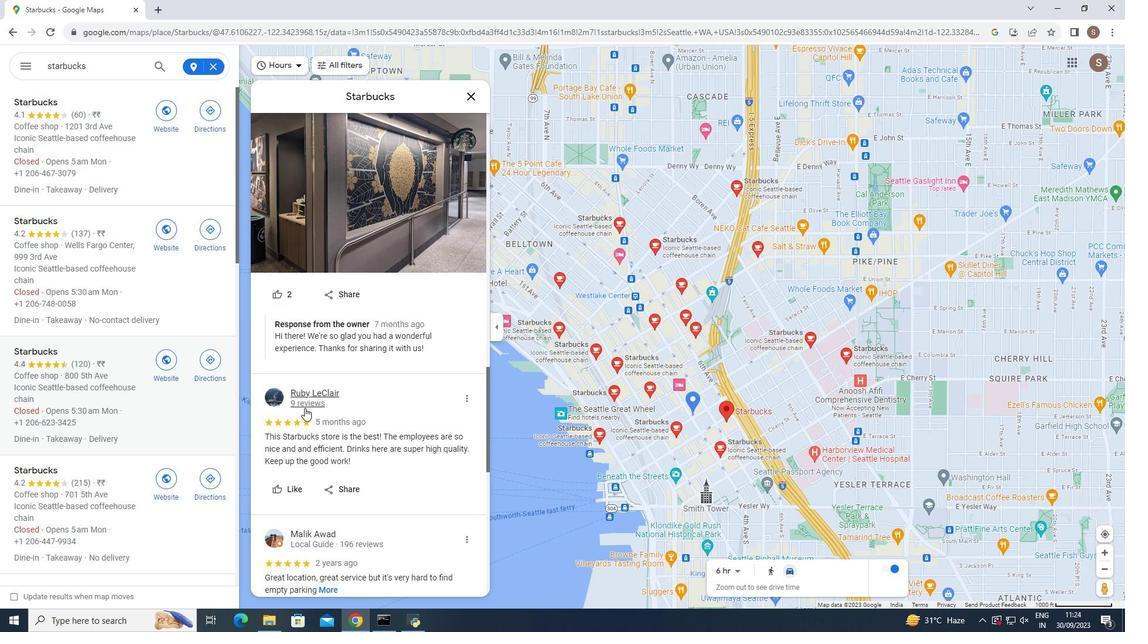 
Action: Mouse moved to (304, 407)
Screenshot: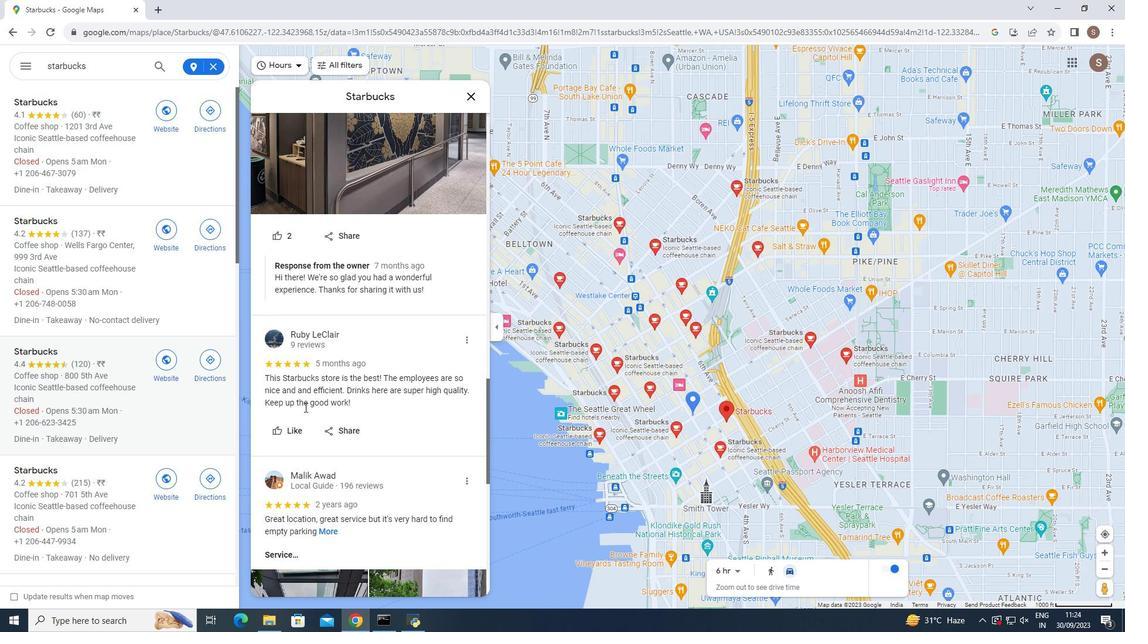 
Action: Mouse scrolled (304, 407) with delta (0, 0)
Screenshot: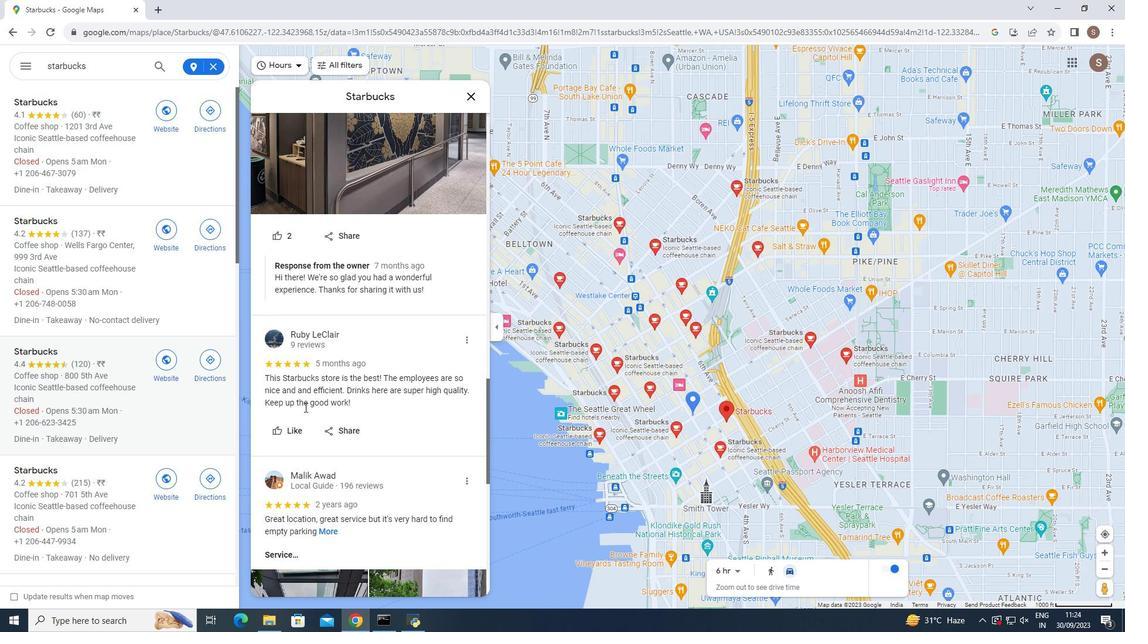 
Action: Mouse scrolled (304, 407) with delta (0, 0)
Screenshot: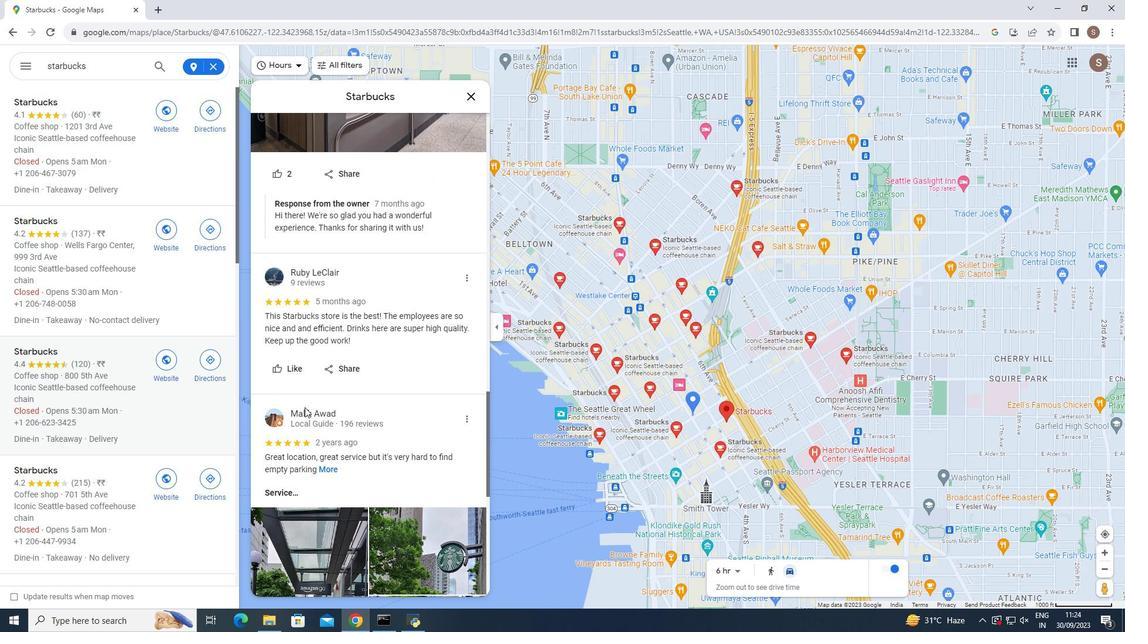 
Action: Mouse scrolled (304, 407) with delta (0, 0)
Screenshot: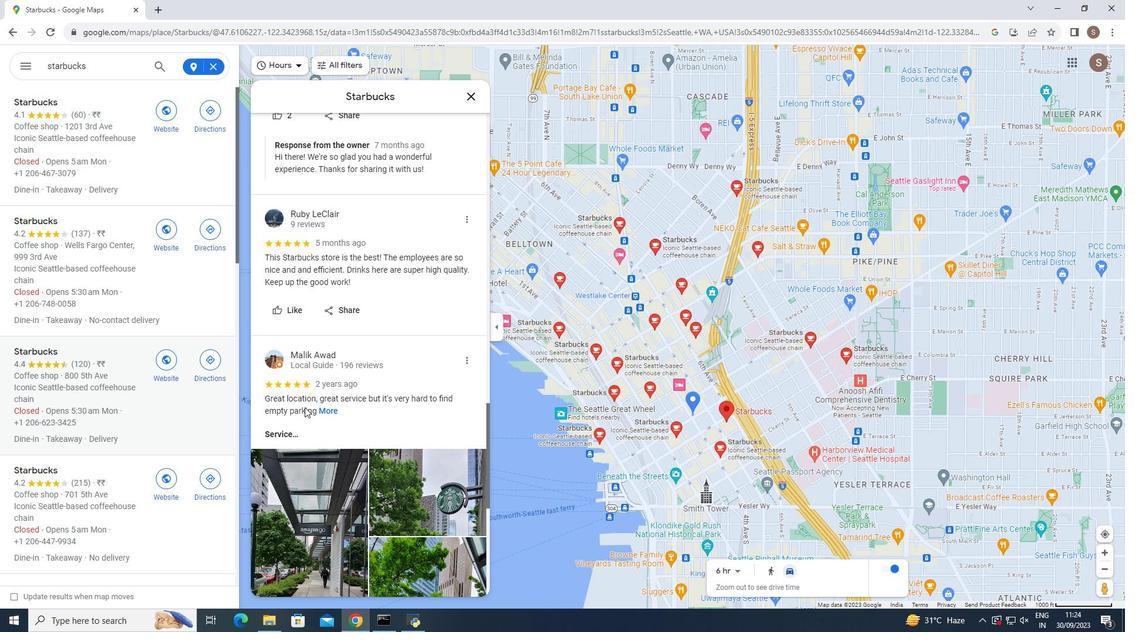 
Action: Mouse scrolled (304, 407) with delta (0, 0)
Screenshot: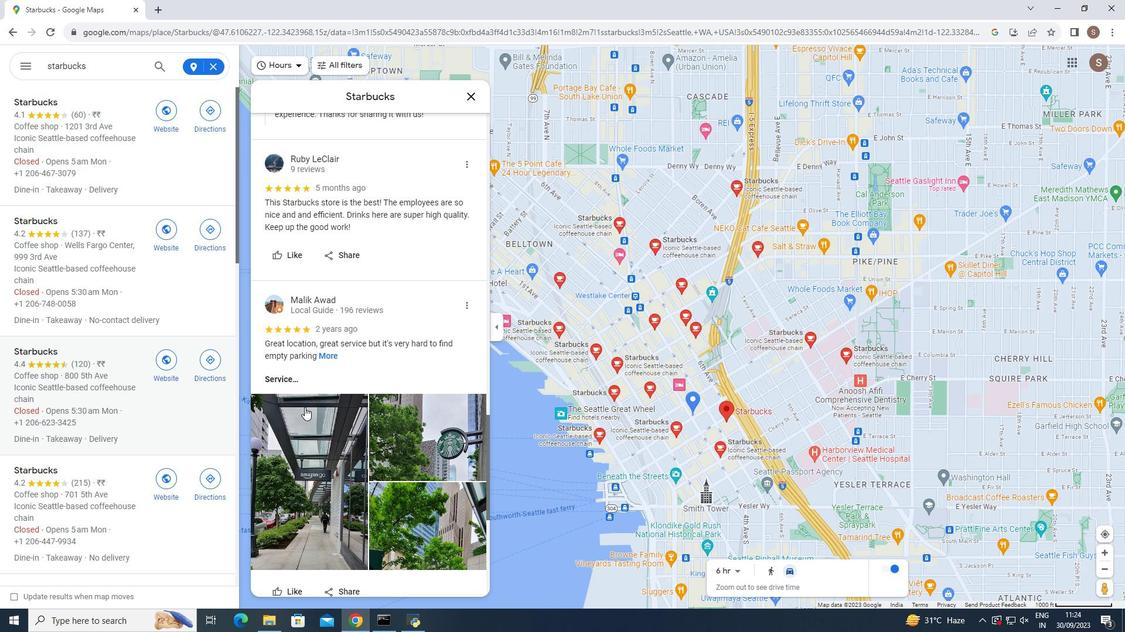 
Action: Mouse scrolled (304, 407) with delta (0, 0)
Screenshot: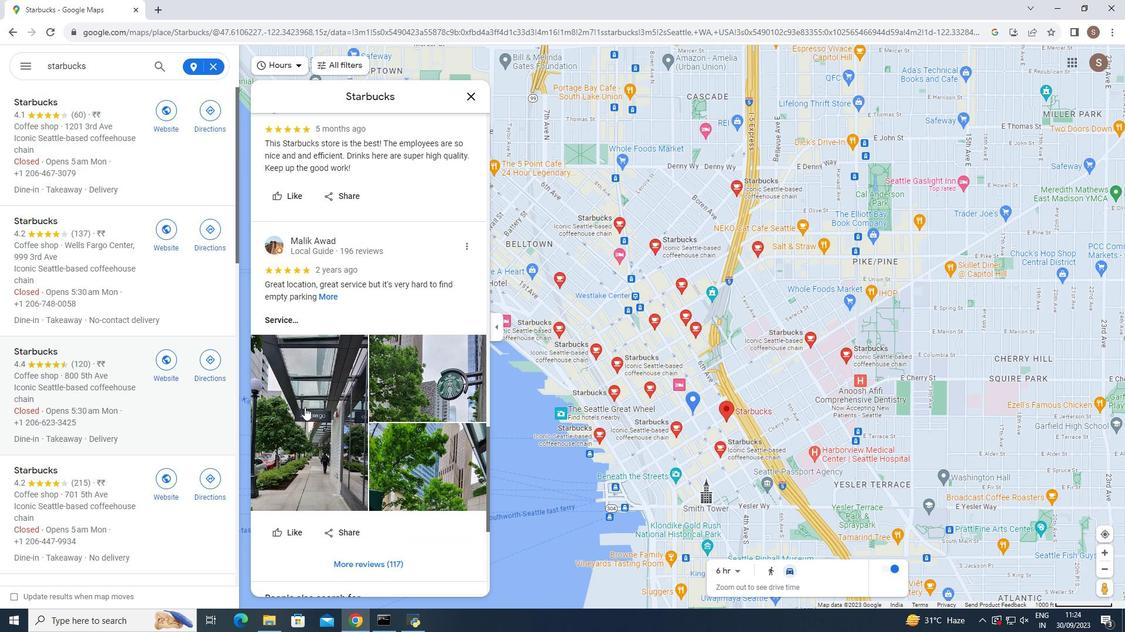 
Action: Mouse scrolled (304, 407) with delta (0, 0)
Screenshot: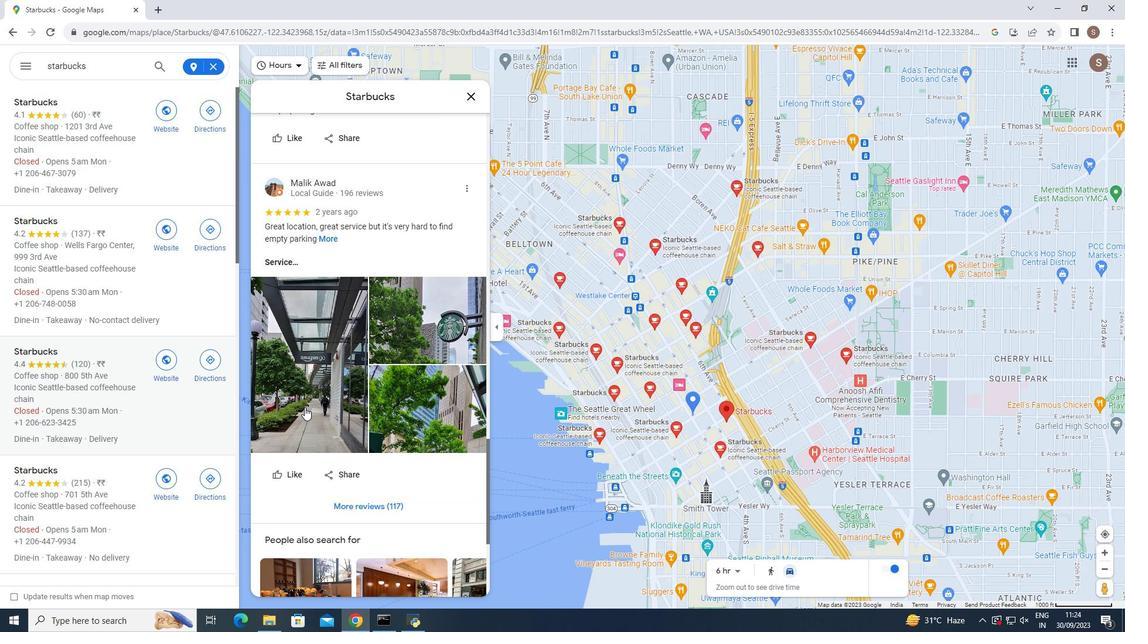 
Action: Mouse scrolled (304, 407) with delta (0, 0)
Screenshot: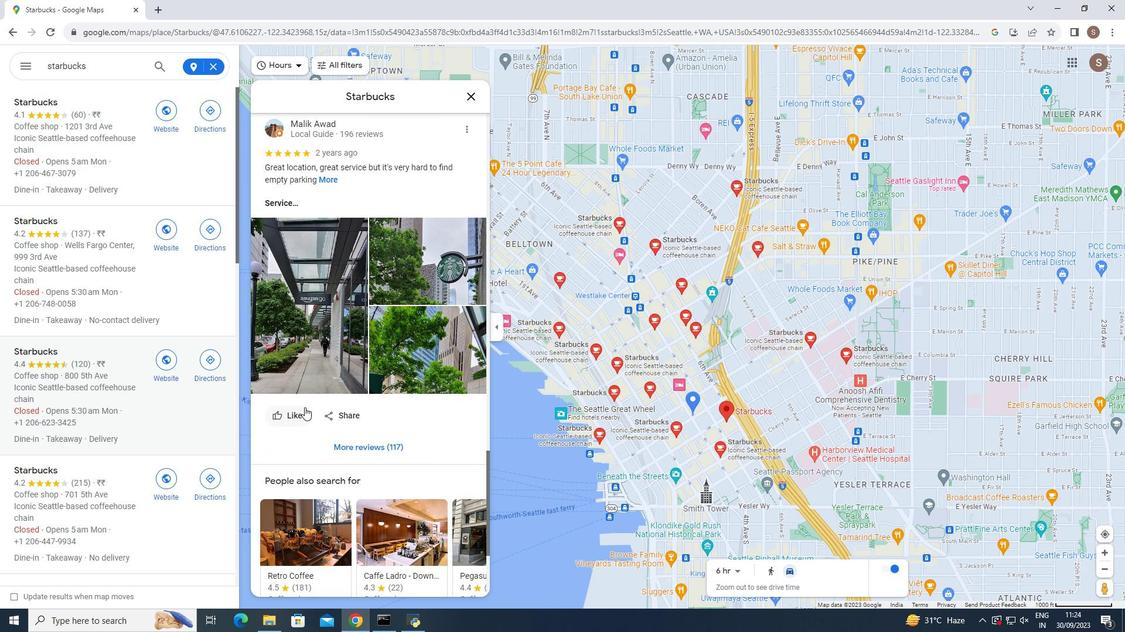 
Action: Mouse scrolled (304, 407) with delta (0, 0)
Screenshot: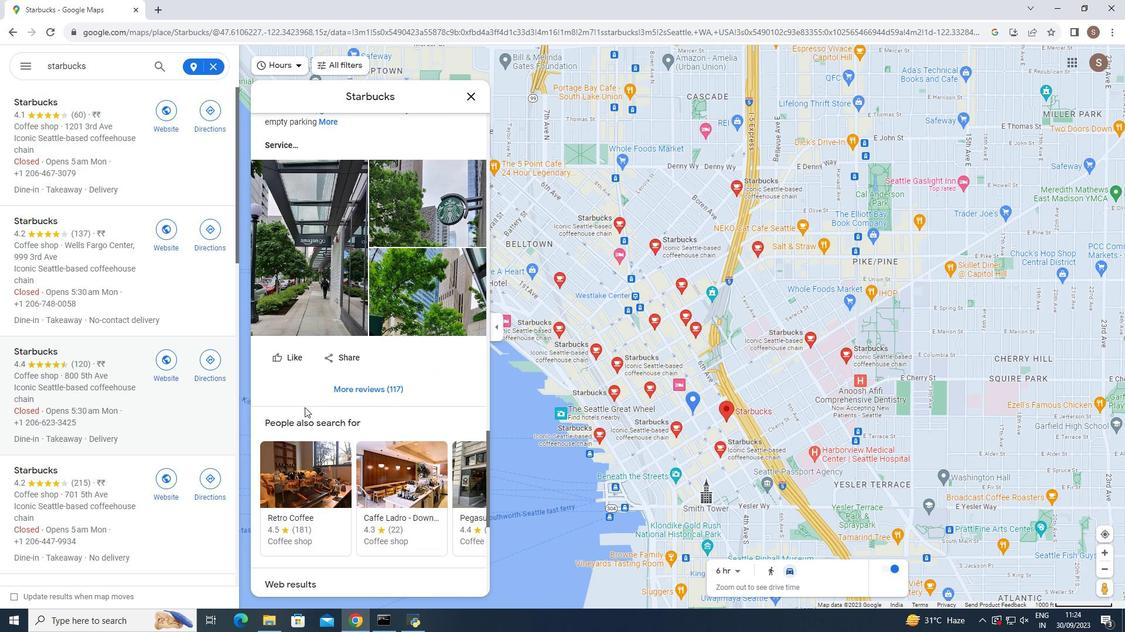 
Action: Mouse scrolled (304, 407) with delta (0, 0)
Screenshot: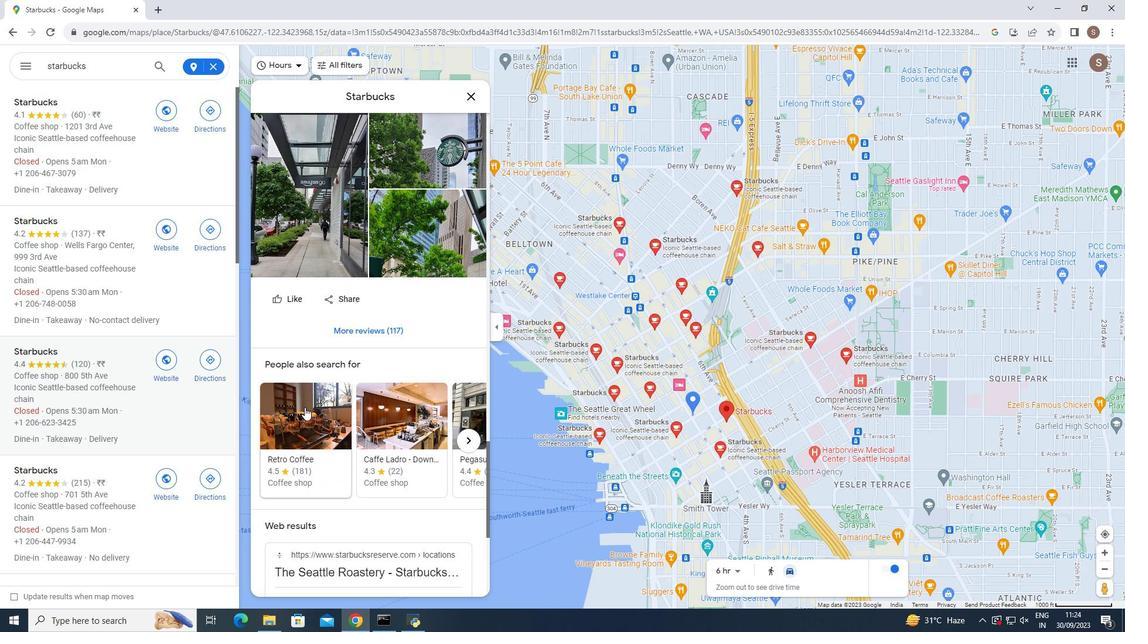 
Action: Mouse moved to (305, 407)
Screenshot: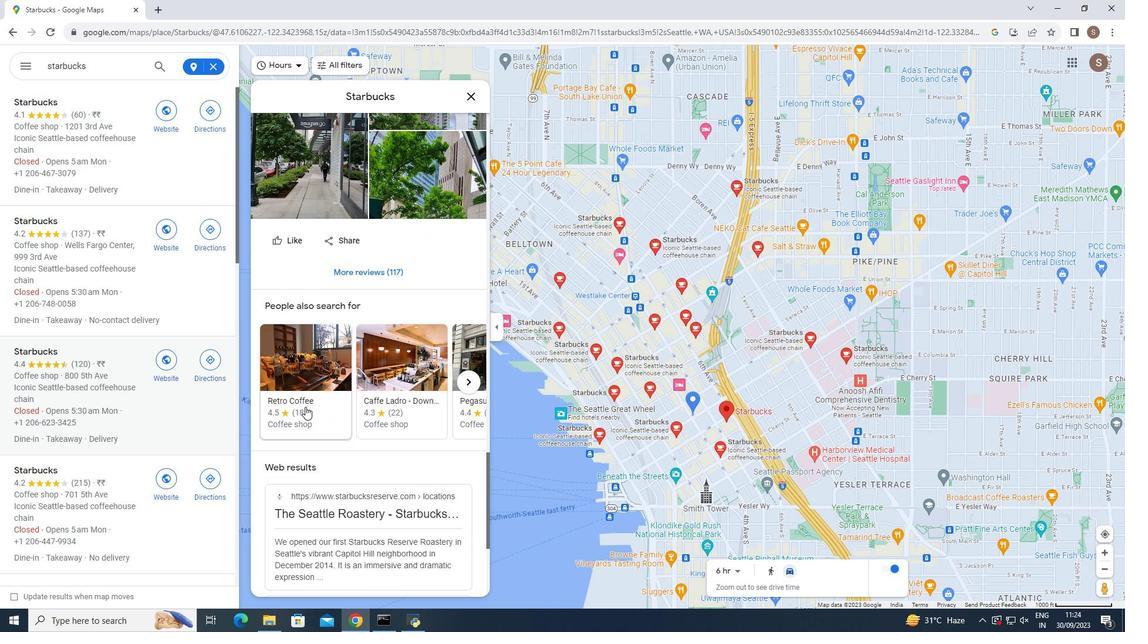 
Action: Mouse scrolled (305, 406) with delta (0, 0)
Screenshot: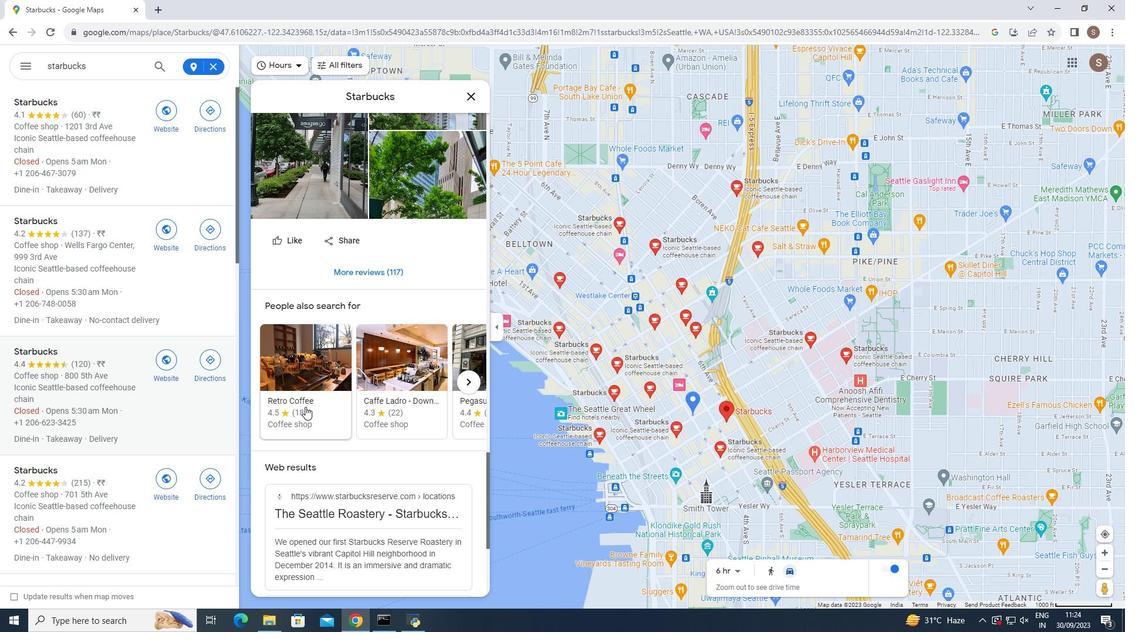 
Action: Mouse scrolled (305, 406) with delta (0, 0)
Screenshot: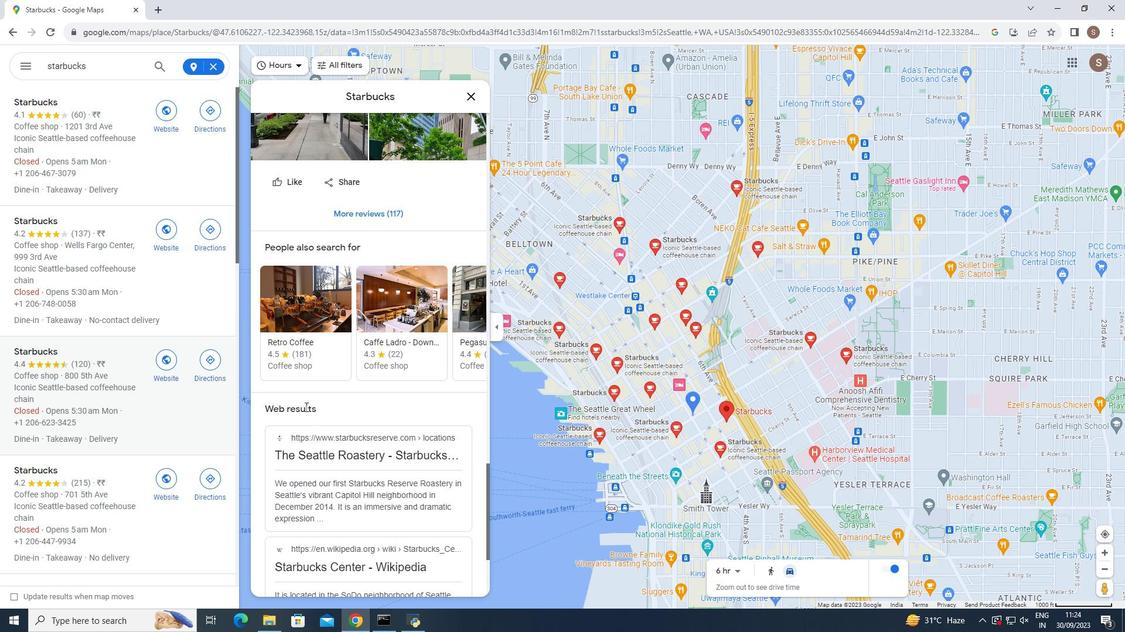 
Action: Mouse scrolled (305, 406) with delta (0, 0)
Screenshot: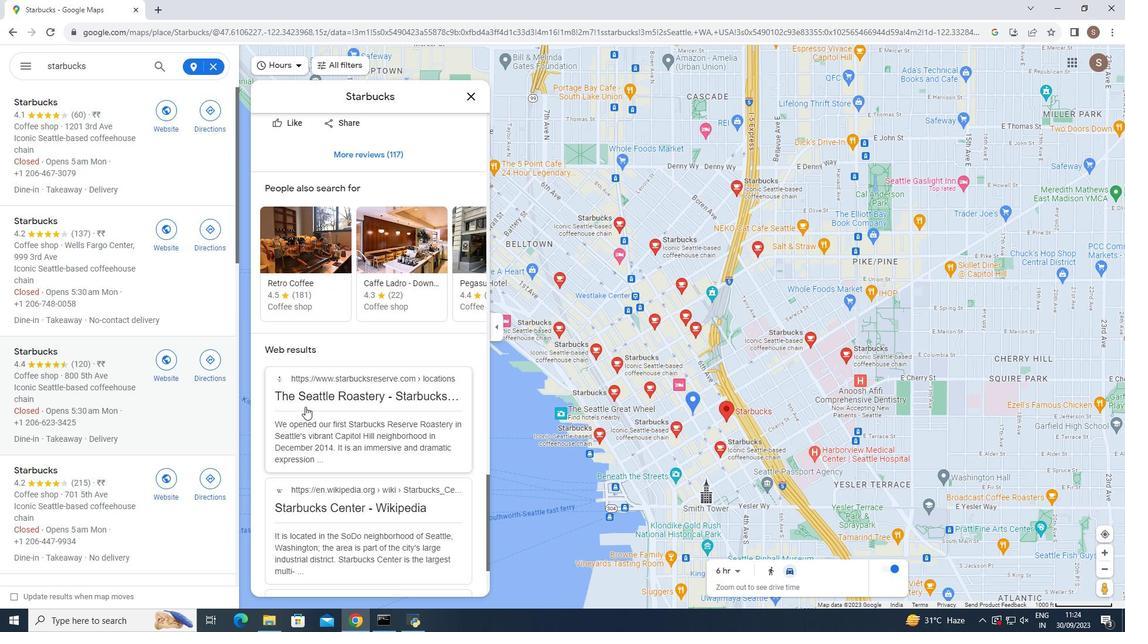 
Action: Mouse scrolled (305, 406) with delta (0, 0)
Screenshot: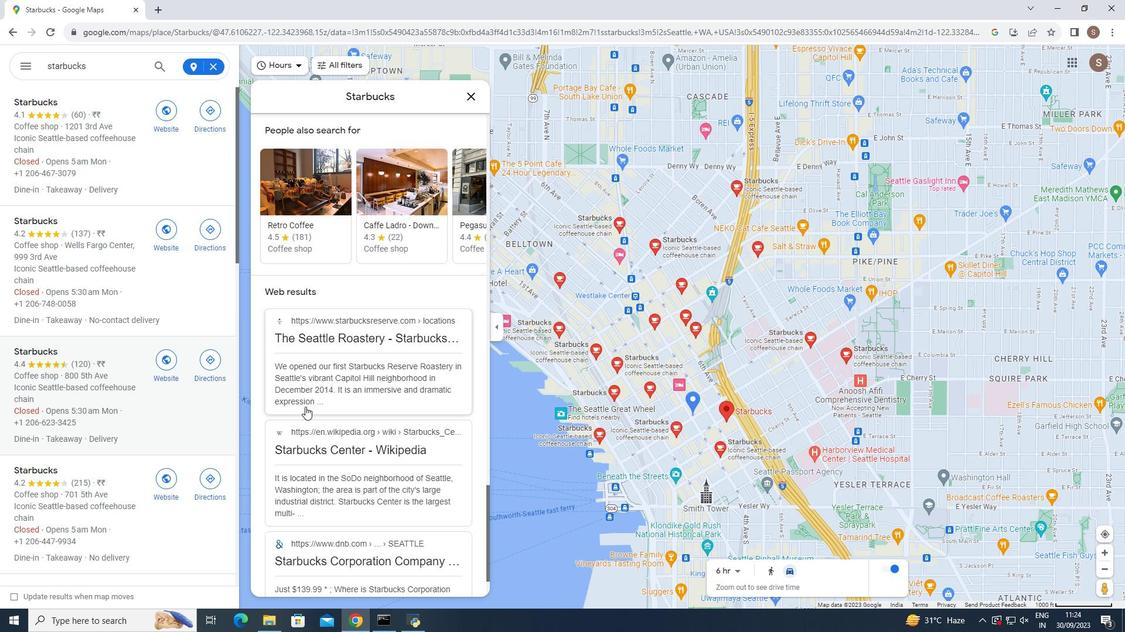 
Action: Mouse scrolled (305, 406) with delta (0, 0)
Screenshot: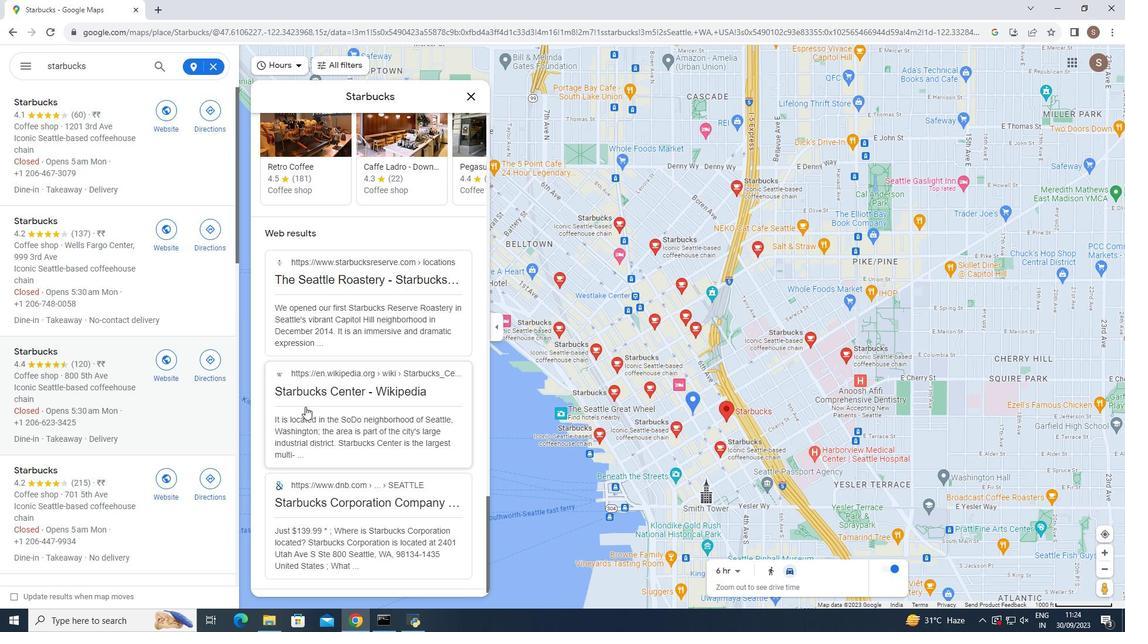 
Action: Mouse moved to (305, 407)
Screenshot: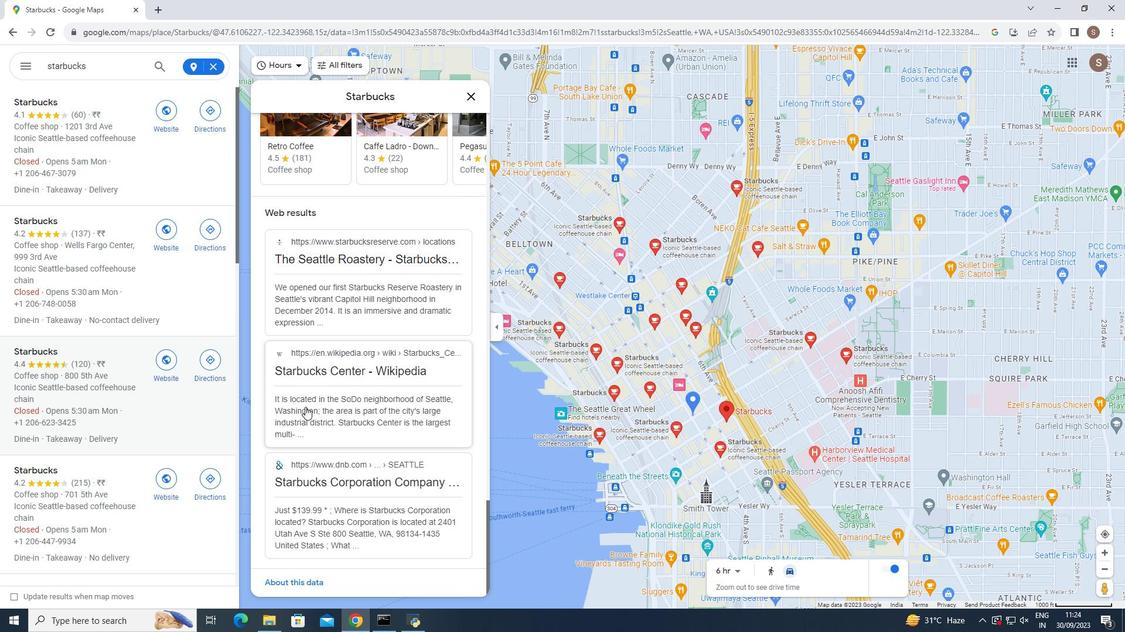 
Action: Mouse scrolled (305, 406) with delta (0, 0)
Screenshot: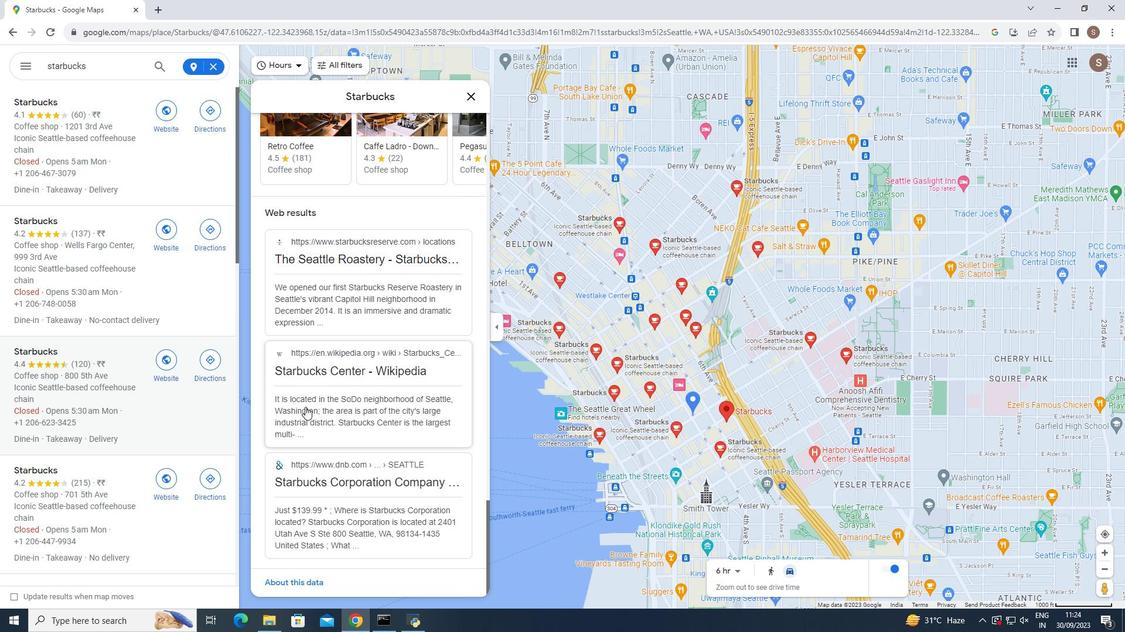 
Action: Mouse scrolled (305, 406) with delta (0, 0)
Screenshot: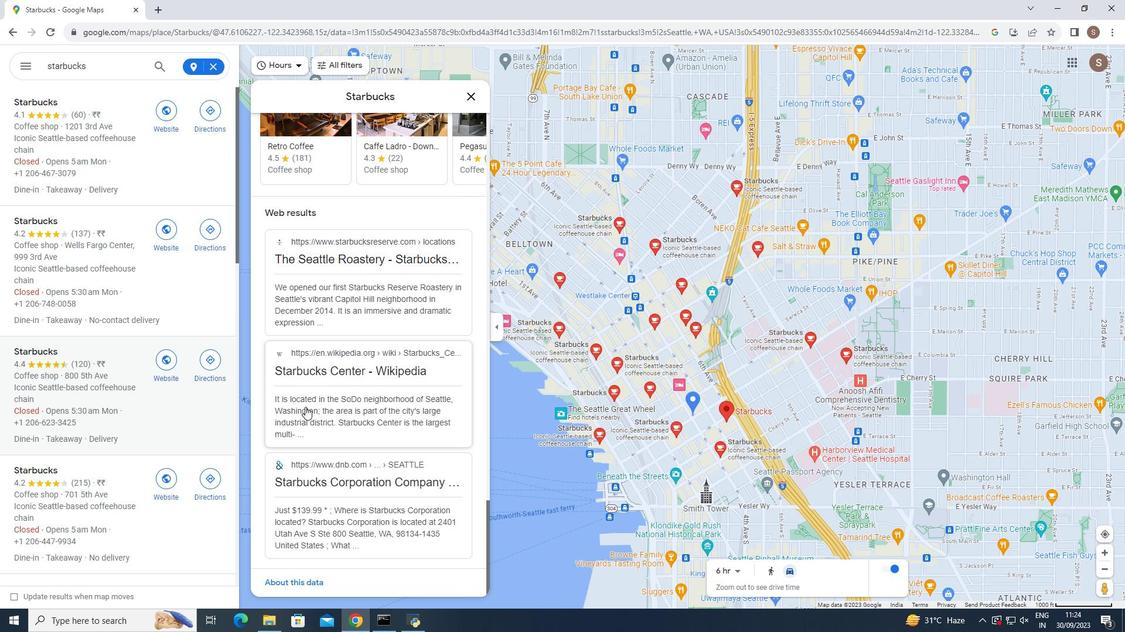 
Action: Mouse moved to (467, 97)
Screenshot: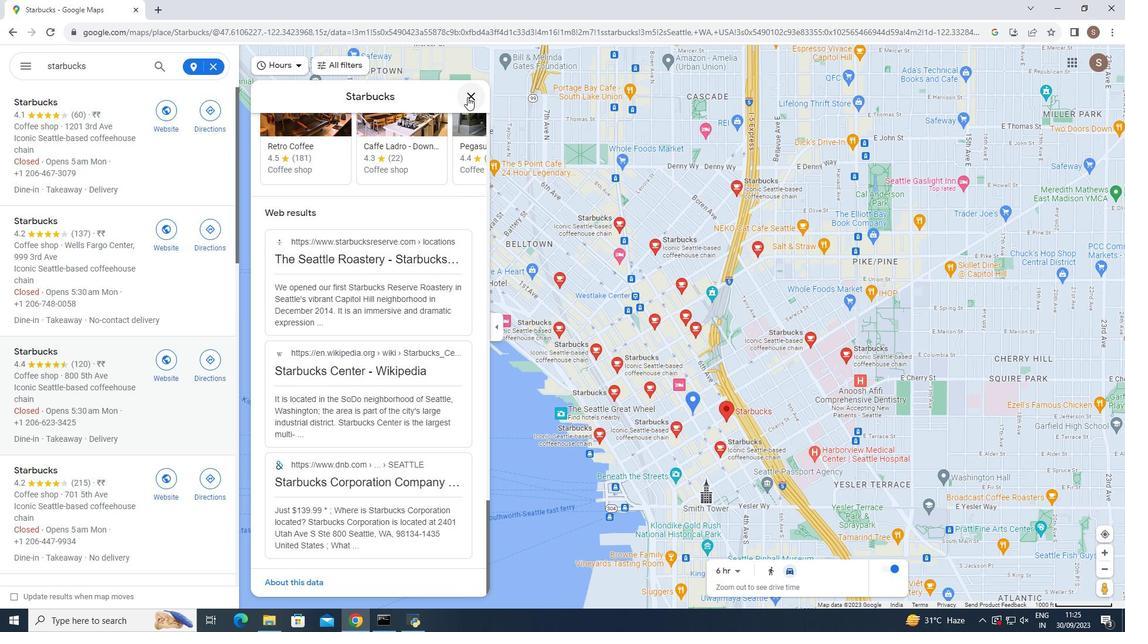 
Action: Mouse pressed left at (467, 97)
Screenshot: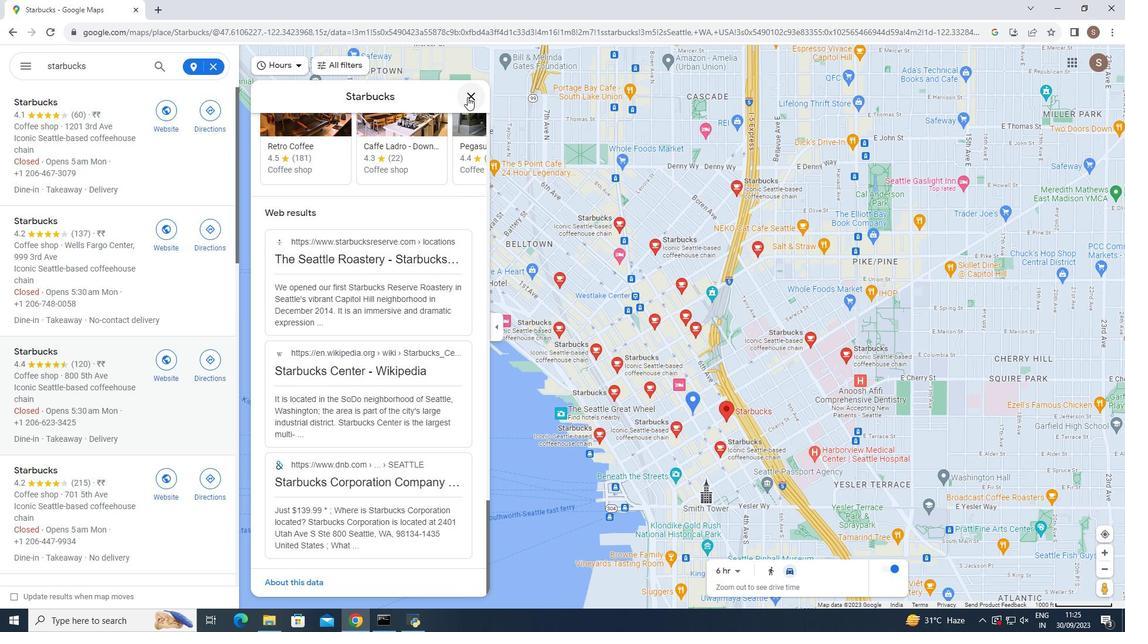 
Action: Mouse moved to (691, 408)
Screenshot: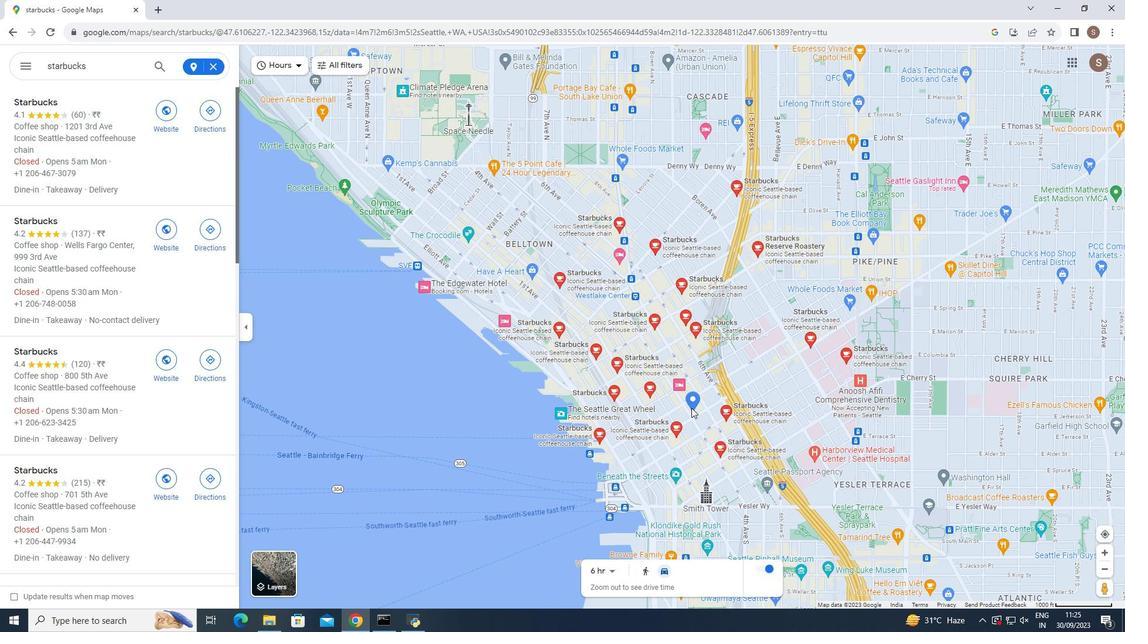 
Action: Mouse pressed left at (691, 408)
Screenshot: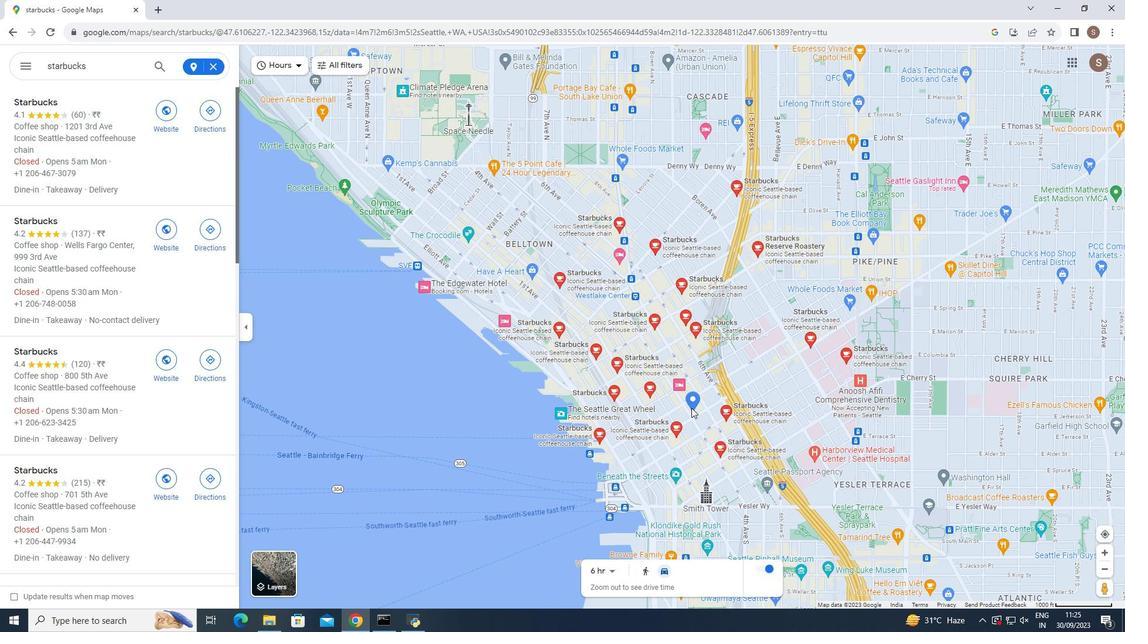 
Action: Mouse moved to (695, 380)
Screenshot: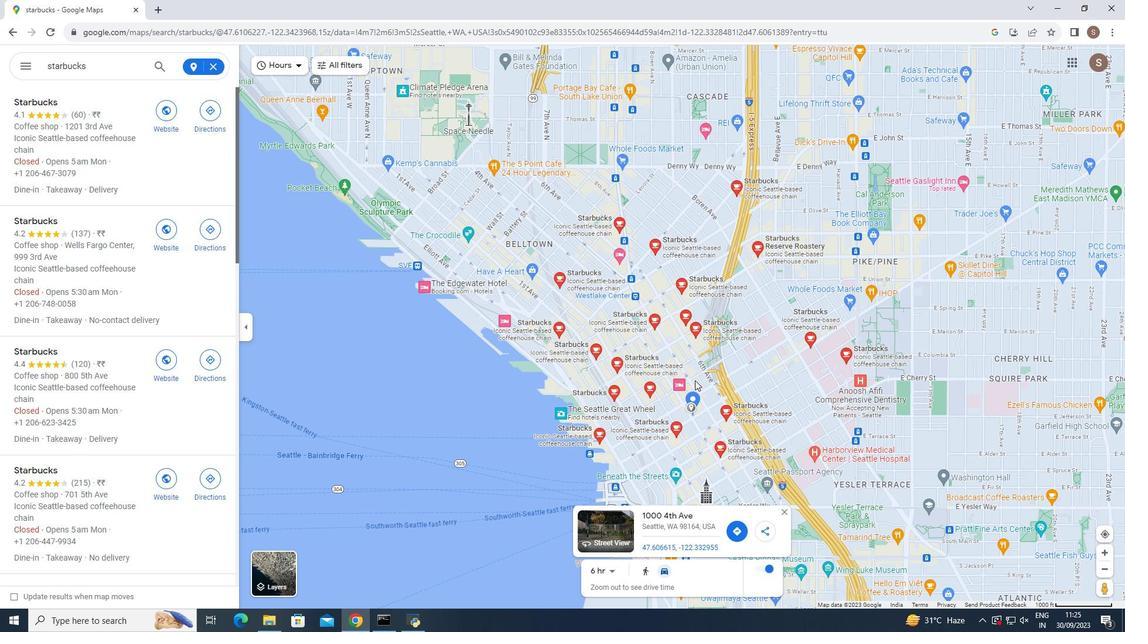 
Action: Mouse scrolled (695, 380) with delta (0, 0)
Screenshot: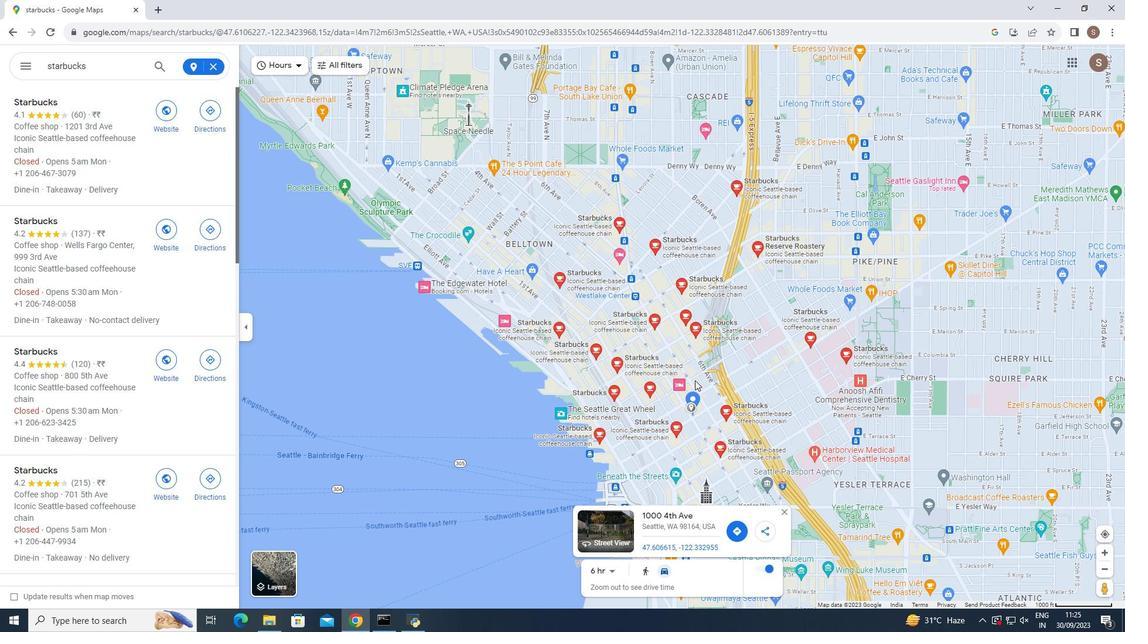 
Action: Mouse scrolled (695, 380) with delta (0, 0)
Screenshot: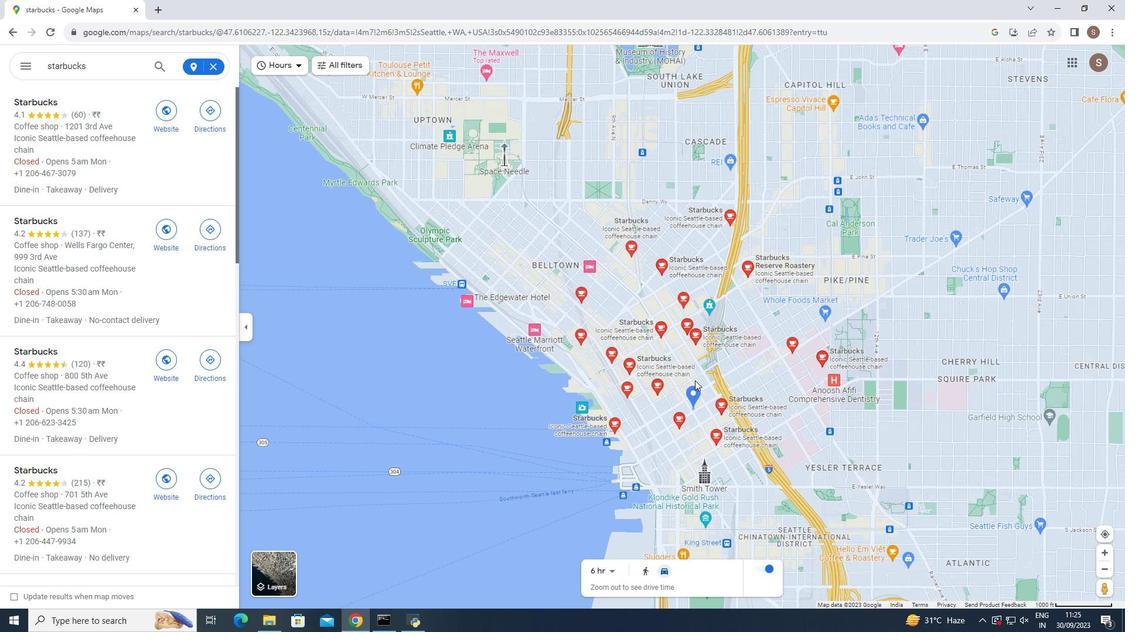 
Action: Mouse scrolled (695, 380) with delta (0, 0)
Screenshot: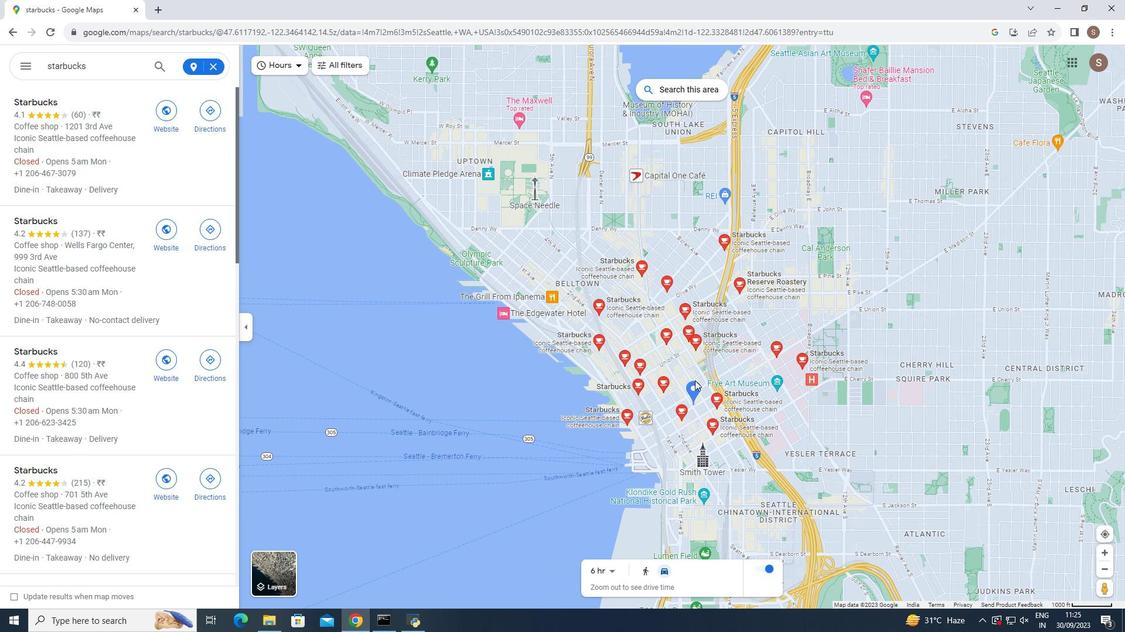 
Action: Mouse moved to (678, 410)
Screenshot: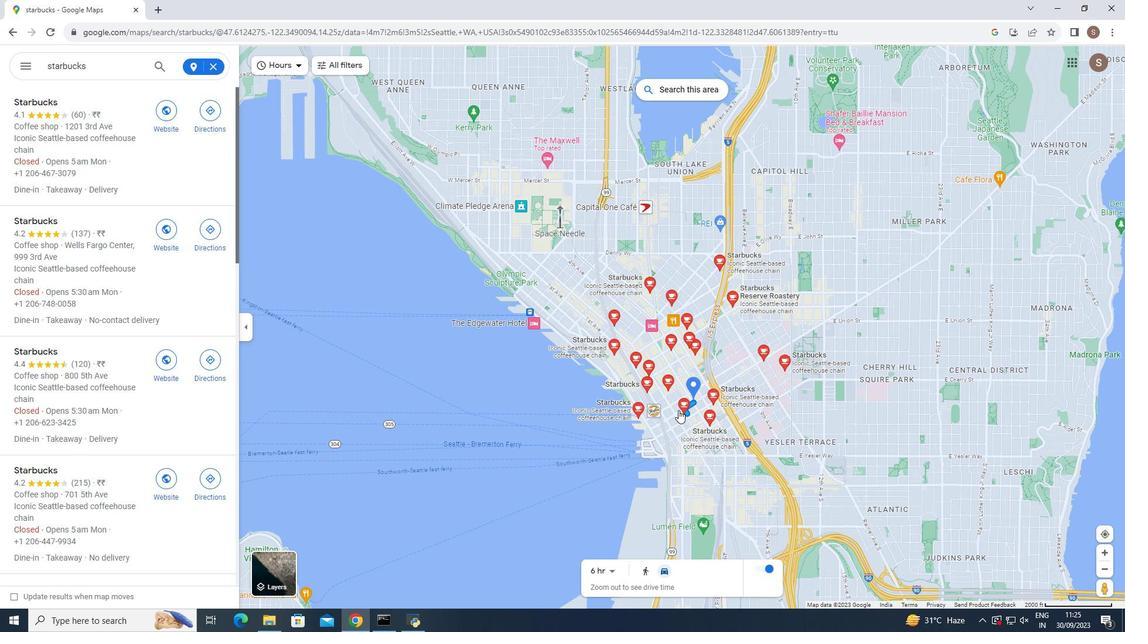 
